 Task: Find the options for parking garage in DUMBO.
Action: Mouse moved to (449, 194)
Screenshot: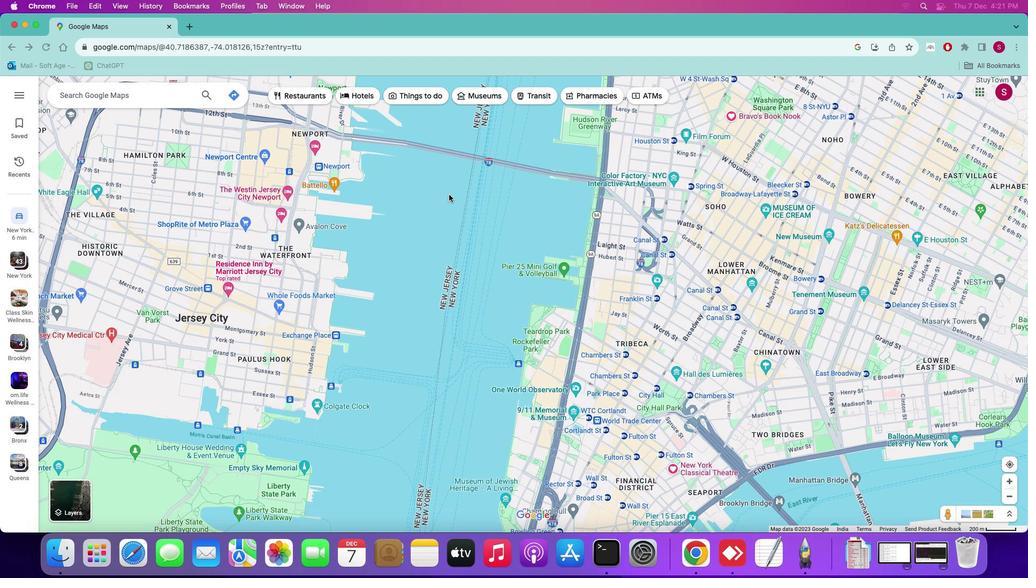 
Action: Mouse pressed left at (449, 194)
Screenshot: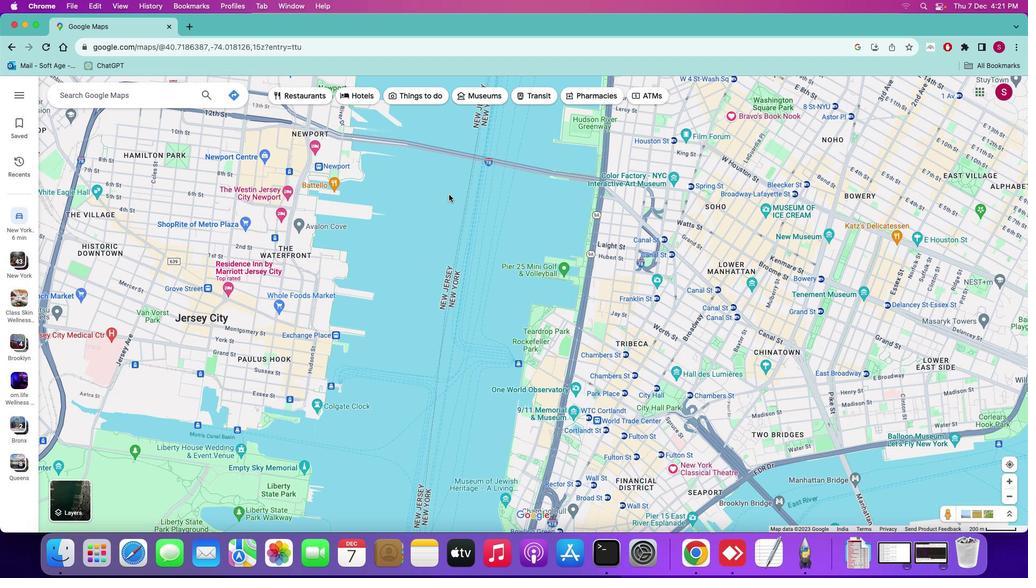 
Action: Mouse moved to (206, 95)
Screenshot: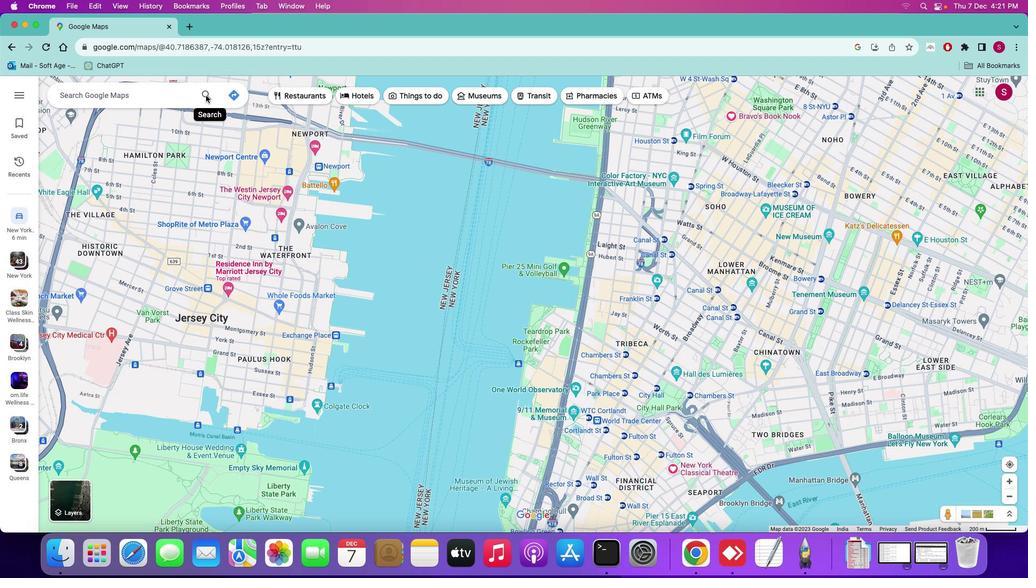 
Action: Mouse pressed left at (206, 95)
Screenshot: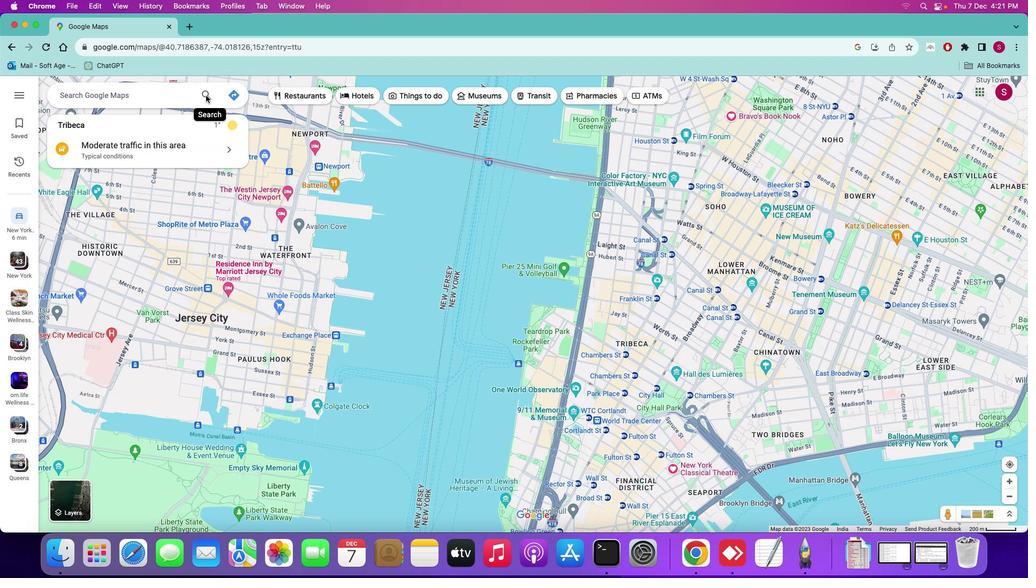 
Action: Mouse moved to (129, 99)
Screenshot: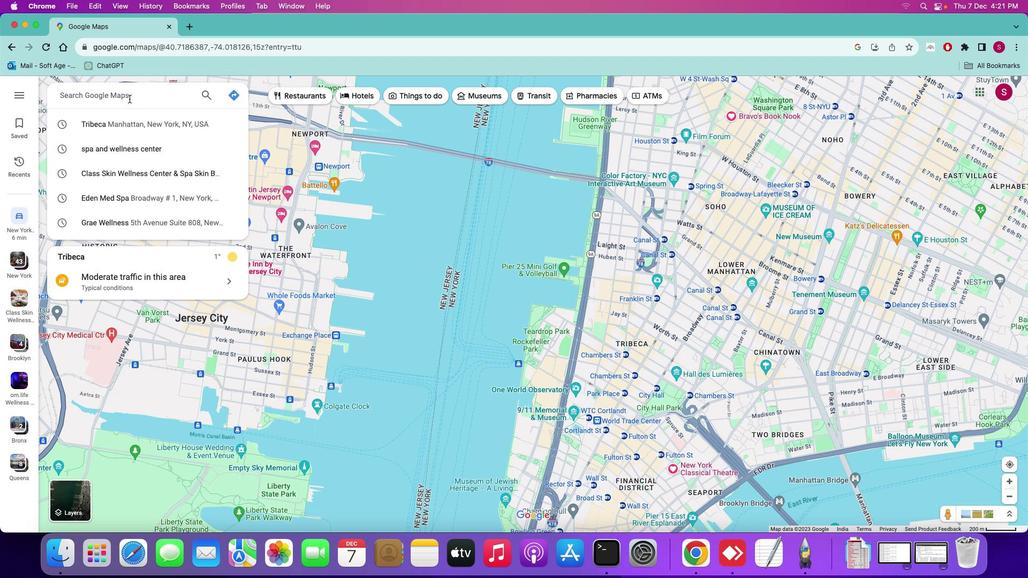 
Action: Mouse pressed left at (129, 99)
Screenshot: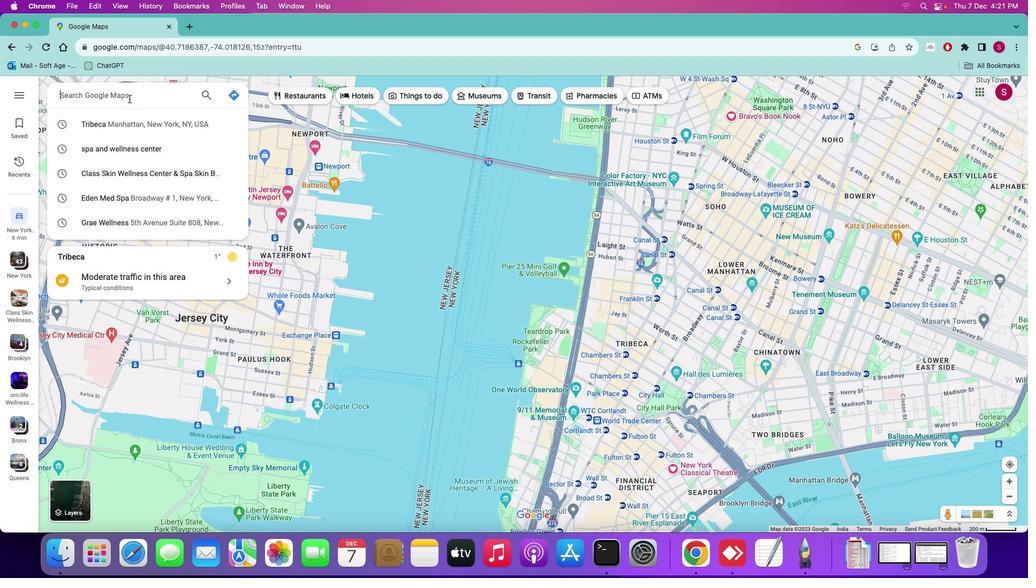 
Action: Mouse moved to (129, 99)
Screenshot: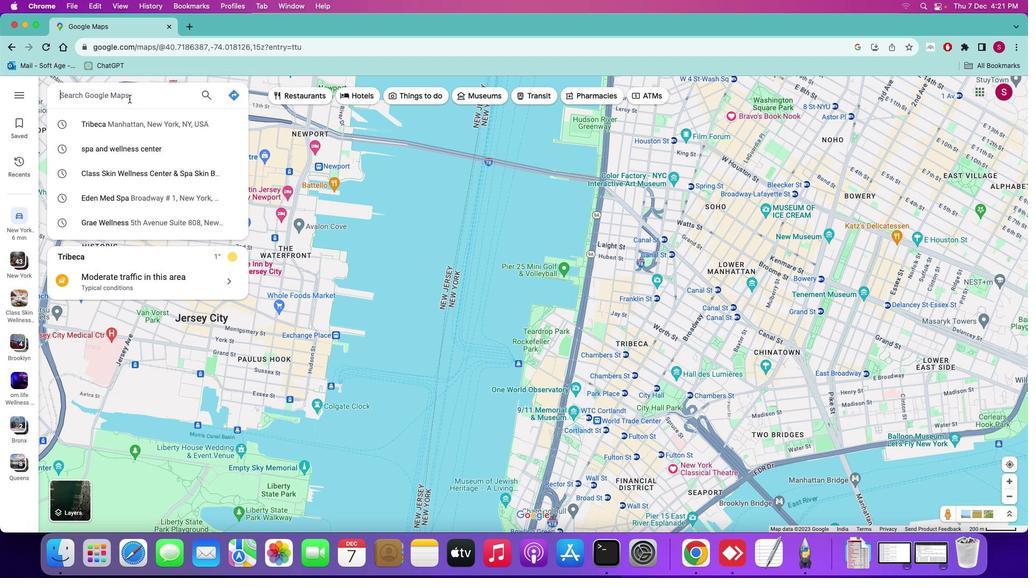 
Action: Key pressed Key.shift_r'D'Key.shift_r'U''M''B''O'Key.enter
Screenshot: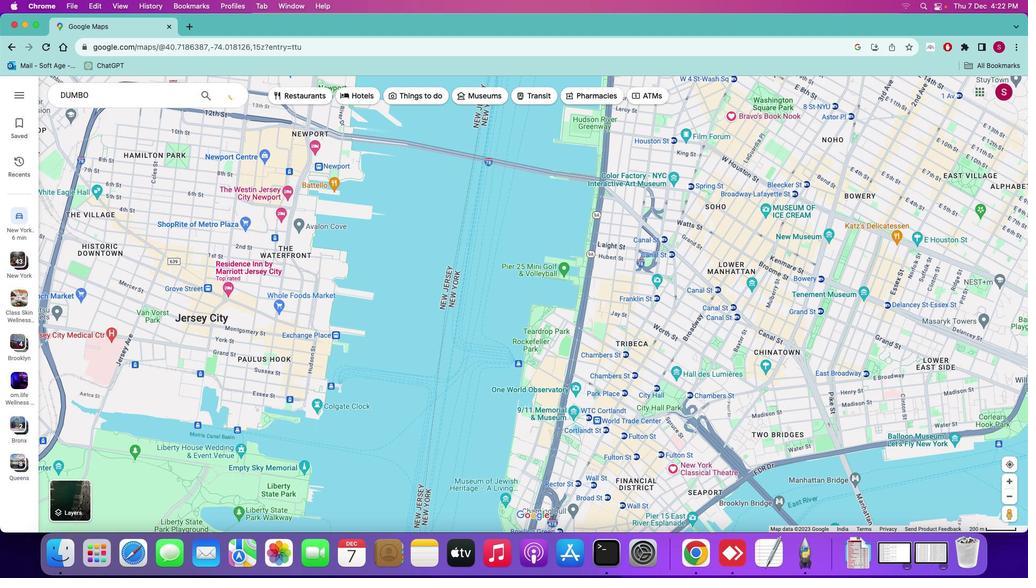 
Action: Mouse moved to (145, 281)
Screenshot: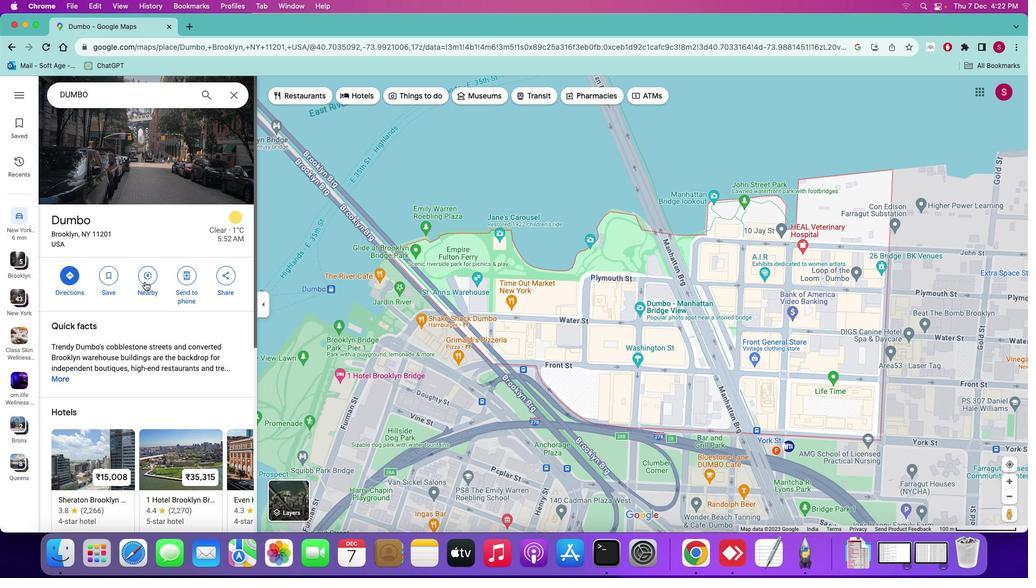 
Action: Mouse pressed left at (145, 281)
Screenshot: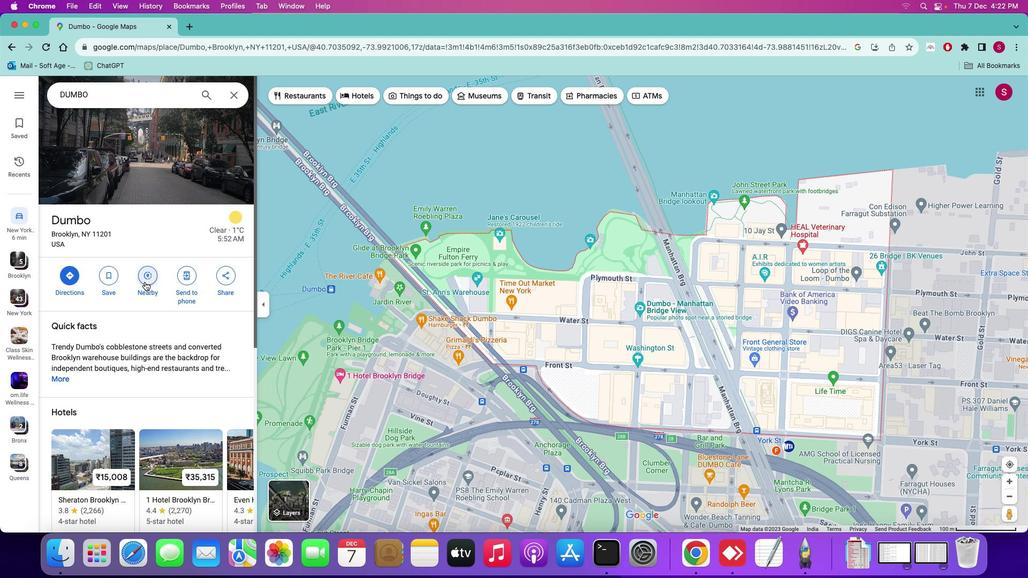 
Action: Mouse moved to (114, 94)
Screenshot: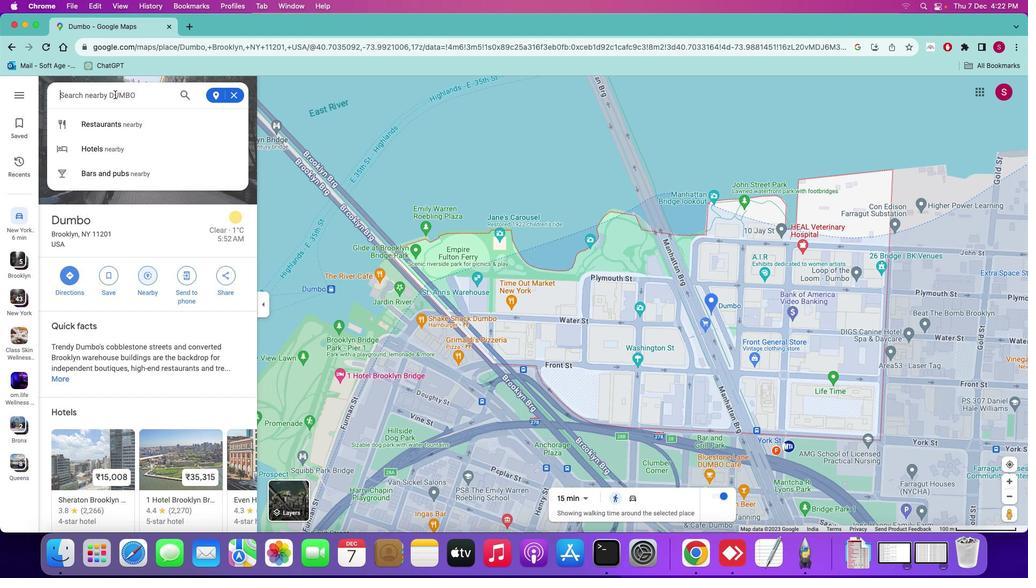 
Action: Mouse pressed left at (114, 94)
Screenshot: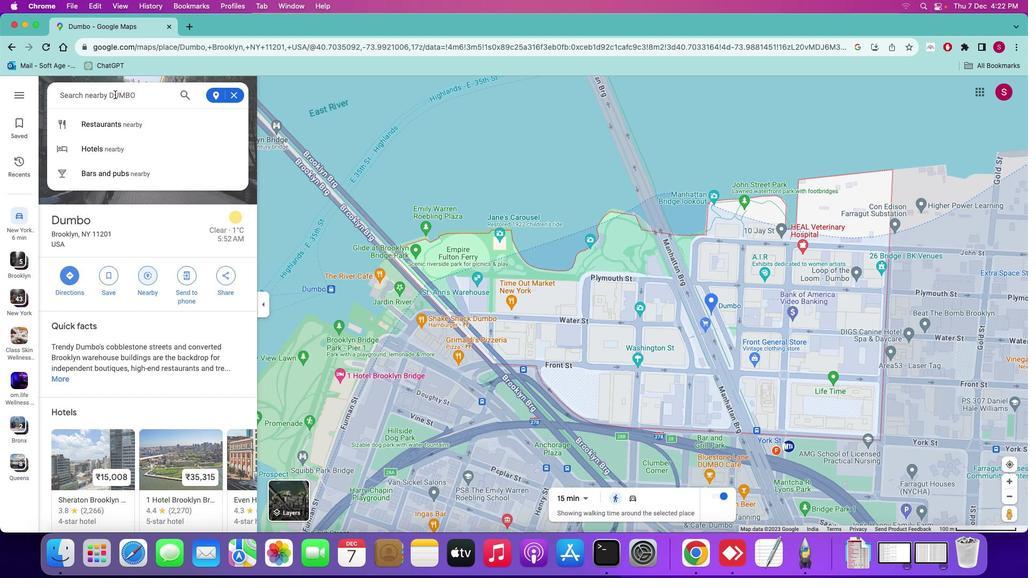 
Action: Key pressed 'p''a''r''k''i''n''g'Key.space'g''a''r''a''g''e'Key.spaceKey.enter
Screenshot: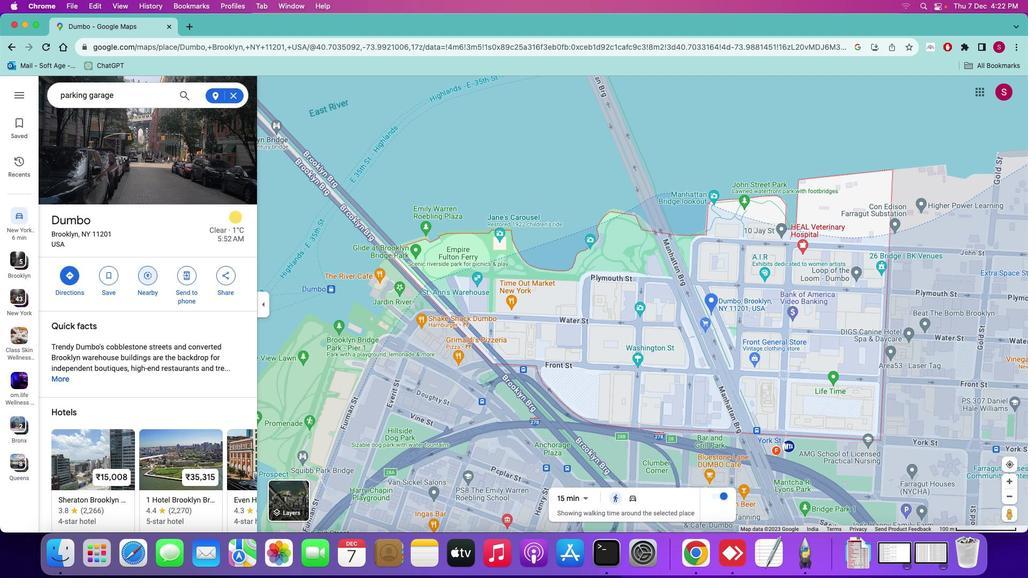
Action: Mouse moved to (78, 150)
Screenshot: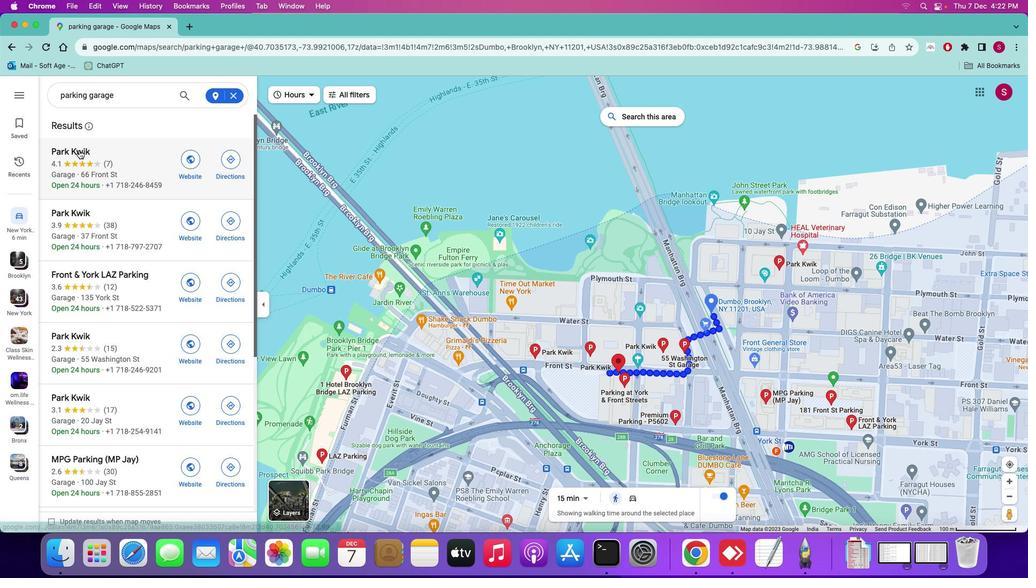 
Action: Mouse pressed left at (78, 150)
Screenshot: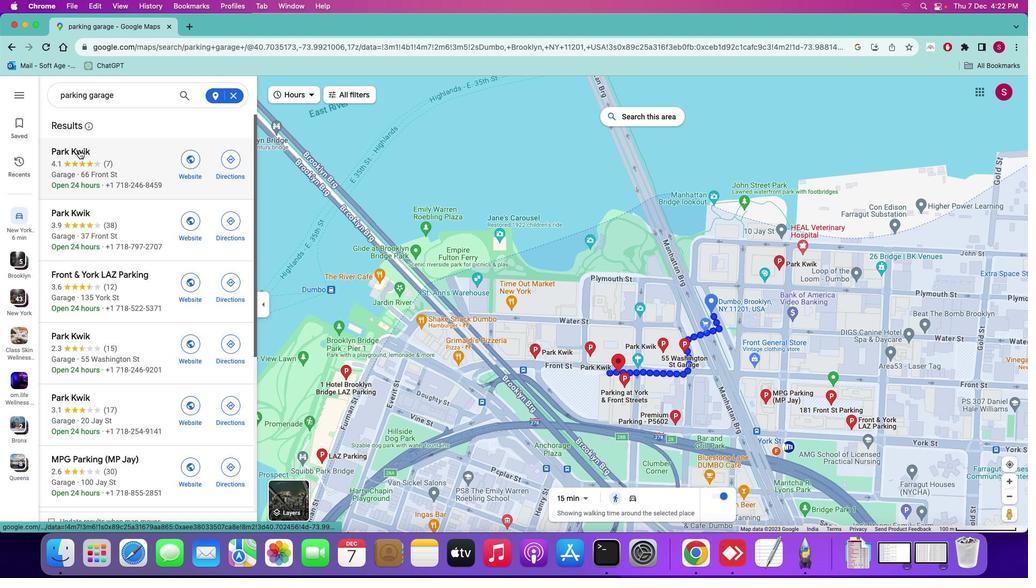 
Action: Mouse moved to (344, 282)
Screenshot: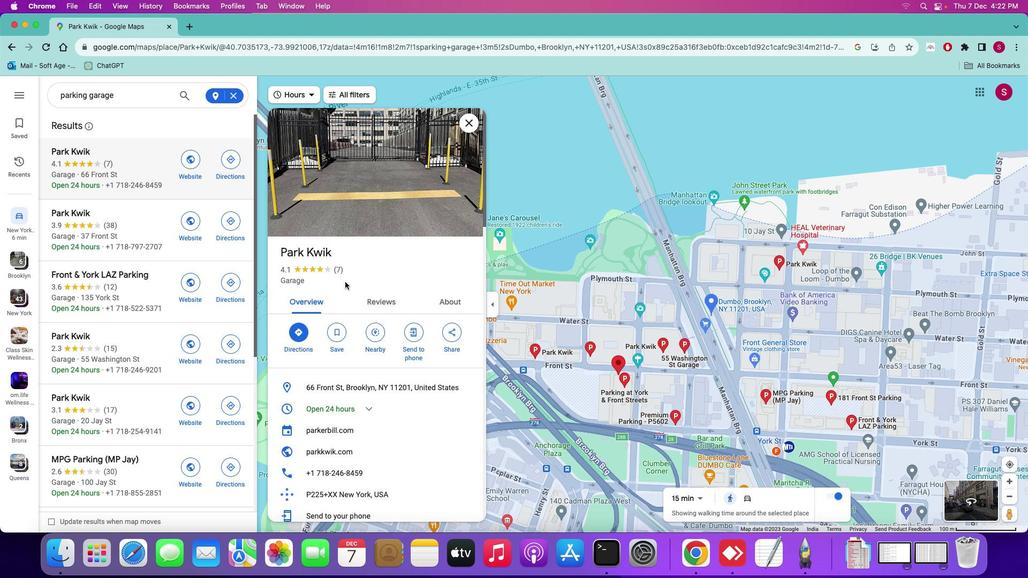 
Action: Mouse scrolled (344, 282) with delta (0, 0)
Screenshot: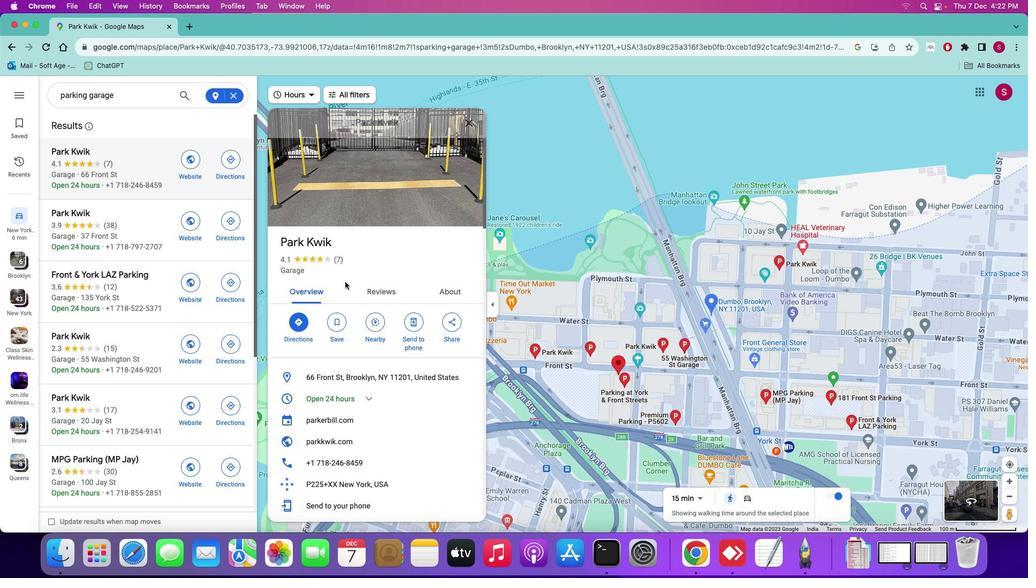
Action: Mouse scrolled (344, 282) with delta (0, 0)
Screenshot: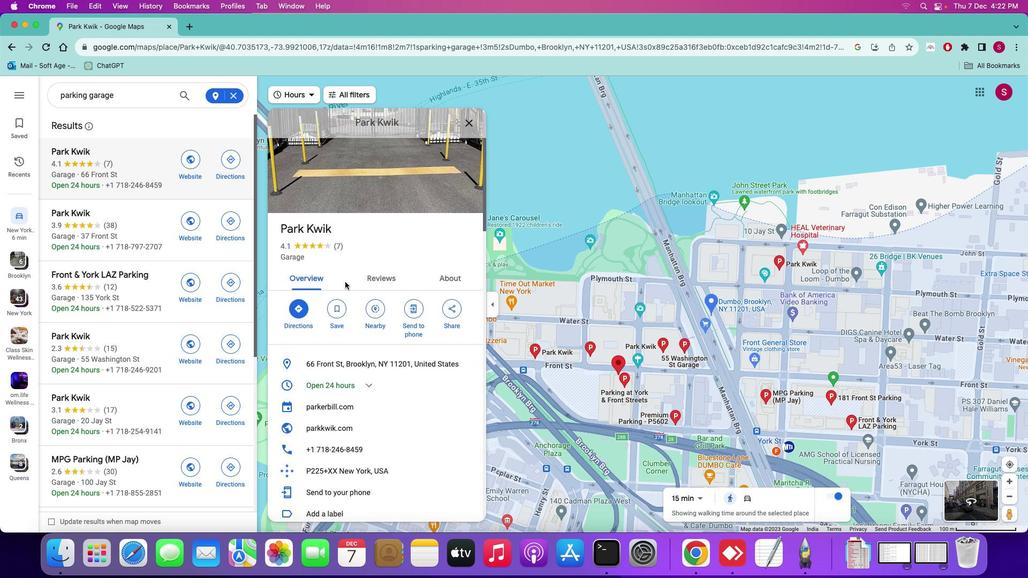 
Action: Mouse scrolled (344, 282) with delta (0, -1)
Screenshot: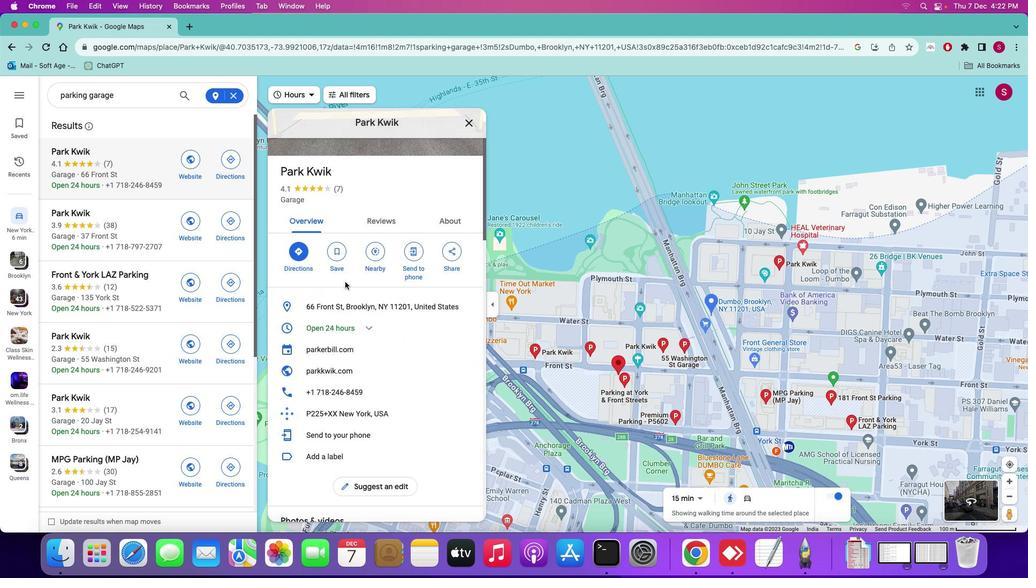 
Action: Mouse scrolled (344, 282) with delta (0, -1)
Screenshot: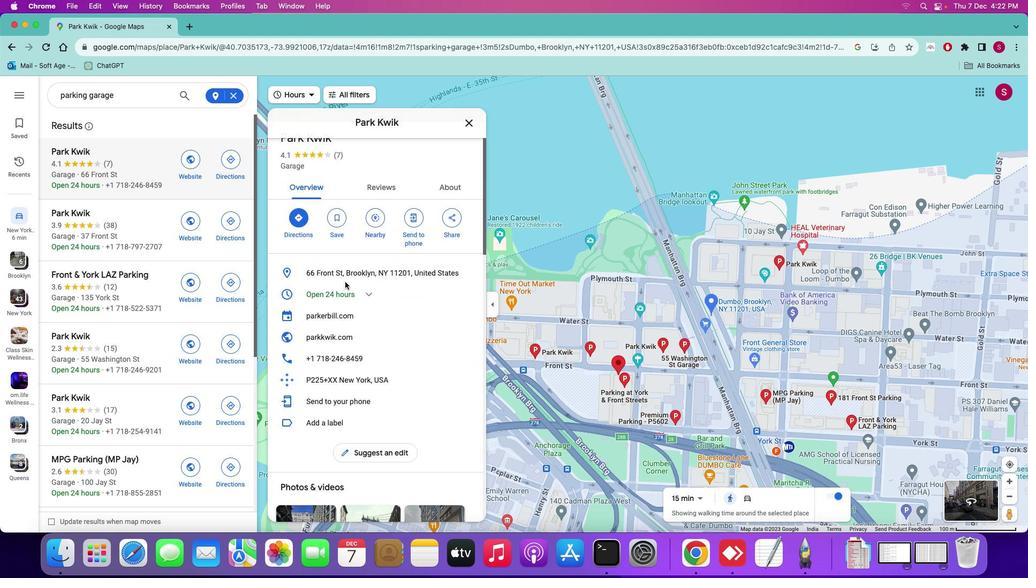 
Action: Mouse scrolled (344, 282) with delta (0, 0)
Screenshot: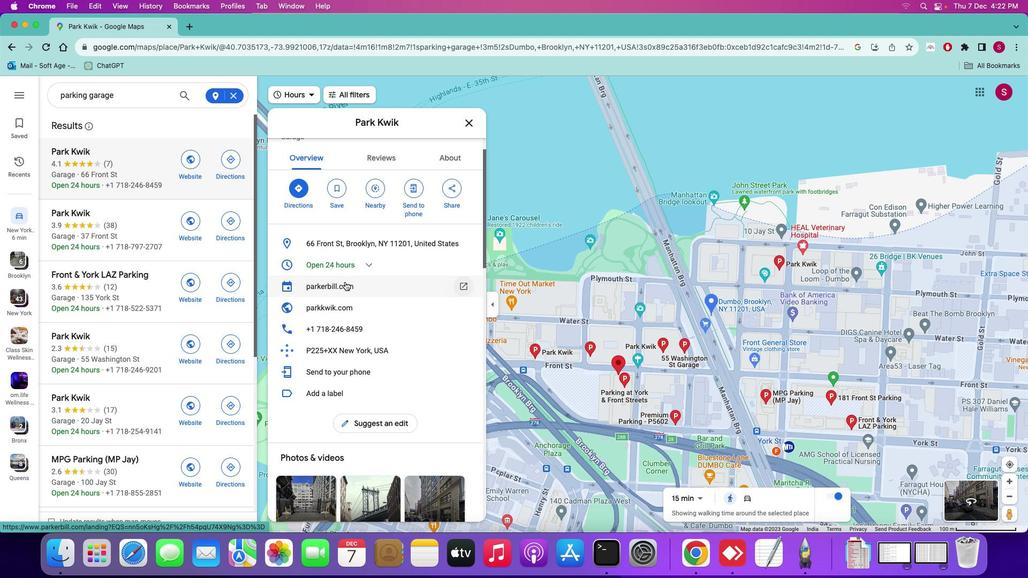 
Action: Mouse scrolled (344, 282) with delta (0, 0)
Screenshot: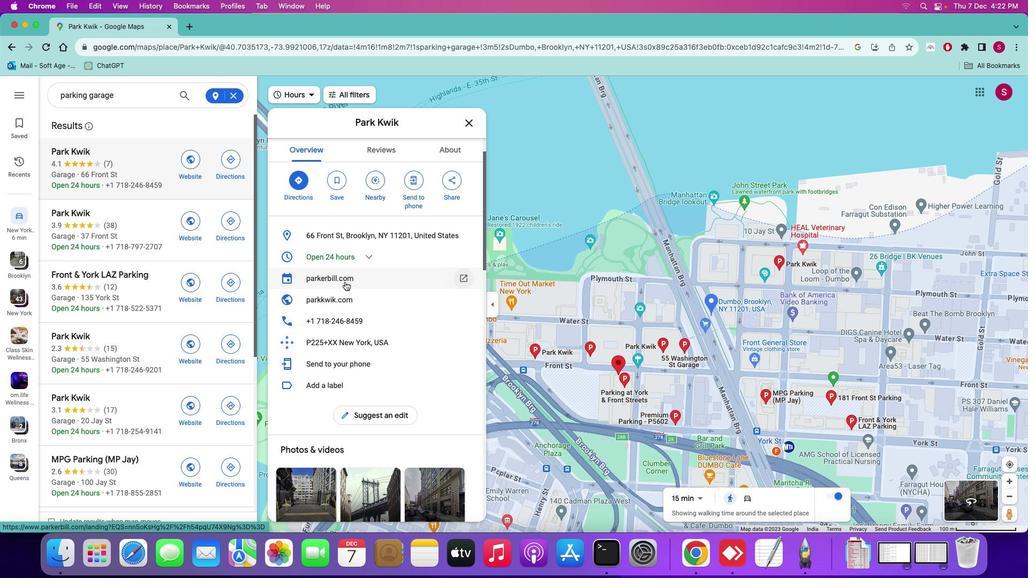 
Action: Mouse scrolled (344, 282) with delta (0, 0)
Screenshot: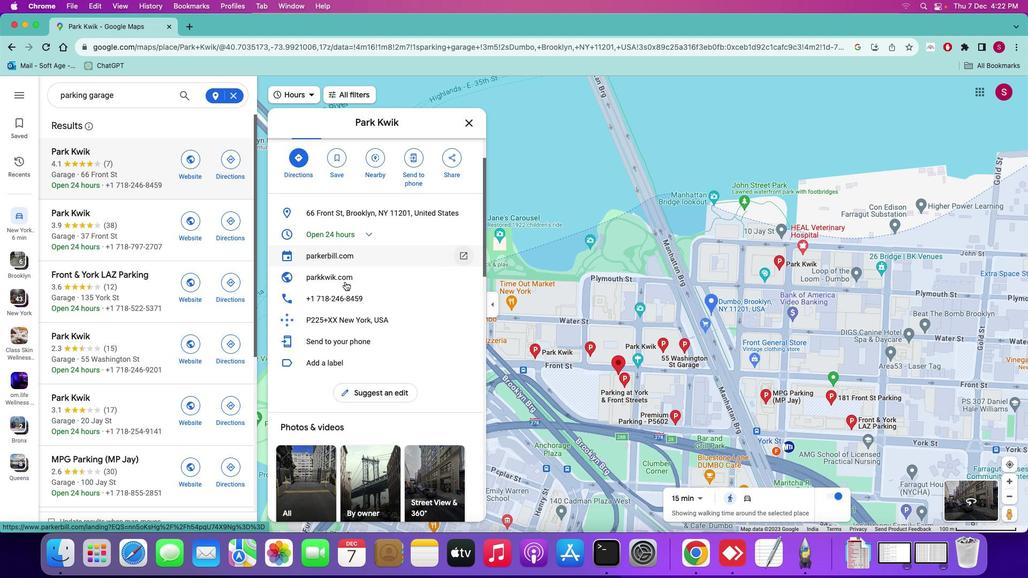 
Action: Mouse scrolled (344, 282) with delta (0, 0)
Screenshot: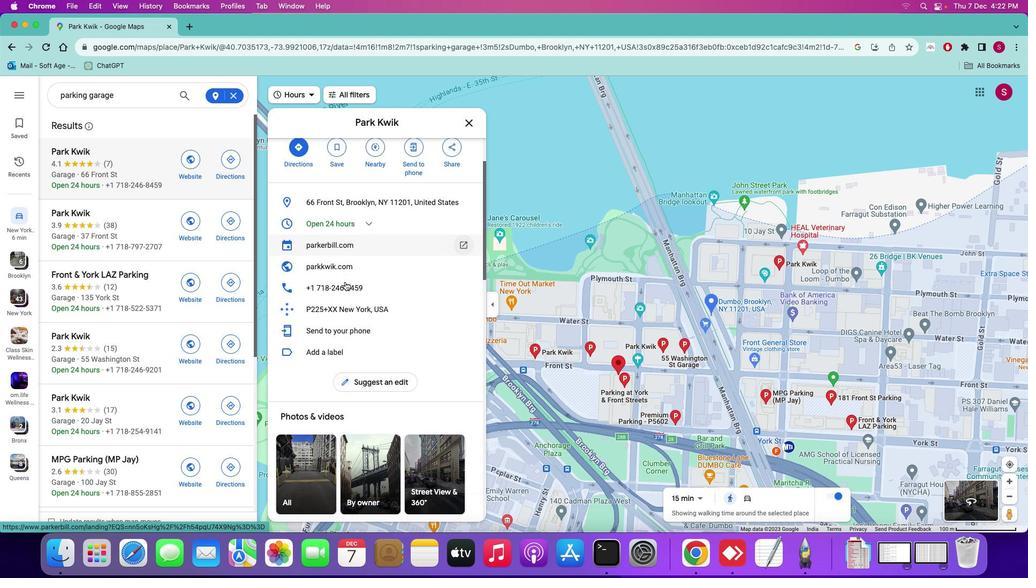 
Action: Mouse scrolled (344, 282) with delta (0, 0)
Screenshot: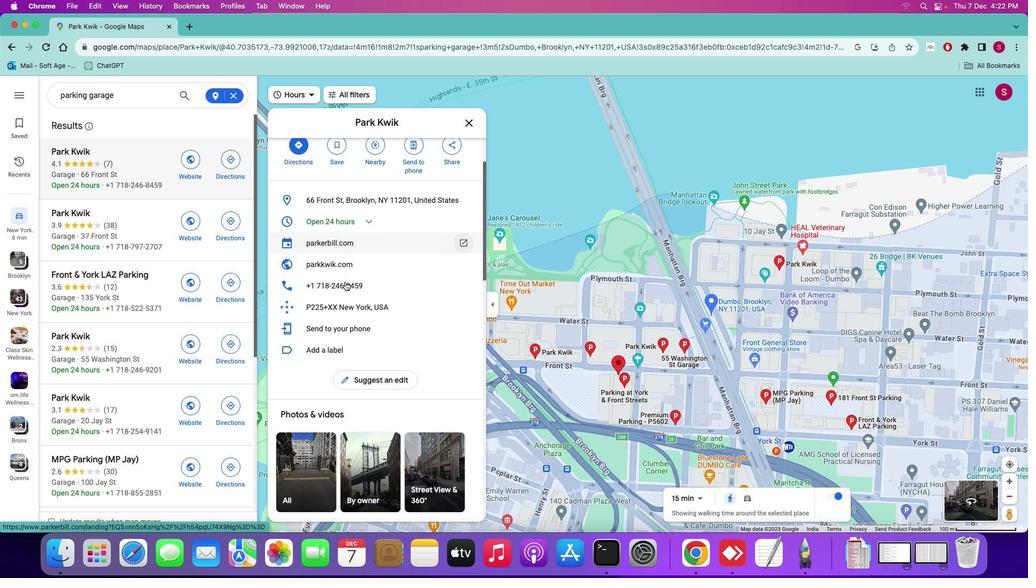 
Action: Mouse moved to (345, 280)
Screenshot: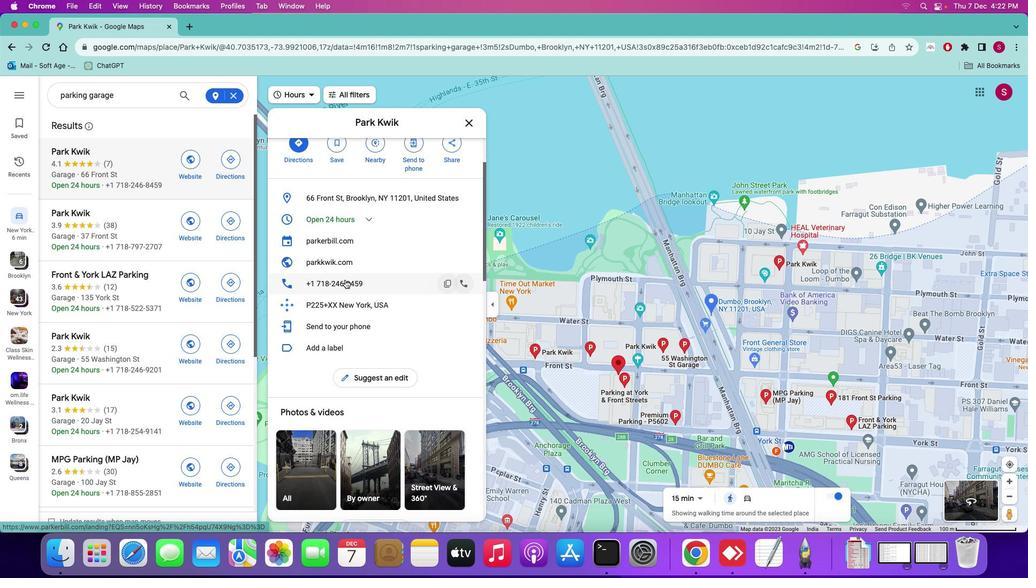 
Action: Mouse scrolled (345, 280) with delta (0, 0)
Screenshot: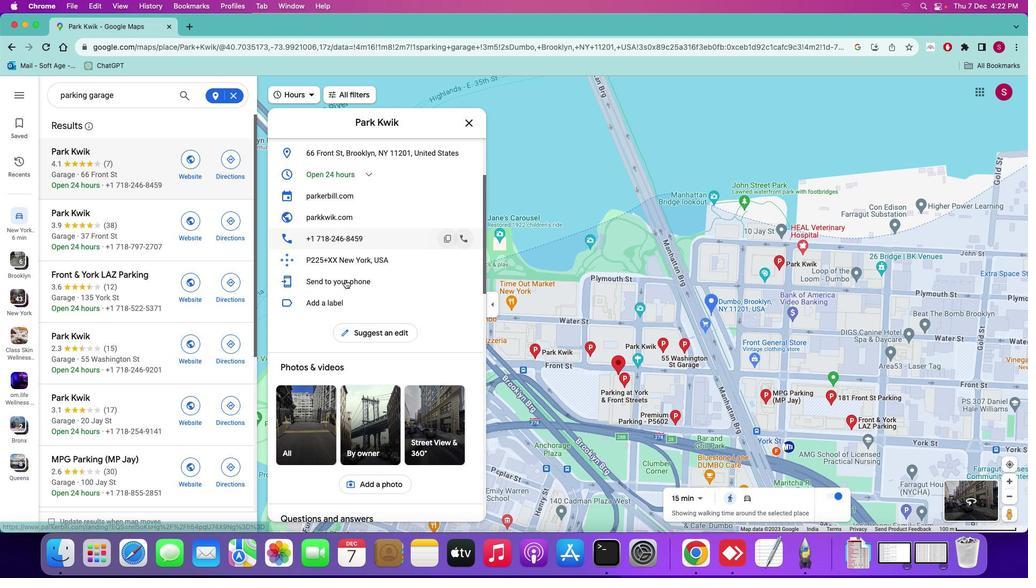 
Action: Mouse scrolled (345, 280) with delta (0, 0)
Screenshot: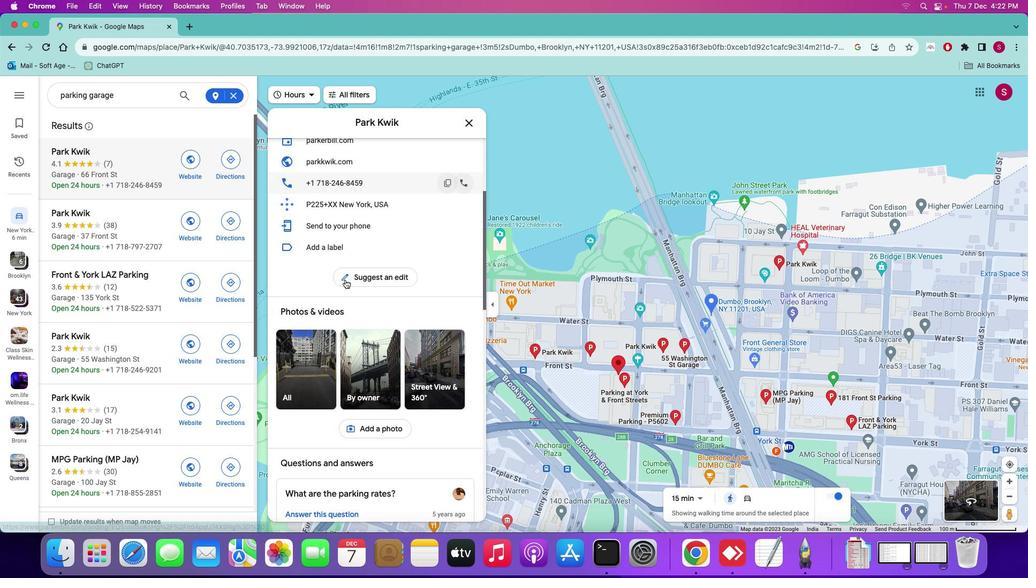 
Action: Mouse scrolled (345, 280) with delta (0, -1)
Screenshot: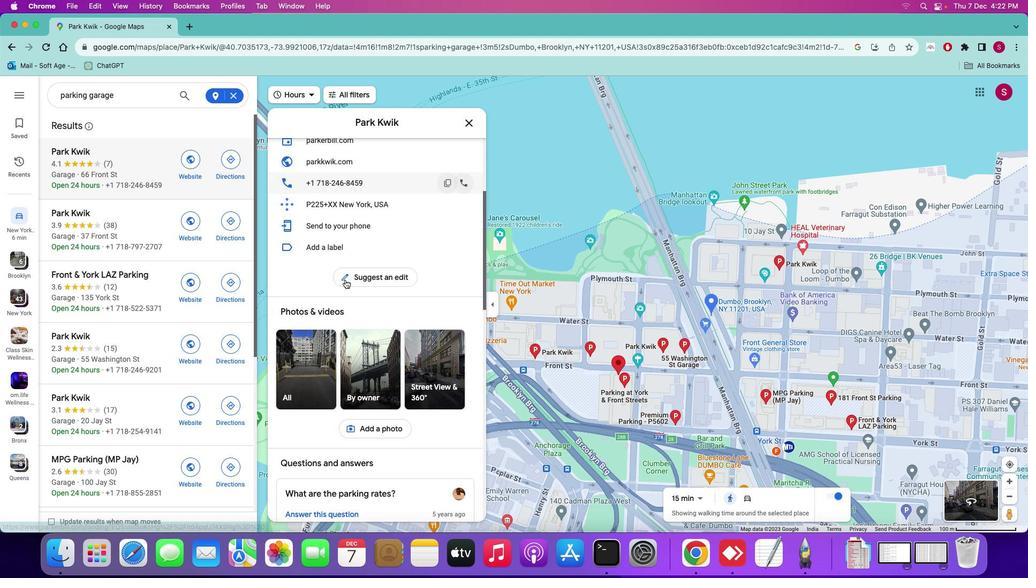 
Action: Mouse scrolled (345, 280) with delta (0, -2)
Screenshot: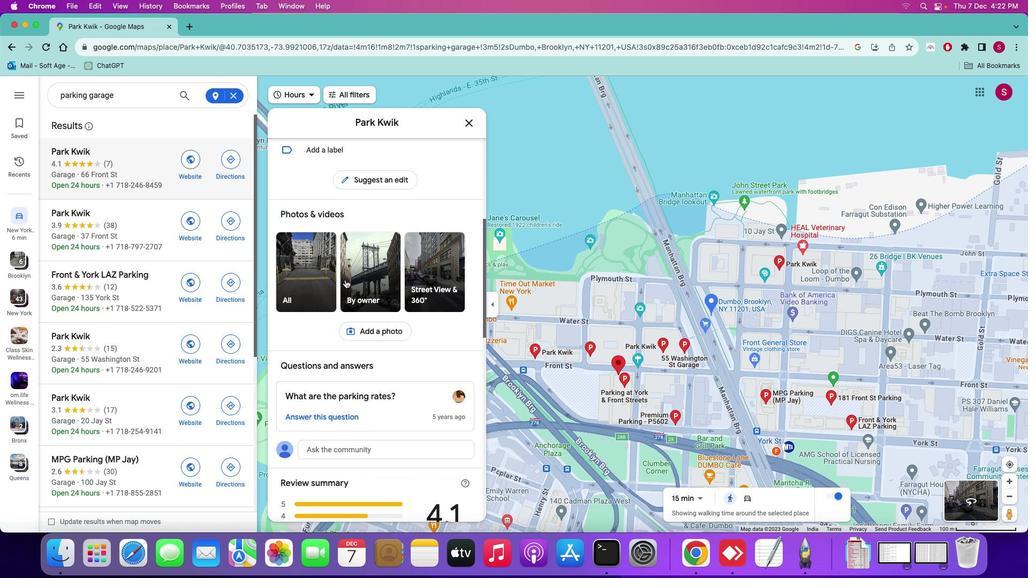 
Action: Mouse scrolled (345, 280) with delta (0, 0)
Screenshot: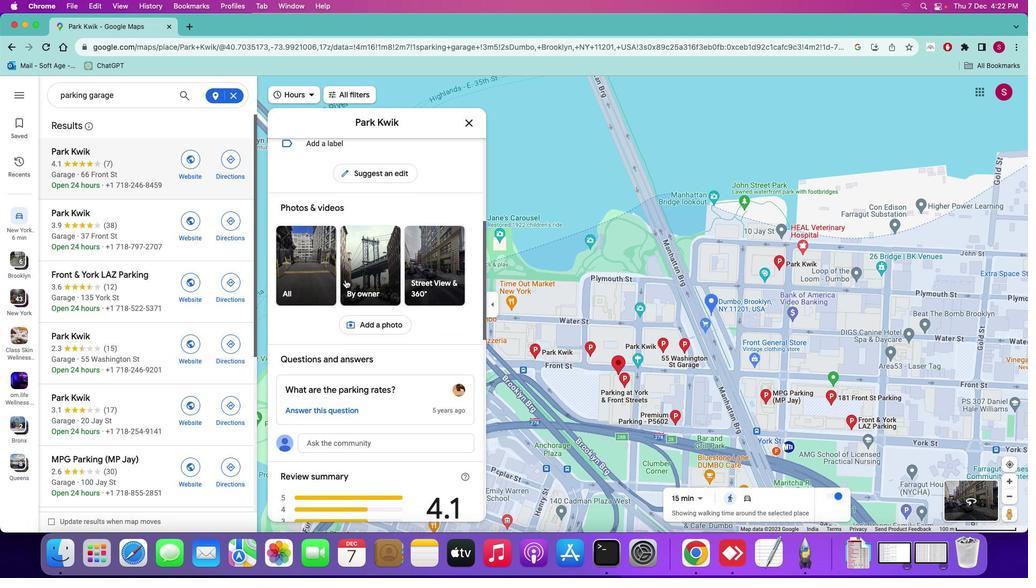 
Action: Mouse moved to (345, 274)
Screenshot: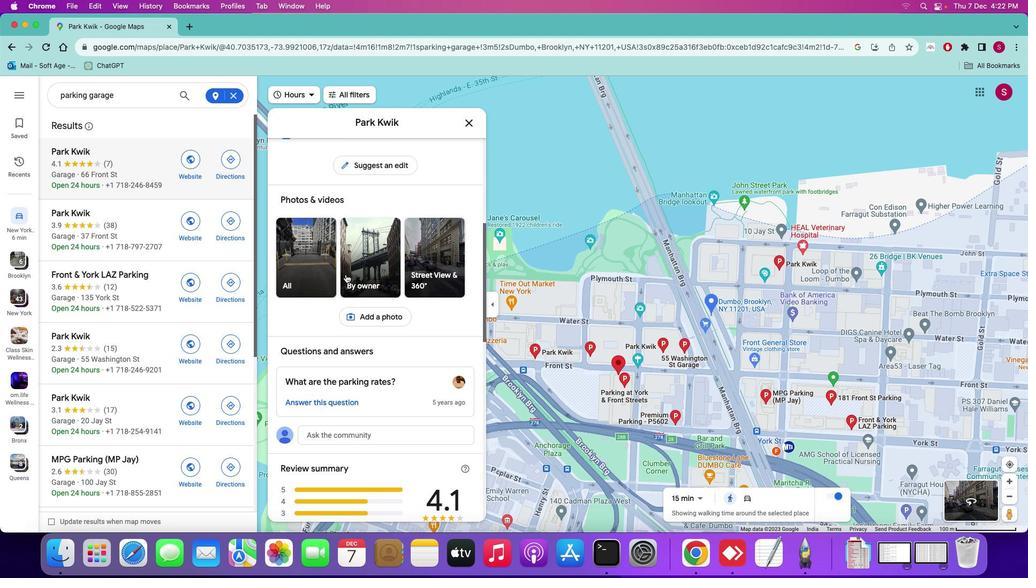 
Action: Mouse scrolled (345, 274) with delta (0, 0)
Screenshot: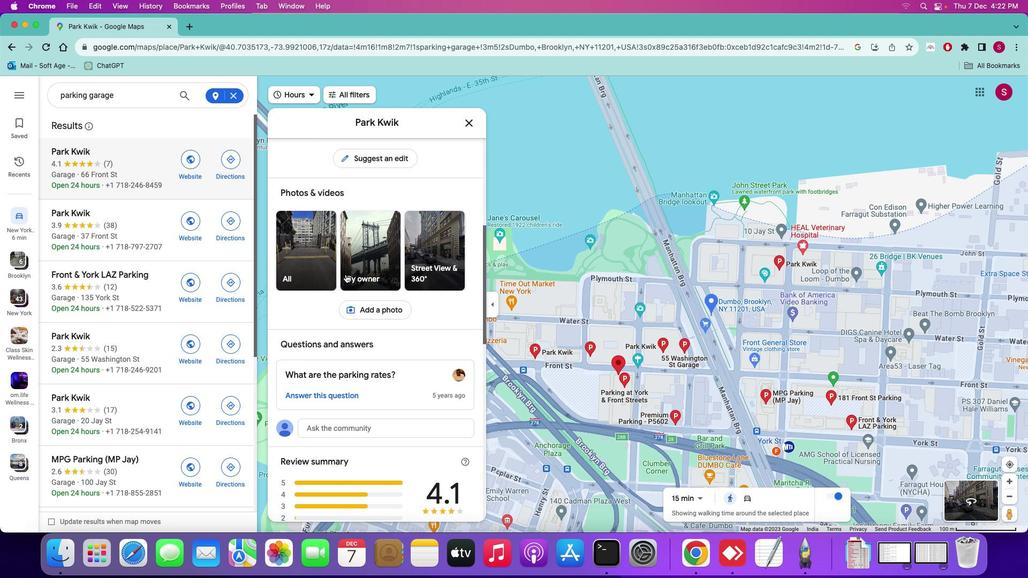 
Action: Mouse scrolled (345, 274) with delta (0, 0)
Screenshot: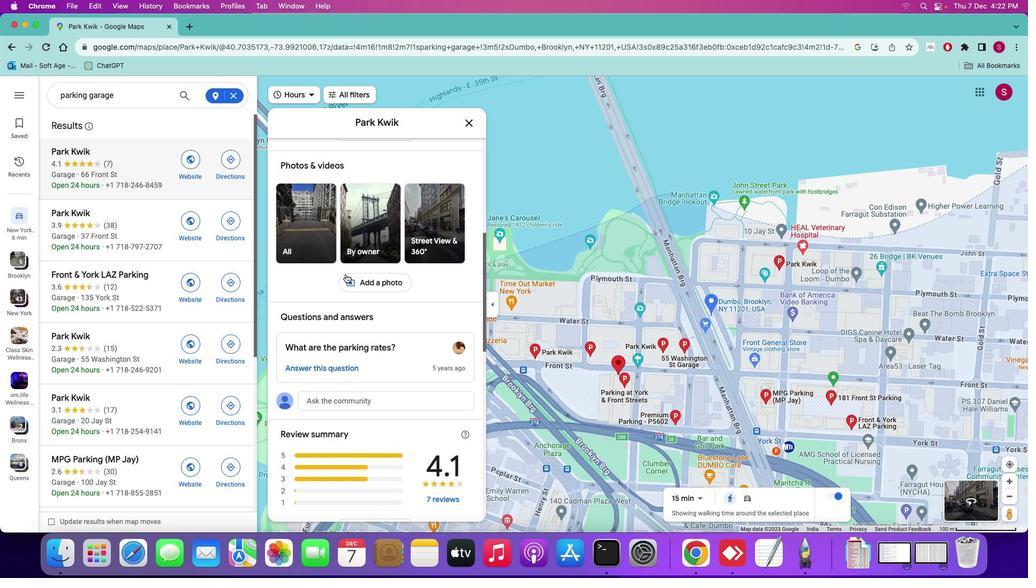 
Action: Mouse scrolled (345, 274) with delta (0, -1)
Screenshot: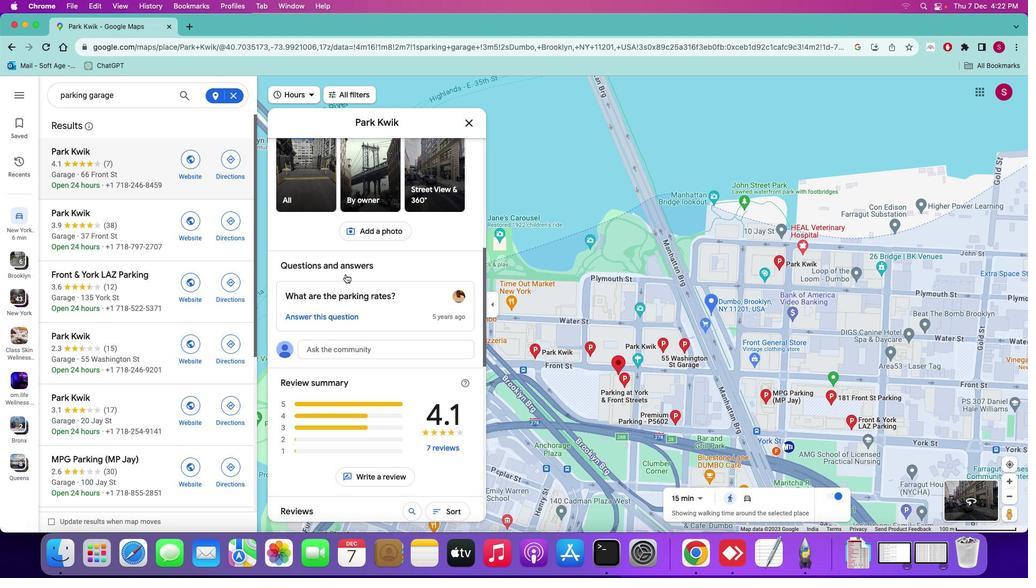 
Action: Mouse scrolled (345, 274) with delta (0, -2)
Screenshot: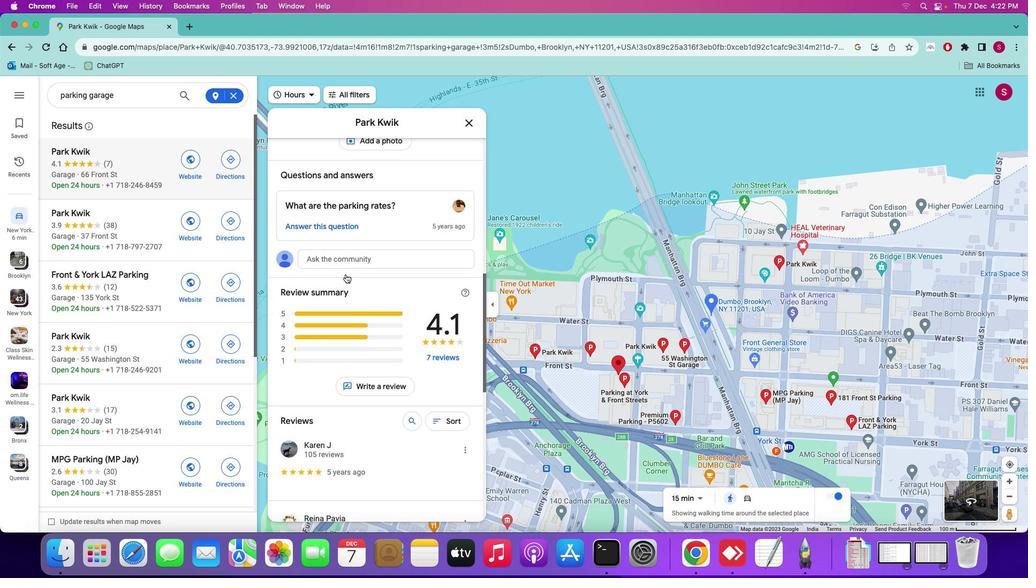 
Action: Mouse scrolled (345, 274) with delta (0, 0)
Screenshot: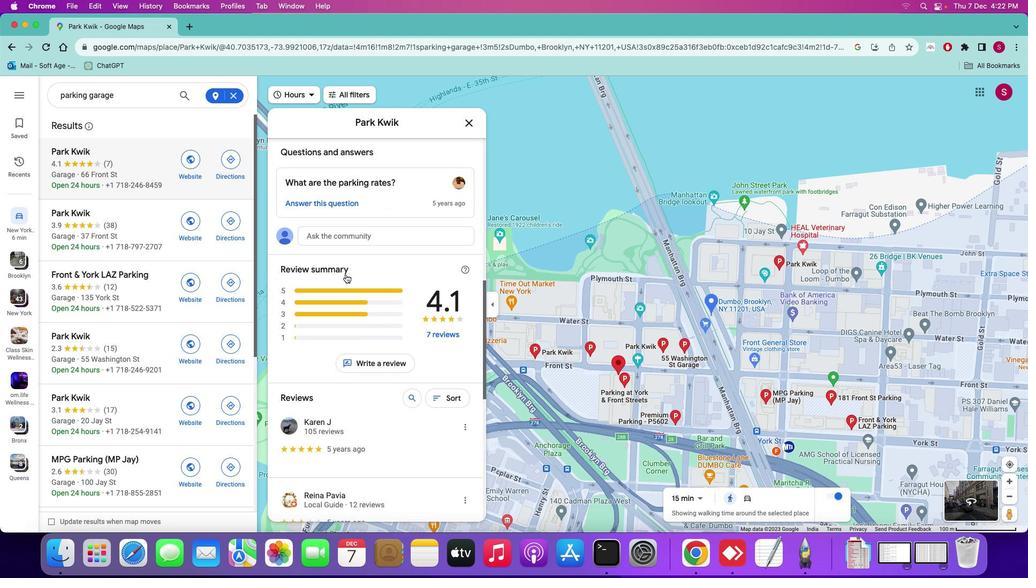 
Action: Mouse scrolled (345, 274) with delta (0, 0)
Screenshot: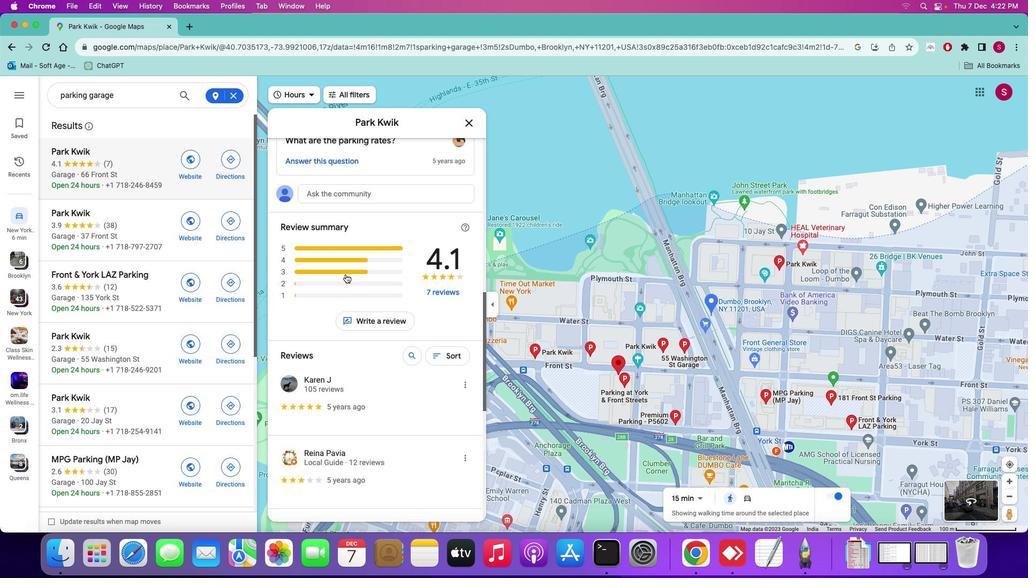 
Action: Mouse scrolled (345, 274) with delta (0, -1)
Screenshot: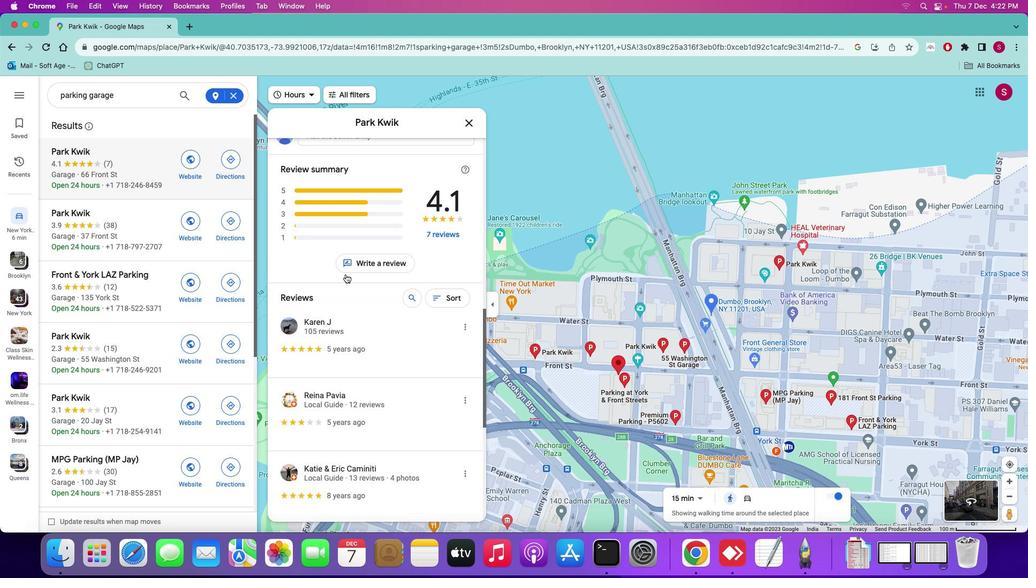 
Action: Mouse scrolled (345, 274) with delta (0, -2)
Screenshot: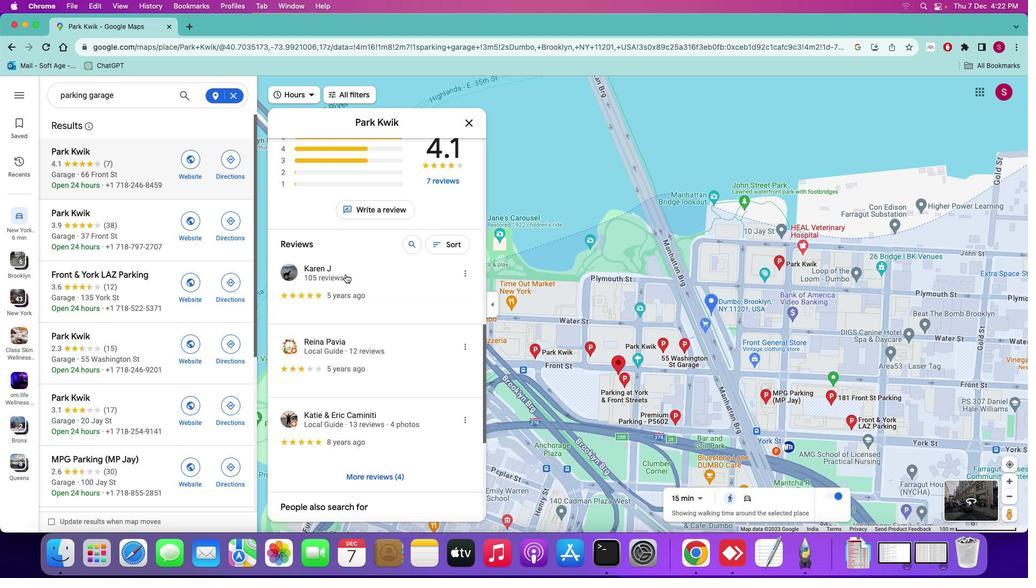 
Action: Mouse scrolled (345, 274) with delta (0, -2)
Screenshot: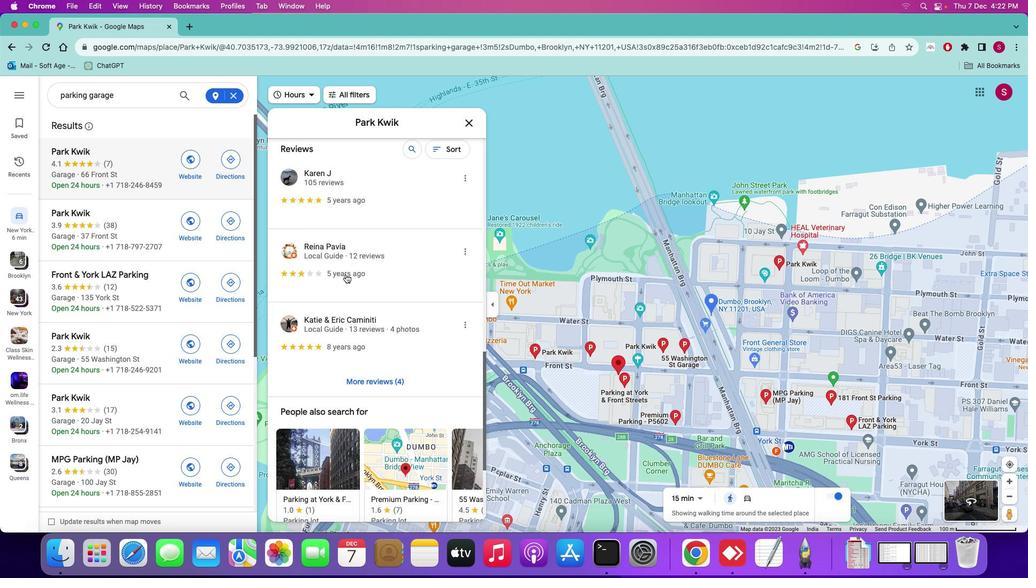 
Action: Mouse moved to (346, 272)
Screenshot: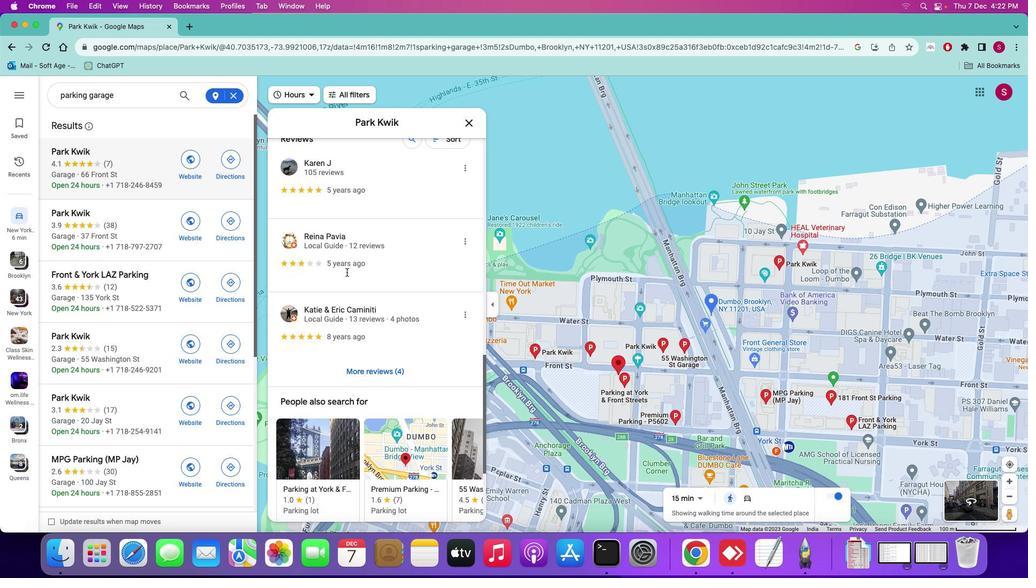 
Action: Mouse scrolled (346, 272) with delta (0, 0)
Screenshot: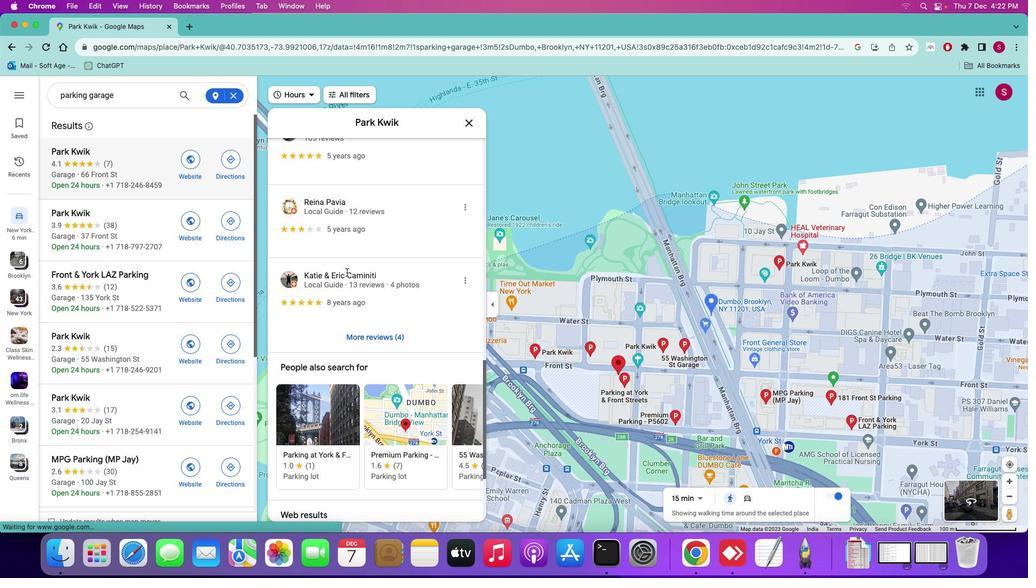 
Action: Mouse scrolled (346, 272) with delta (0, 0)
Screenshot: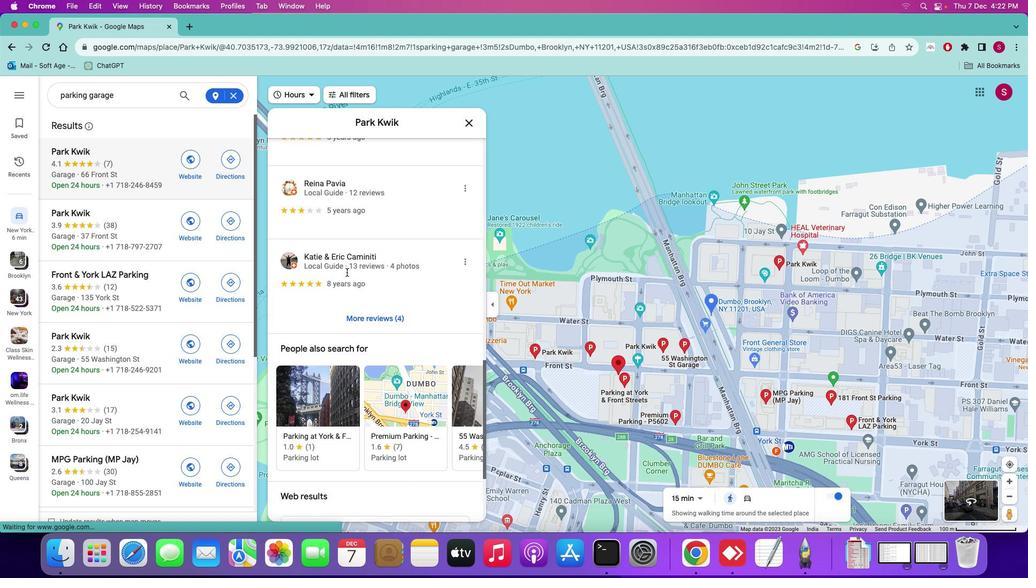 
Action: Mouse scrolled (346, 272) with delta (0, -1)
Screenshot: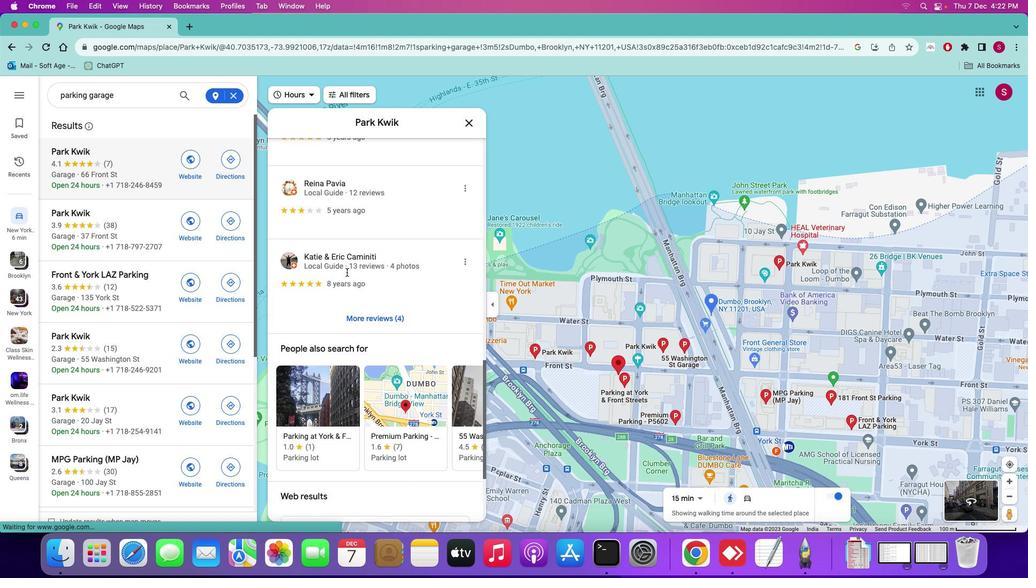 
Action: Mouse scrolled (346, 272) with delta (0, -2)
Screenshot: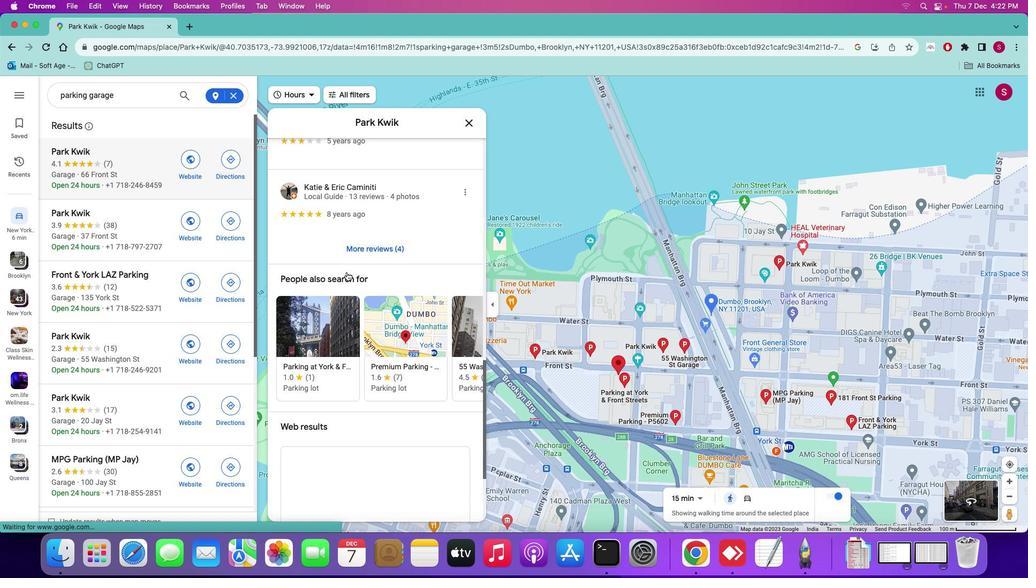 
Action: Mouse scrolled (346, 272) with delta (0, -2)
Screenshot: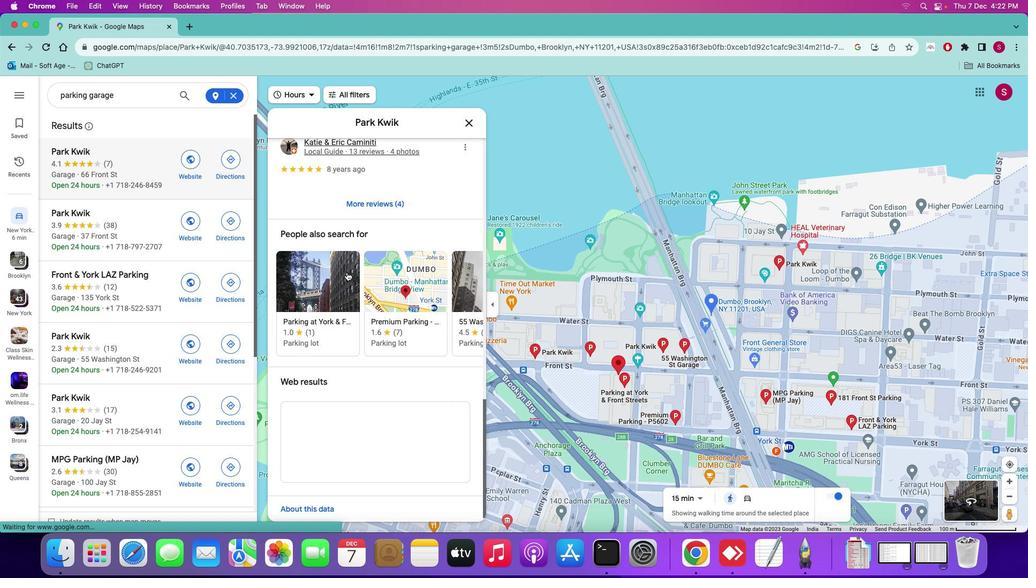 
Action: Mouse scrolled (346, 272) with delta (0, -2)
Screenshot: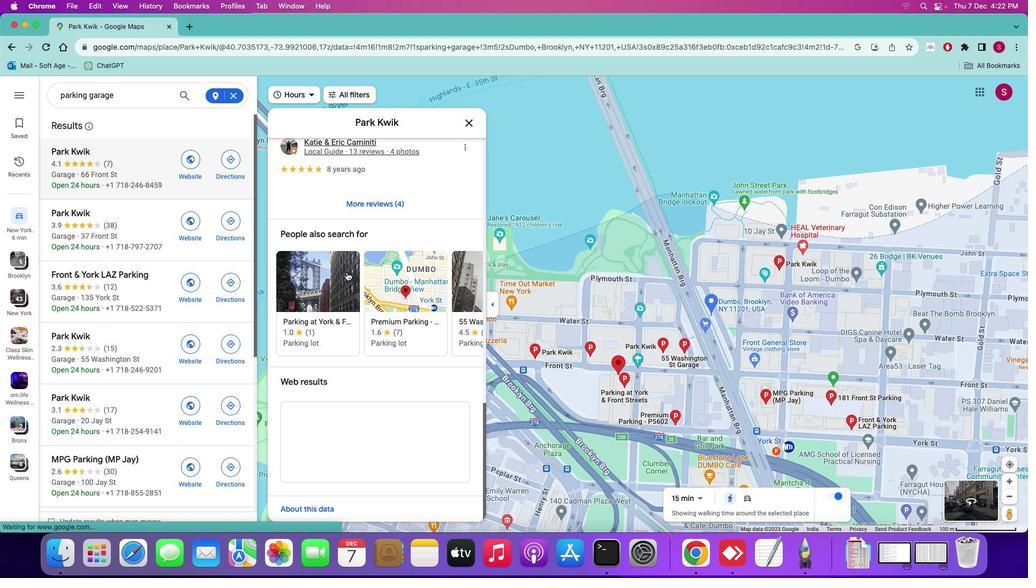 
Action: Mouse scrolled (346, 272) with delta (0, 0)
Screenshot: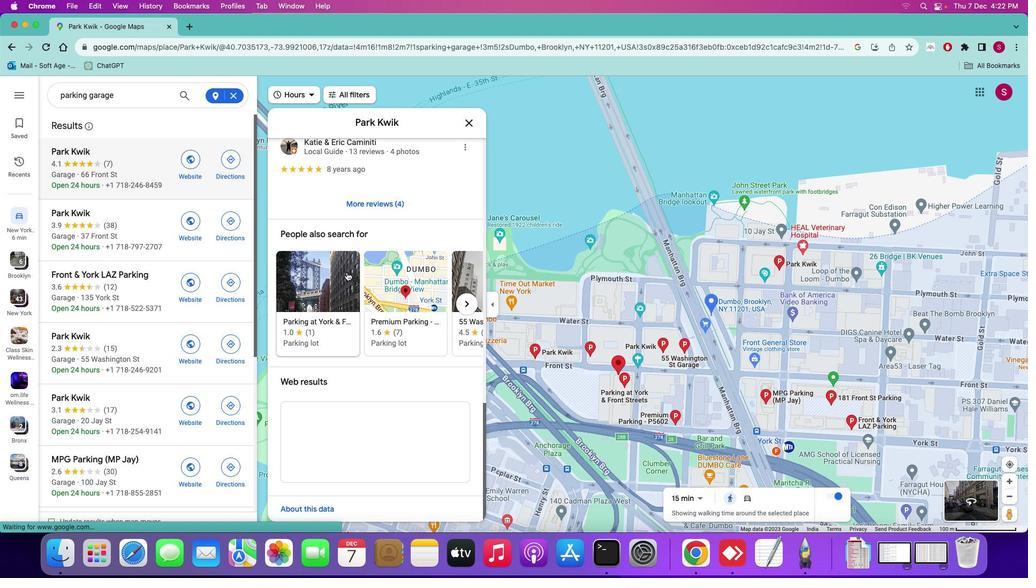 
Action: Mouse scrolled (346, 272) with delta (0, 0)
Screenshot: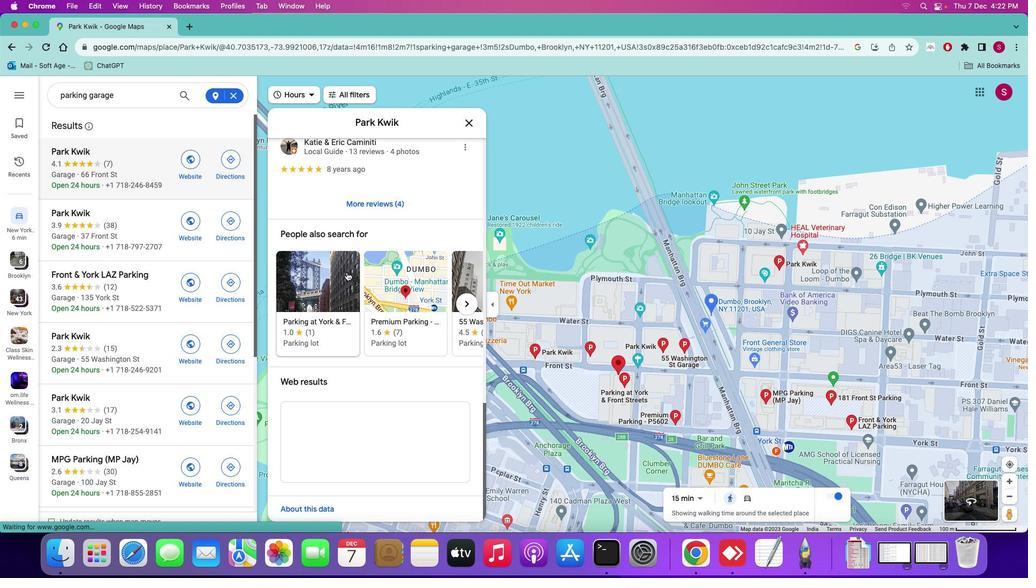 
Action: Mouse scrolled (346, 272) with delta (0, -1)
Screenshot: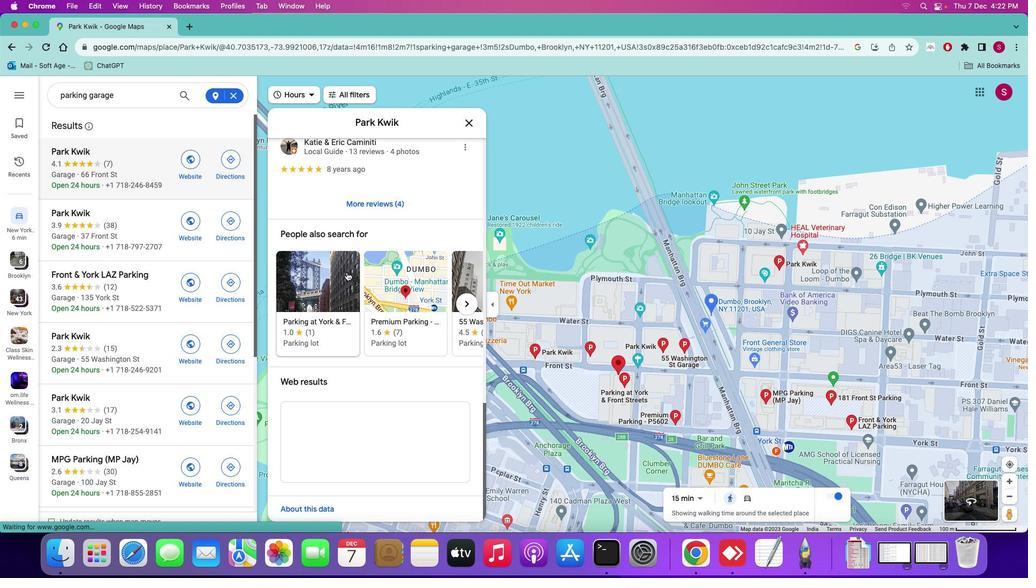 
Action: Mouse scrolled (346, 272) with delta (0, -1)
Screenshot: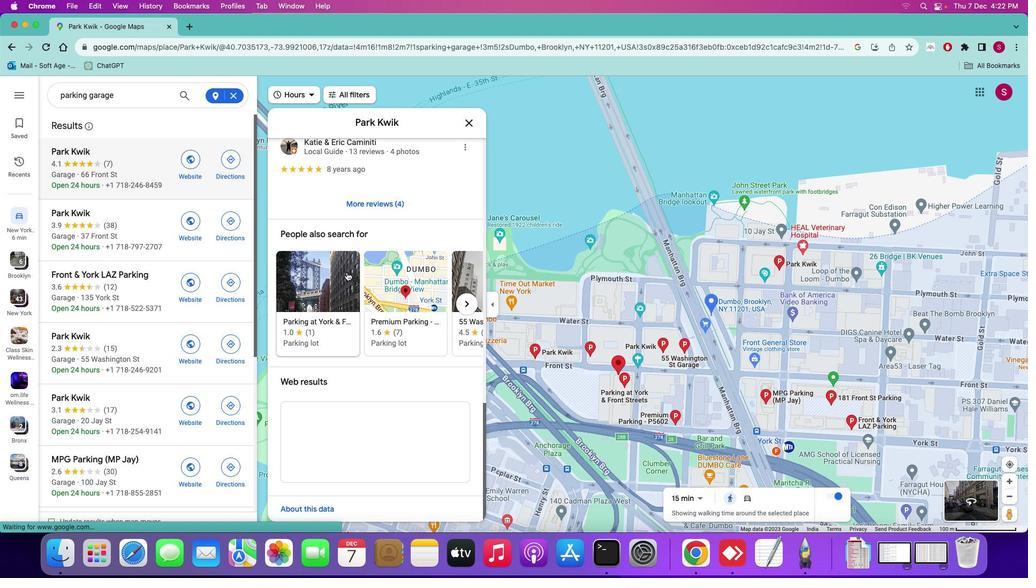 
Action: Mouse scrolled (346, 272) with delta (0, 0)
Screenshot: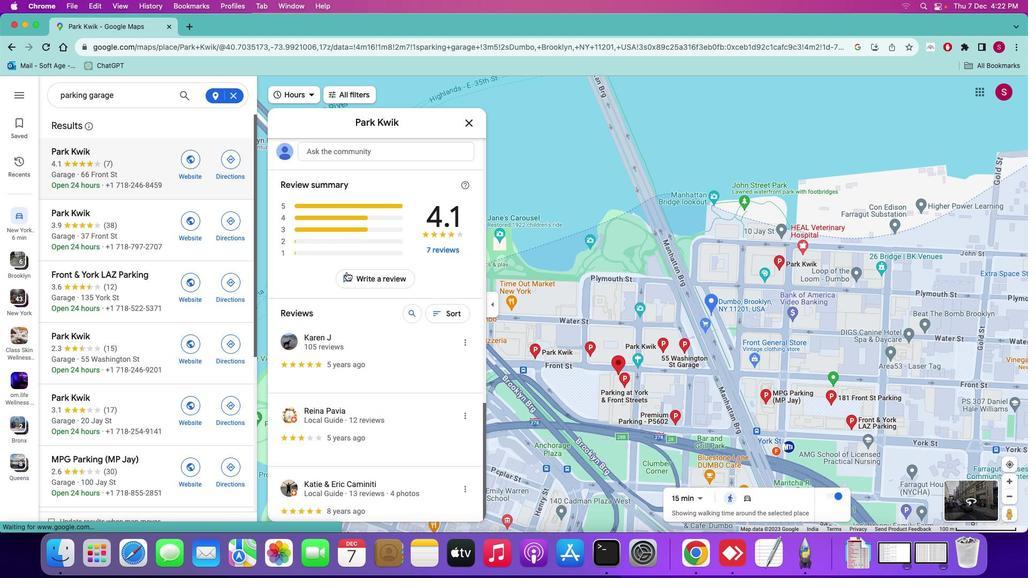 
Action: Mouse scrolled (346, 272) with delta (0, 0)
Screenshot: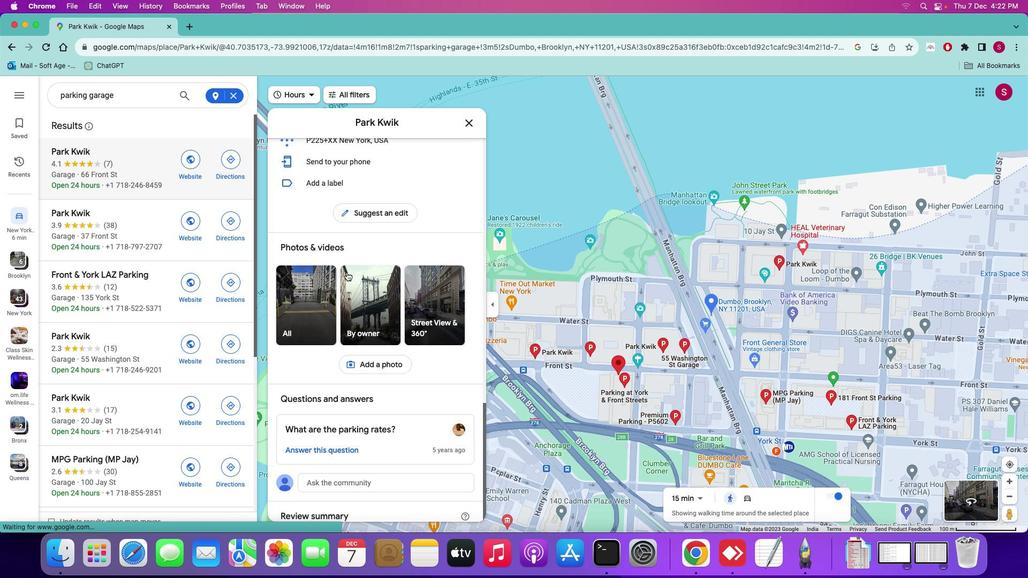 
Action: Mouse scrolled (346, 272) with delta (0, 1)
Screenshot: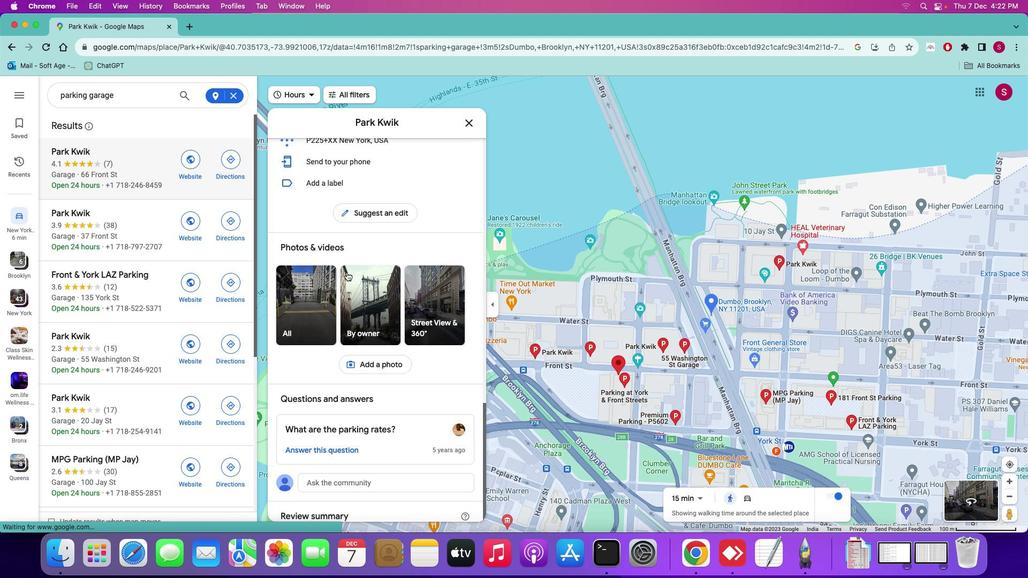 
Action: Mouse scrolled (346, 272) with delta (0, 2)
Screenshot: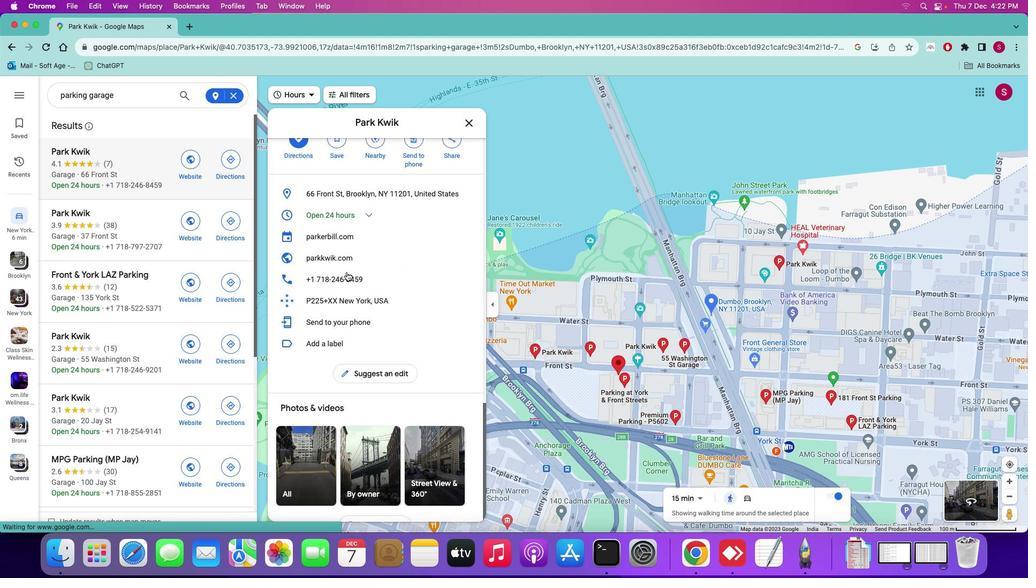 
Action: Mouse scrolled (346, 272) with delta (0, 3)
Screenshot: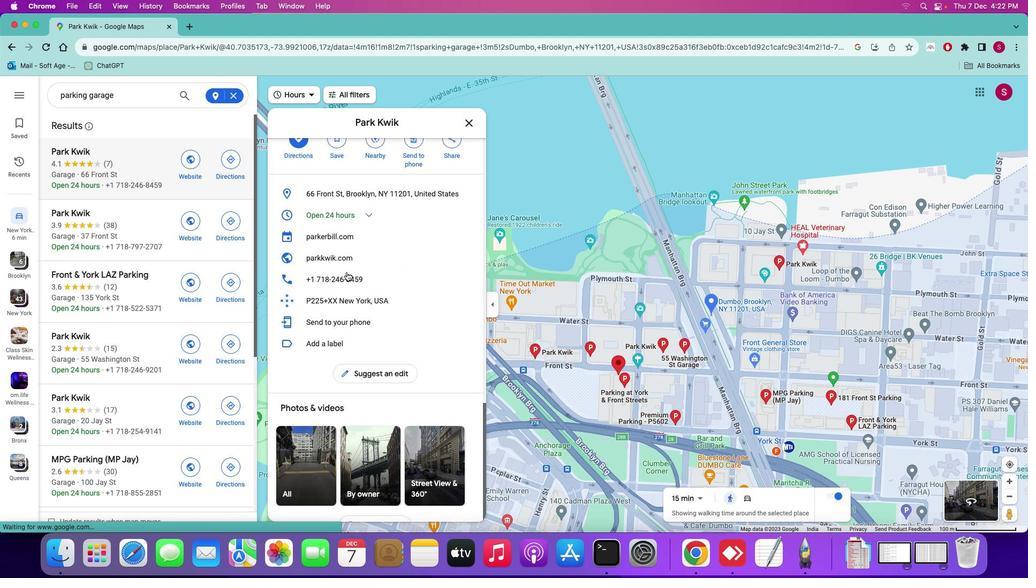 
Action: Mouse scrolled (346, 272) with delta (0, 3)
Screenshot: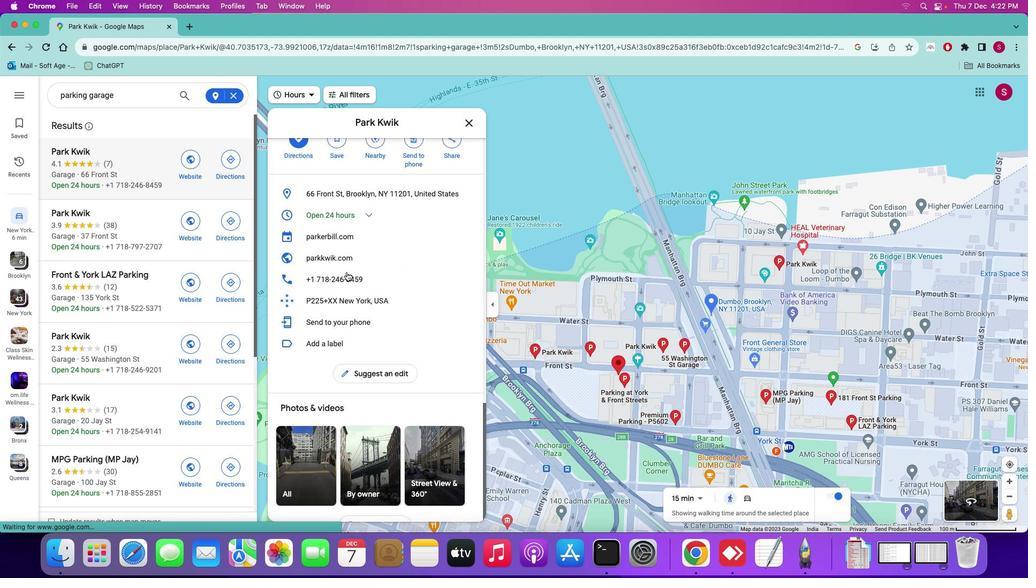 
Action: Mouse scrolled (346, 272) with delta (0, 3)
Screenshot: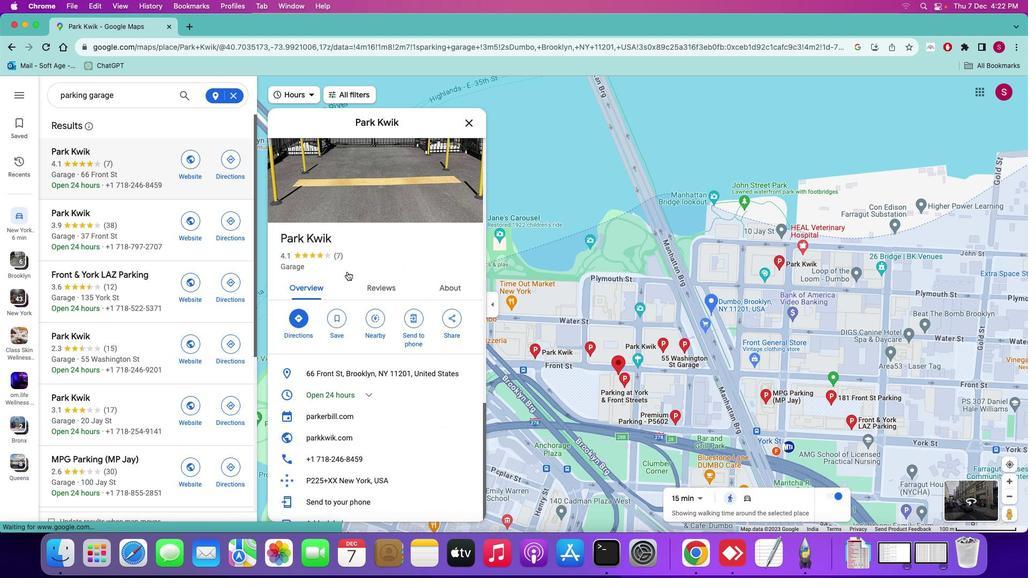 
Action: Mouse scrolled (346, 272) with delta (0, 4)
Screenshot: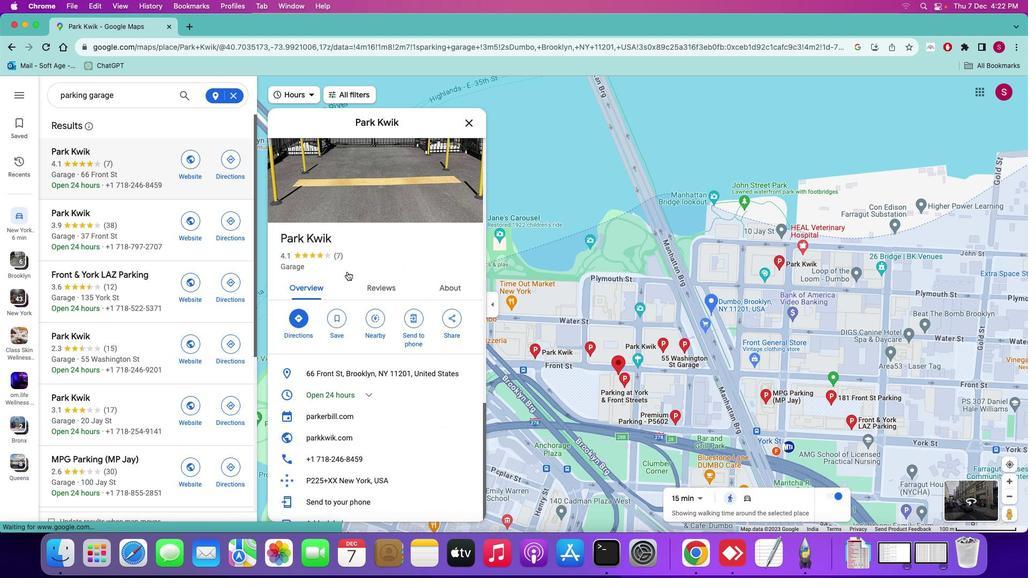
Action: Mouse scrolled (346, 272) with delta (0, 4)
Screenshot: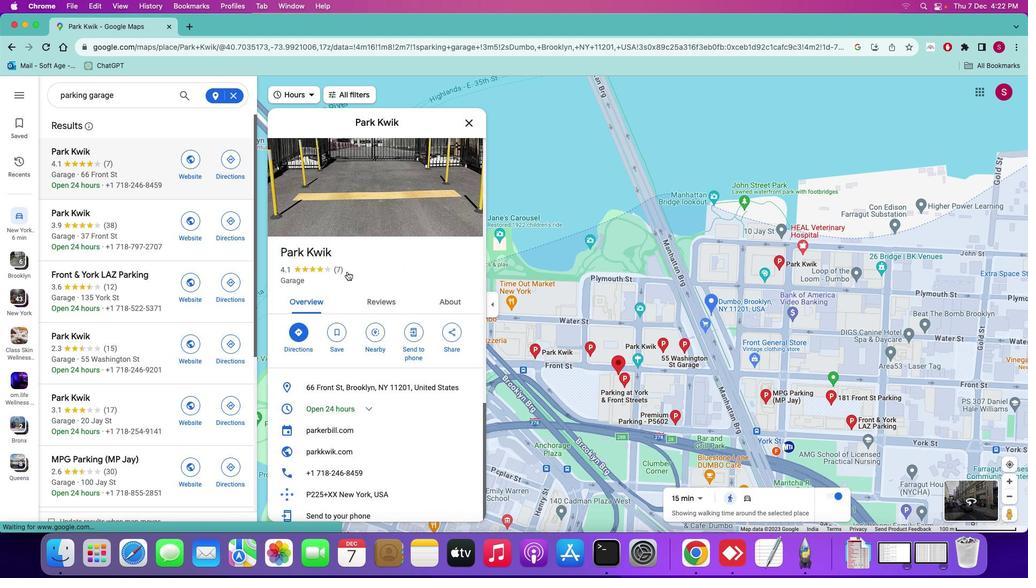 
Action: Mouse moved to (104, 153)
Screenshot: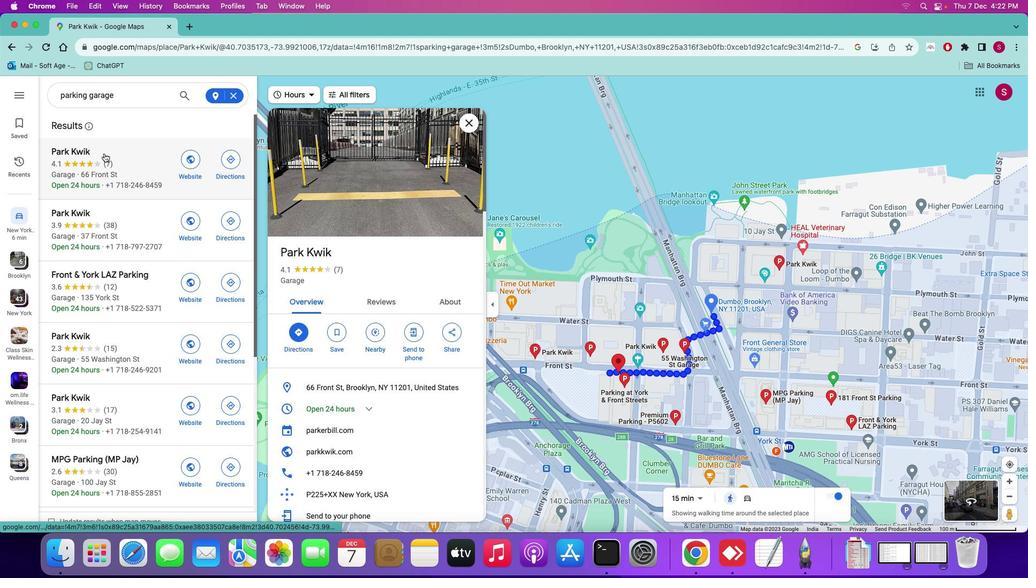 
Action: Mouse pressed left at (104, 153)
Screenshot: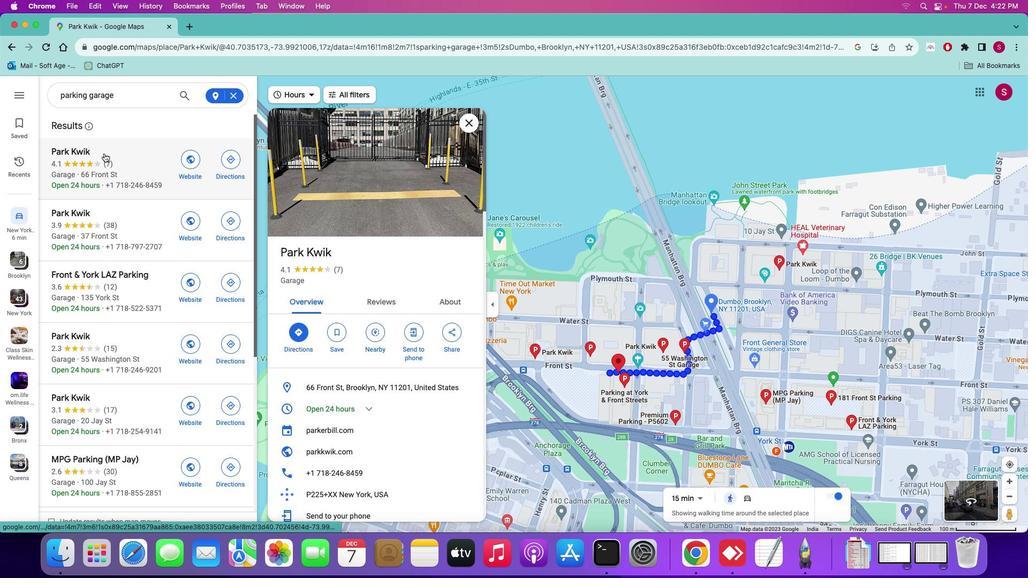 
Action: Mouse moved to (75, 212)
Screenshot: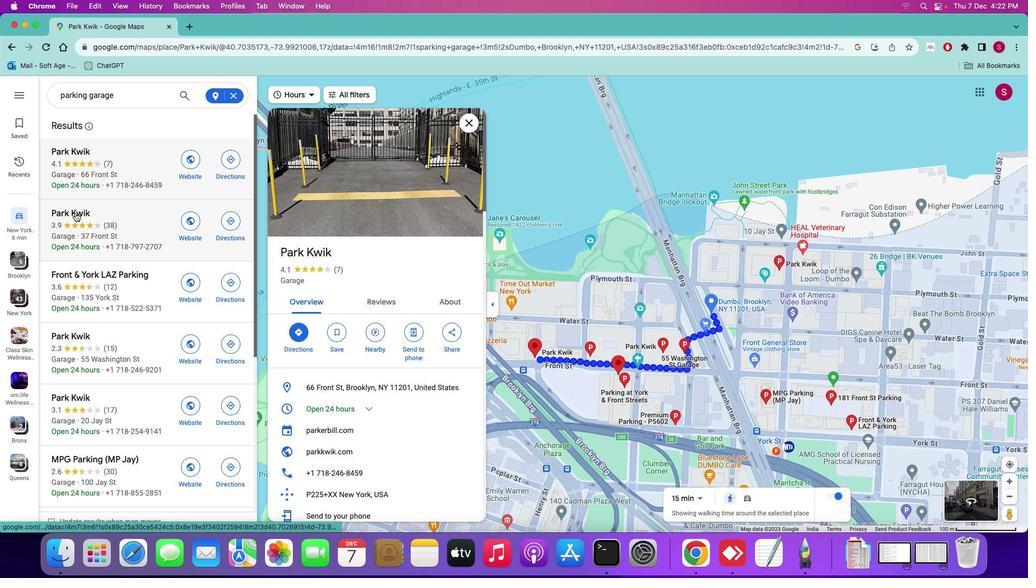 
Action: Mouse pressed left at (75, 212)
Screenshot: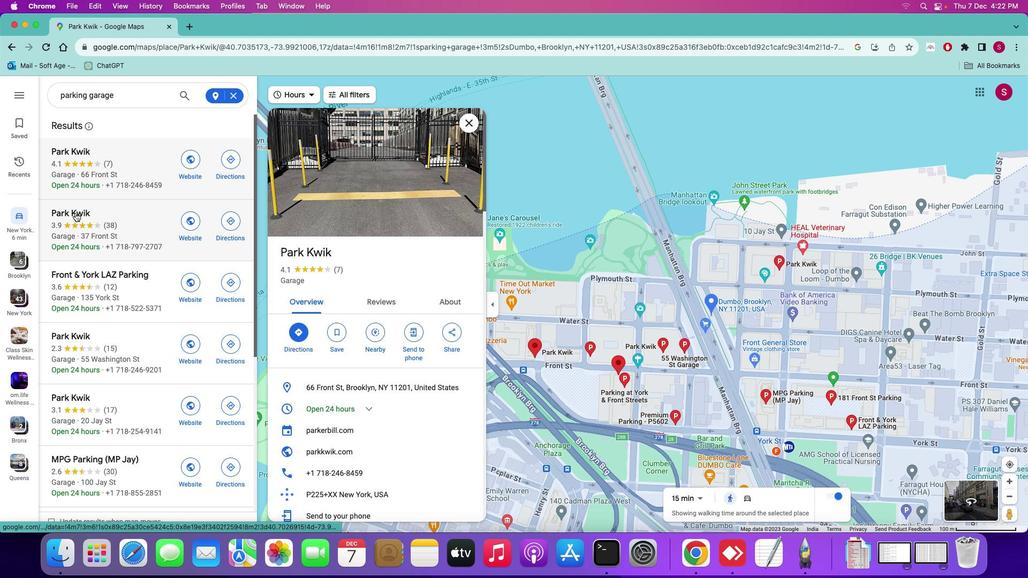 
Action: Mouse moved to (101, 277)
Screenshot: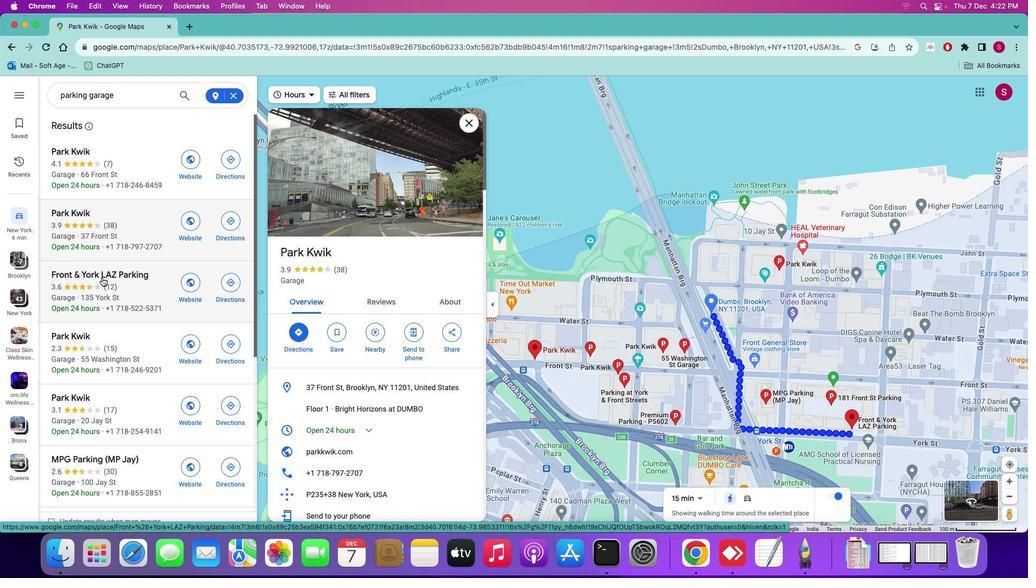 
Action: Mouse pressed left at (101, 277)
Screenshot: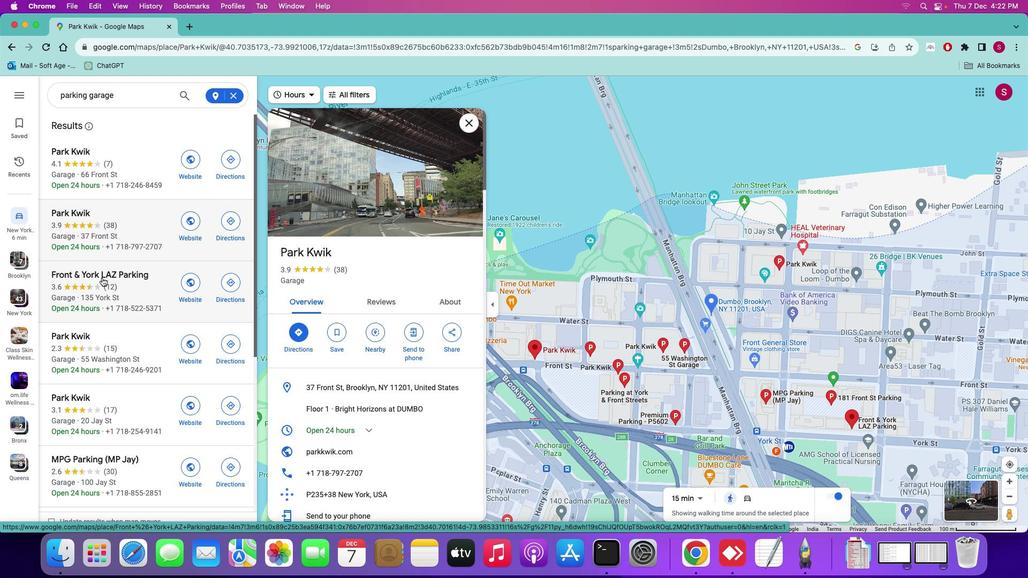 
Action: Mouse moved to (377, 369)
Screenshot: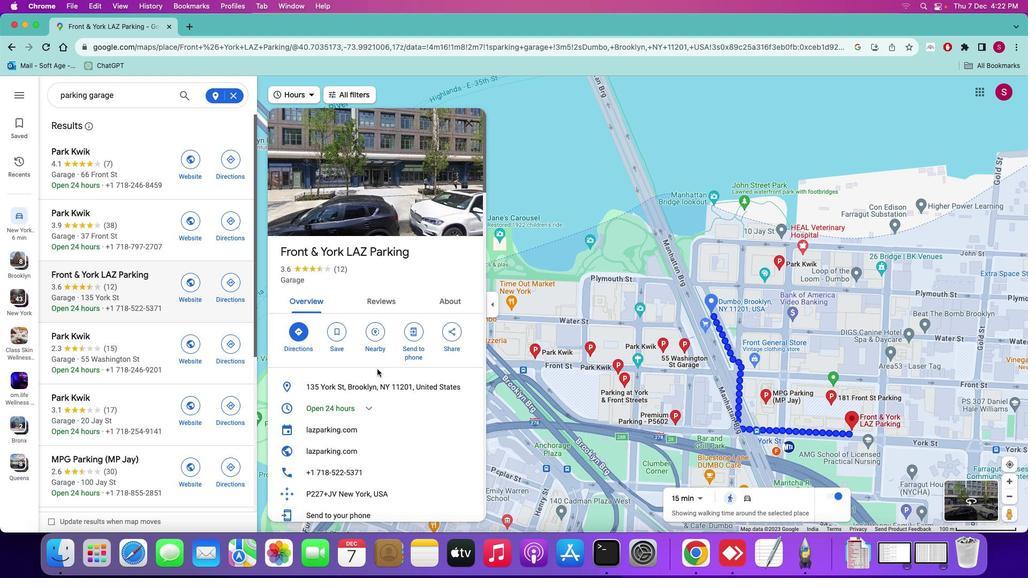 
Action: Mouse scrolled (377, 369) with delta (0, 0)
Screenshot: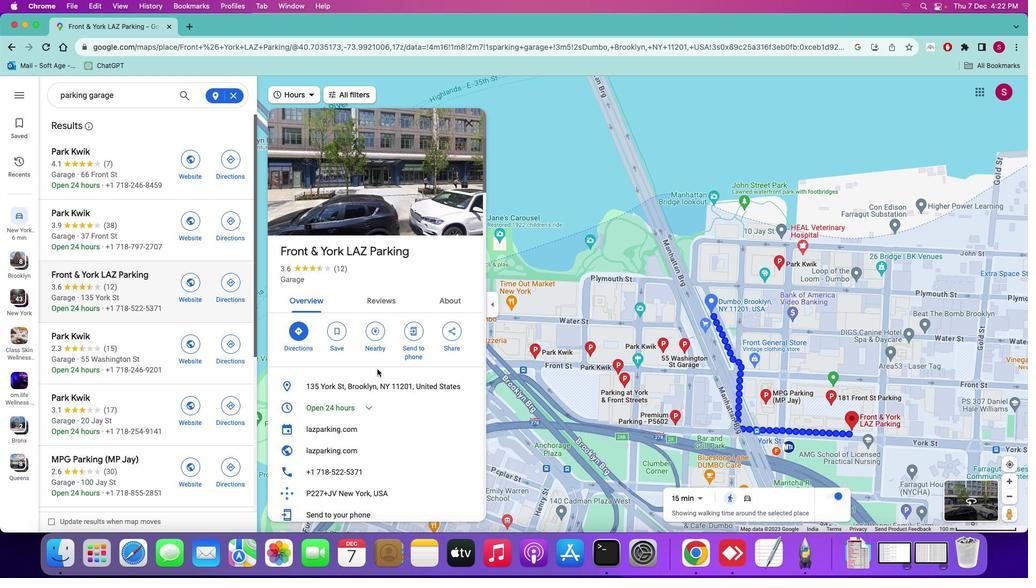 
Action: Mouse scrolled (377, 369) with delta (0, 0)
Screenshot: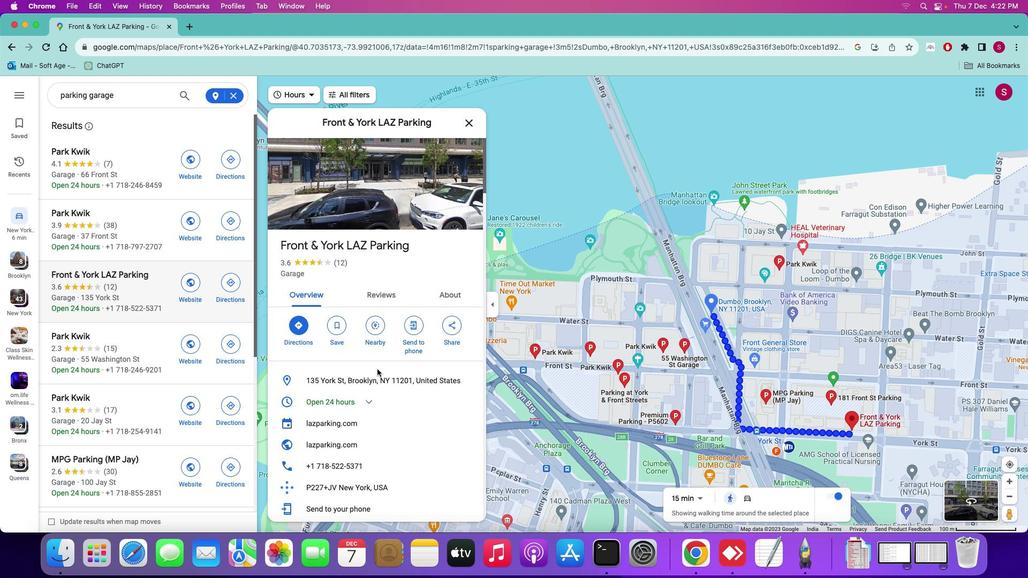 
Action: Mouse scrolled (377, 369) with delta (0, 0)
Screenshot: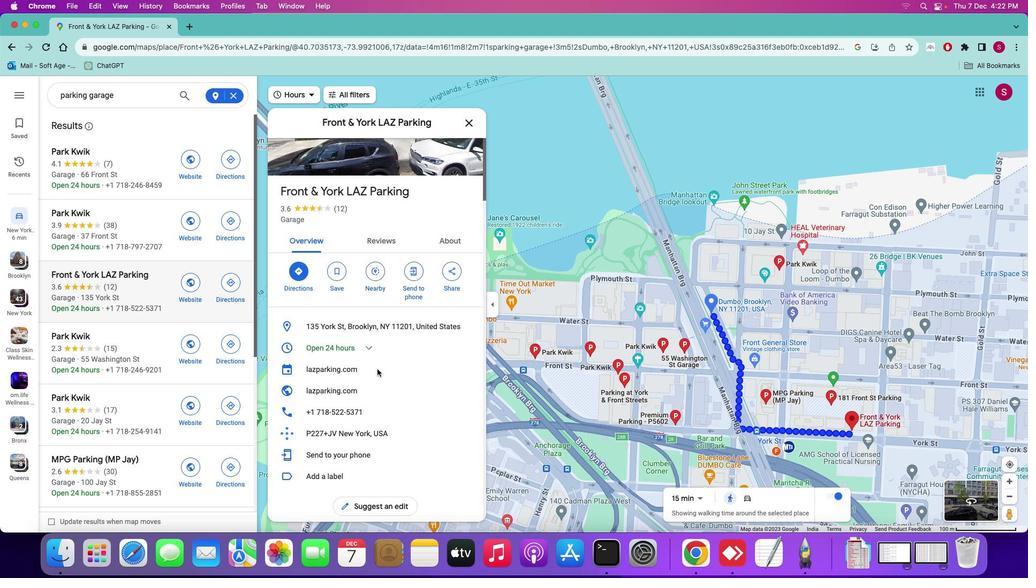 
Action: Mouse scrolled (377, 369) with delta (0, -1)
Screenshot: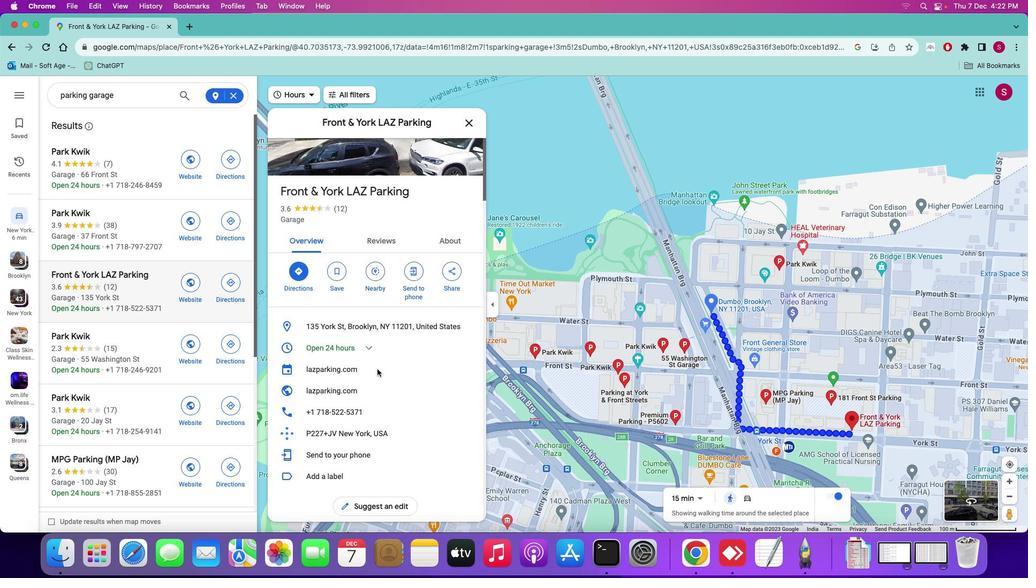 
Action: Mouse scrolled (377, 369) with delta (0, -1)
Screenshot: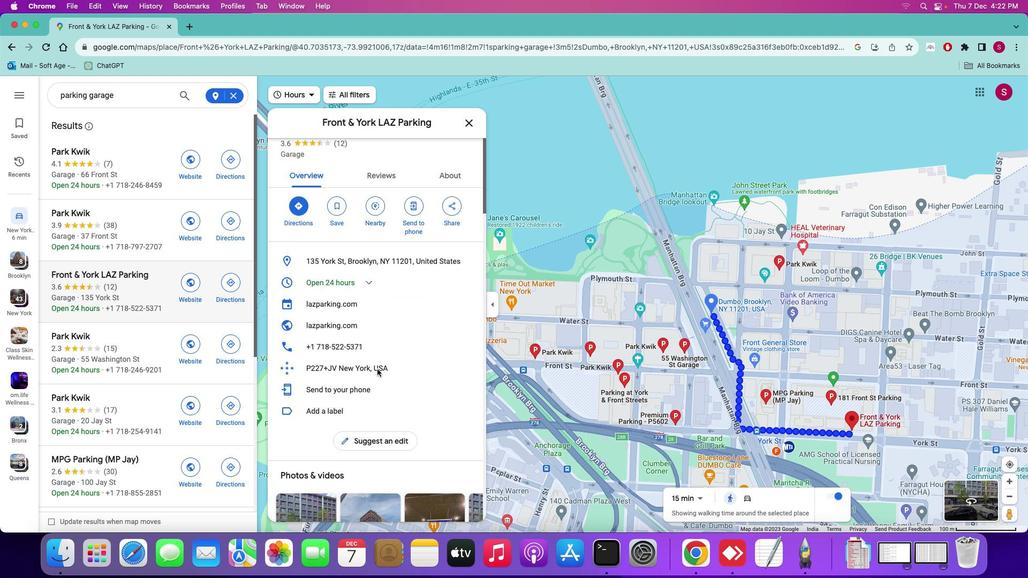 
Action: Mouse moved to (374, 361)
Screenshot: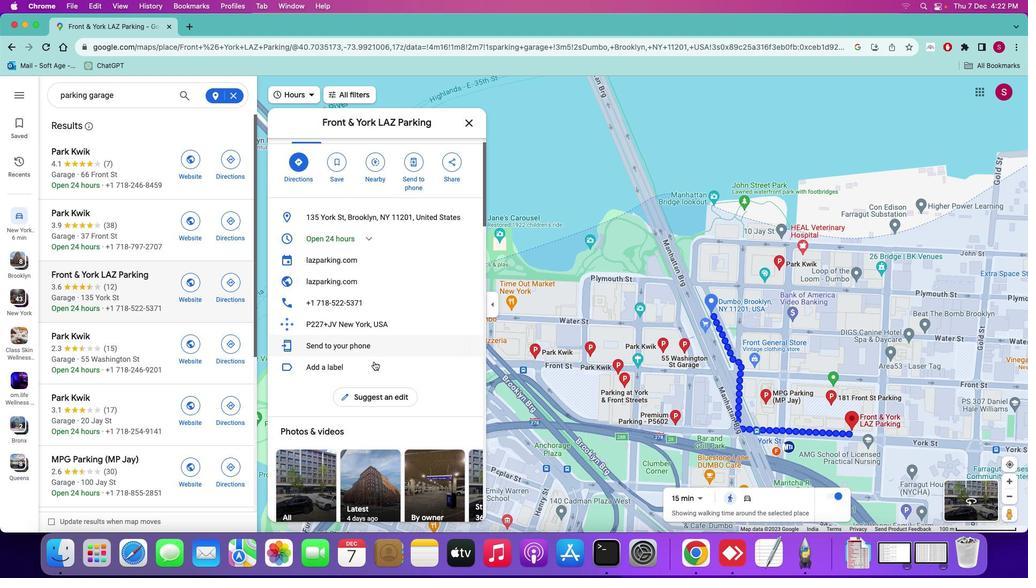 
Action: Mouse scrolled (374, 361) with delta (0, 0)
Screenshot: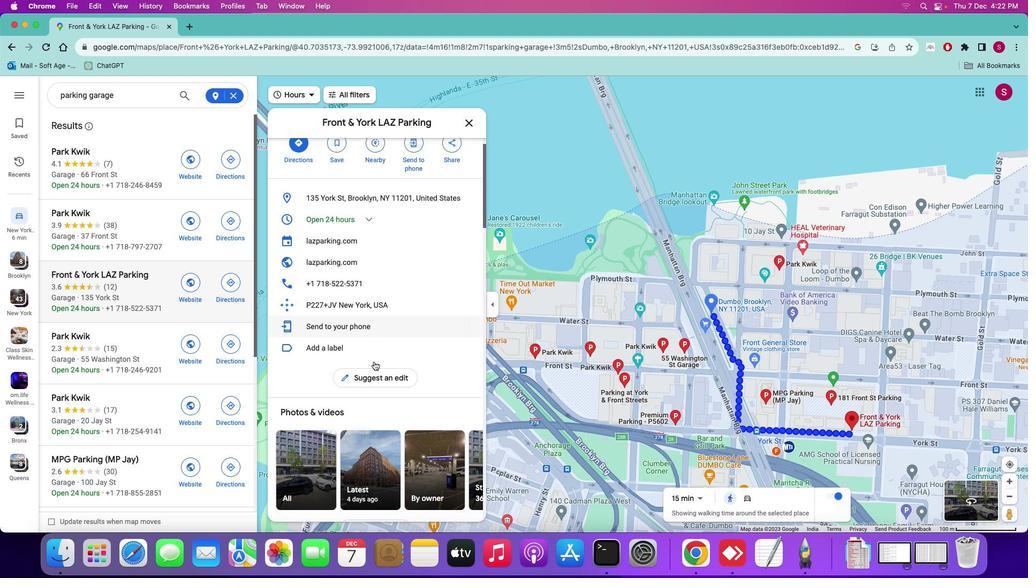 
Action: Mouse scrolled (374, 361) with delta (0, 0)
Screenshot: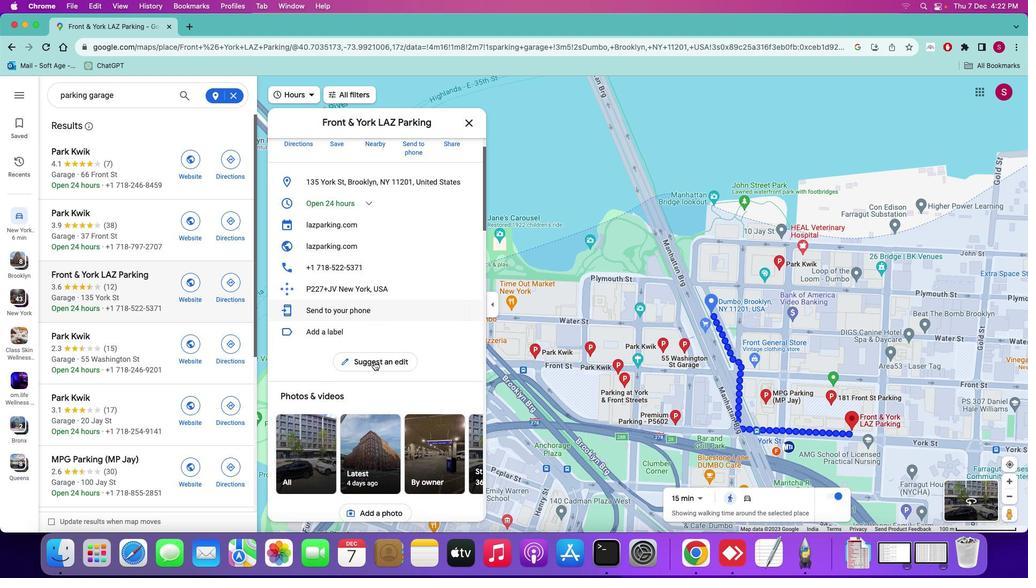 
Action: Mouse scrolled (374, 361) with delta (0, -1)
Screenshot: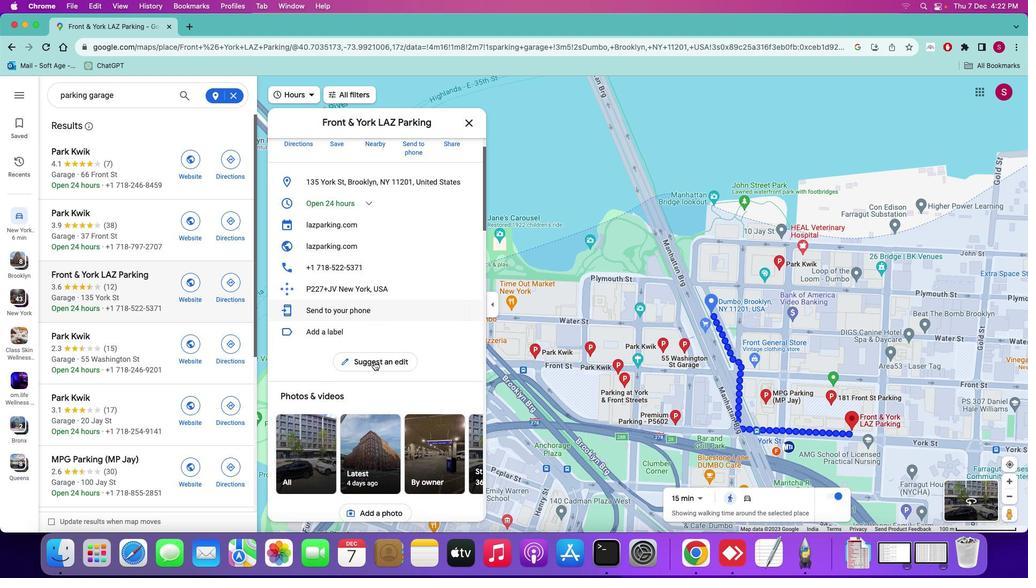 
Action: Mouse scrolled (374, 361) with delta (0, -2)
Screenshot: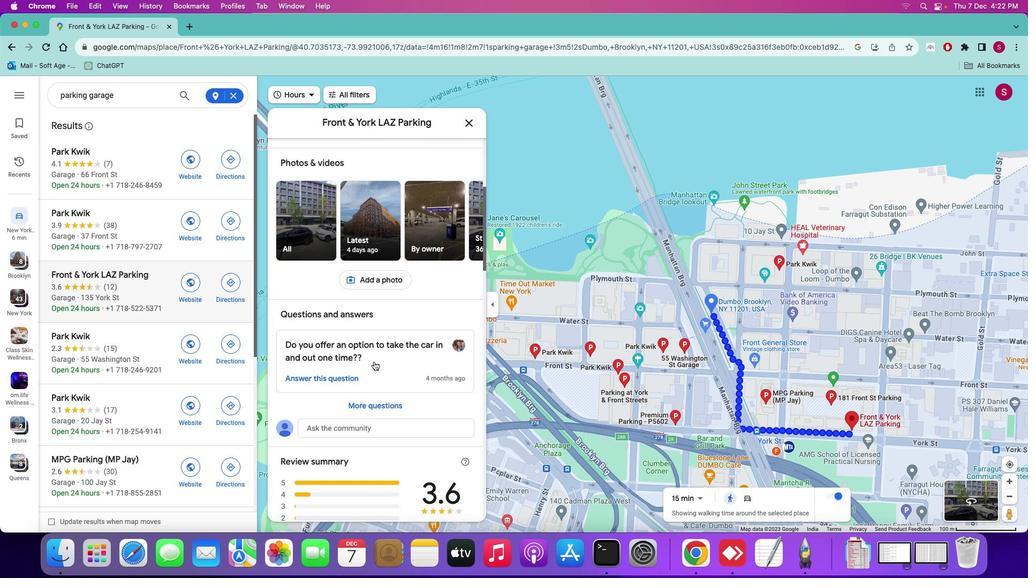 
Action: Mouse scrolled (374, 361) with delta (0, -2)
Screenshot: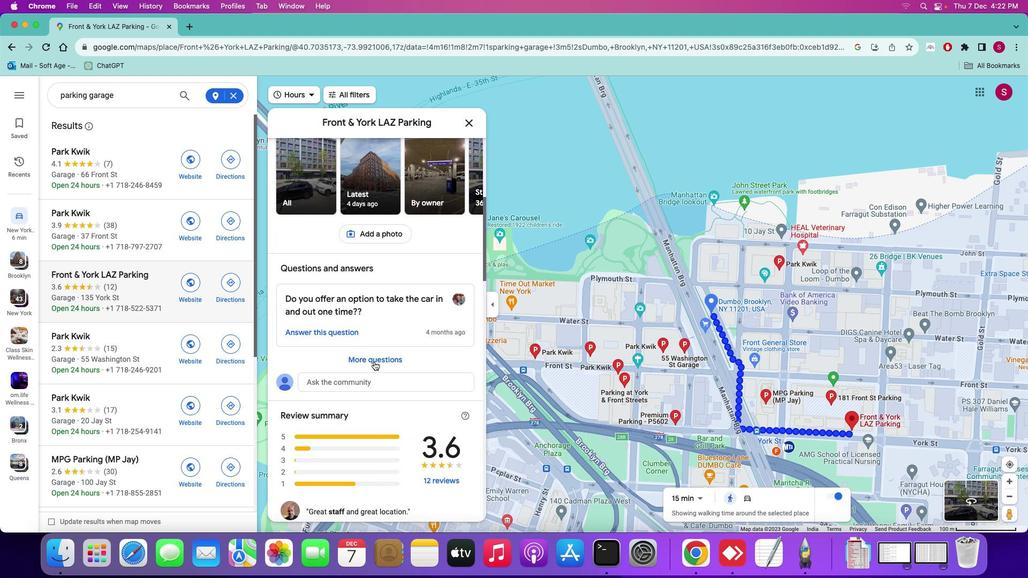 
Action: Mouse scrolled (374, 361) with delta (0, -2)
Screenshot: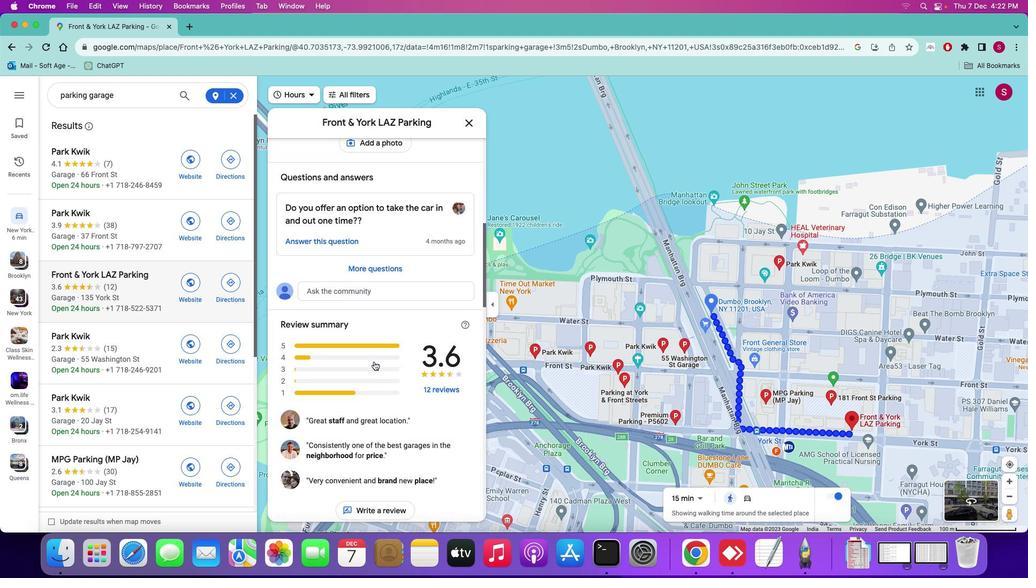 
Action: Mouse moved to (373, 359)
Screenshot: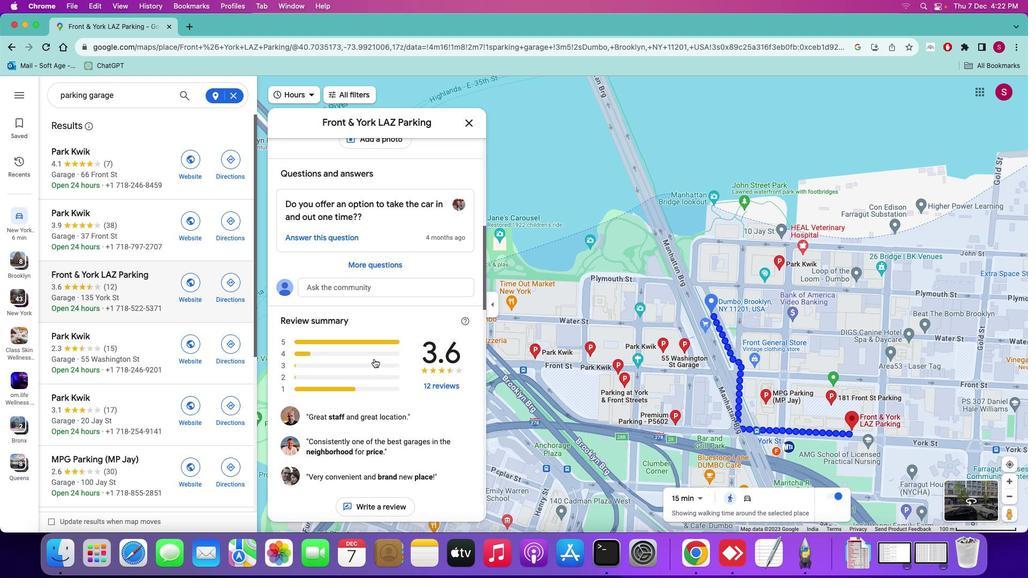 
Action: Mouse scrolled (373, 359) with delta (0, 0)
Screenshot: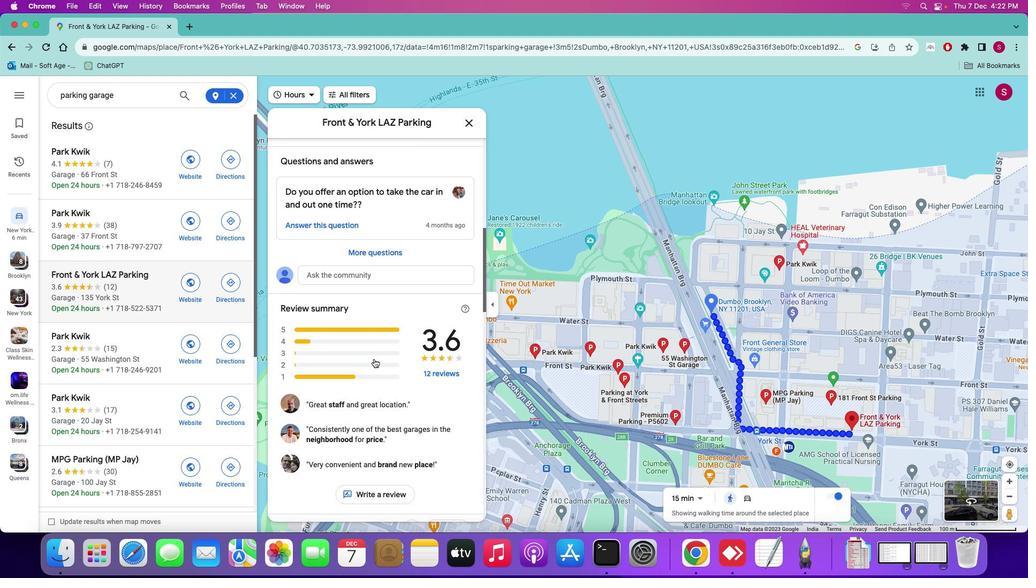 
Action: Mouse scrolled (373, 359) with delta (0, 0)
Screenshot: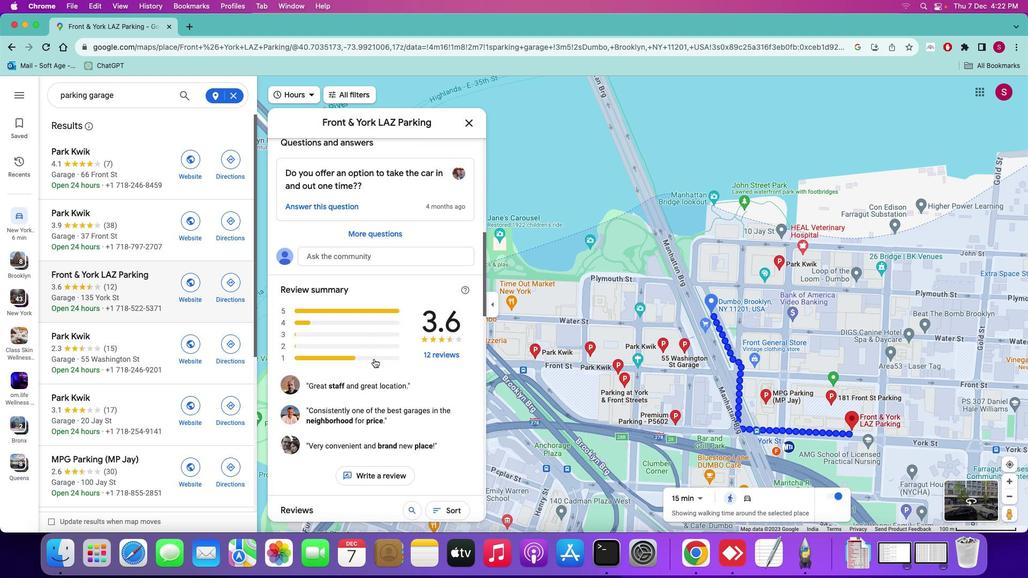 
Action: Mouse scrolled (373, 359) with delta (0, -1)
Screenshot: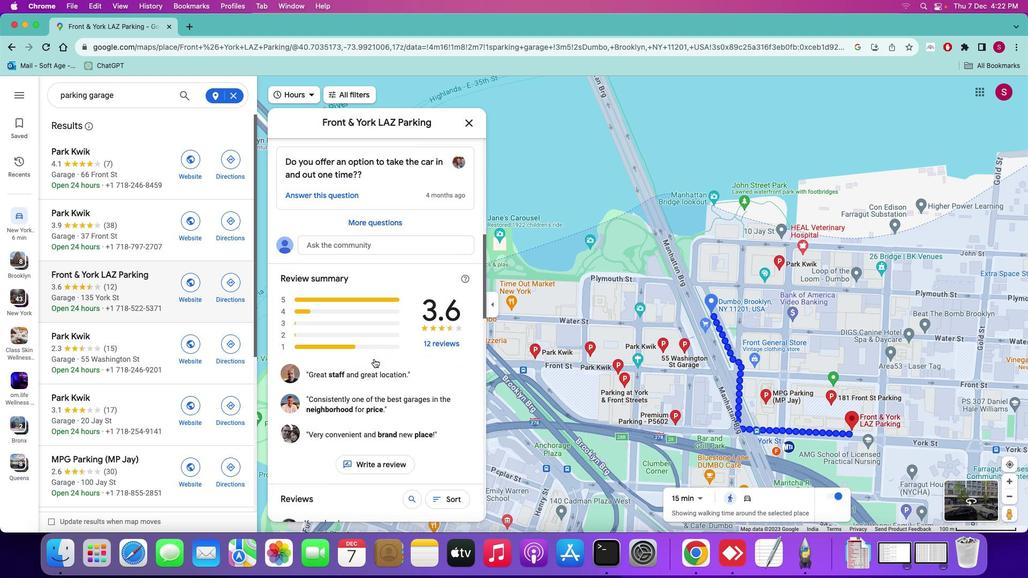 
Action: Mouse scrolled (373, 359) with delta (0, -1)
Screenshot: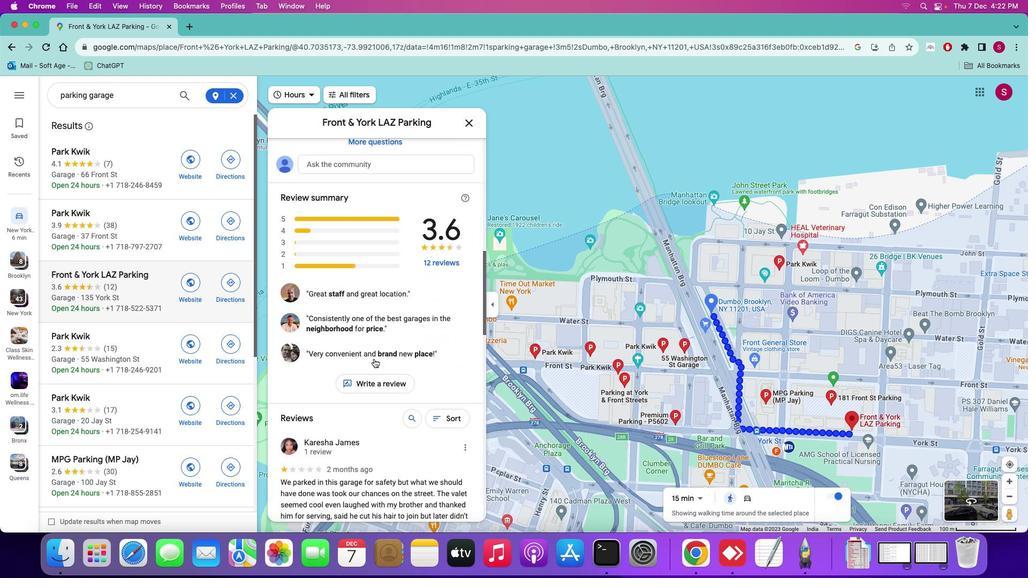 
Action: Mouse moved to (373, 359)
Screenshot: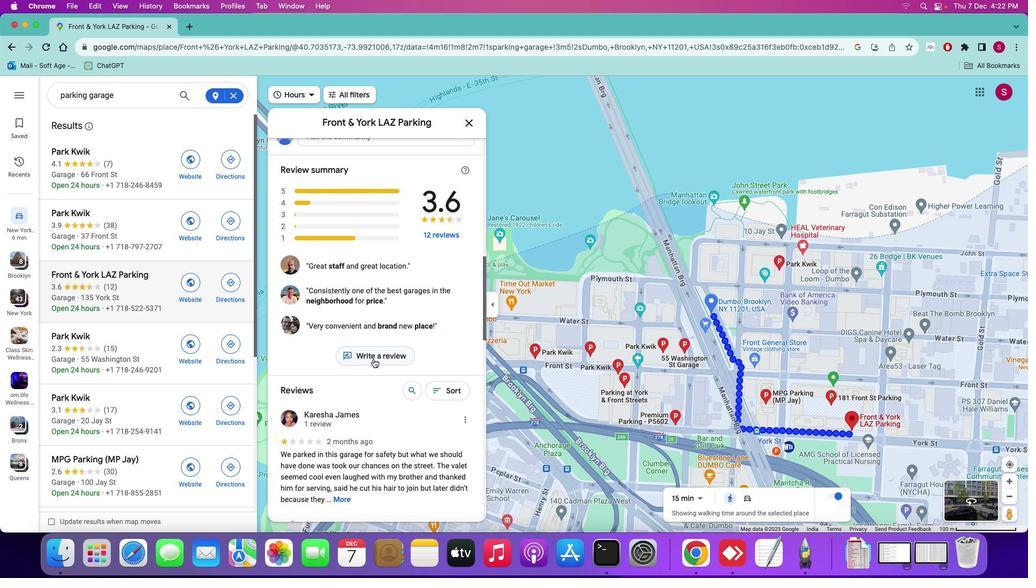 
Action: Mouse scrolled (373, 359) with delta (0, 0)
Screenshot: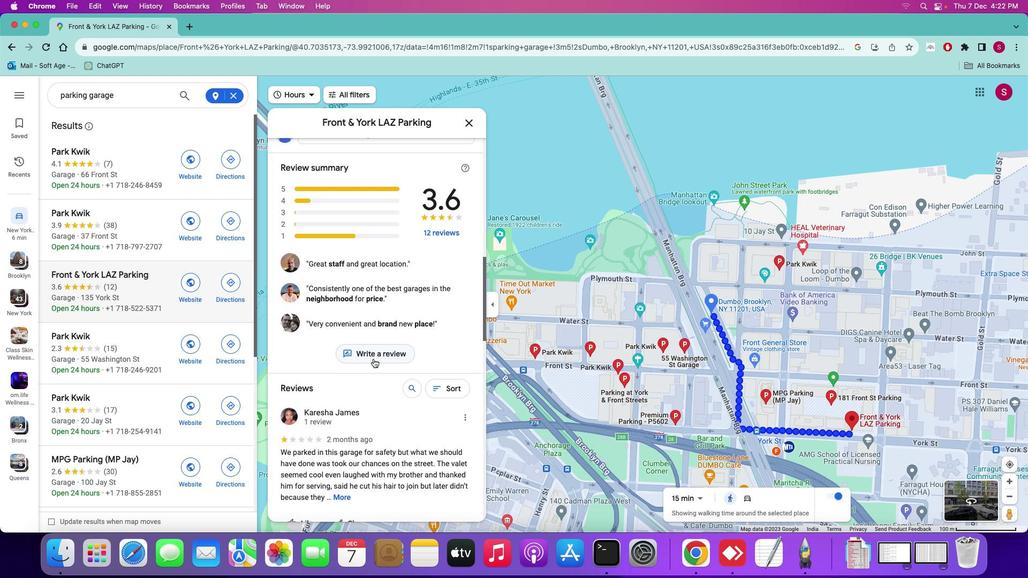 
Action: Mouse scrolled (373, 359) with delta (0, 0)
Screenshot: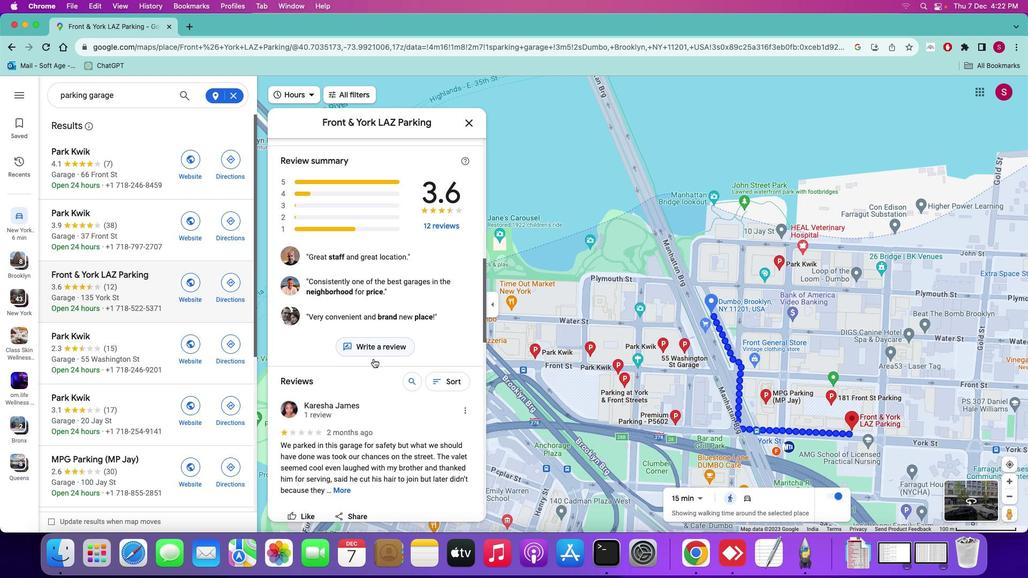 
Action: Mouse scrolled (373, 359) with delta (0, 0)
Screenshot: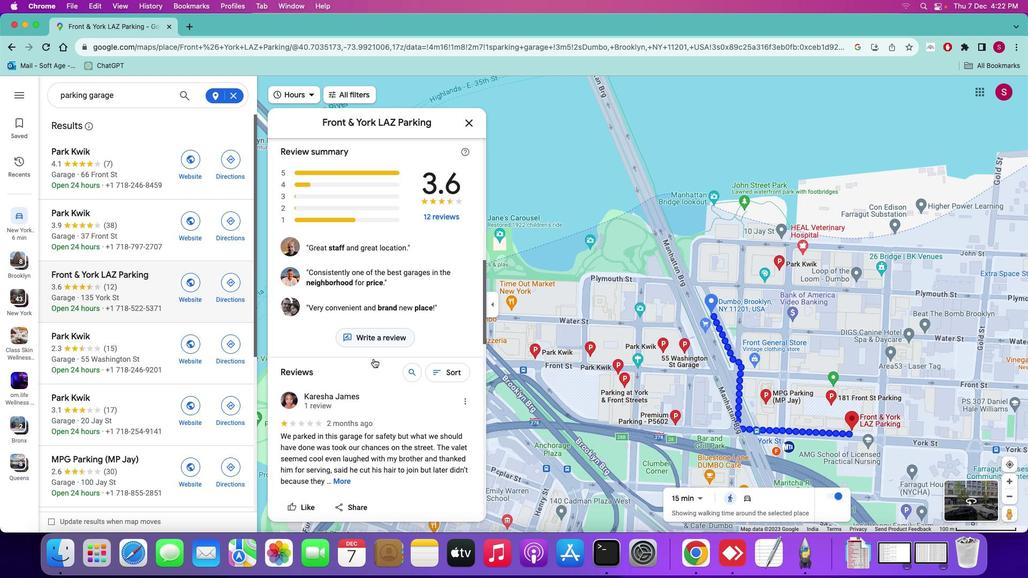 
Action: Mouse scrolled (373, 359) with delta (0, 0)
Screenshot: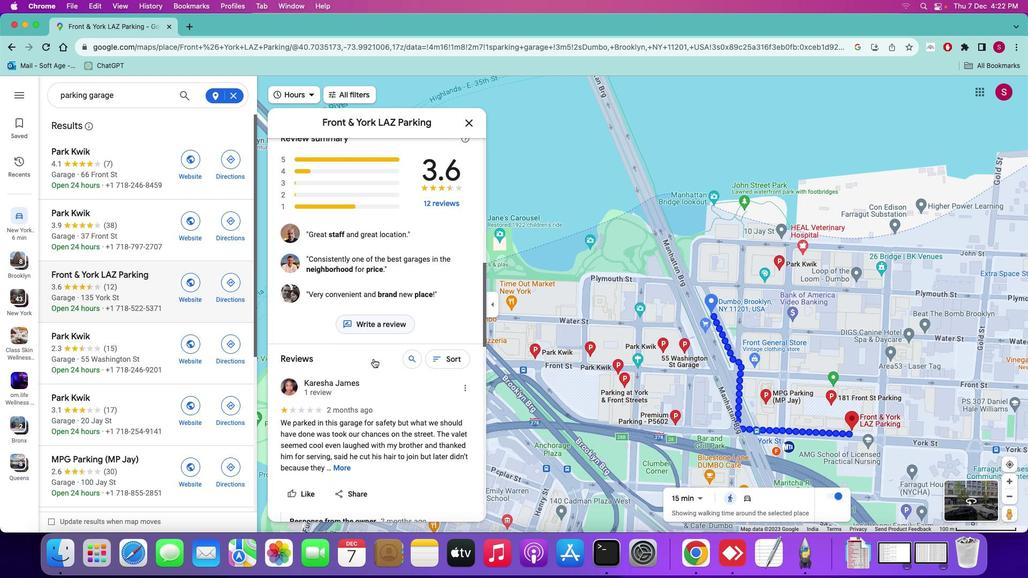 
Action: Mouse scrolled (373, 359) with delta (0, 0)
Screenshot: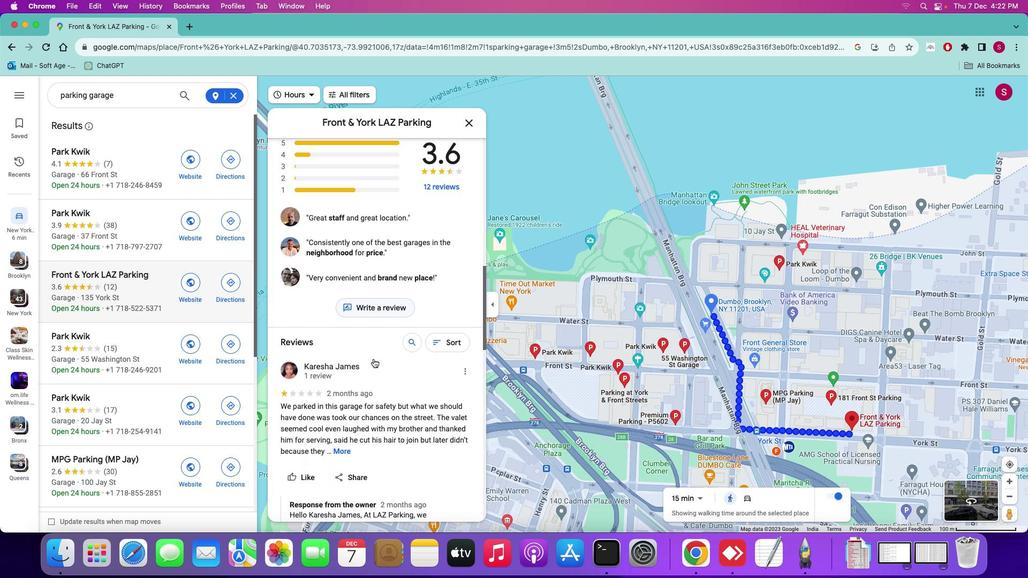 
Action: Mouse scrolled (373, 359) with delta (0, 0)
Screenshot: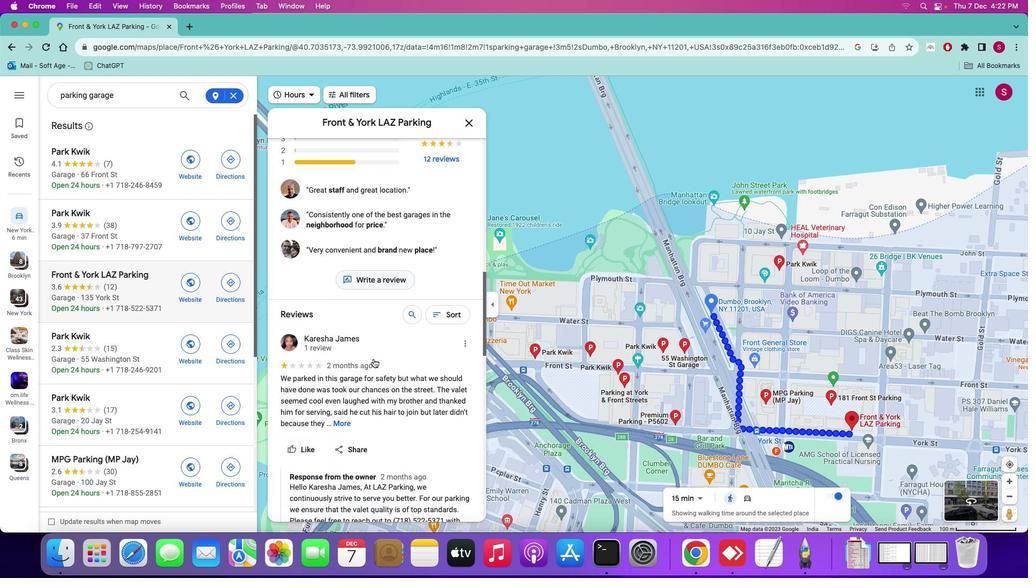 
Action: Mouse scrolled (373, 359) with delta (0, 0)
Screenshot: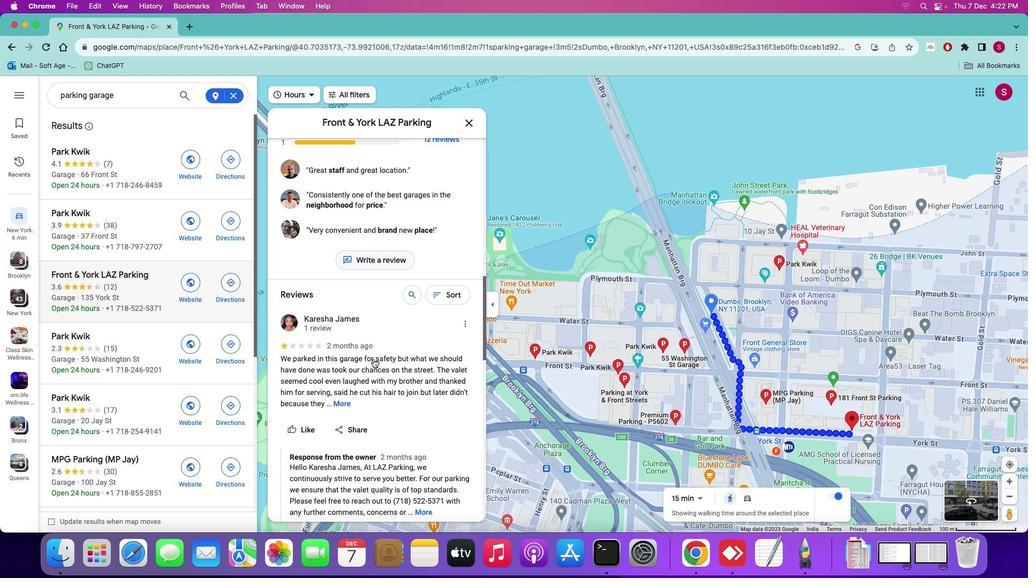 
Action: Mouse scrolled (373, 359) with delta (0, 0)
Screenshot: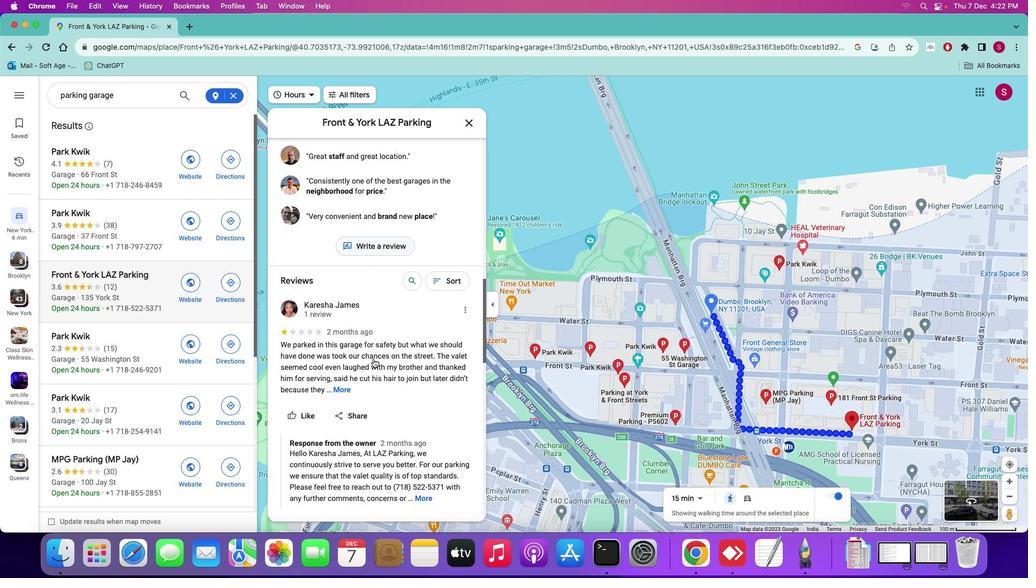 
Action: Mouse scrolled (373, 359) with delta (0, -1)
Screenshot: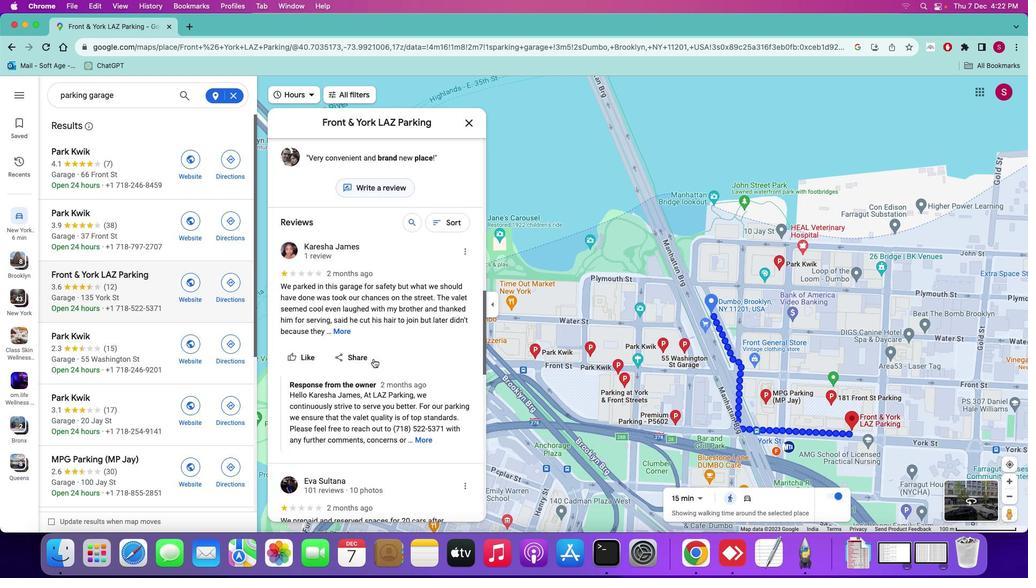 
Action: Mouse scrolled (373, 359) with delta (0, -1)
Screenshot: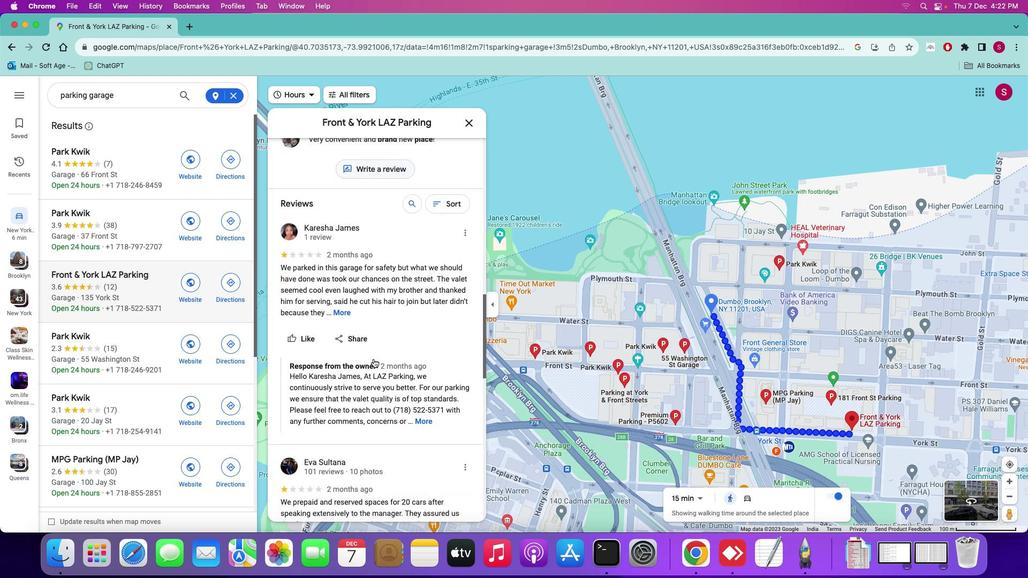 
Action: Mouse scrolled (373, 359) with delta (0, 0)
Screenshot: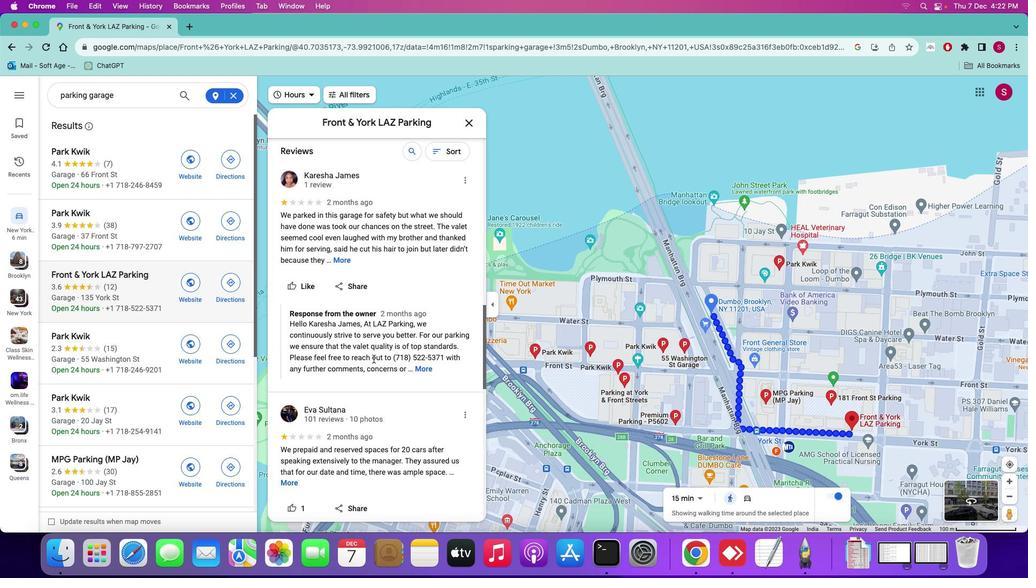 
Action: Mouse scrolled (373, 359) with delta (0, 0)
Screenshot: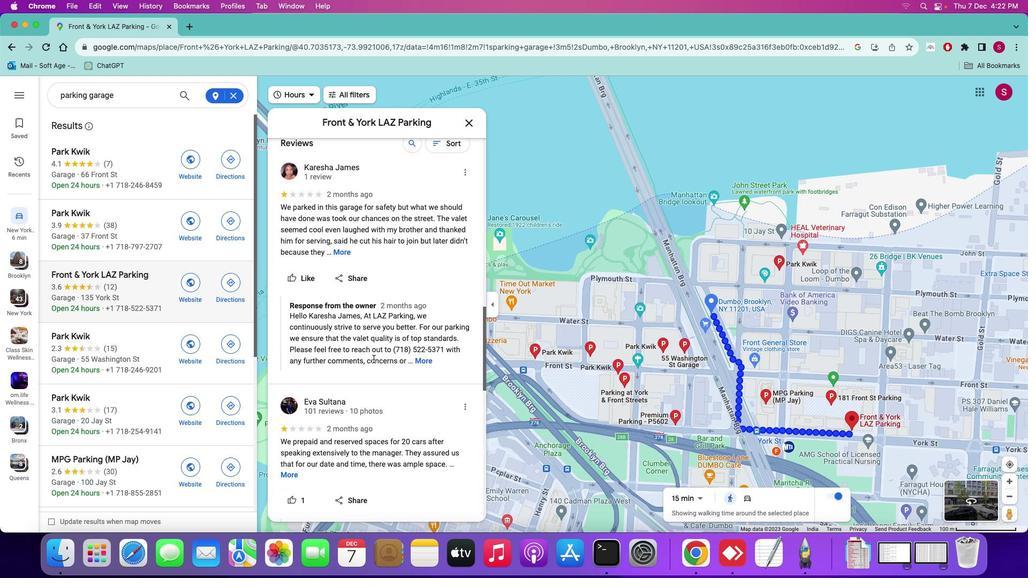 
Action: Mouse scrolled (373, 359) with delta (0, 0)
Screenshot: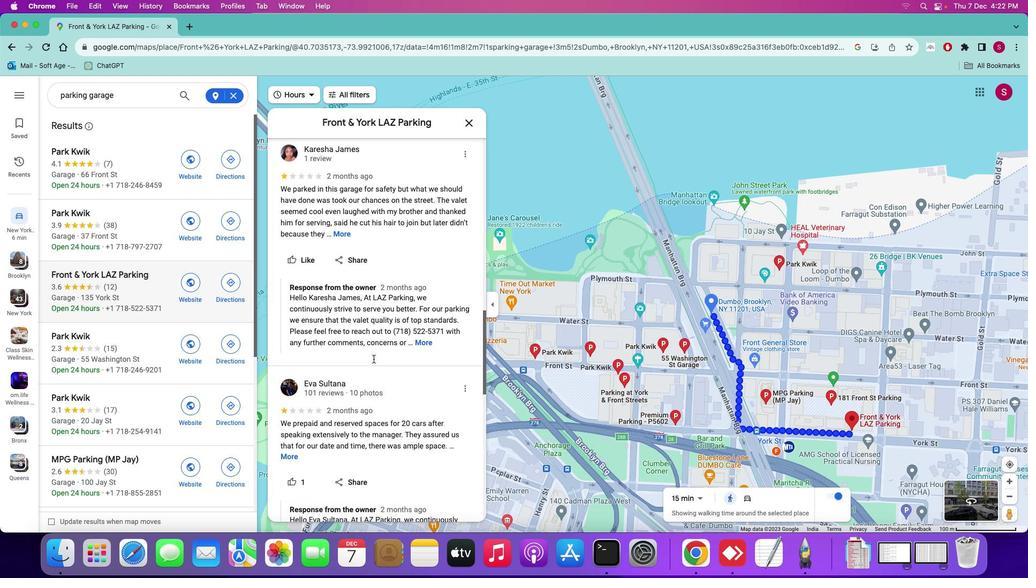 
Action: Mouse scrolled (373, 359) with delta (0, 0)
Screenshot: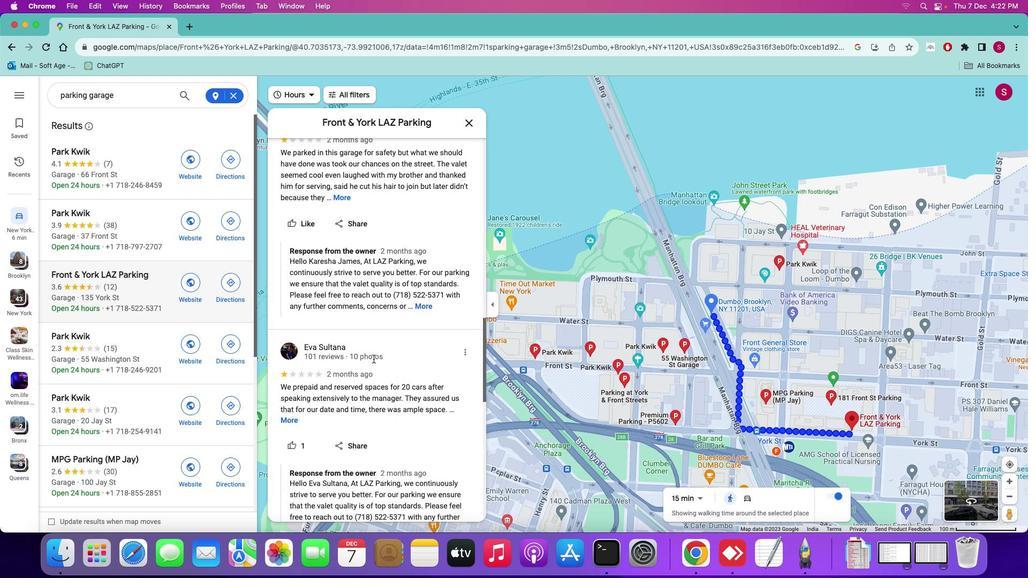 
Action: Mouse scrolled (373, 359) with delta (0, 0)
Screenshot: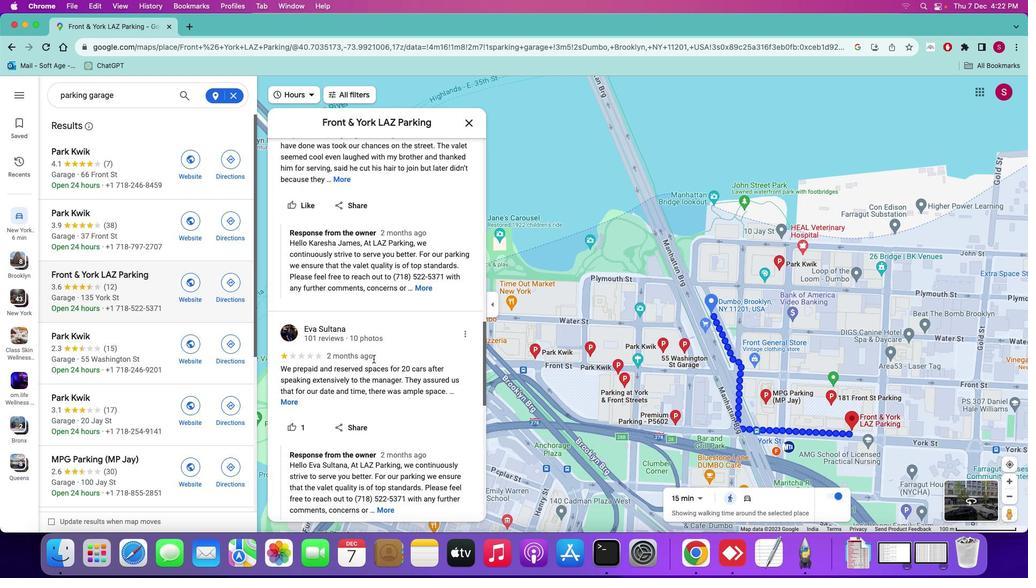 
Action: Mouse scrolled (373, 359) with delta (0, 0)
Screenshot: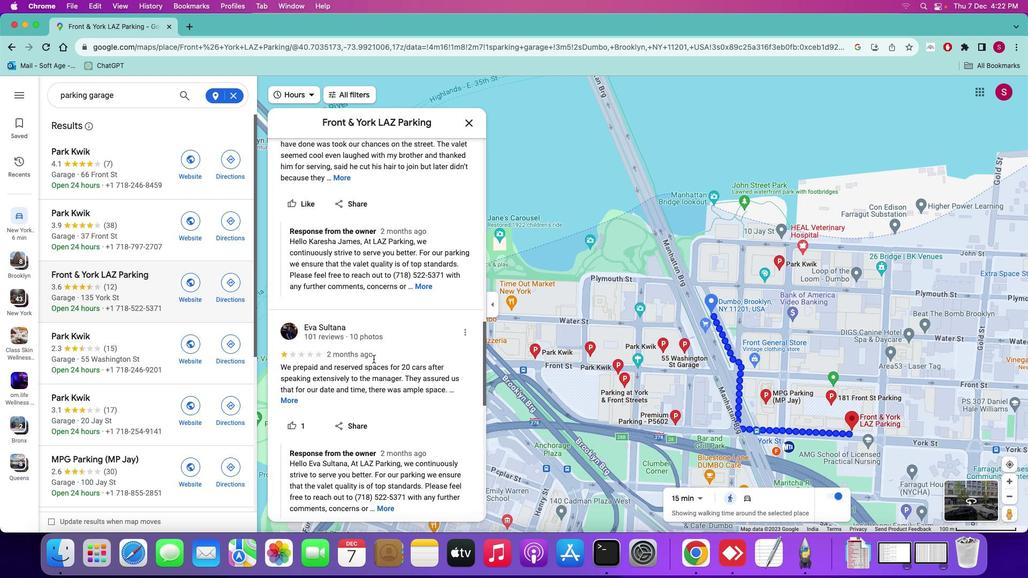
Action: Mouse moved to (96, 300)
Screenshot: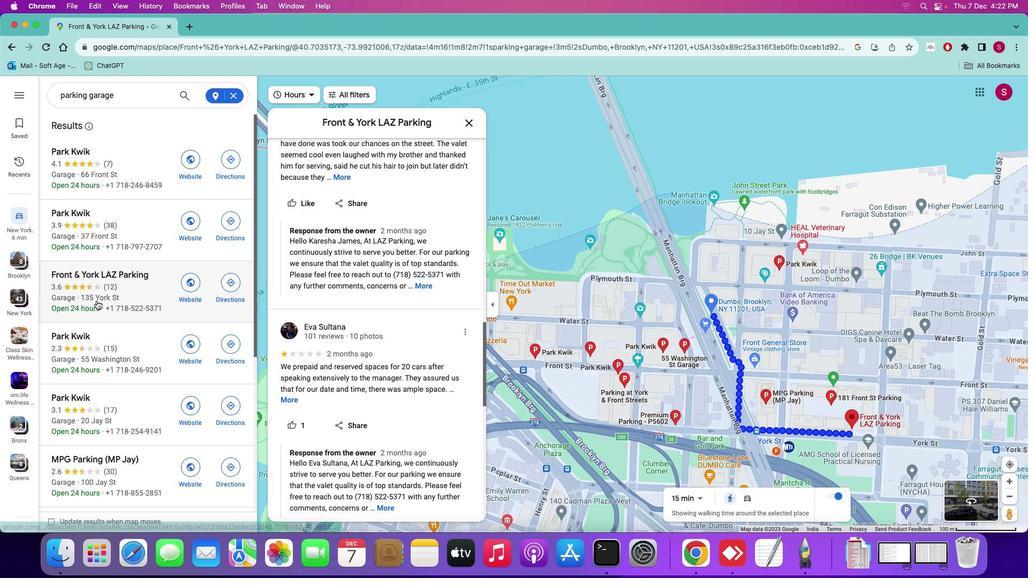 
Action: Mouse scrolled (96, 300) with delta (0, 0)
Screenshot: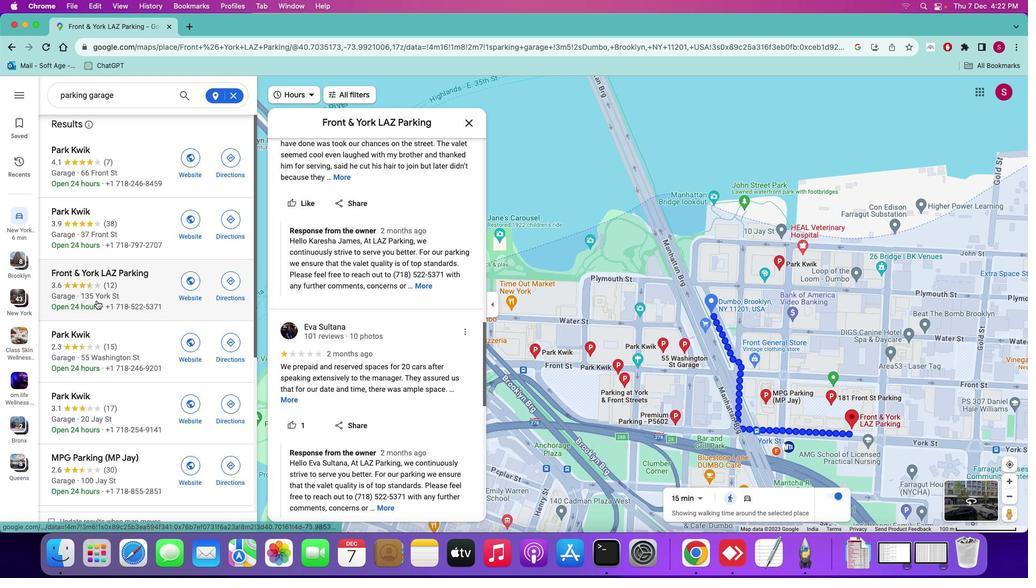 
Action: Mouse moved to (96, 300)
Screenshot: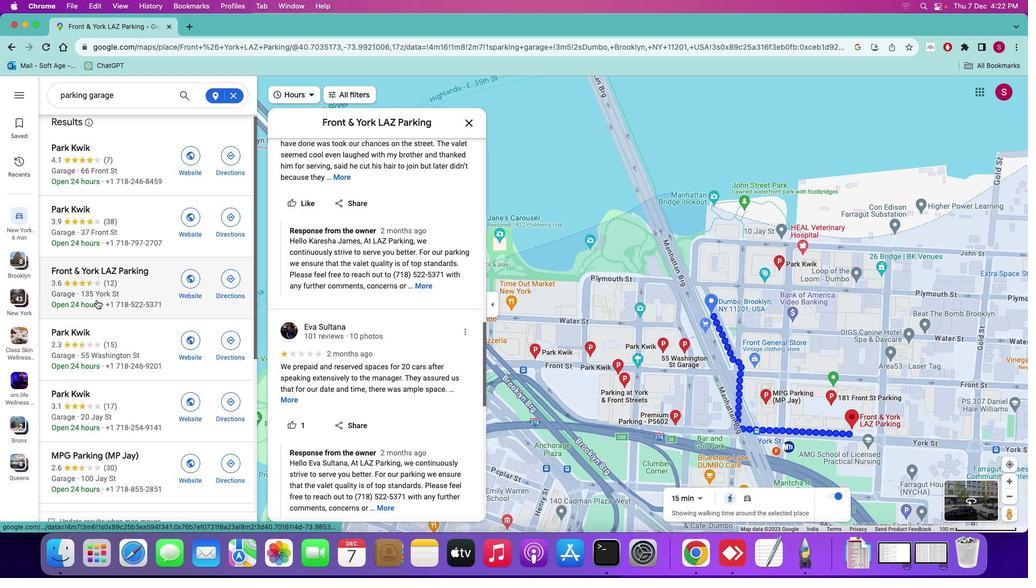 
Action: Mouse scrolled (96, 300) with delta (0, 0)
Screenshot: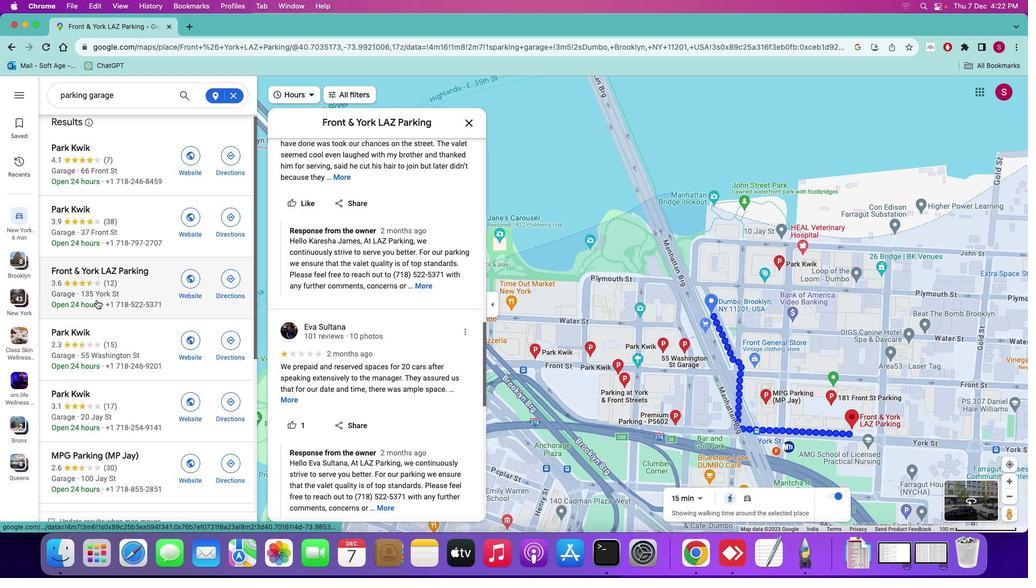 
Action: Mouse scrolled (96, 300) with delta (0, 0)
Screenshot: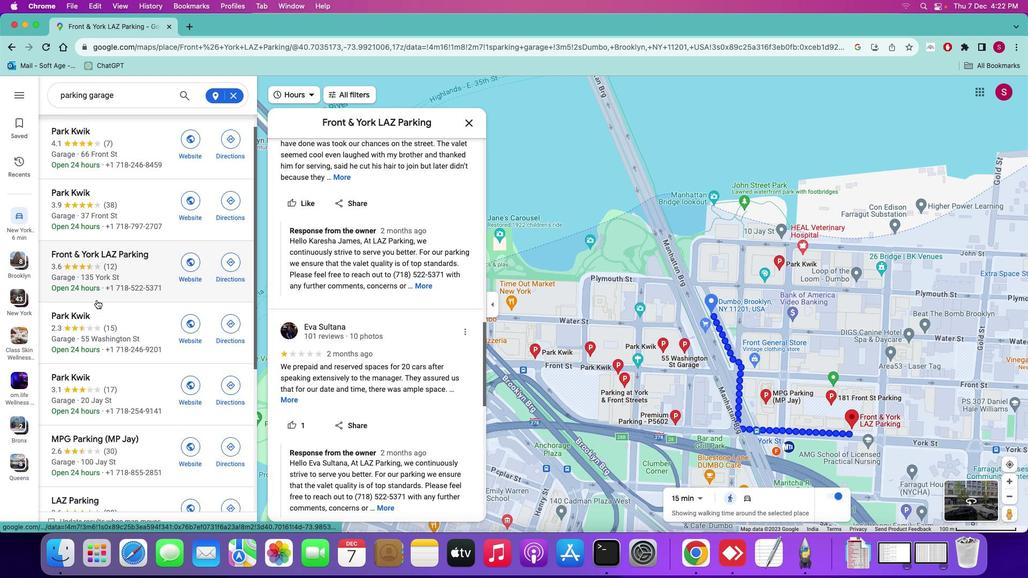 
Action: Mouse scrolled (96, 300) with delta (0, 0)
Screenshot: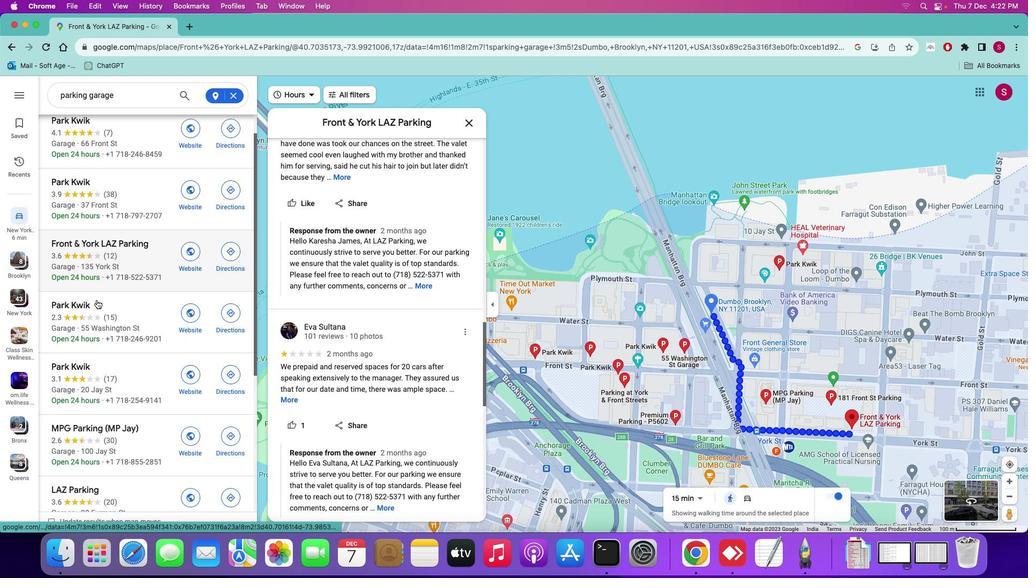 
Action: Mouse moved to (74, 291)
Screenshot: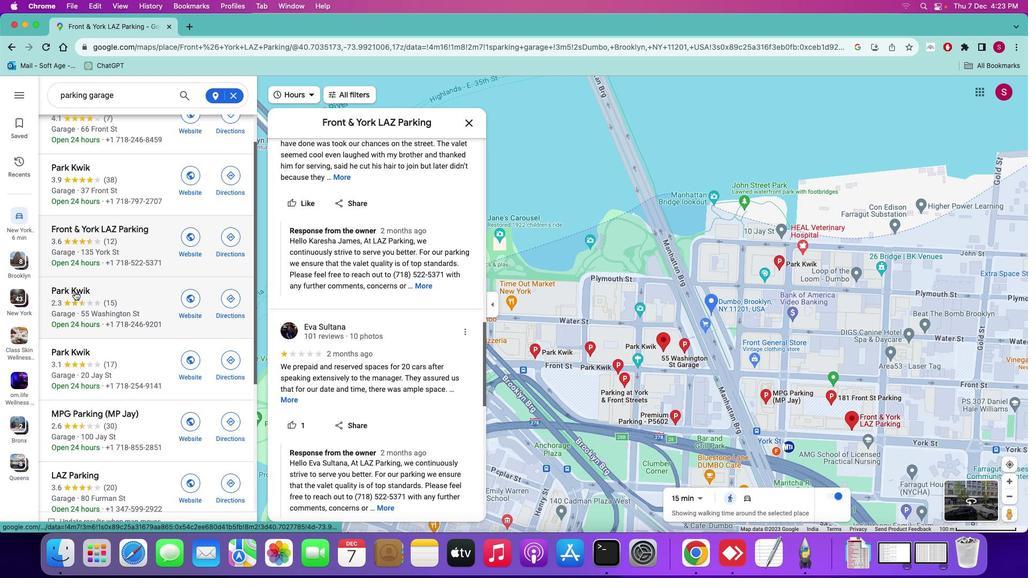 
Action: Mouse pressed left at (74, 291)
Screenshot: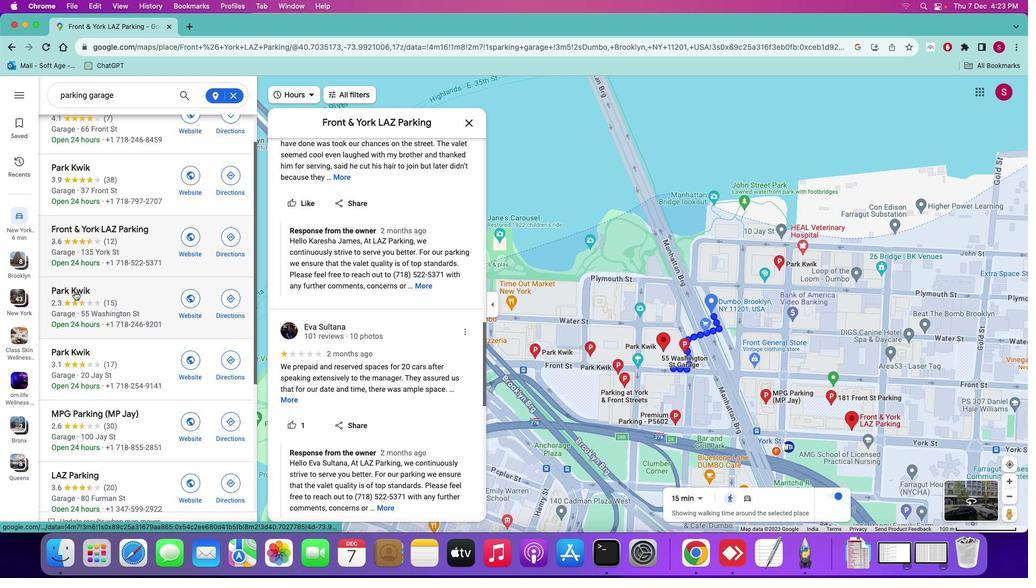 
Action: Mouse moved to (401, 342)
Screenshot: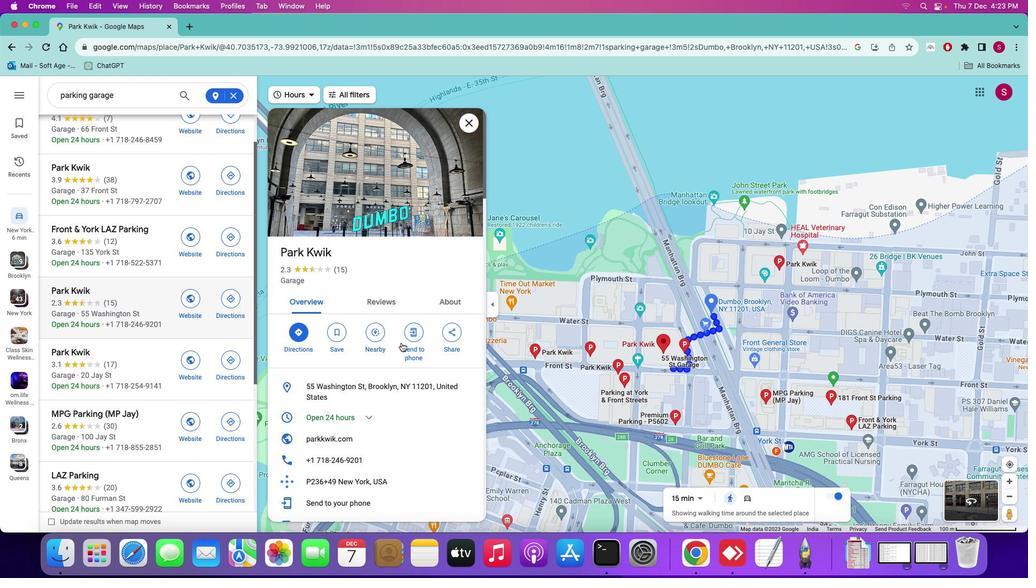 
Action: Mouse scrolled (401, 342) with delta (0, 0)
Screenshot: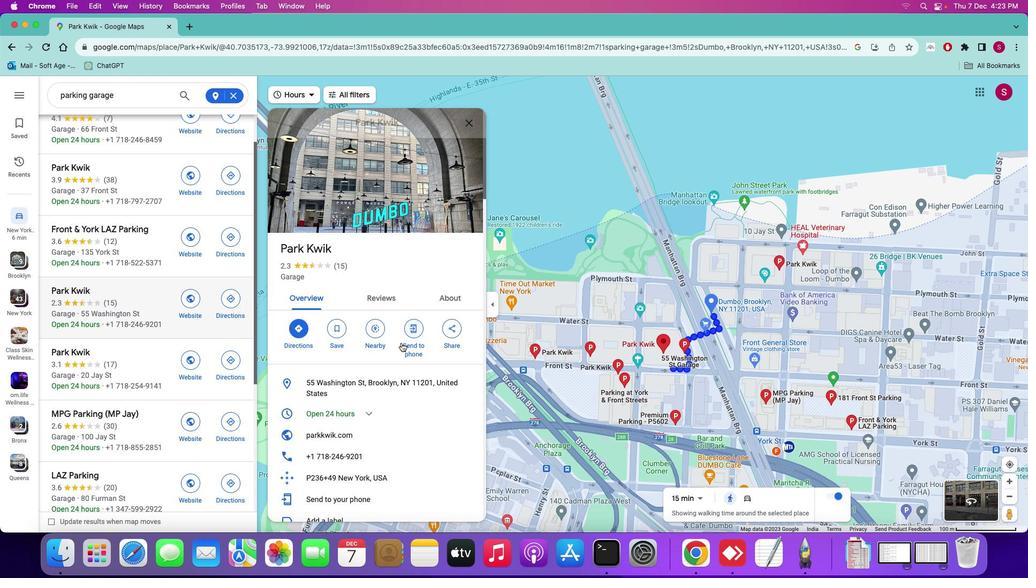
Action: Mouse scrolled (401, 342) with delta (0, 0)
Screenshot: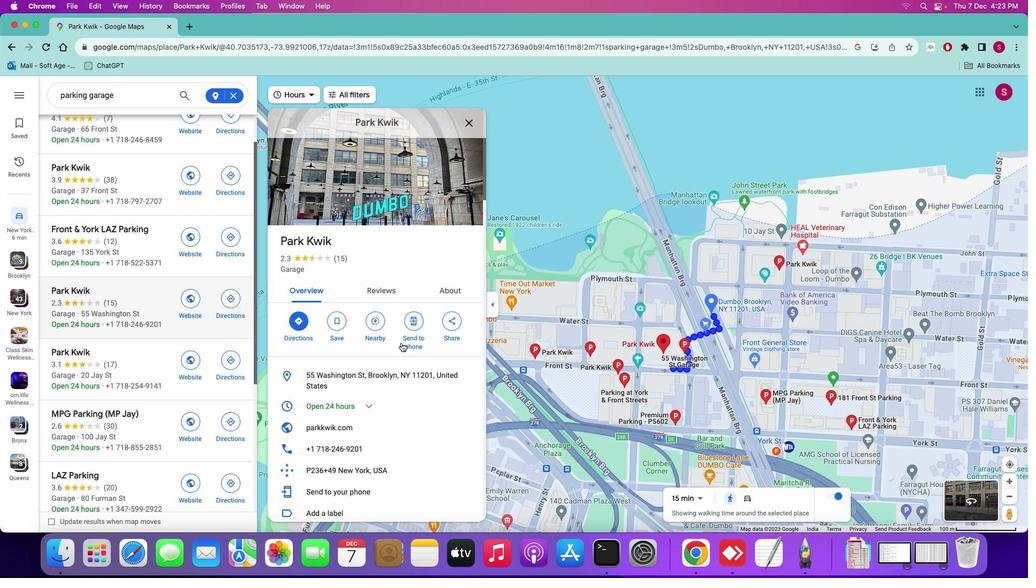 
Action: Mouse scrolled (401, 342) with delta (0, 0)
Screenshot: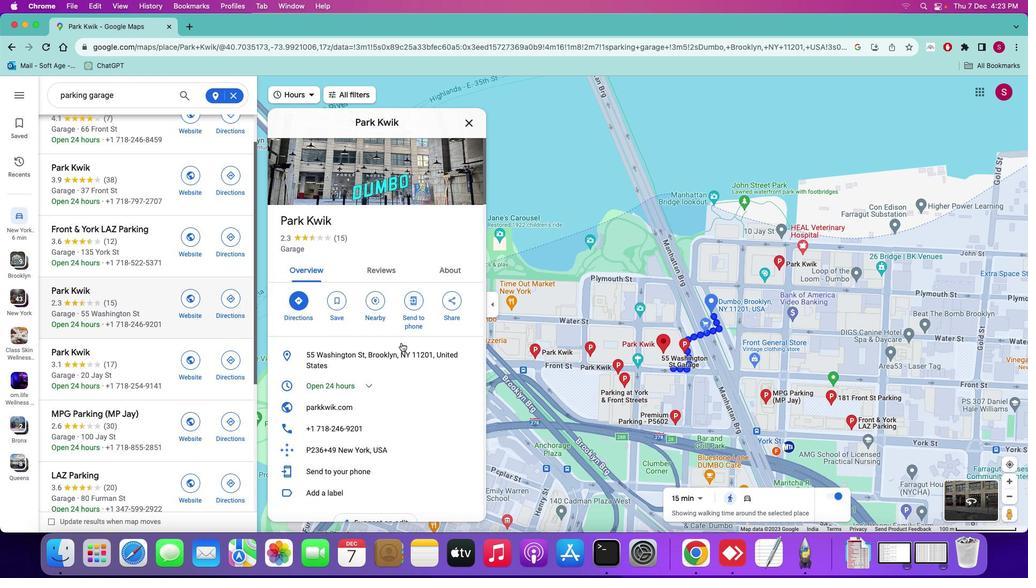 
Action: Mouse scrolled (401, 342) with delta (0, 0)
Screenshot: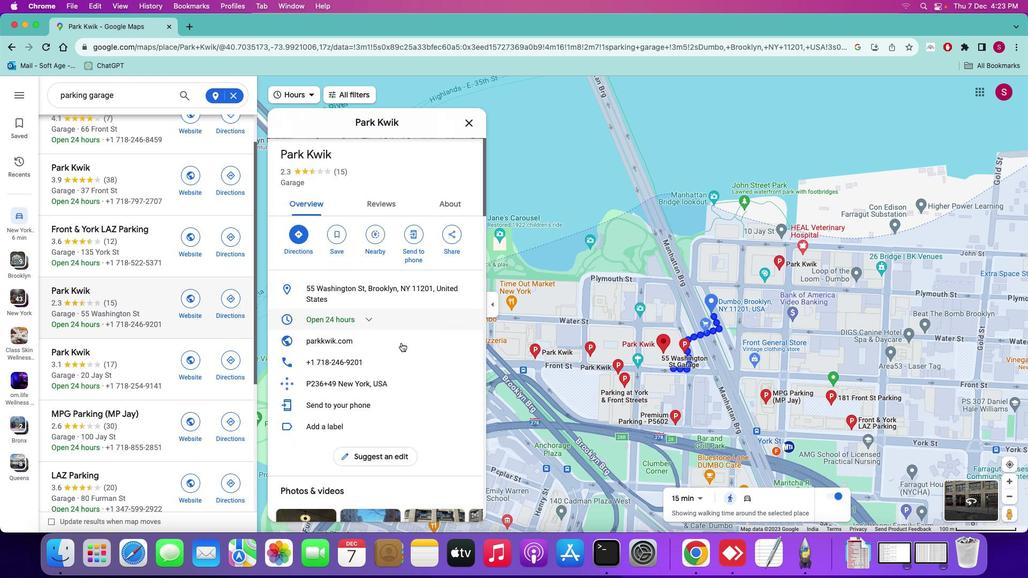 
Action: Mouse scrolled (401, 342) with delta (0, -1)
Screenshot: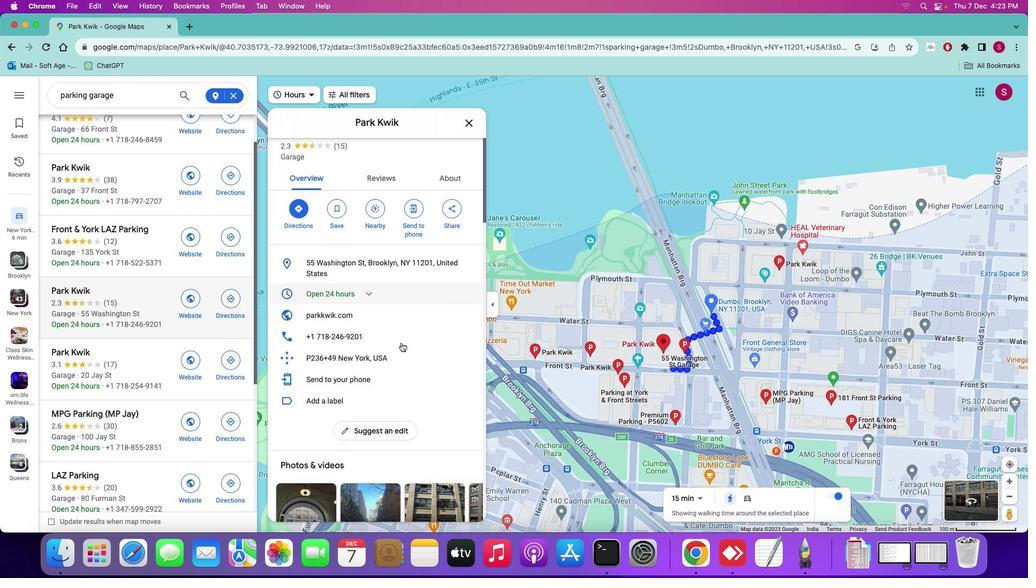 
Action: Mouse scrolled (401, 342) with delta (0, 0)
Screenshot: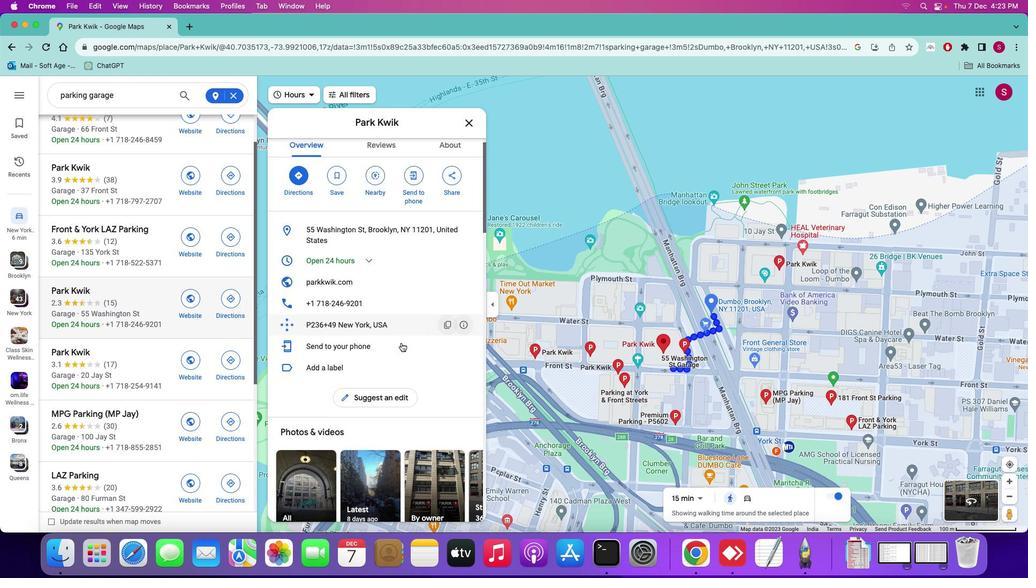 
Action: Mouse scrolled (401, 342) with delta (0, 0)
Screenshot: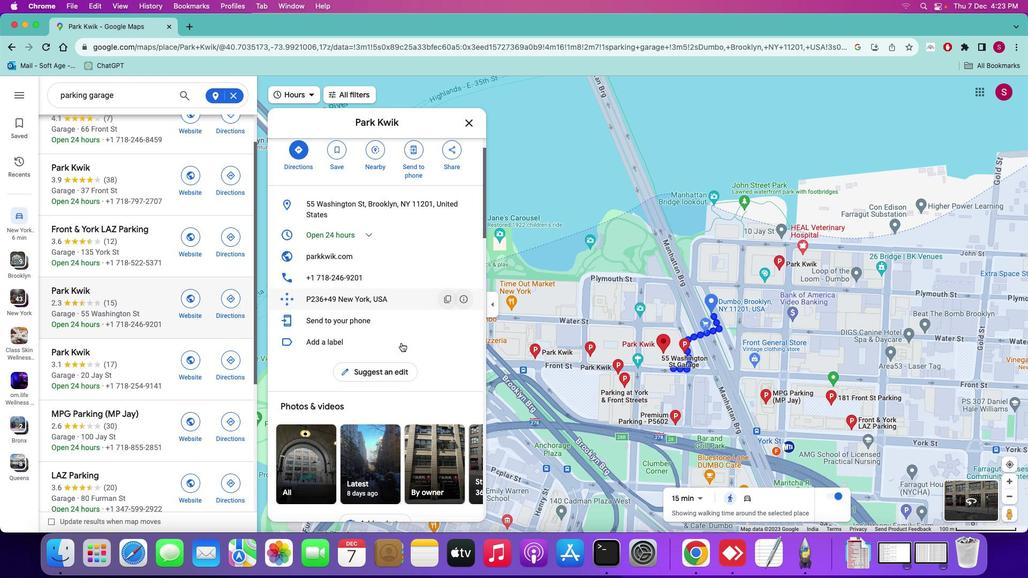 
Action: Mouse scrolled (401, 342) with delta (0, -1)
Screenshot: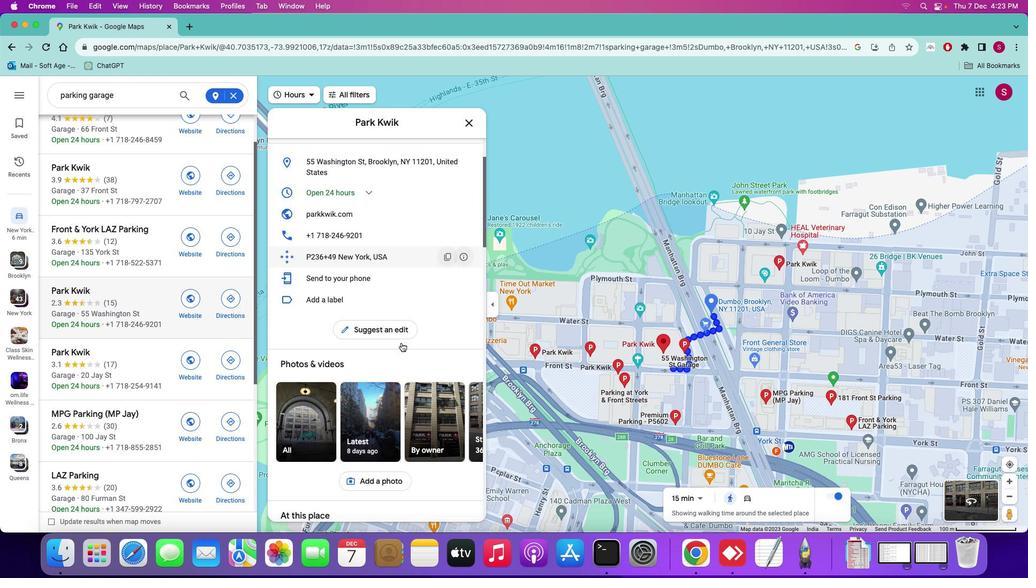 
Action: Mouse scrolled (401, 342) with delta (0, -2)
Screenshot: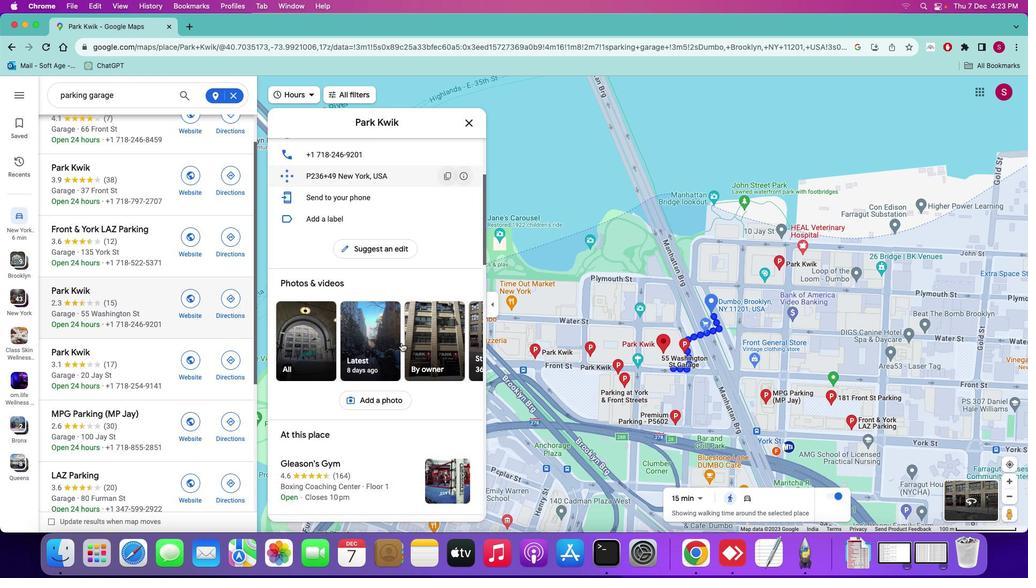 
Action: Mouse scrolled (401, 342) with delta (0, -1)
Screenshot: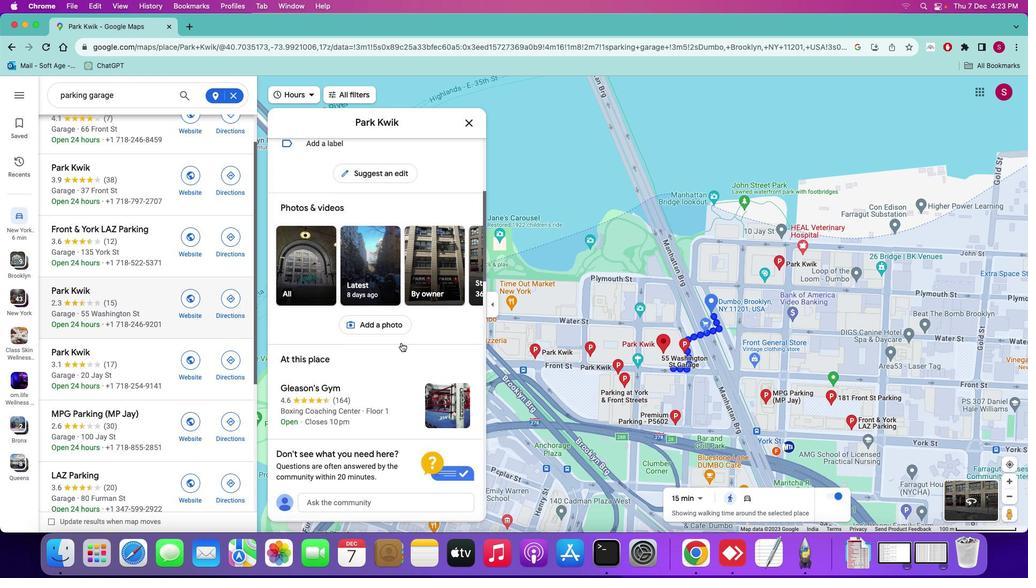 
Action: Mouse moved to (401, 342)
Screenshot: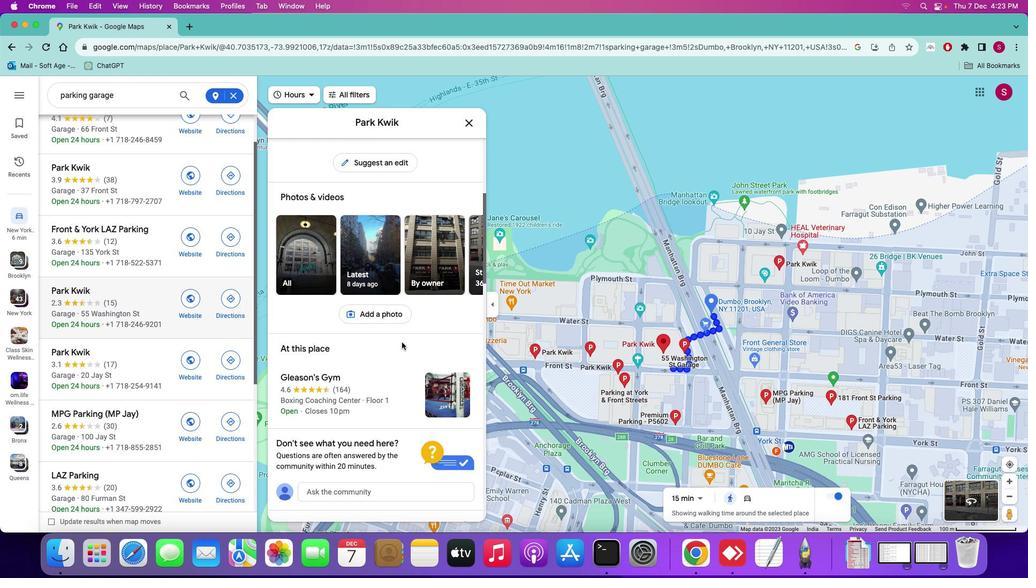 
Action: Mouse scrolled (401, 342) with delta (0, 0)
Screenshot: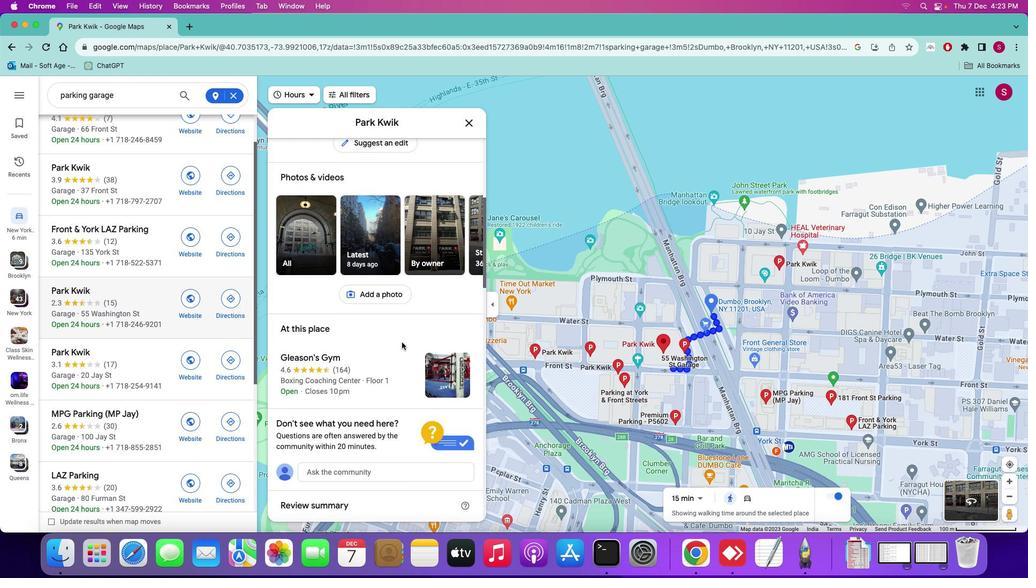 
Action: Mouse scrolled (401, 342) with delta (0, 0)
Screenshot: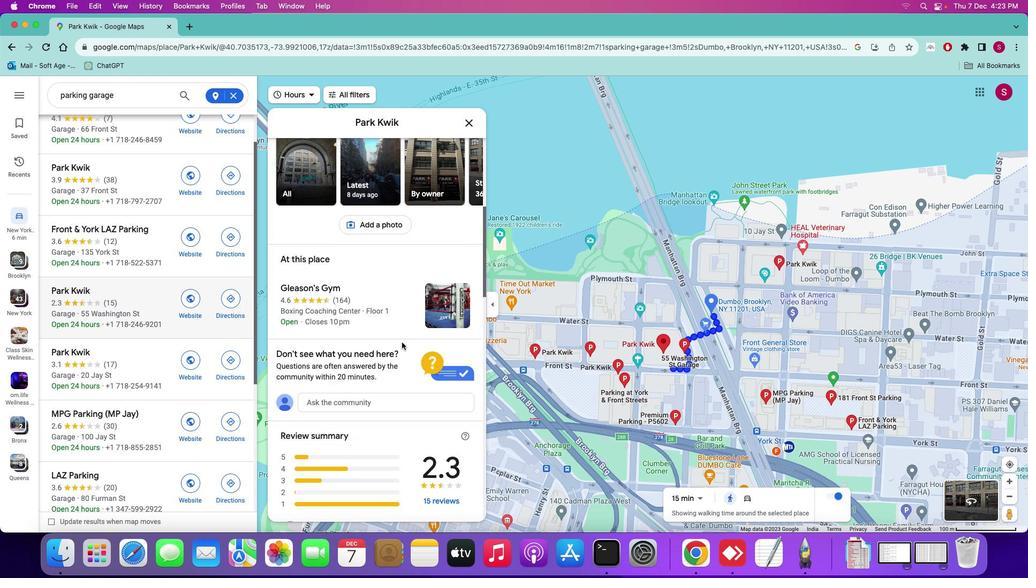 
Action: Mouse scrolled (401, 342) with delta (0, -1)
Screenshot: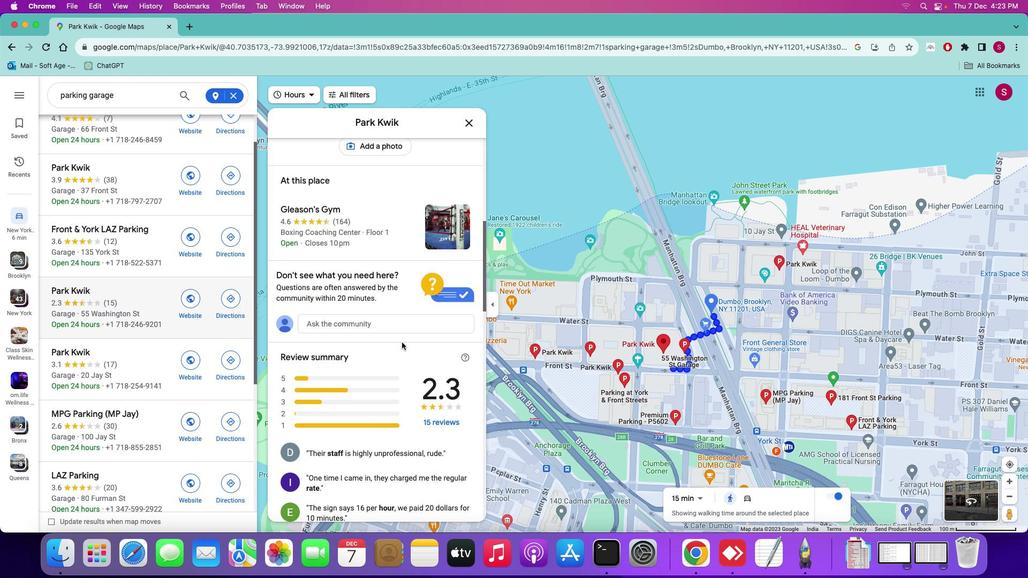 
Action: Mouse scrolled (401, 342) with delta (0, -2)
Screenshot: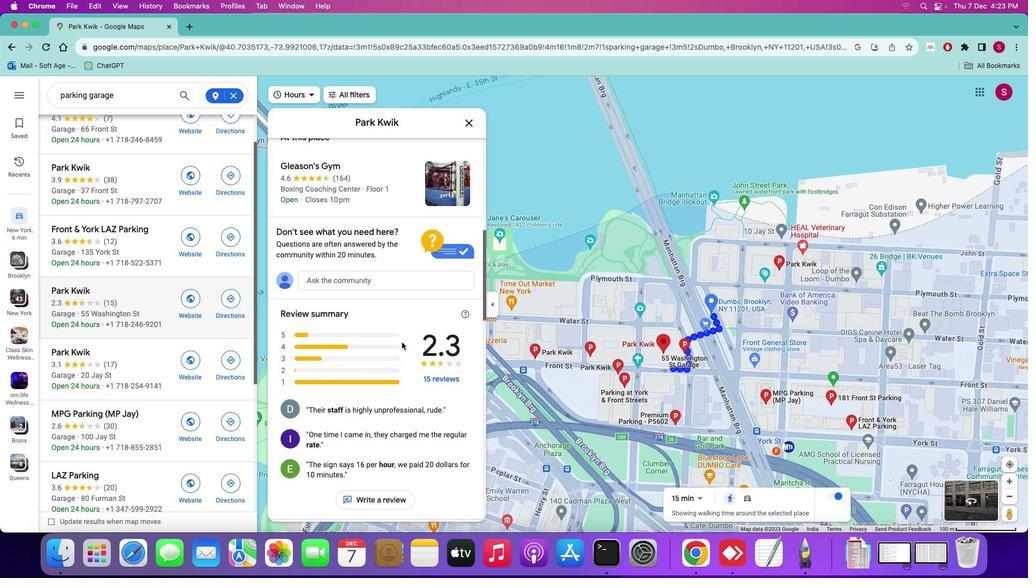
Action: Mouse scrolled (401, 342) with delta (0, -2)
Screenshot: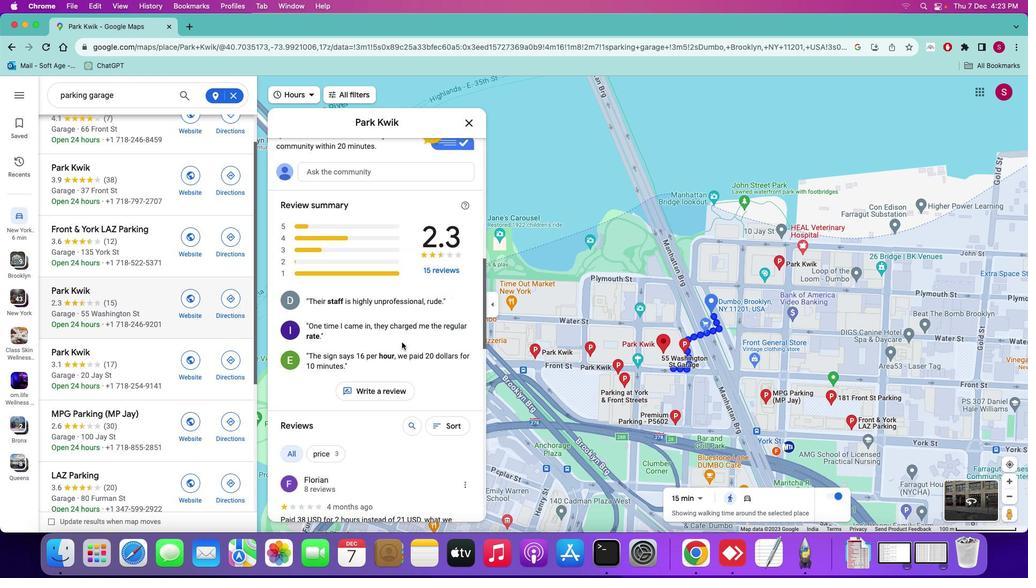 
Action: Mouse scrolled (401, 342) with delta (0, -2)
Screenshot: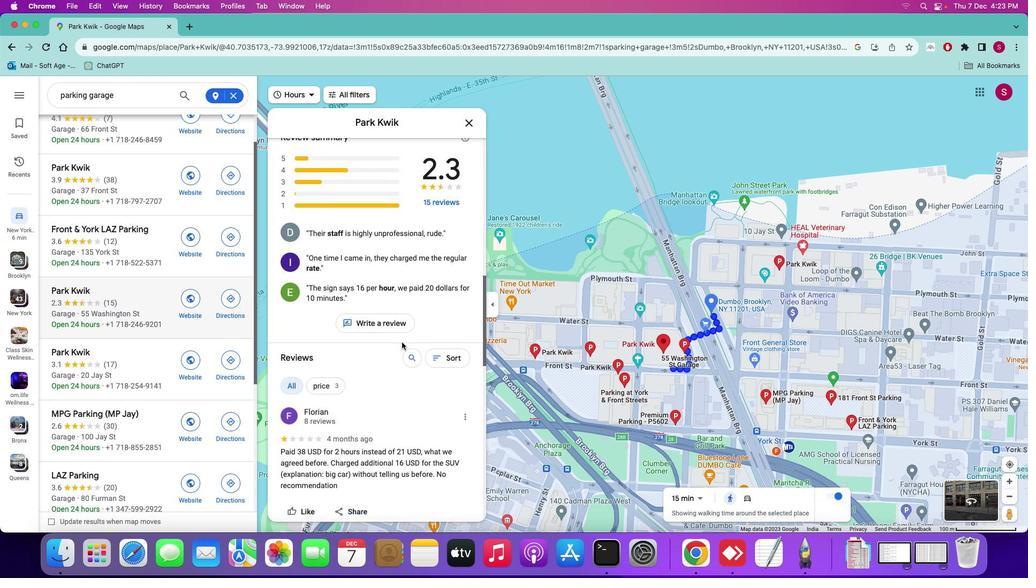 
Action: Mouse moved to (401, 341)
Screenshot: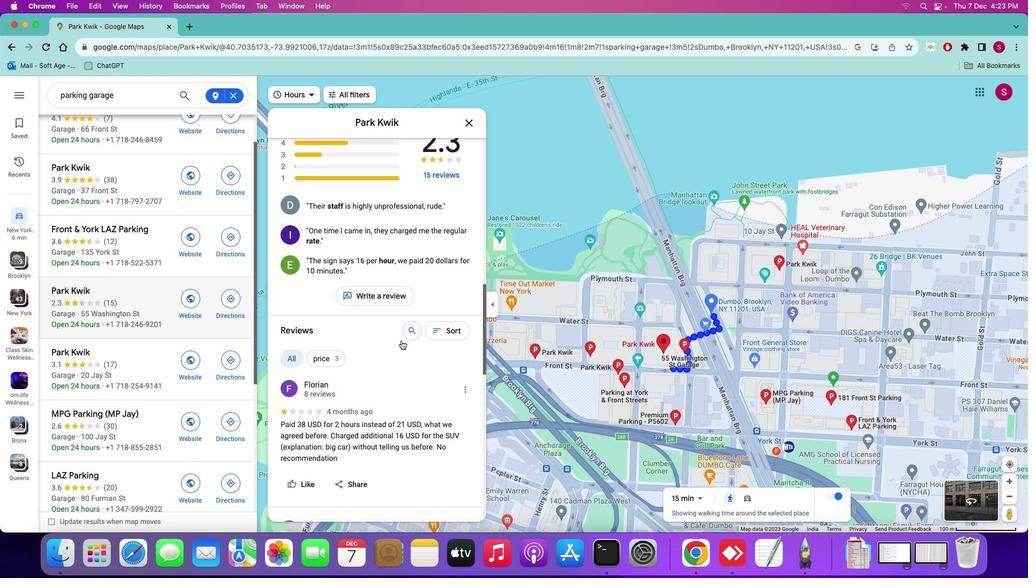 
Action: Mouse scrolled (401, 341) with delta (0, 0)
Screenshot: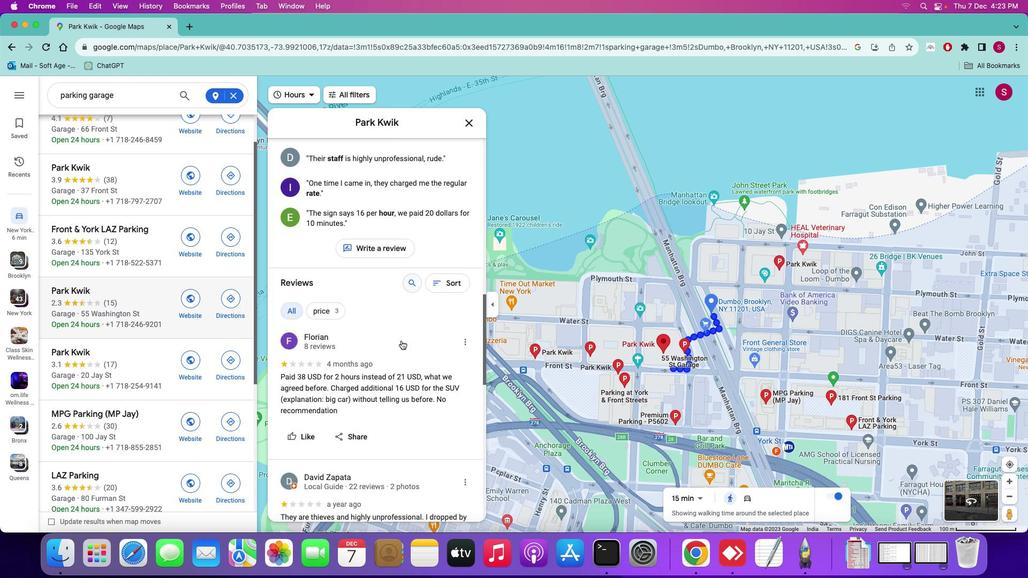 
Action: Mouse scrolled (401, 341) with delta (0, 0)
Screenshot: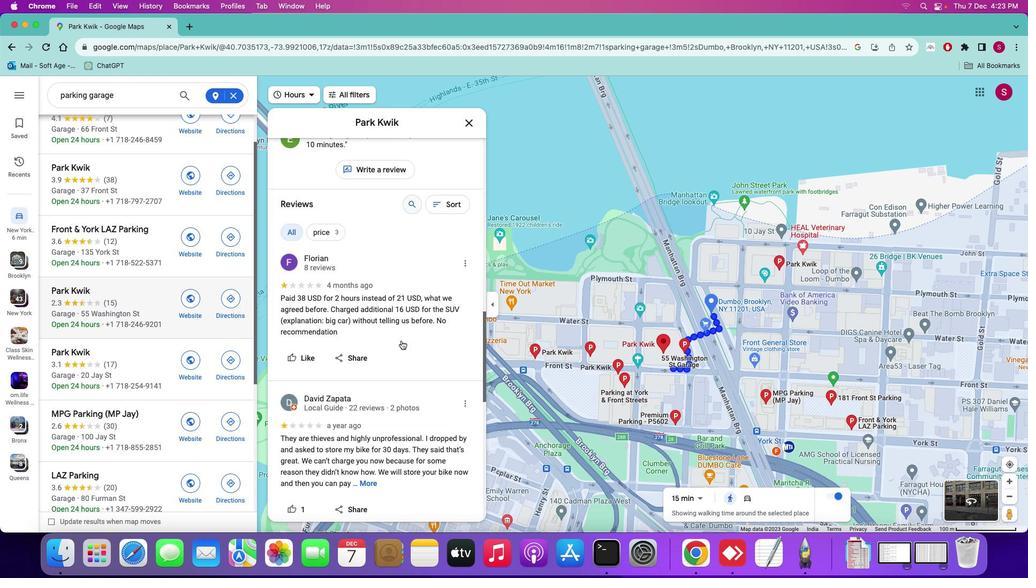 
Action: Mouse scrolled (401, 341) with delta (0, -1)
Screenshot: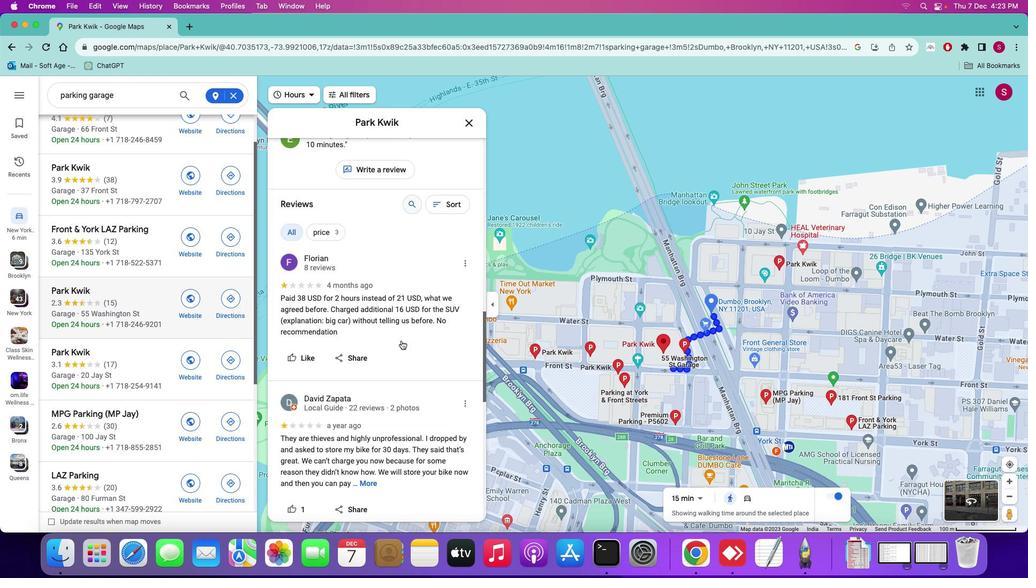 
Action: Mouse scrolled (401, 341) with delta (0, -2)
Screenshot: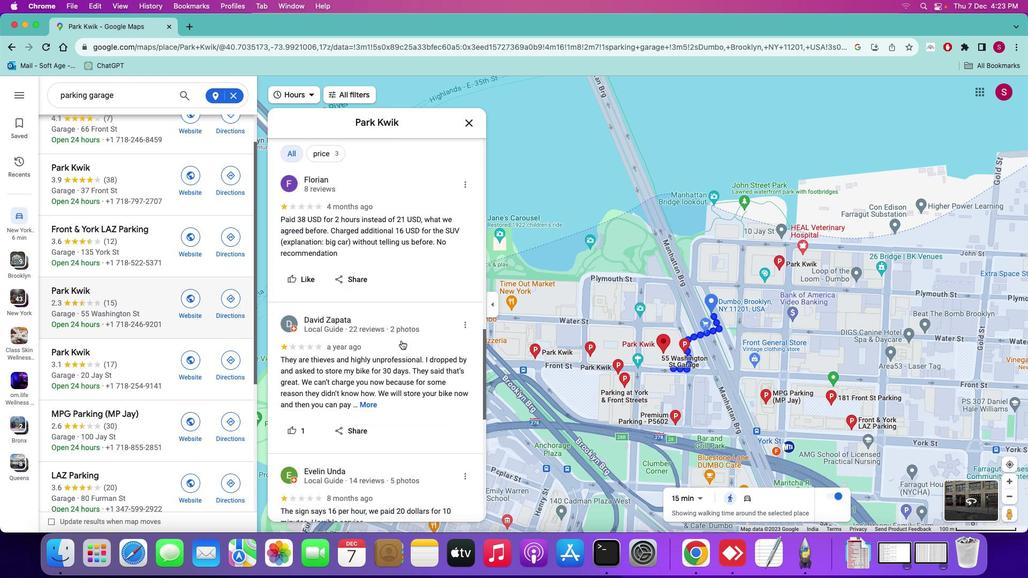 
Action: Mouse scrolled (401, 341) with delta (0, -2)
Screenshot: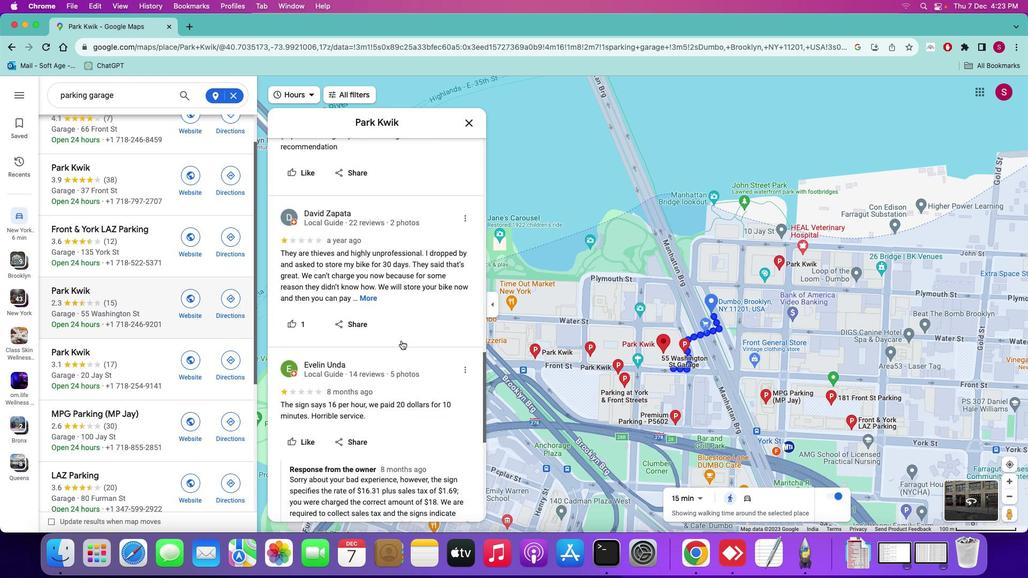 
Action: Mouse scrolled (401, 341) with delta (0, 0)
Screenshot: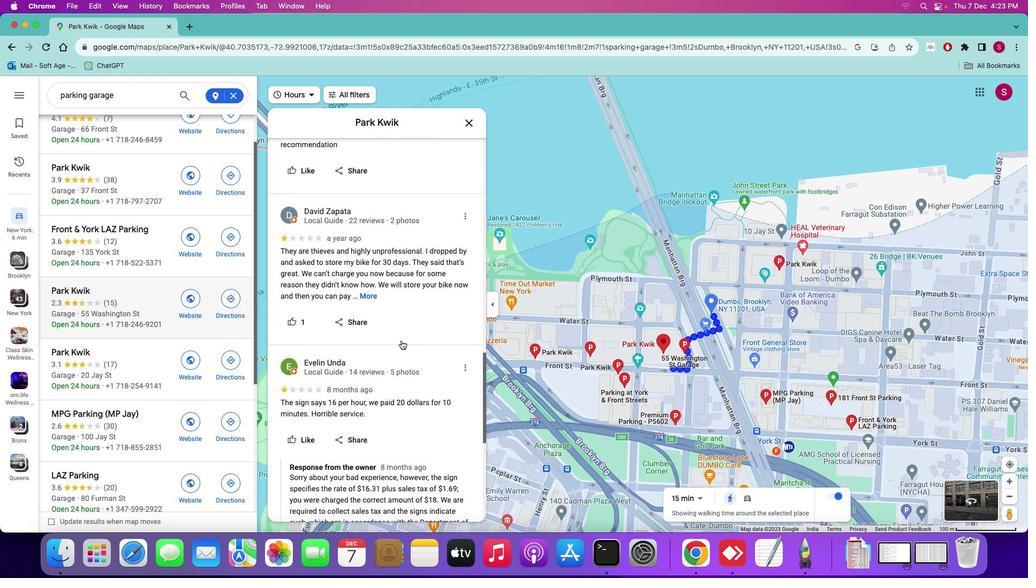 
Action: Mouse scrolled (401, 341) with delta (0, 0)
Screenshot: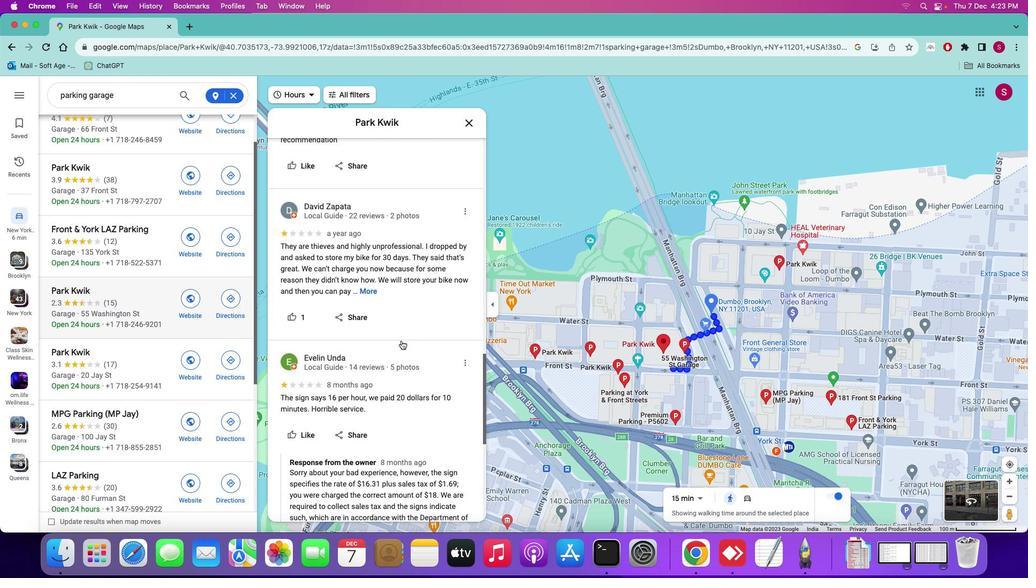 
Action: Mouse moved to (401, 340)
Screenshot: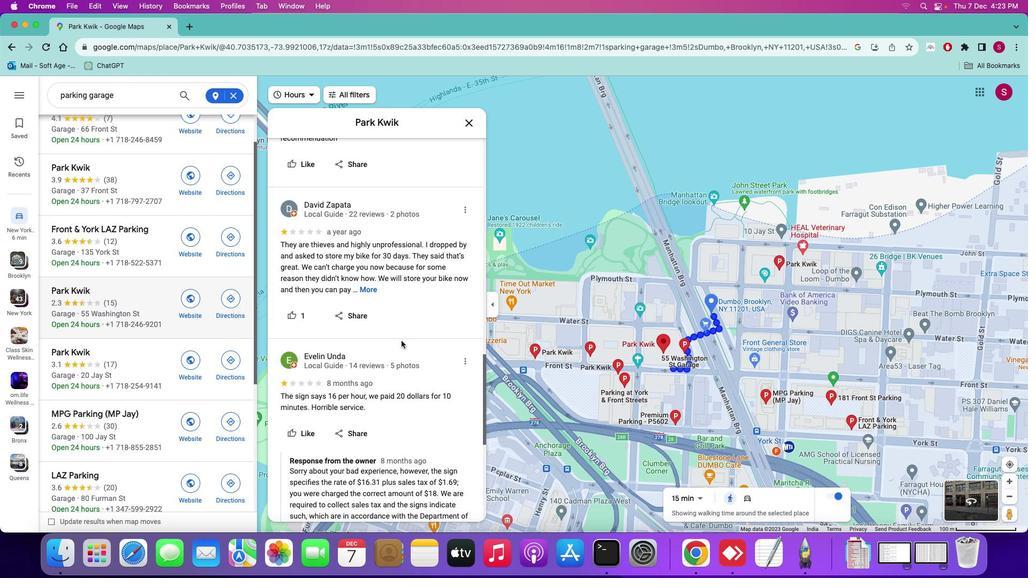 
Action: Mouse scrolled (401, 340) with delta (0, 0)
Screenshot: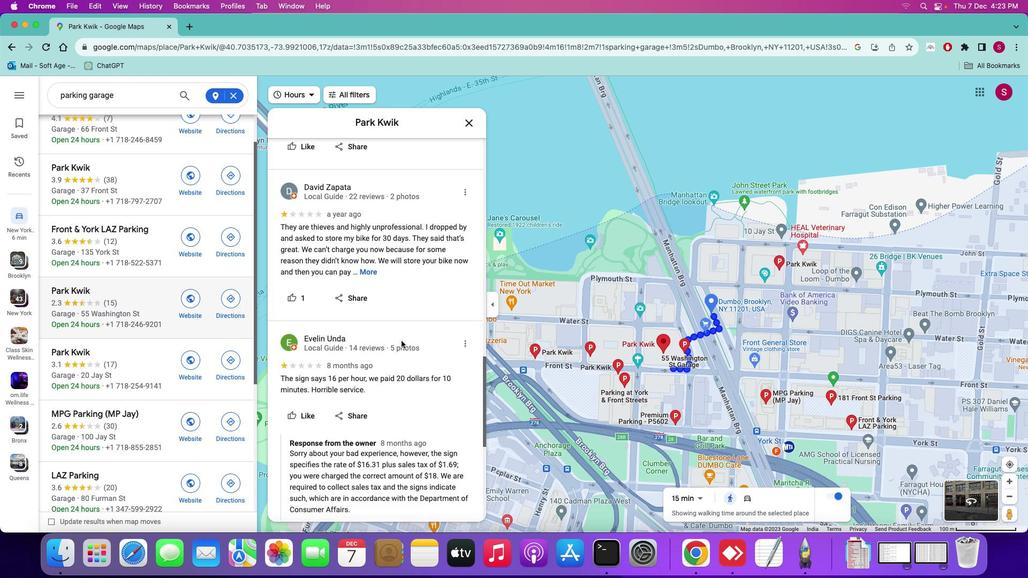 
Action: Mouse scrolled (401, 340) with delta (0, 0)
Screenshot: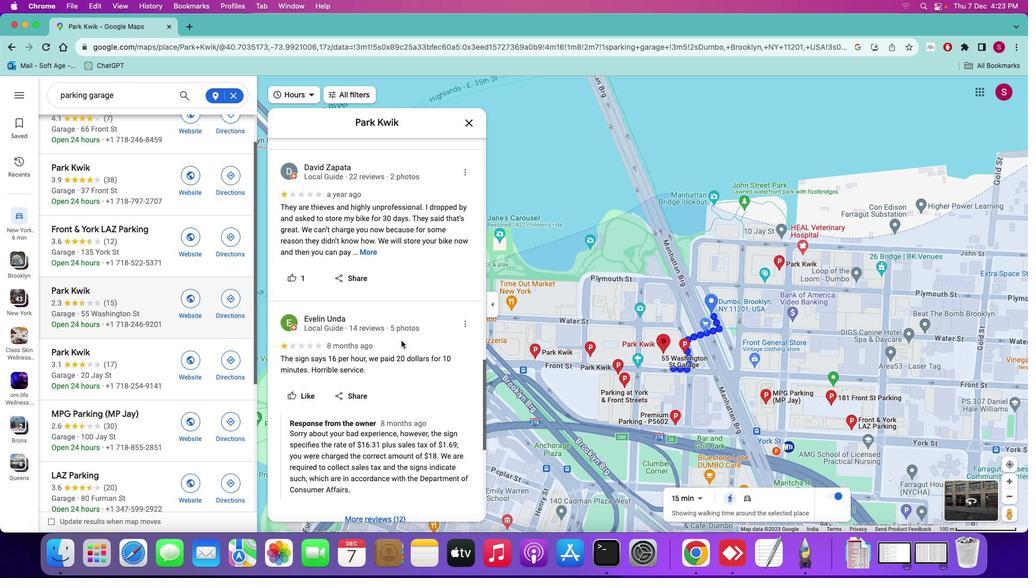 
Action: Mouse scrolled (401, 340) with delta (0, -1)
Screenshot: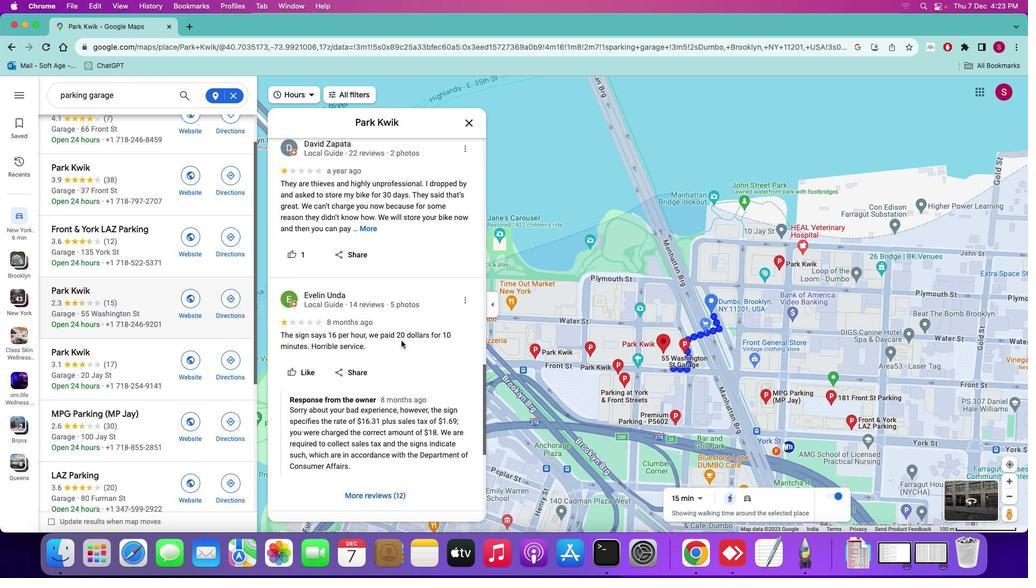 
Action: Mouse scrolled (401, 340) with delta (0, -1)
Screenshot: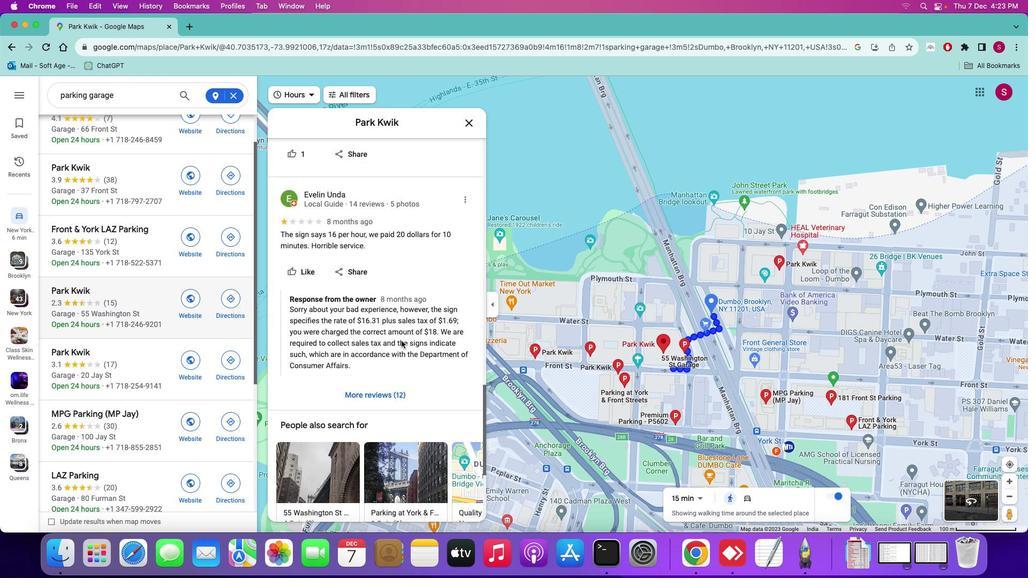 
Action: Mouse scrolled (401, 340) with delta (0, -2)
Screenshot: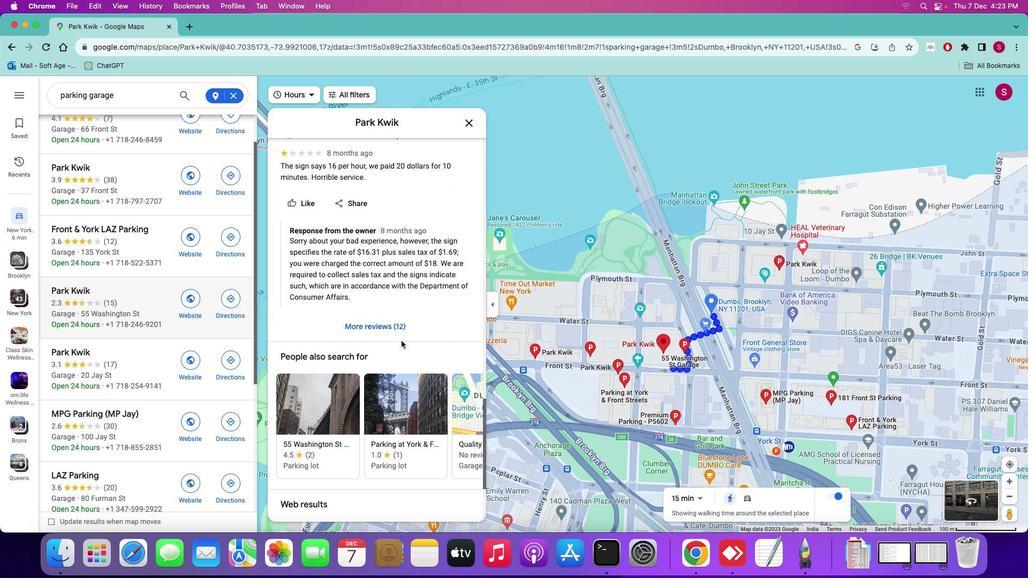 
Action: Mouse scrolled (401, 340) with delta (0, -2)
Screenshot: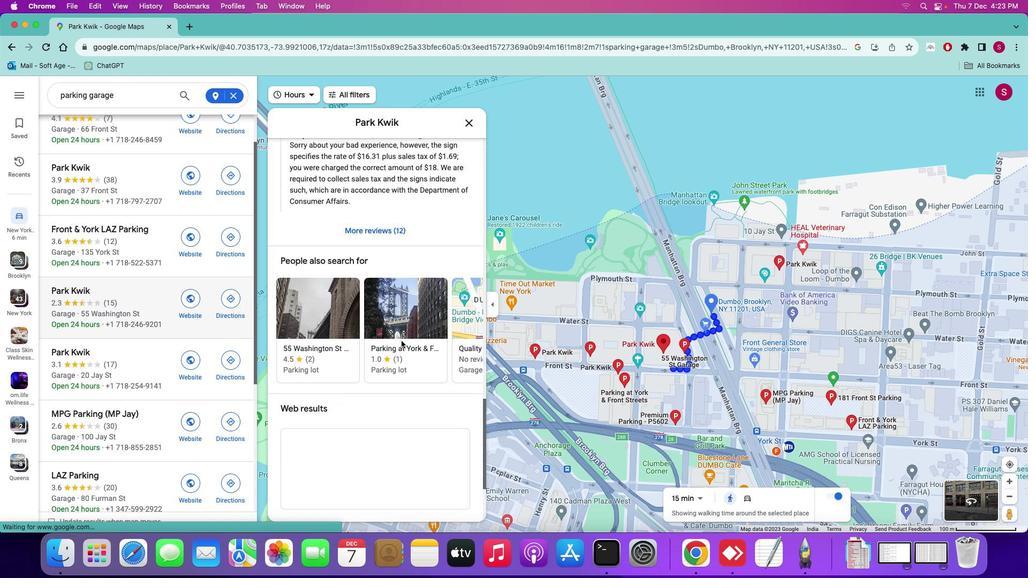 
Action: Mouse scrolled (401, 340) with delta (0, 0)
Screenshot: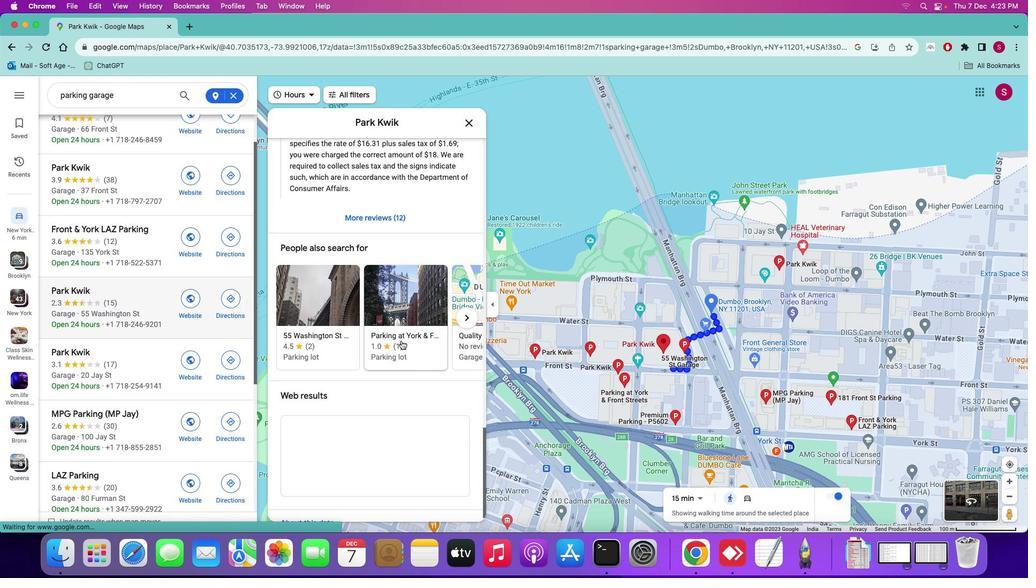 
Action: Mouse scrolled (401, 340) with delta (0, 0)
Screenshot: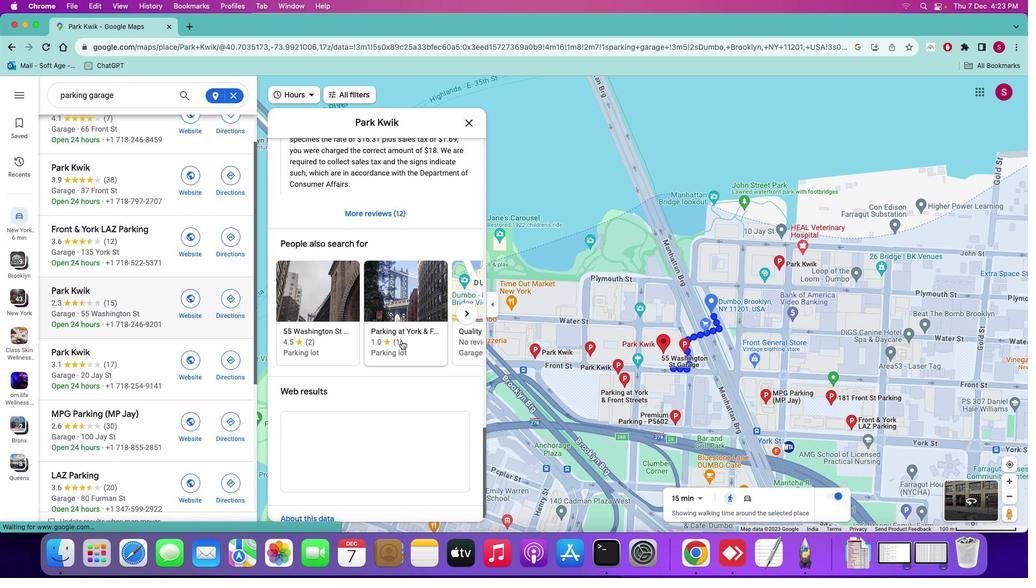 
Action: Mouse scrolled (401, 340) with delta (0, -1)
Screenshot: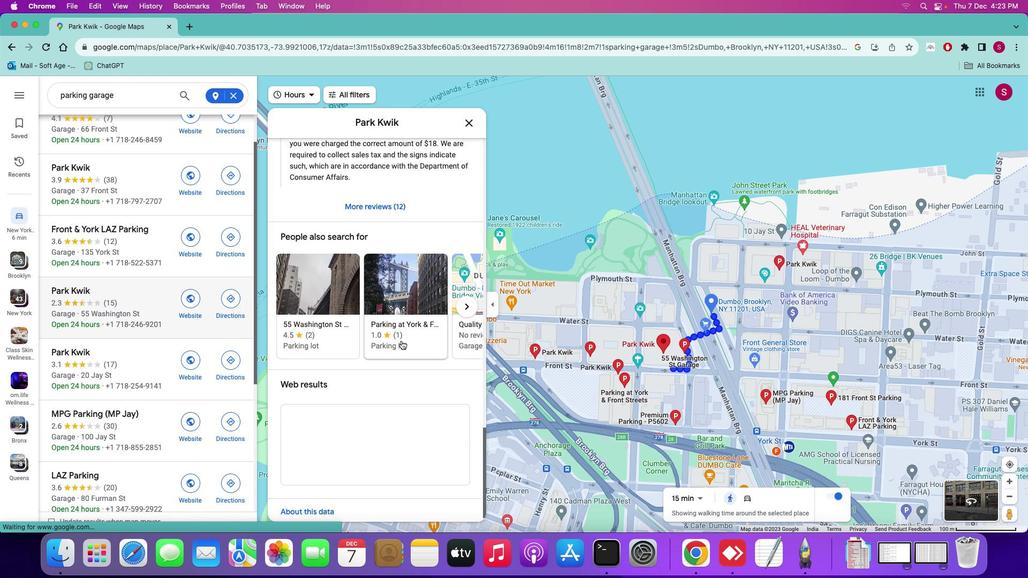 
Action: Mouse scrolled (401, 340) with delta (0, -1)
Screenshot: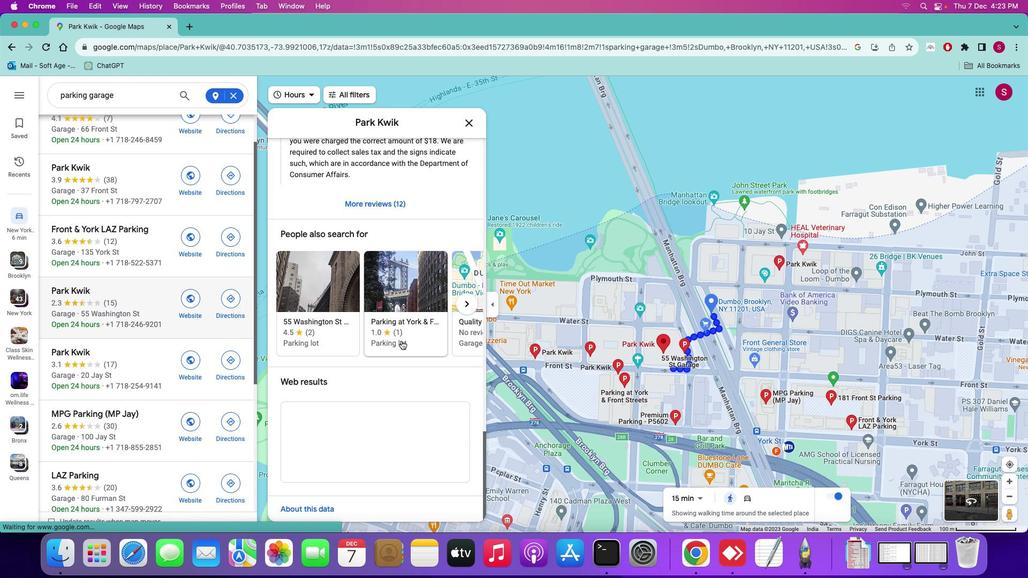 
Action: Mouse moved to (646, 359)
Screenshot: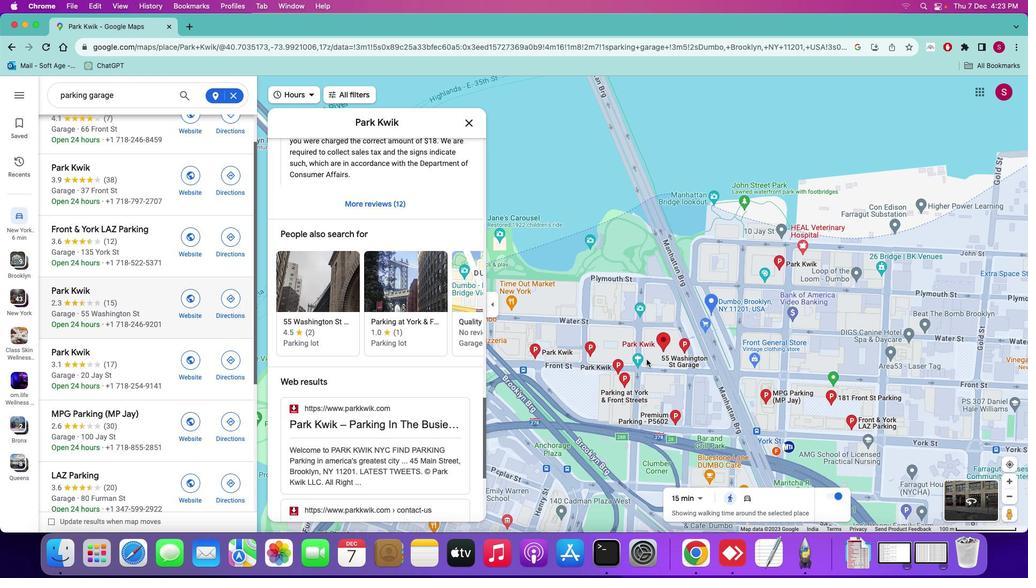 
Action: Mouse scrolled (646, 359) with delta (0, 0)
Screenshot: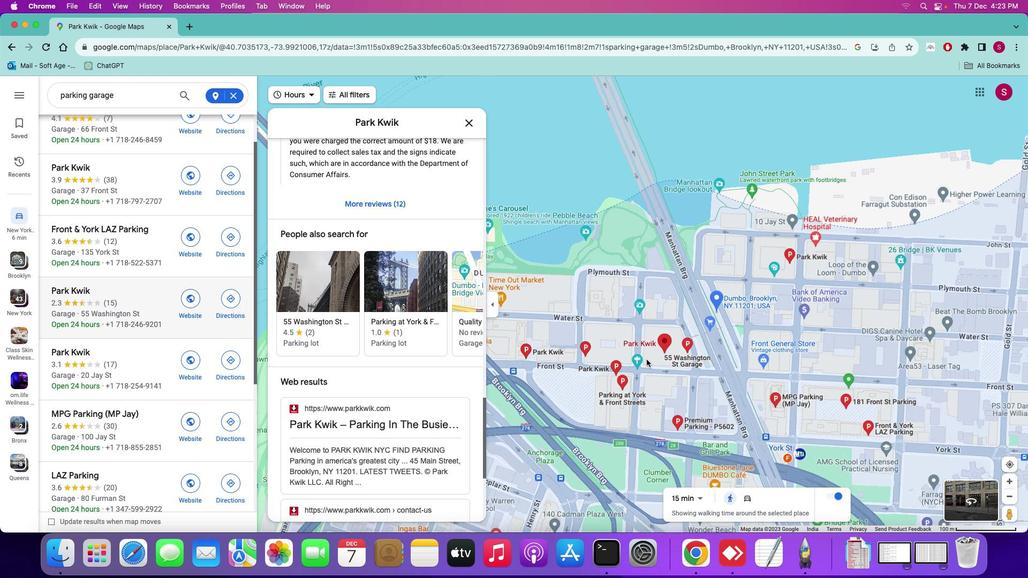 
Action: Mouse scrolled (646, 359) with delta (0, 0)
Screenshot: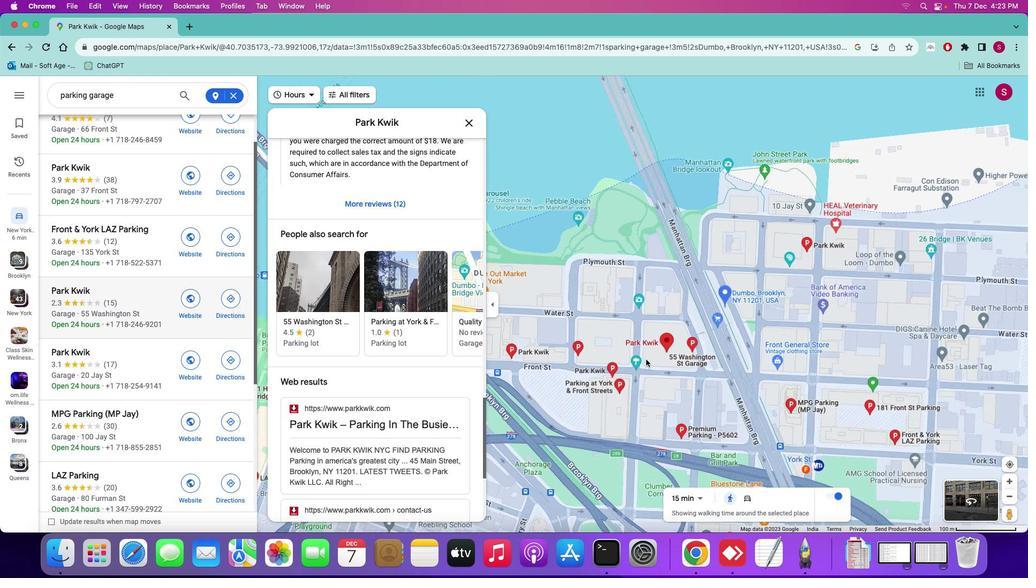 
Action: Mouse scrolled (646, 359) with delta (0, 0)
Screenshot: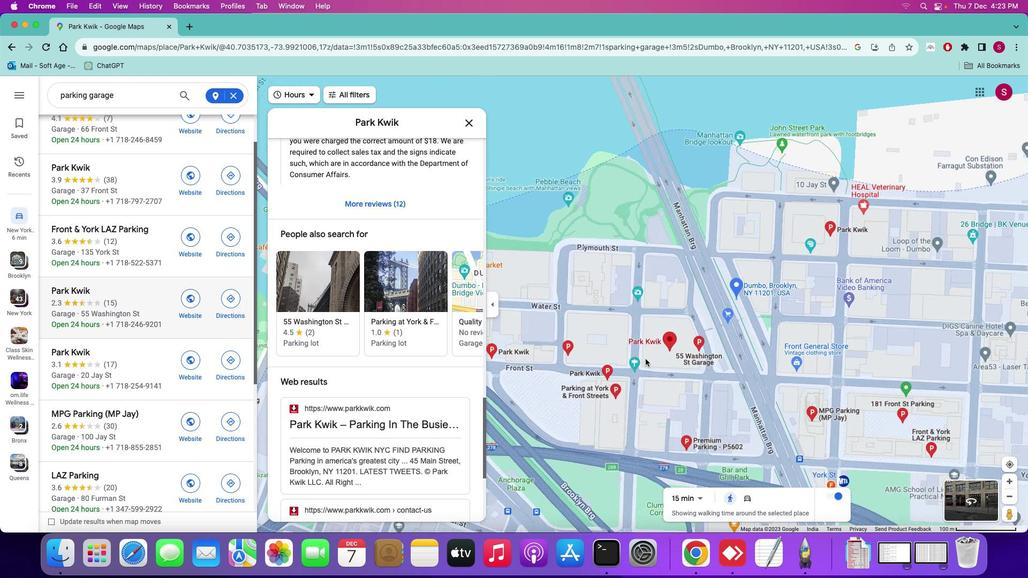 
Action: Mouse scrolled (646, 359) with delta (0, 1)
Screenshot: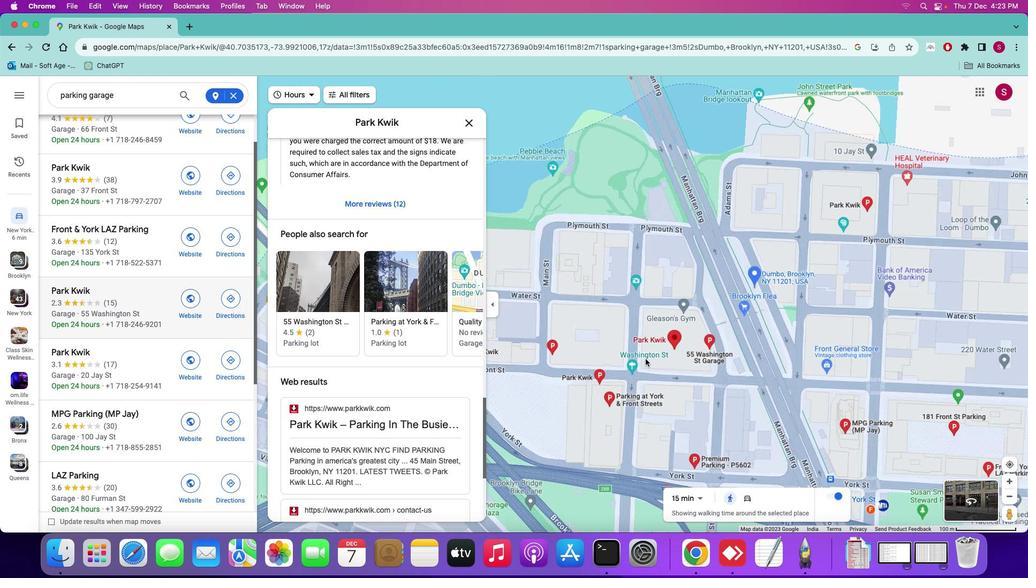 
Action: Mouse moved to (645, 359)
Screenshot: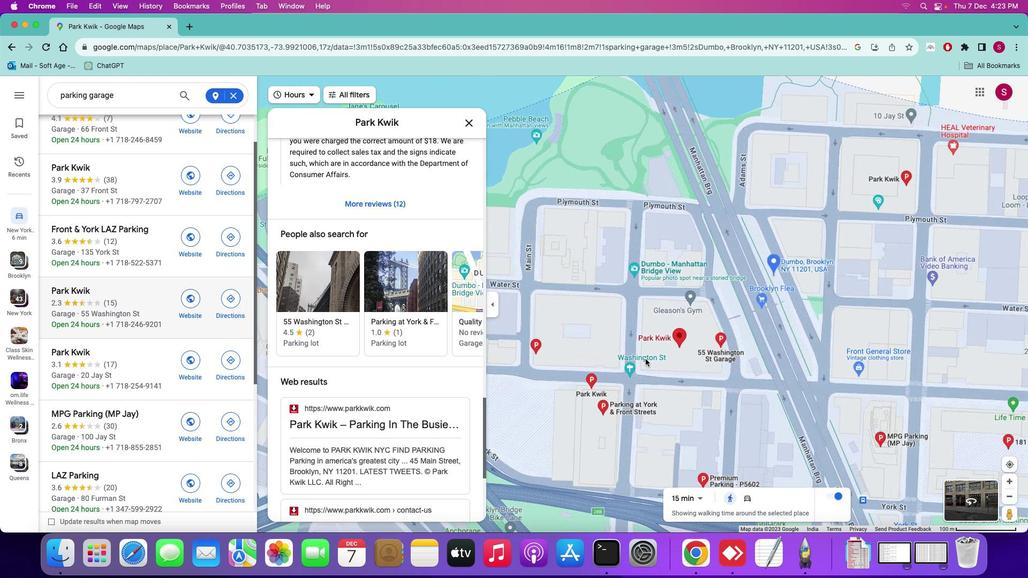 
Action: Mouse scrolled (645, 359) with delta (0, 1)
Screenshot: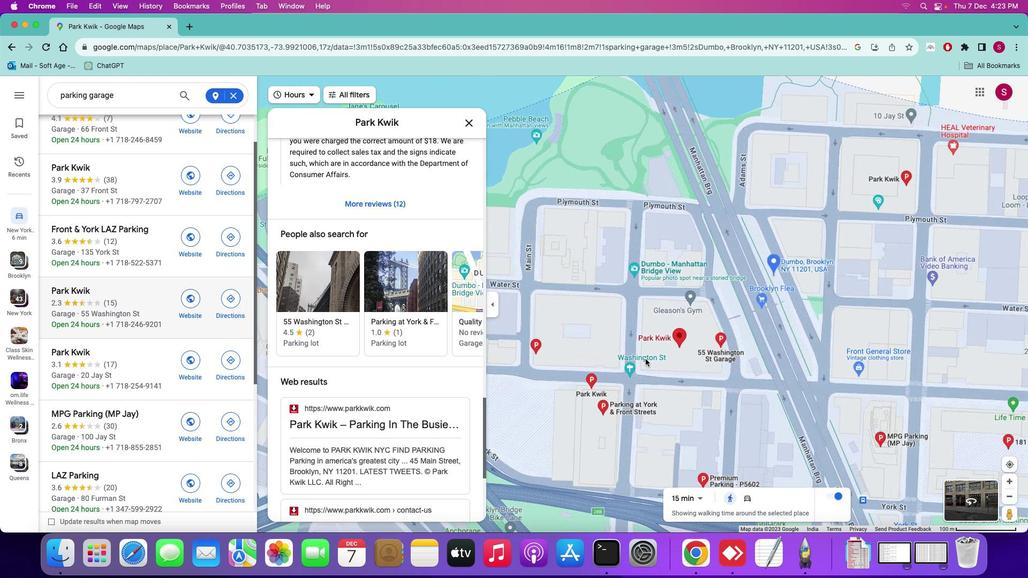 
Action: Mouse moved to (77, 350)
Screenshot: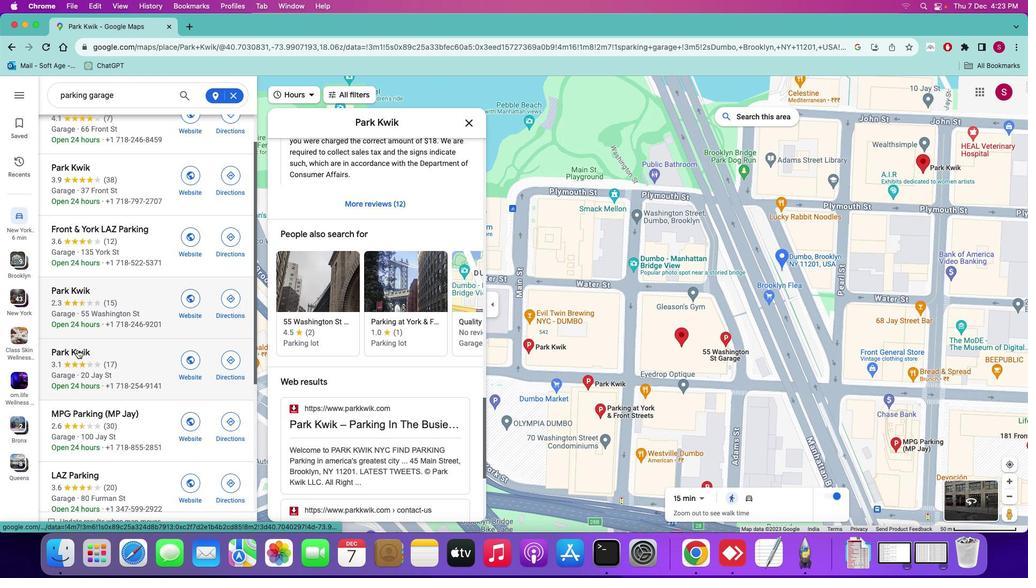 
Action: Mouse pressed left at (77, 350)
Screenshot: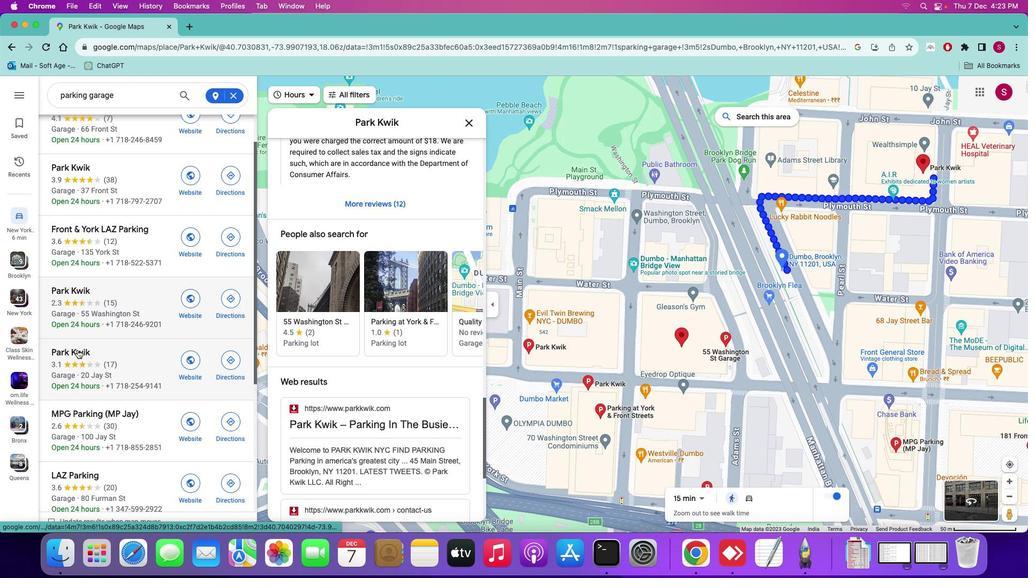 
Action: Mouse moved to (81, 344)
Screenshot: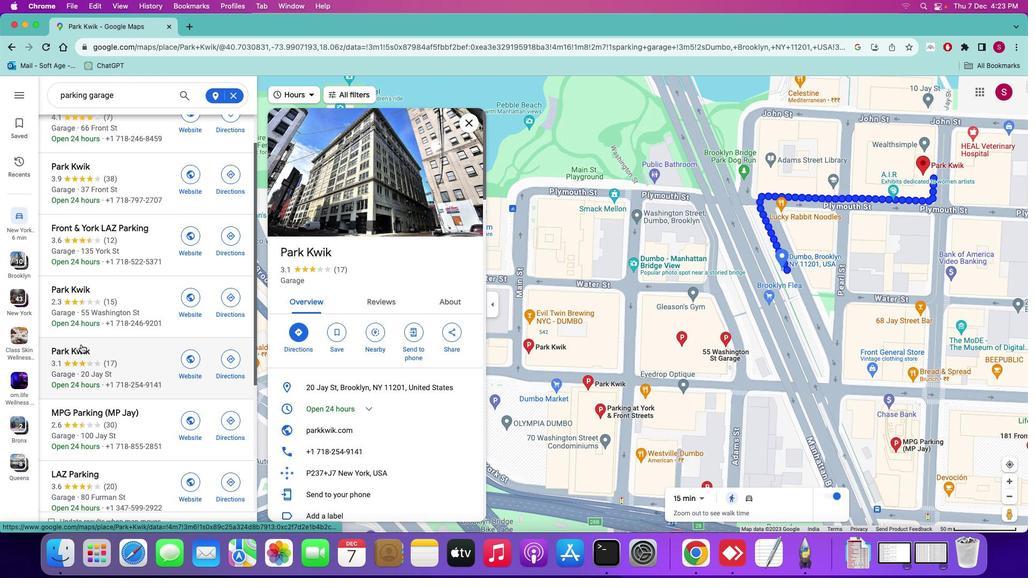 
Action: Mouse scrolled (81, 344) with delta (0, 0)
Screenshot: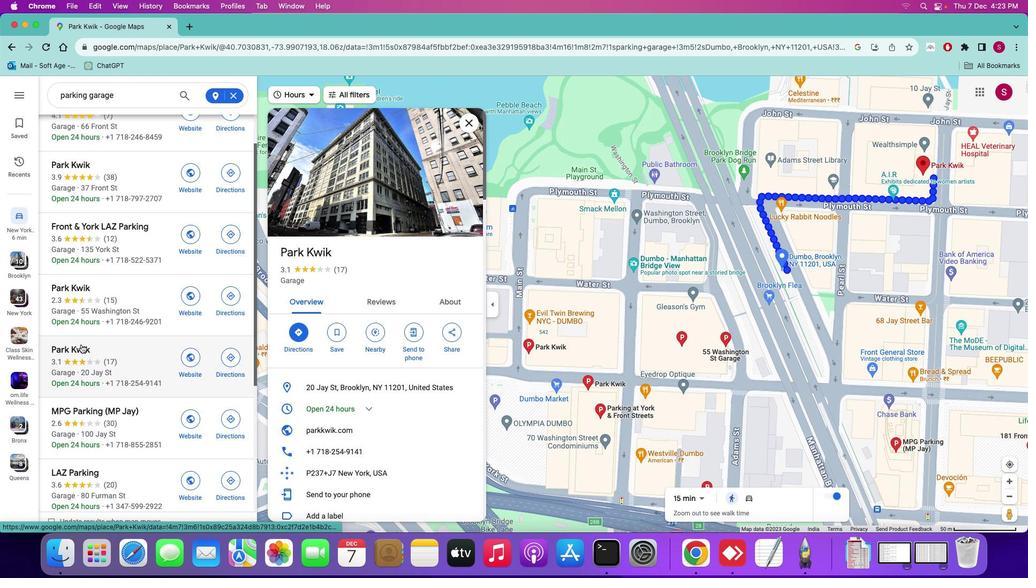 
Action: Mouse moved to (81, 344)
Screenshot: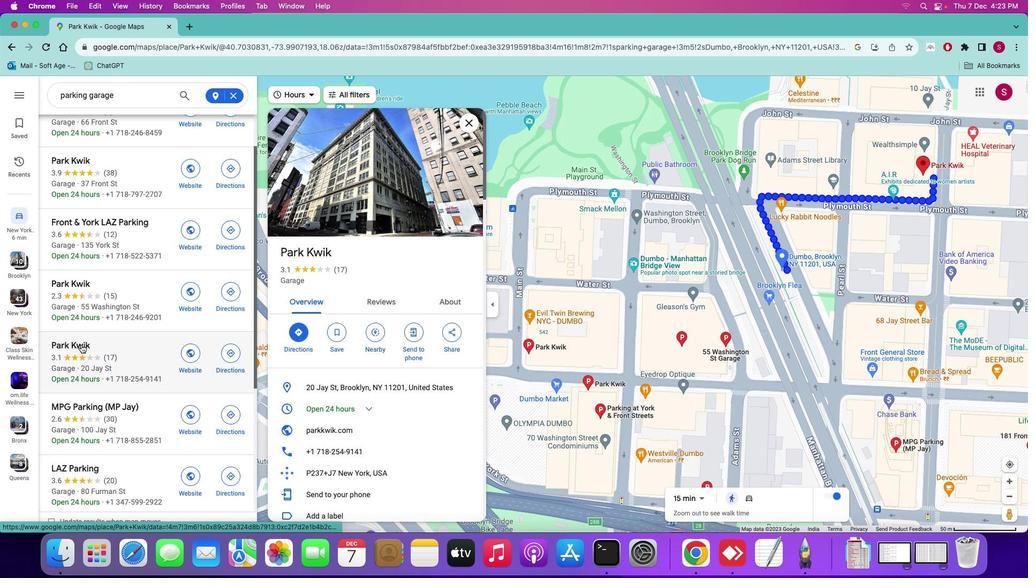 
Action: Mouse scrolled (81, 344) with delta (0, 0)
Screenshot: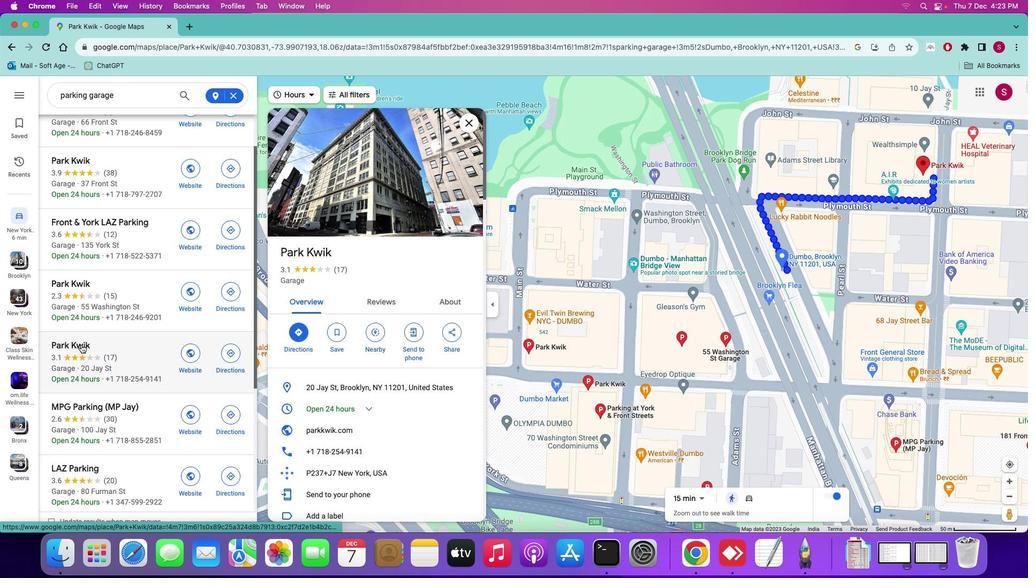 
Action: Mouse scrolled (81, 344) with delta (0, 0)
Screenshot: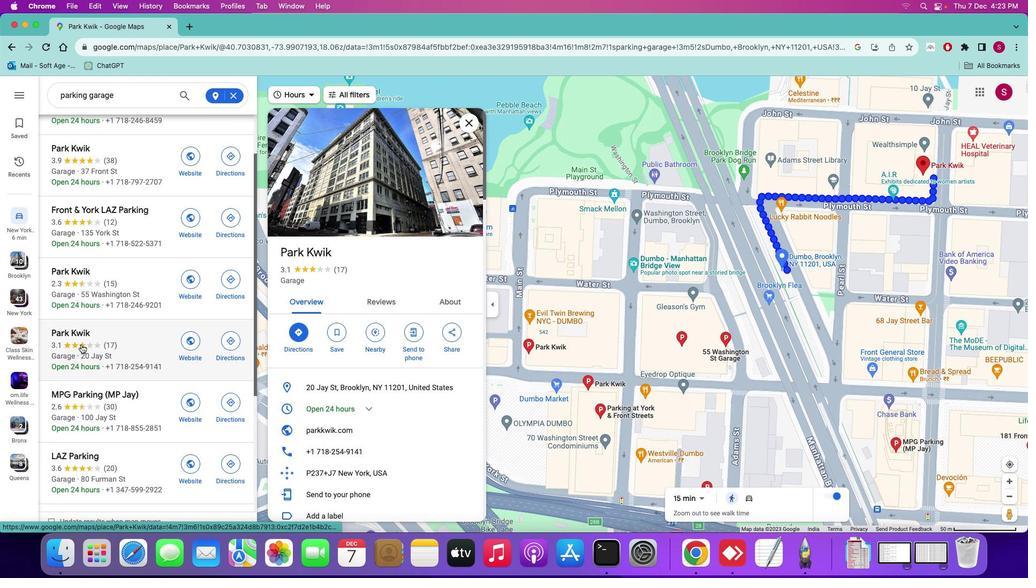 
Action: Mouse scrolled (81, 344) with delta (0, 0)
Screenshot: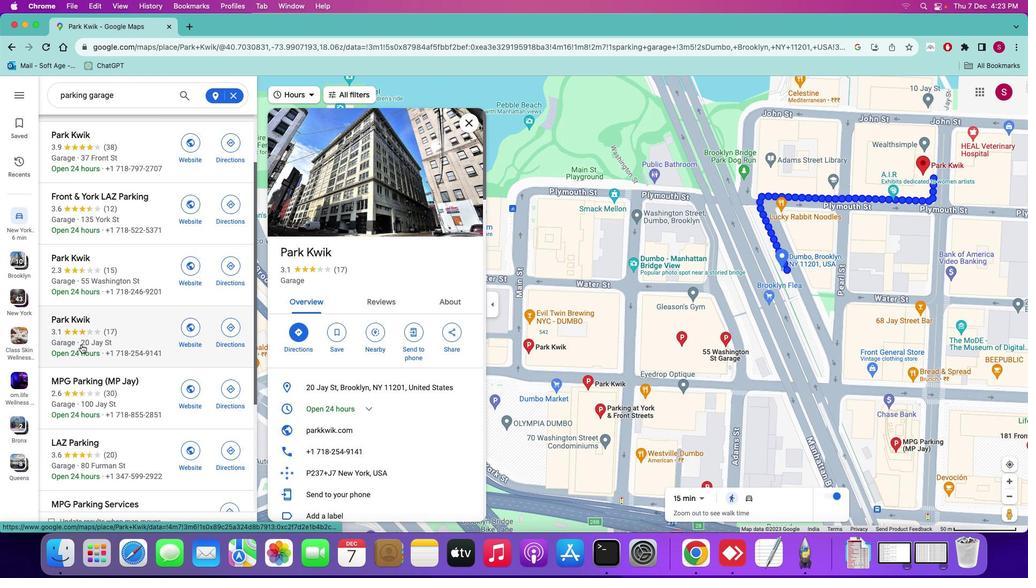
Action: Mouse scrolled (81, 344) with delta (0, 0)
Screenshot: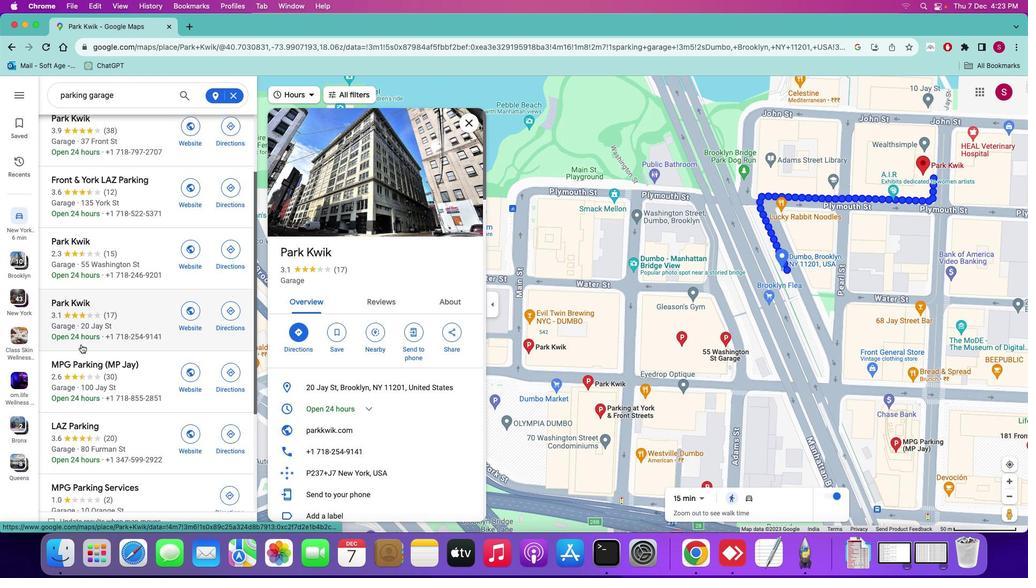 
Action: Mouse moved to (82, 343)
Screenshot: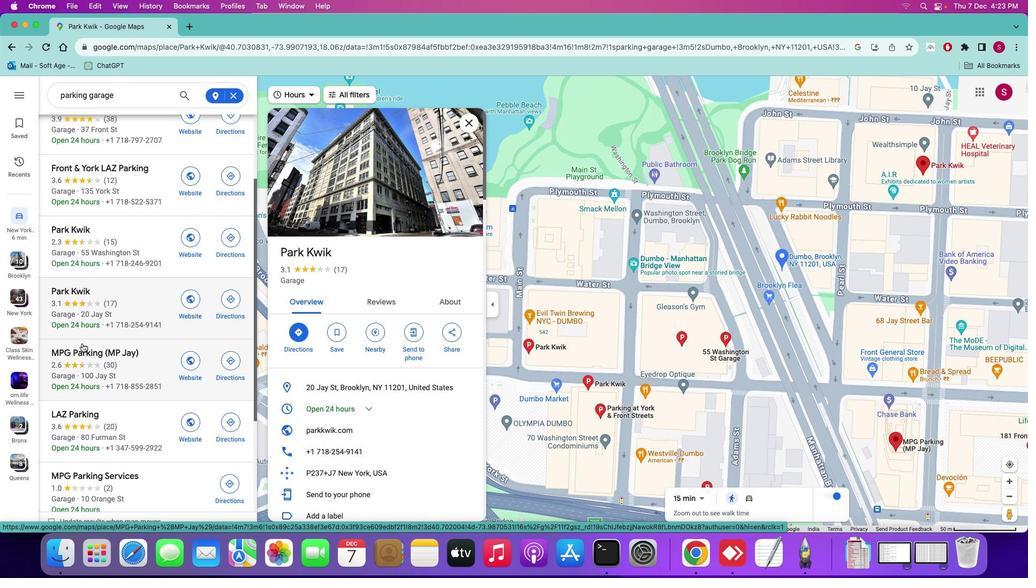 
Action: Mouse scrolled (82, 343) with delta (0, 0)
Screenshot: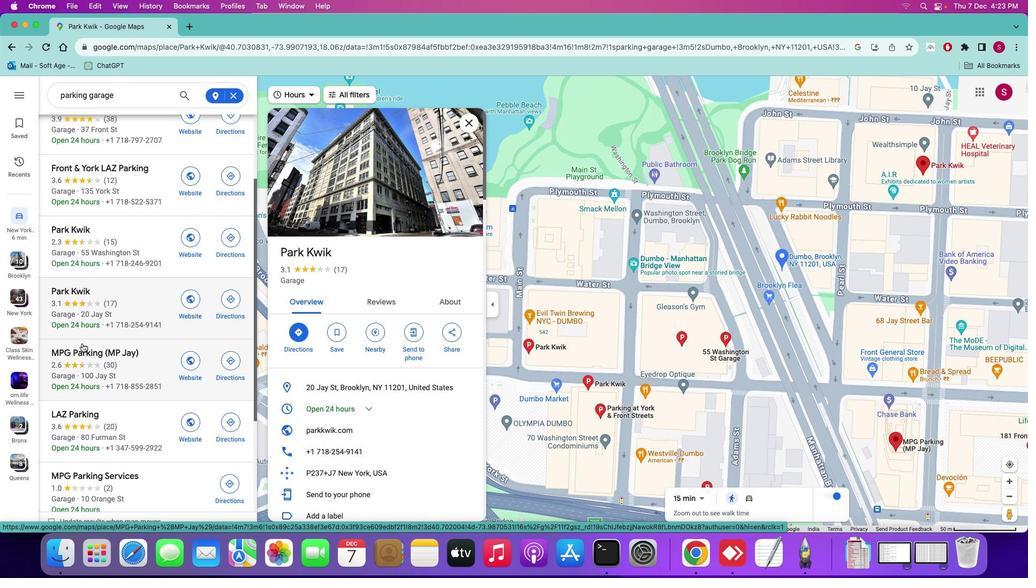 
Action: Mouse scrolled (82, 343) with delta (0, 0)
Screenshot: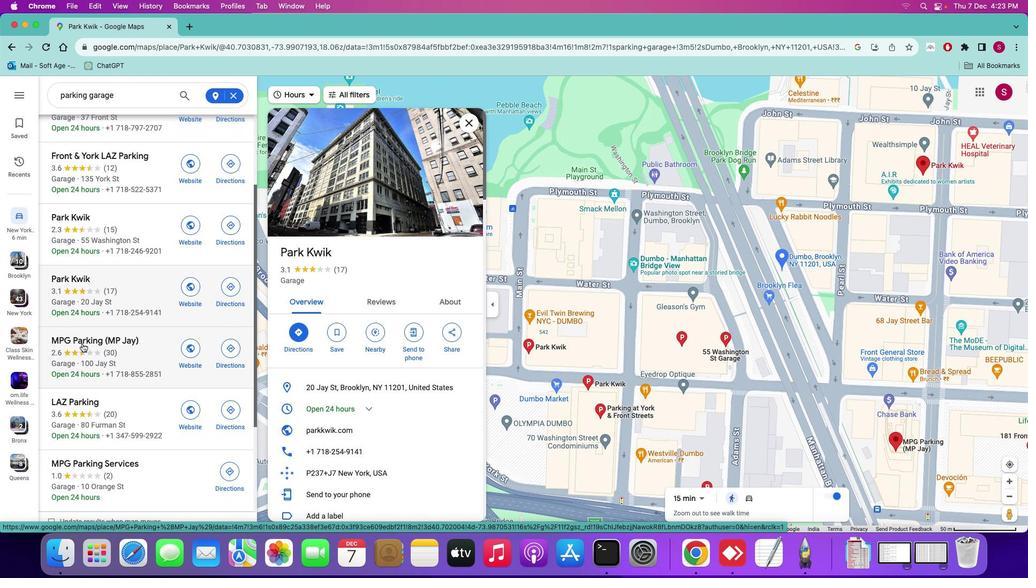 
Action: Mouse scrolled (82, 343) with delta (0, 0)
Screenshot: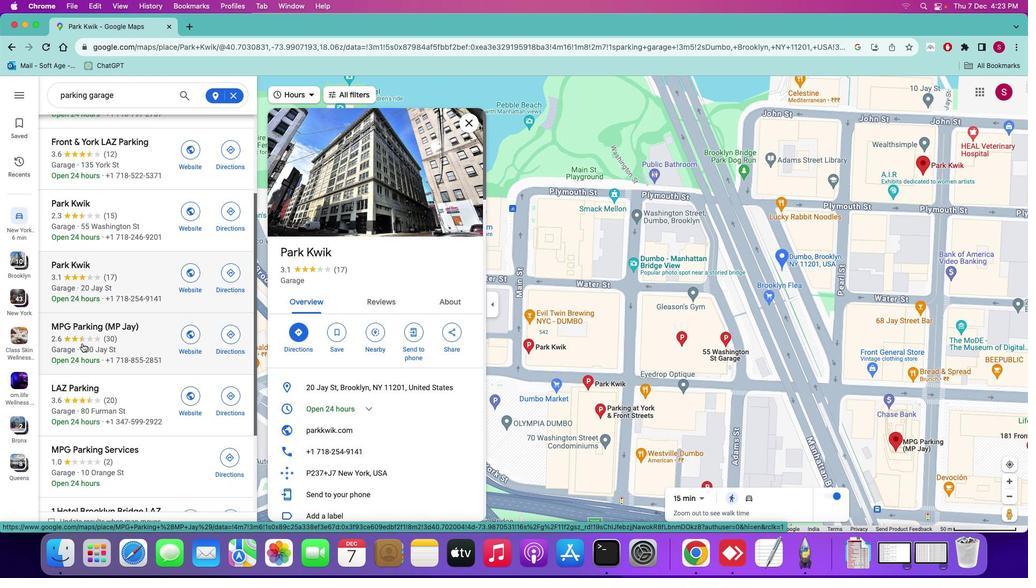 
Action: Mouse scrolled (82, 343) with delta (0, 0)
Screenshot: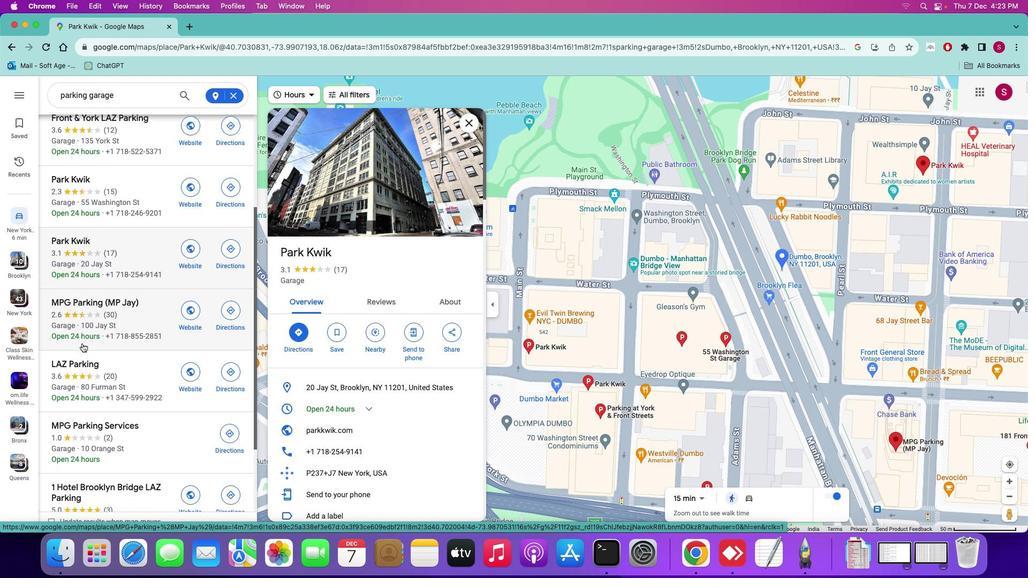 
Action: Mouse scrolled (82, 343) with delta (0, 0)
Screenshot: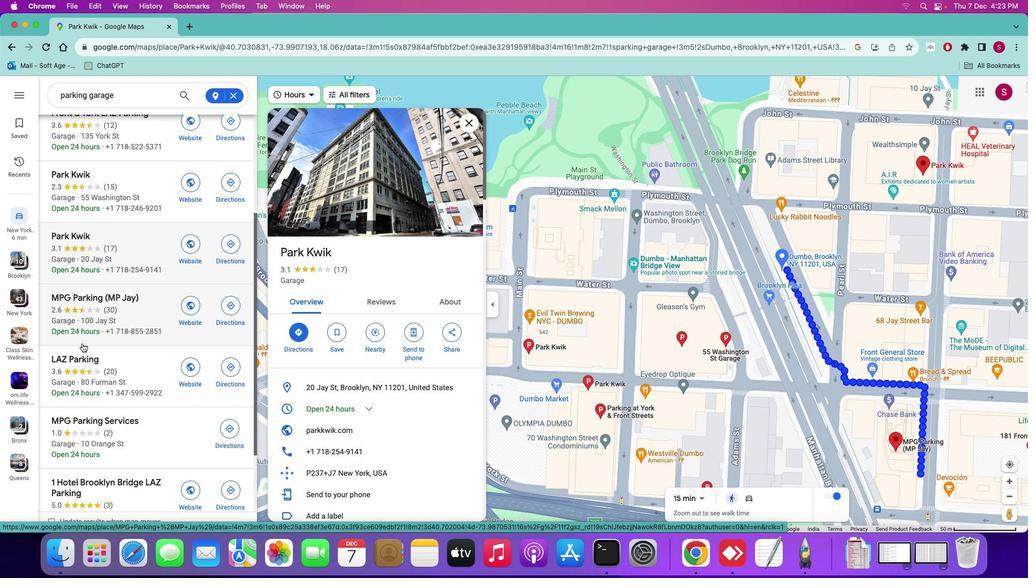 
Action: Mouse moved to (86, 300)
Screenshot: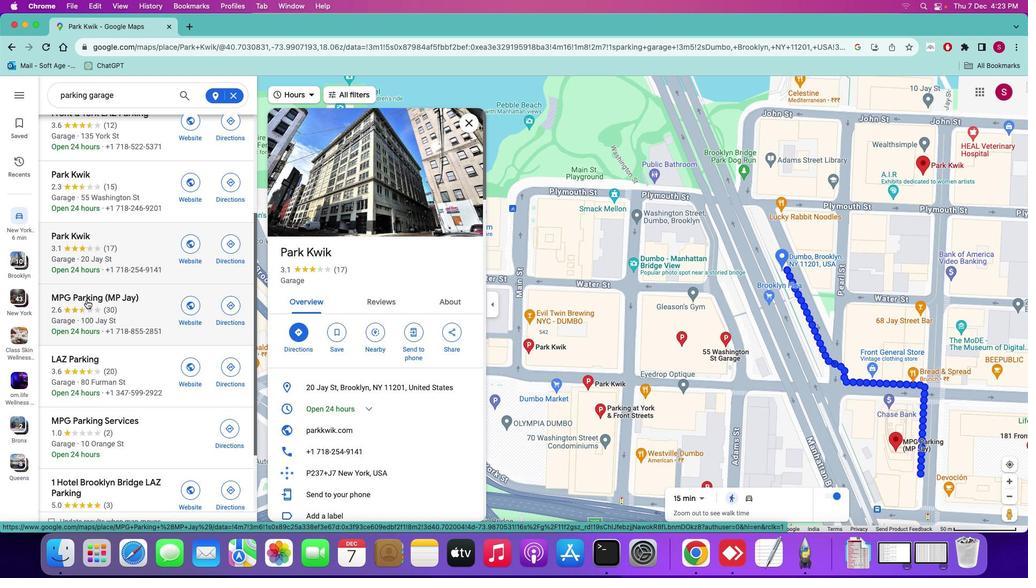 
Action: Mouse pressed left at (86, 300)
Screenshot: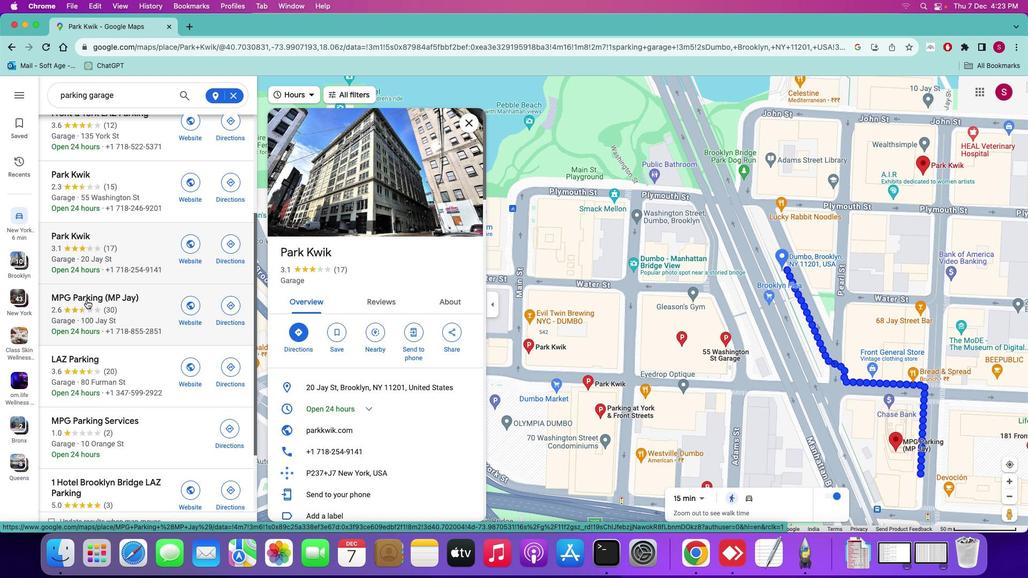 
Action: Mouse moved to (392, 373)
Screenshot: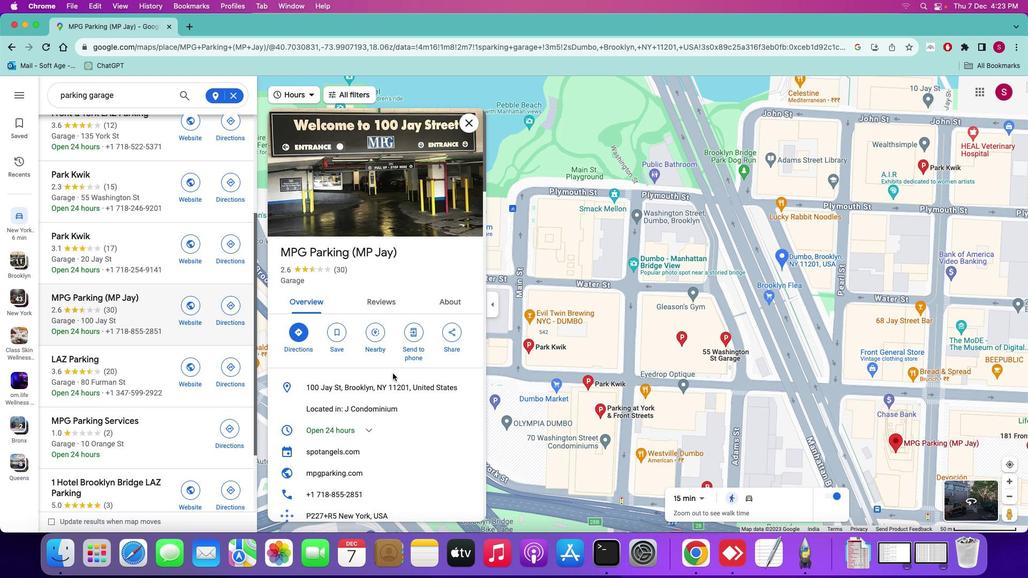 
Action: Mouse scrolled (392, 373) with delta (0, 0)
Screenshot: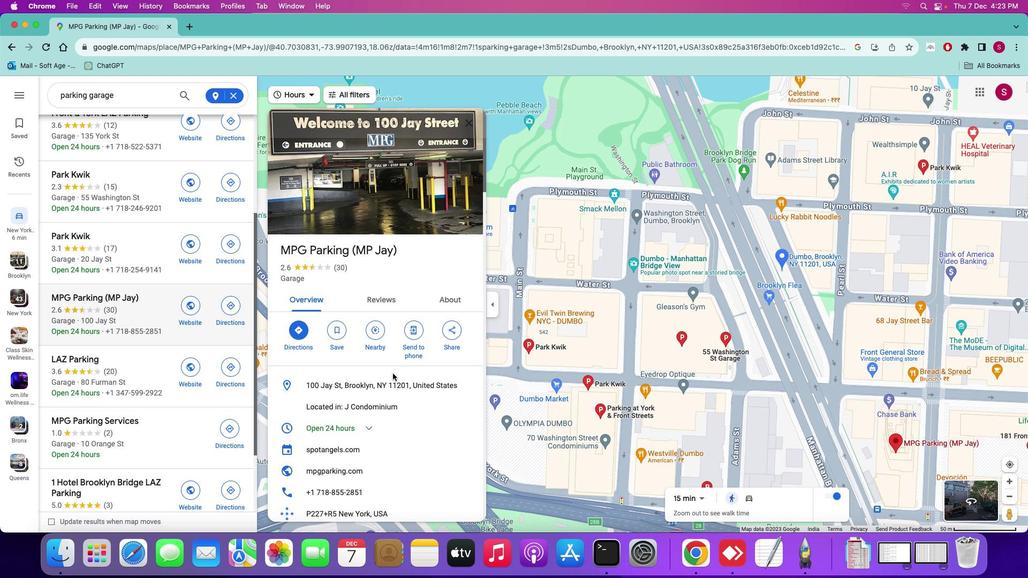 
Action: Mouse scrolled (392, 373) with delta (0, 0)
Screenshot: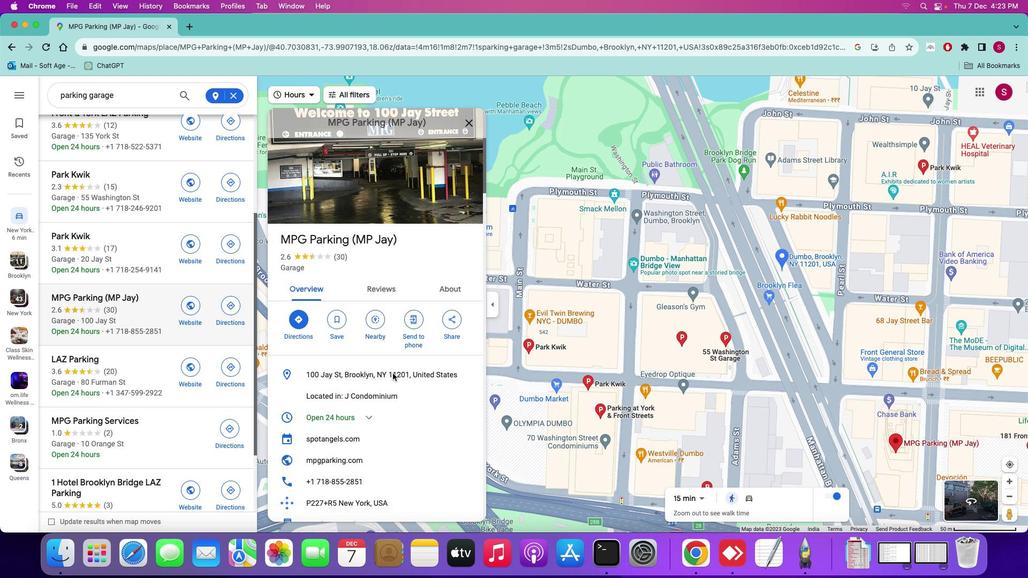 
Action: Mouse scrolled (392, 373) with delta (0, 0)
Screenshot: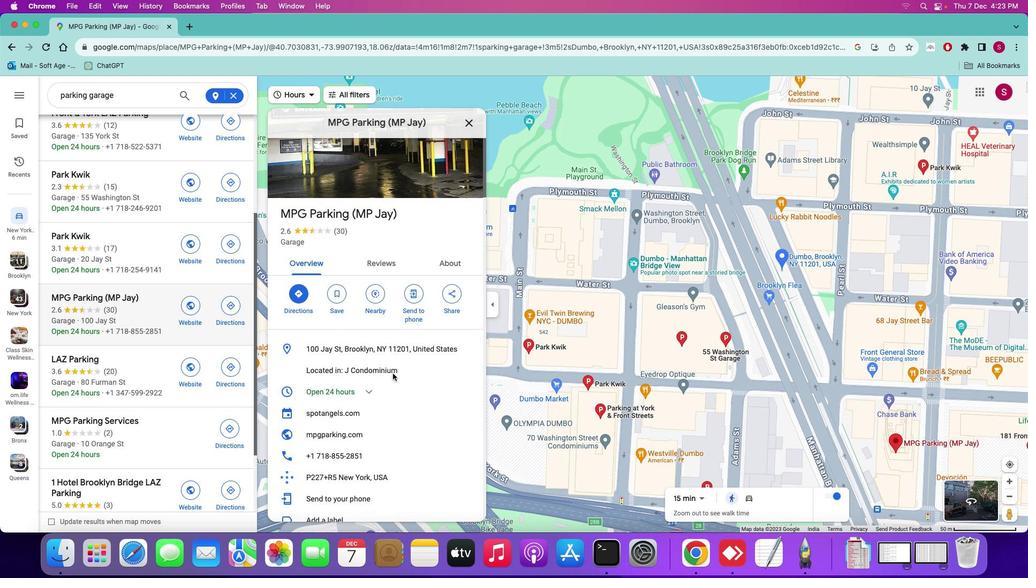 
Action: Mouse scrolled (392, 373) with delta (0, -1)
Screenshot: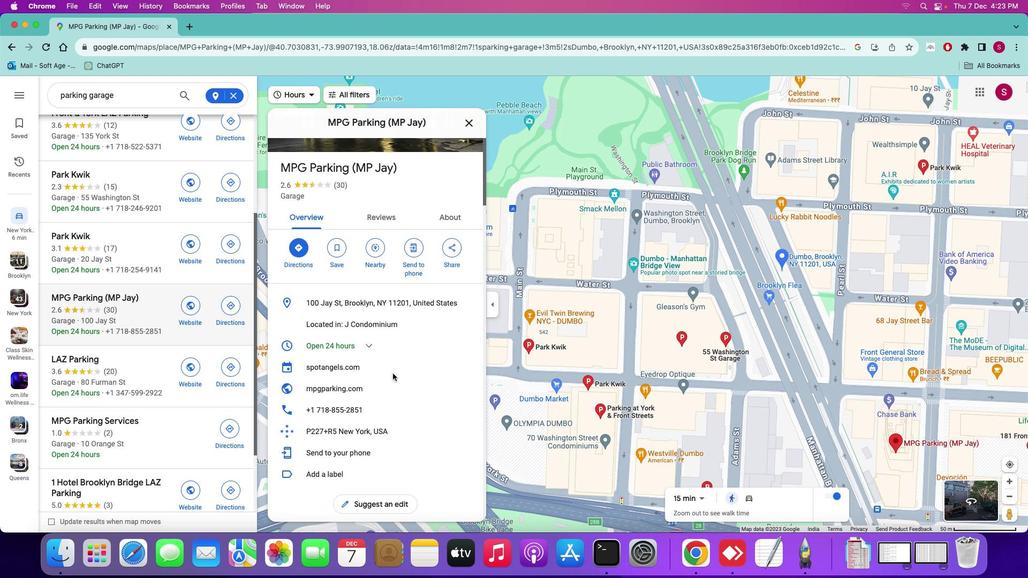 
Action: Mouse scrolled (392, 373) with delta (0, -1)
Screenshot: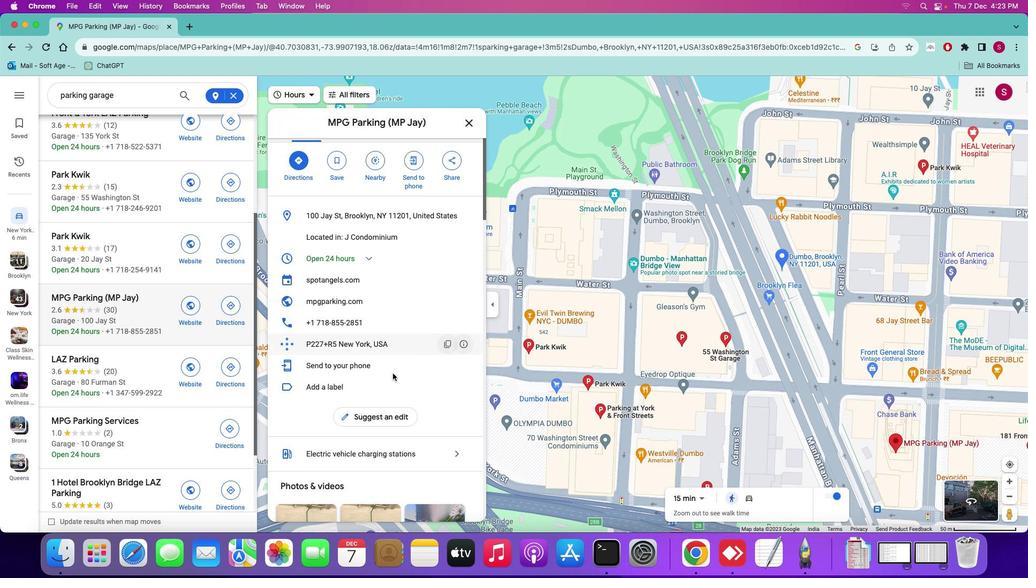 
Action: Mouse scrolled (392, 373) with delta (0, 0)
Screenshot: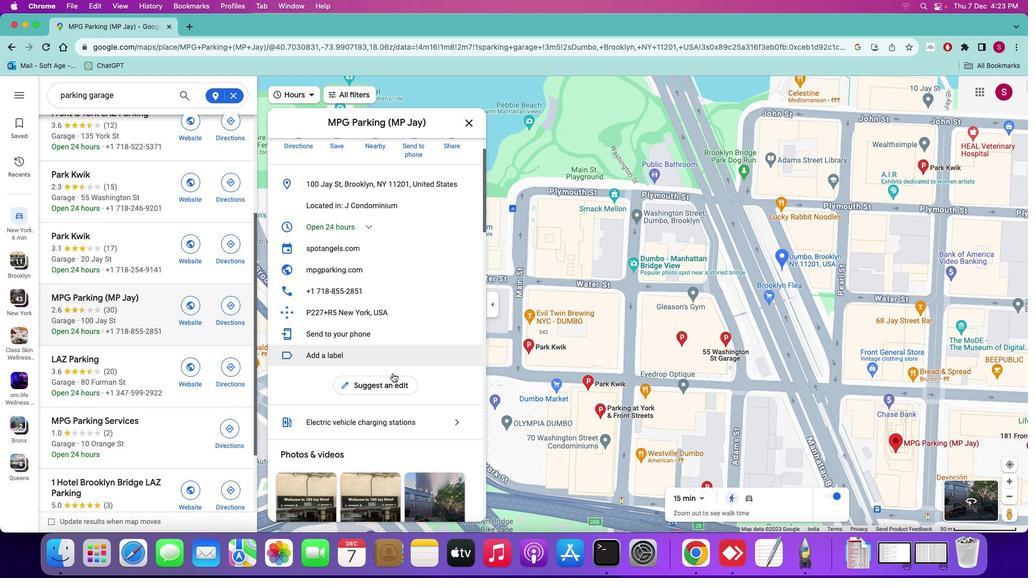 
Action: Mouse scrolled (392, 373) with delta (0, 0)
Screenshot: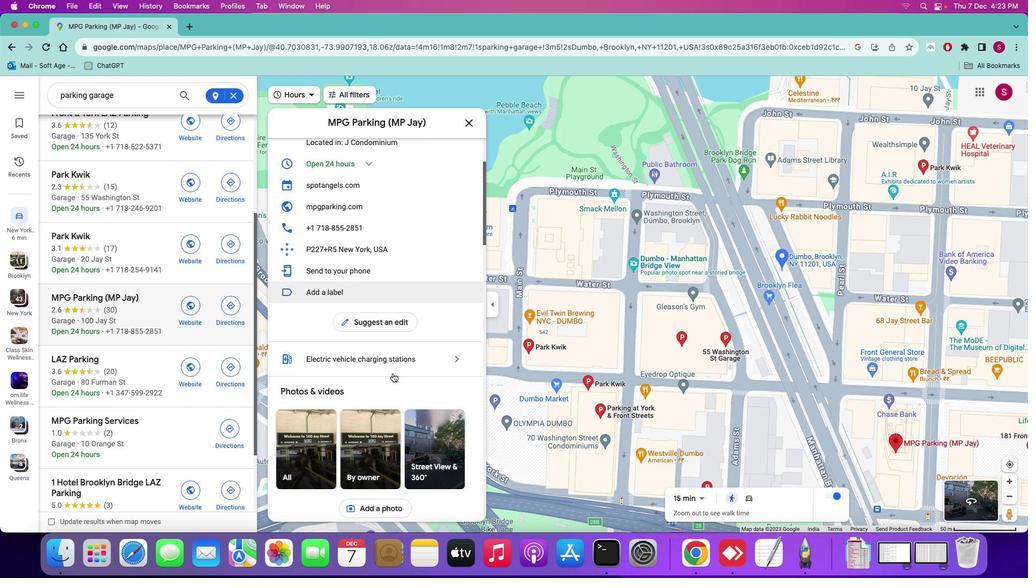 
Action: Mouse scrolled (392, 373) with delta (0, -1)
Screenshot: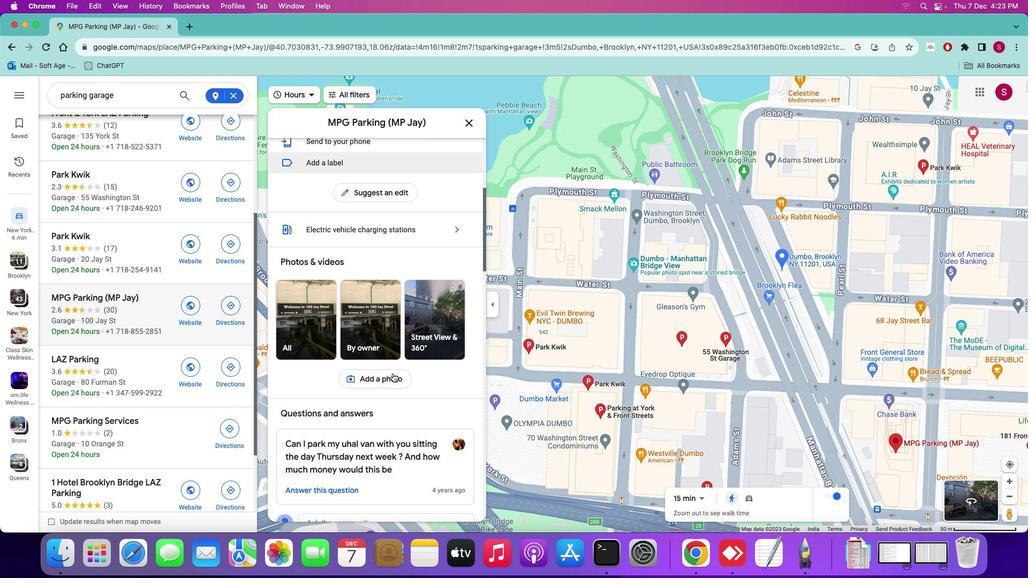 
Action: Mouse scrolled (392, 373) with delta (0, -2)
Screenshot: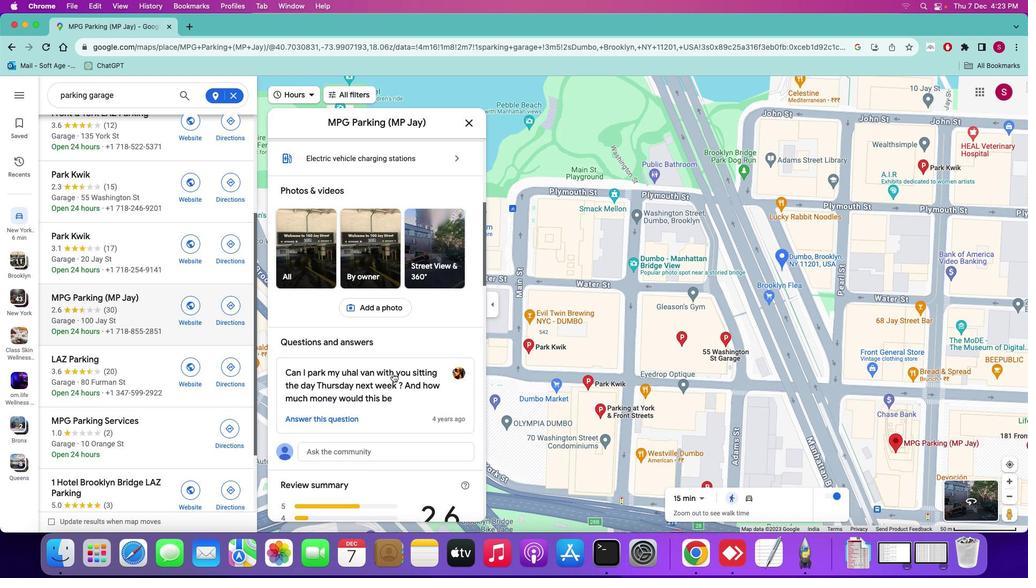 
Action: Mouse scrolled (392, 373) with delta (0, -2)
Screenshot: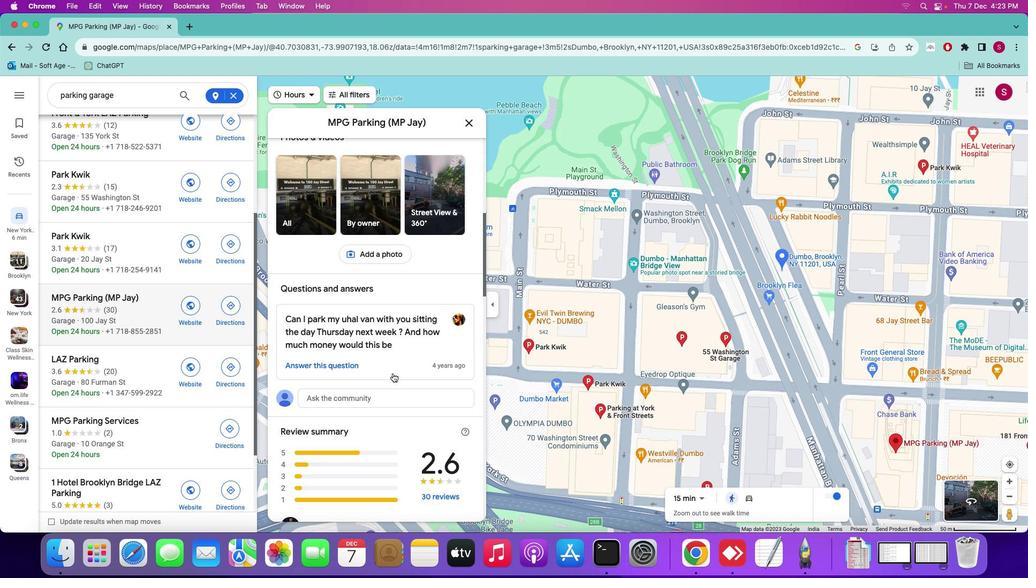 
Action: Mouse scrolled (392, 373) with delta (0, 0)
Screenshot: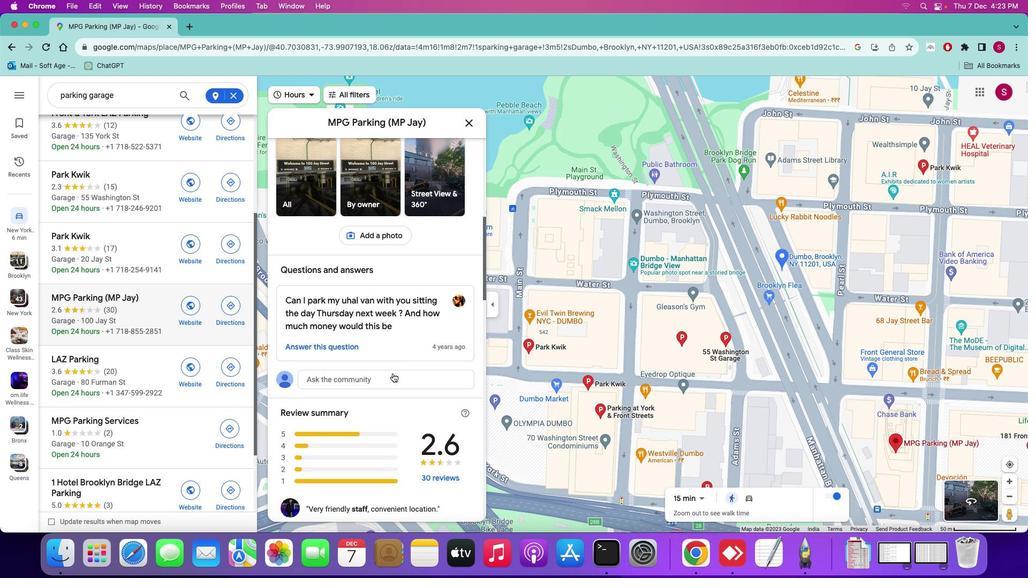 
Action: Mouse scrolled (392, 373) with delta (0, 0)
Screenshot: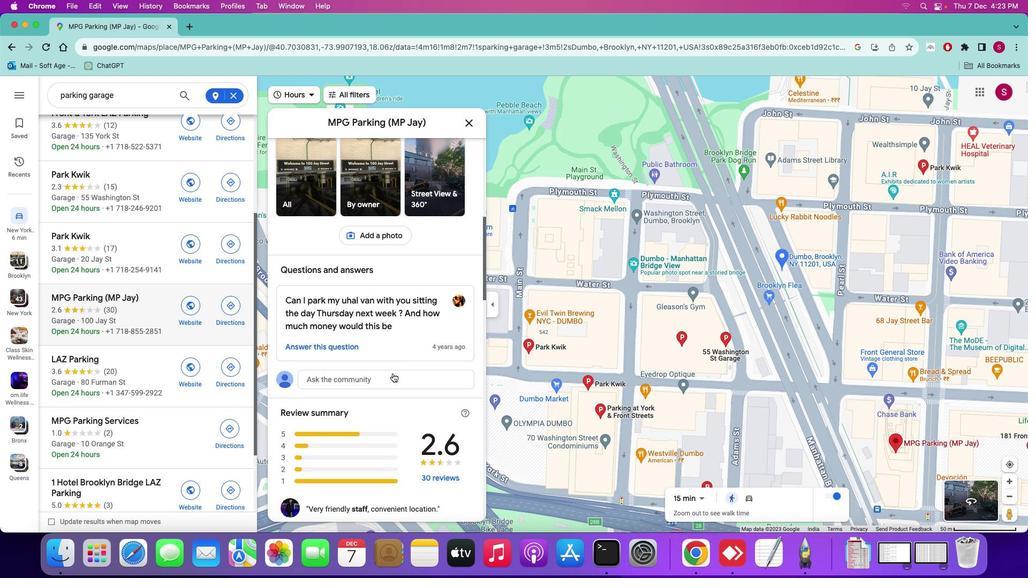 
Action: Mouse scrolled (392, 373) with delta (0, -1)
Screenshot: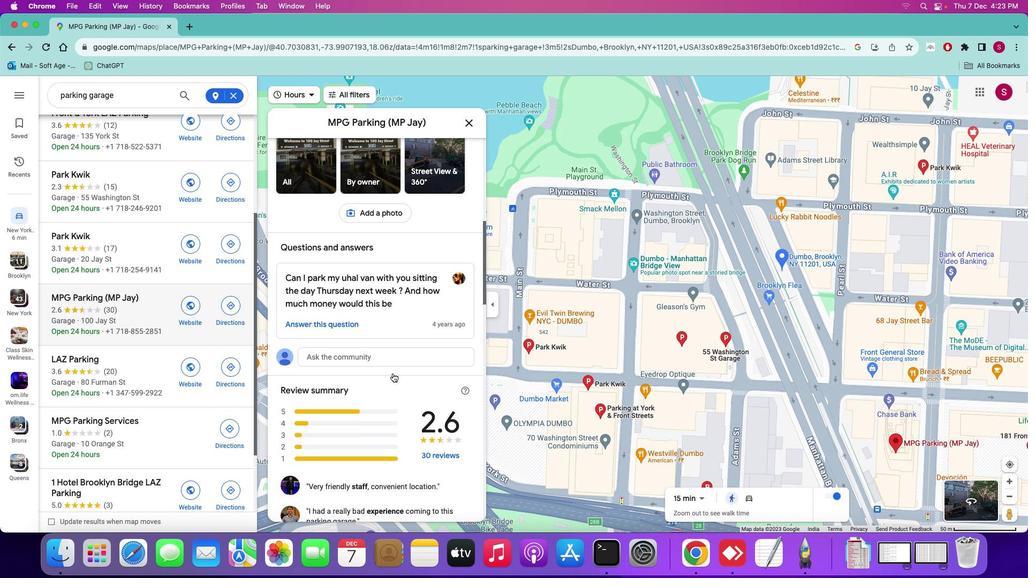 
Action: Mouse scrolled (392, 373) with delta (0, -1)
Screenshot: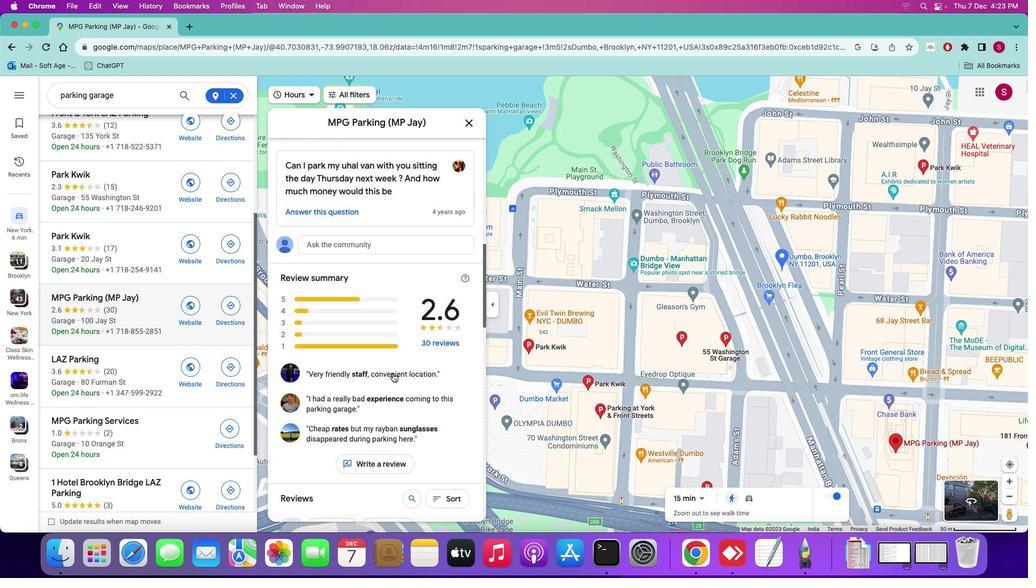 
Action: Mouse scrolled (392, 373) with delta (0, -1)
Screenshot: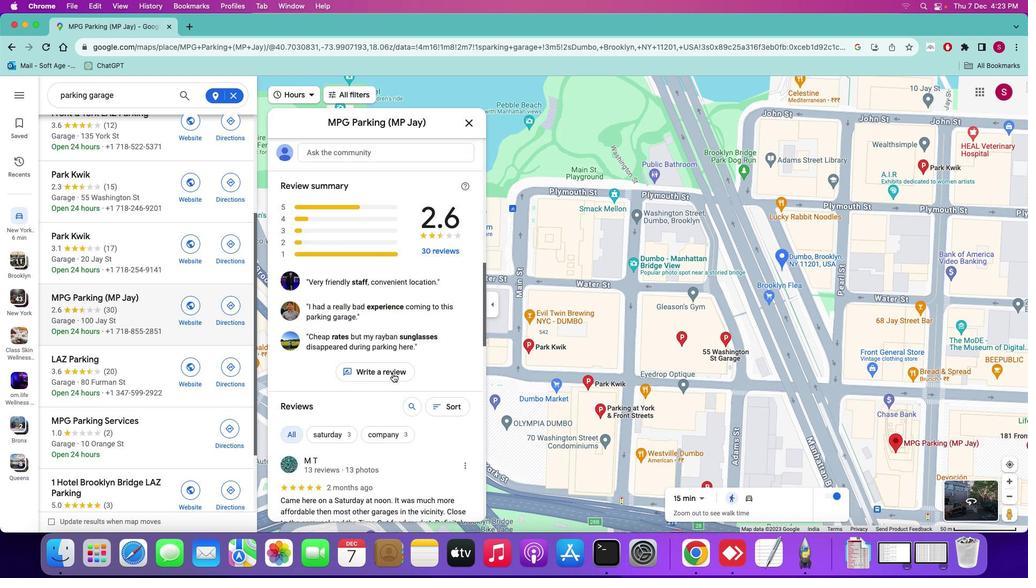 
Action: Mouse scrolled (392, 373) with delta (0, -2)
Screenshot: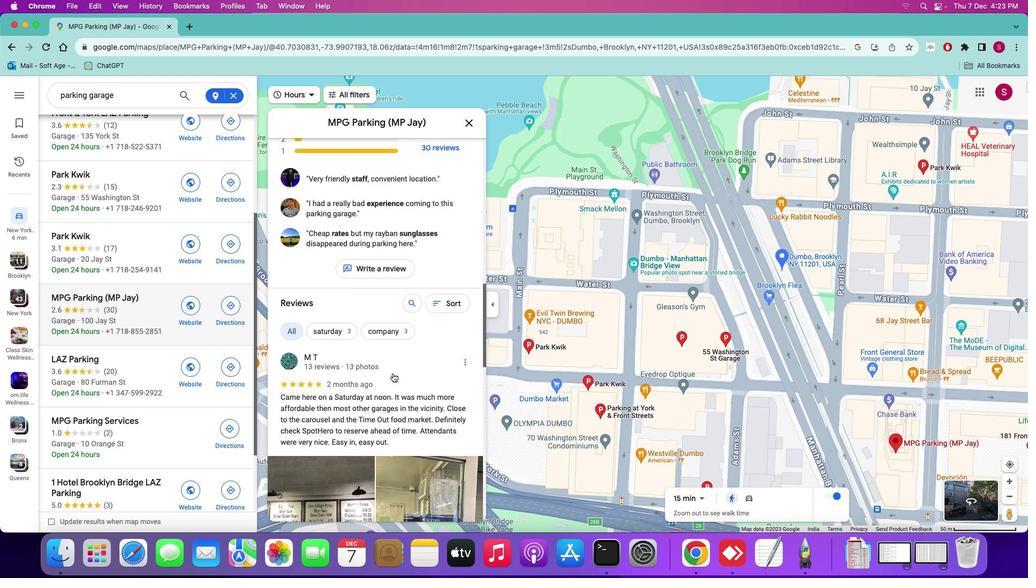 
Action: Mouse scrolled (392, 373) with delta (0, -2)
Screenshot: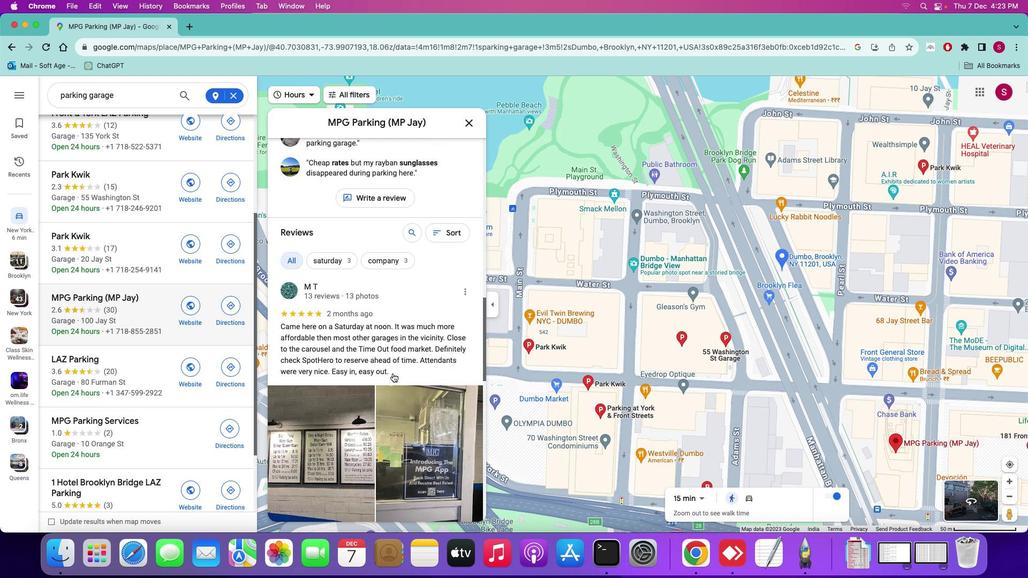 
Action: Mouse scrolled (392, 373) with delta (0, 0)
Screenshot: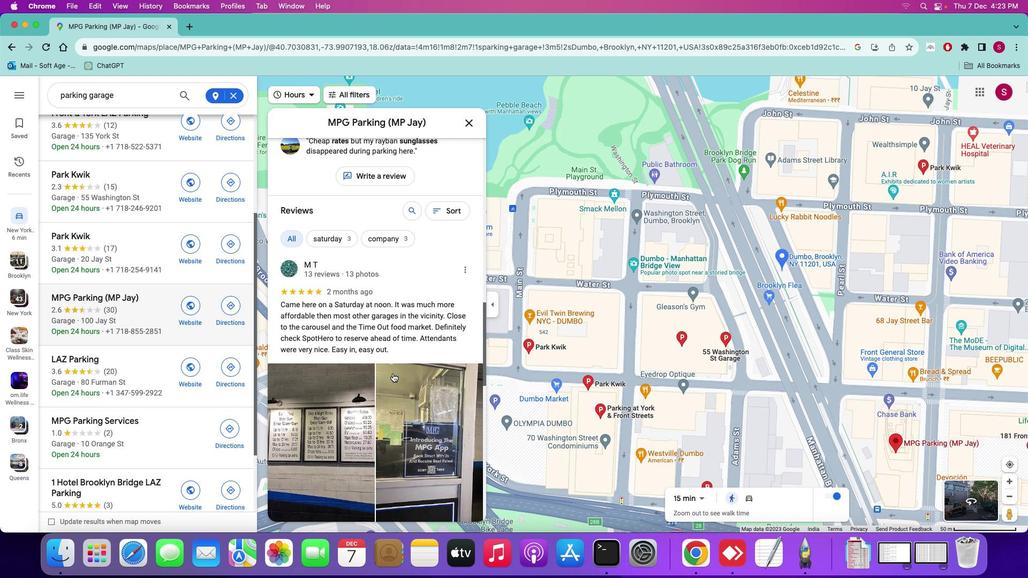 
Action: Mouse scrolled (392, 373) with delta (0, 0)
Screenshot: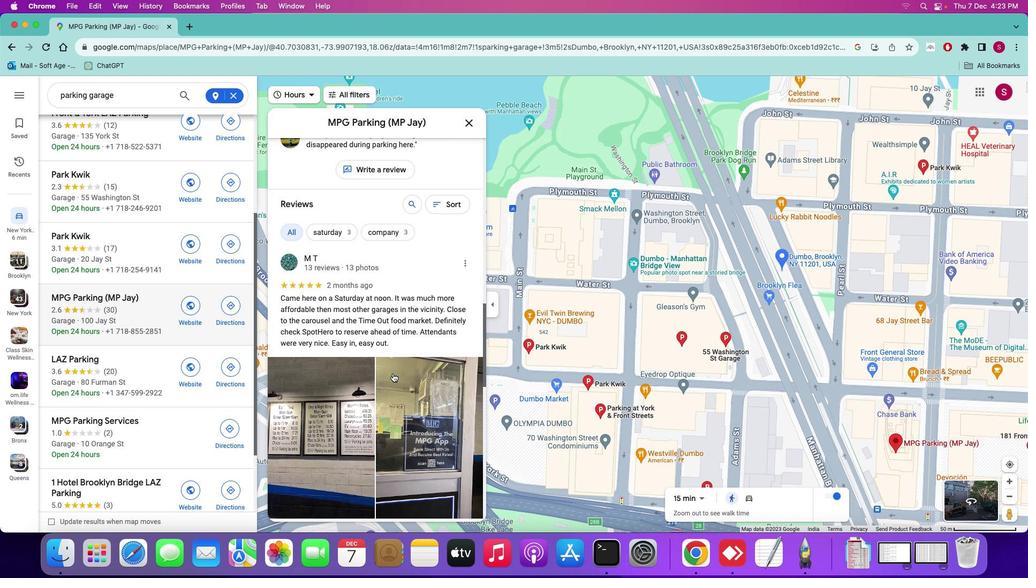 
Action: Mouse scrolled (392, 373) with delta (0, 0)
Screenshot: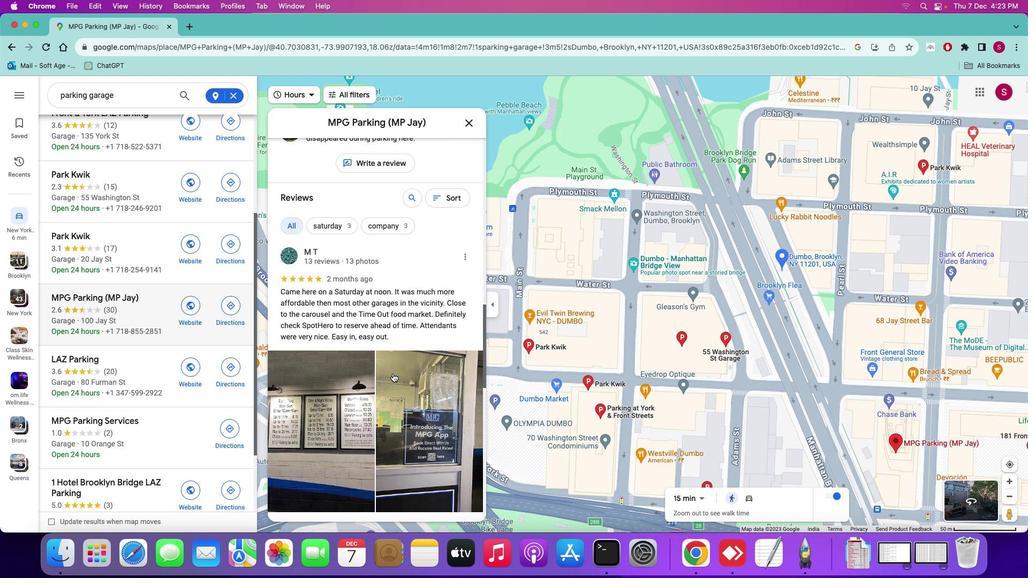 
Action: Mouse scrolled (392, 373) with delta (0, 0)
Screenshot: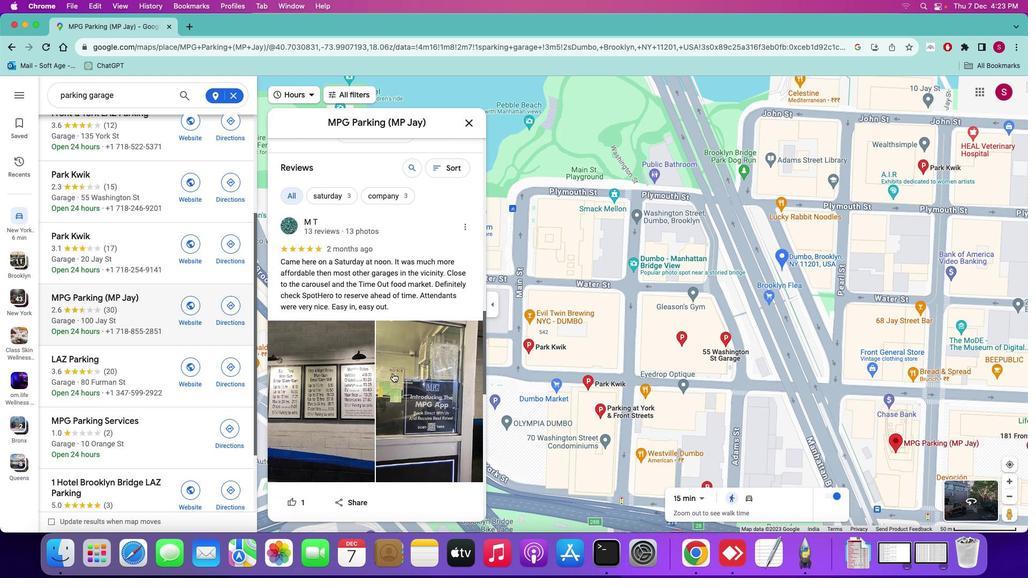 
Action: Mouse scrolled (392, 373) with delta (0, 0)
Screenshot: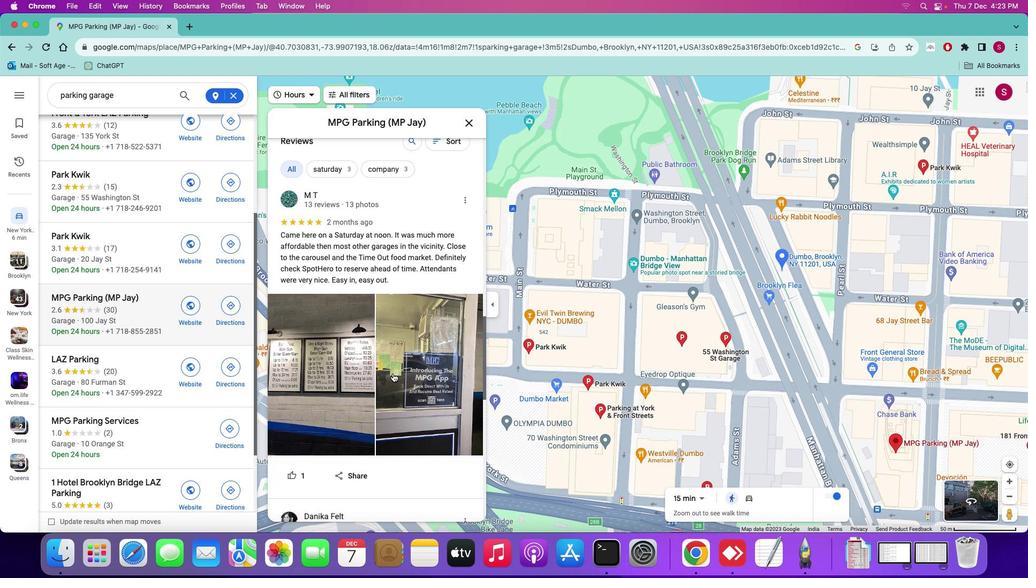 
Action: Mouse scrolled (392, 373) with delta (0, 0)
Screenshot: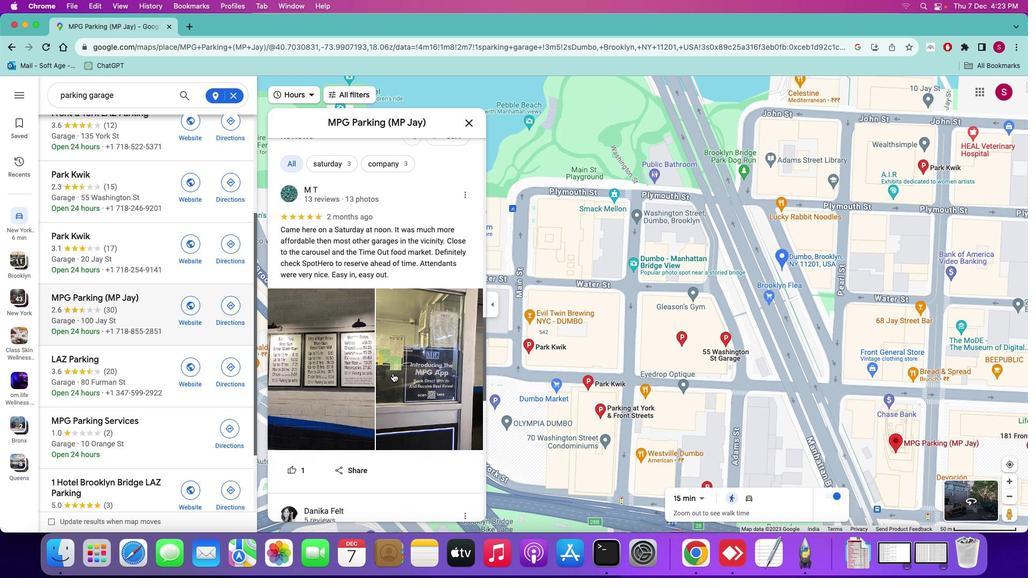 
Action: Mouse scrolled (392, 373) with delta (0, 0)
Screenshot: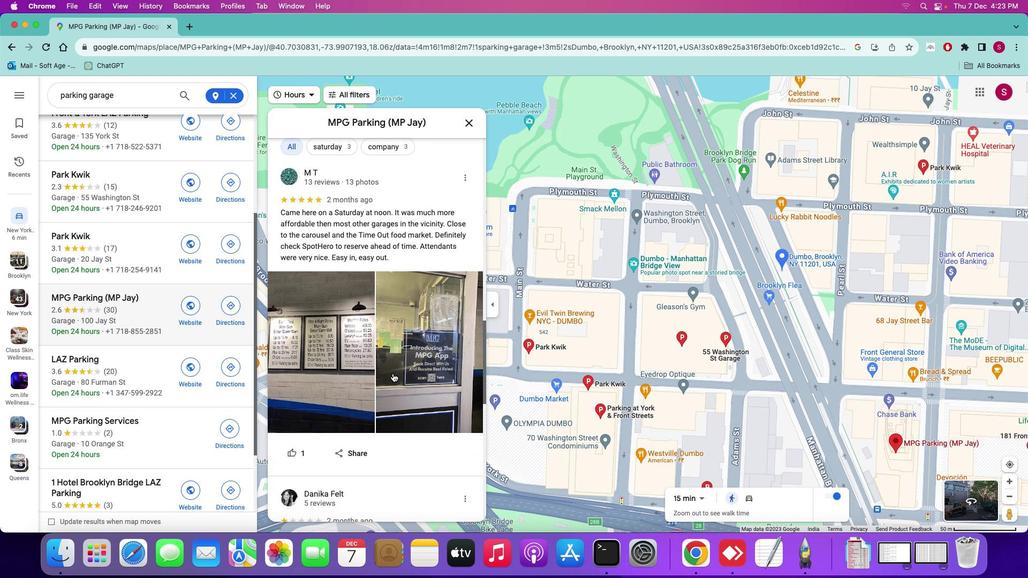 
Action: Mouse moved to (86, 357)
Screenshot: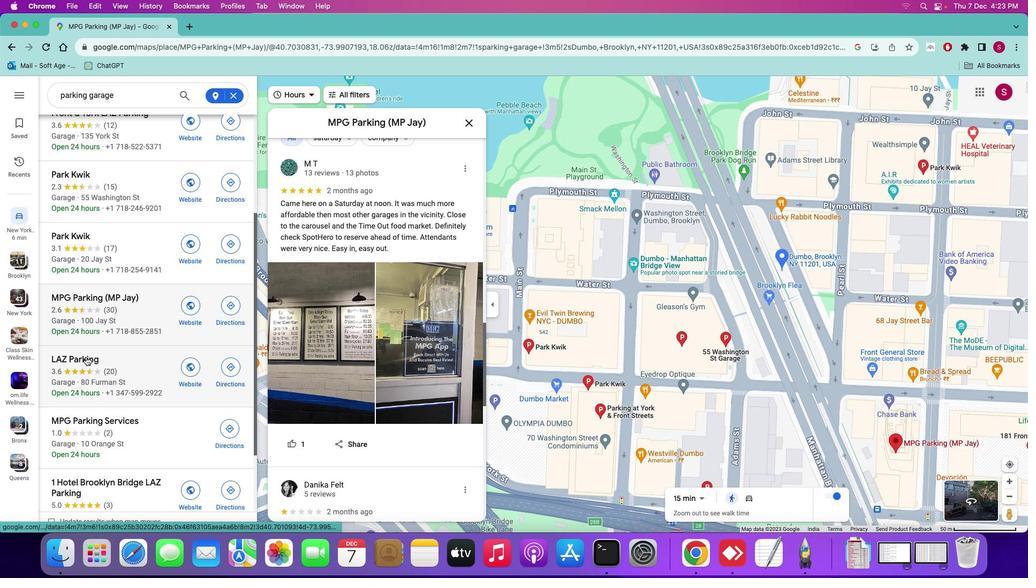 
Action: Mouse pressed left at (86, 357)
Screenshot: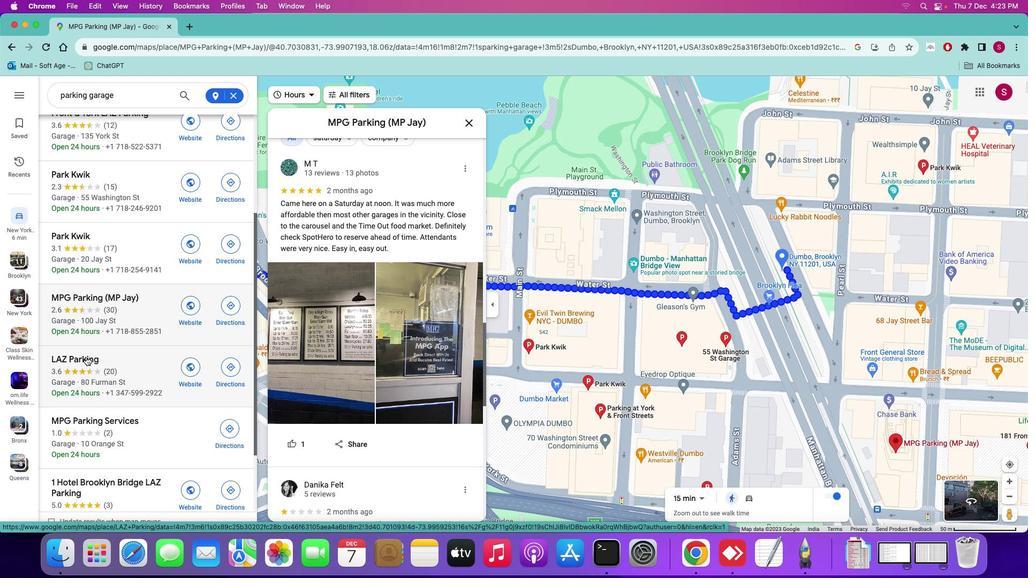 
Action: Mouse moved to (633, 258)
Screenshot: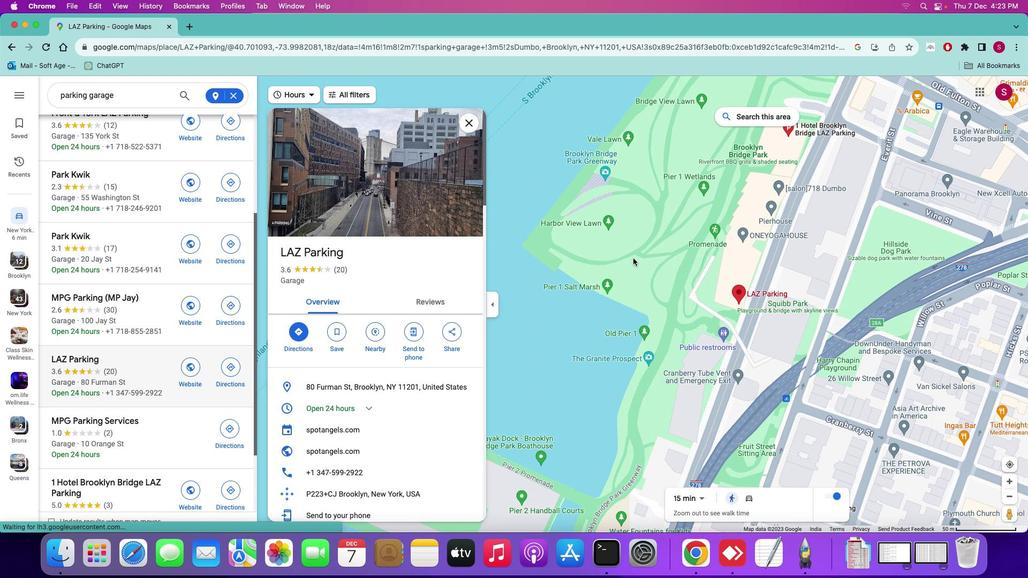 
Action: Mouse pressed left at (633, 258)
Screenshot: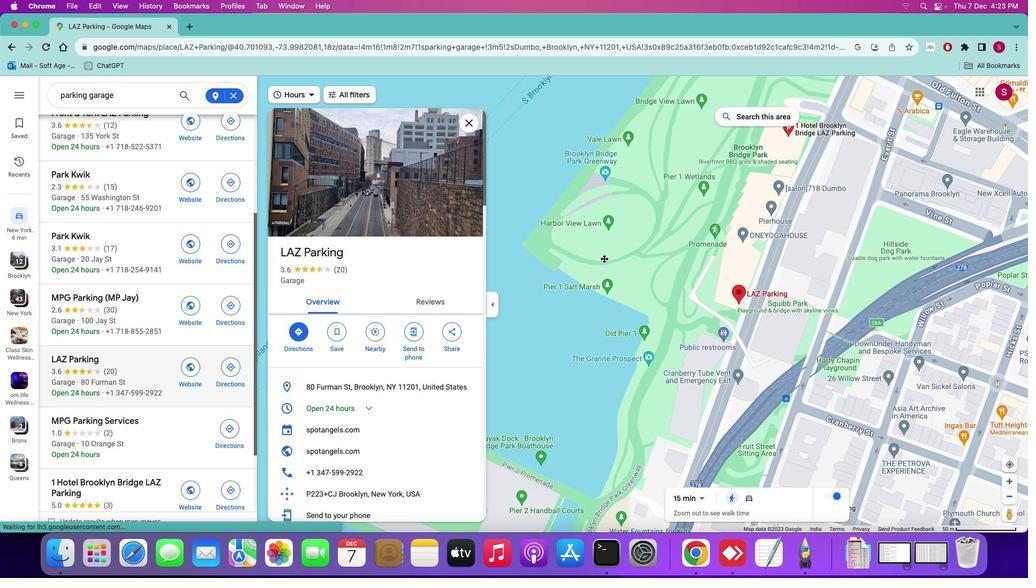 
Action: Mouse moved to (74, 359)
Screenshot: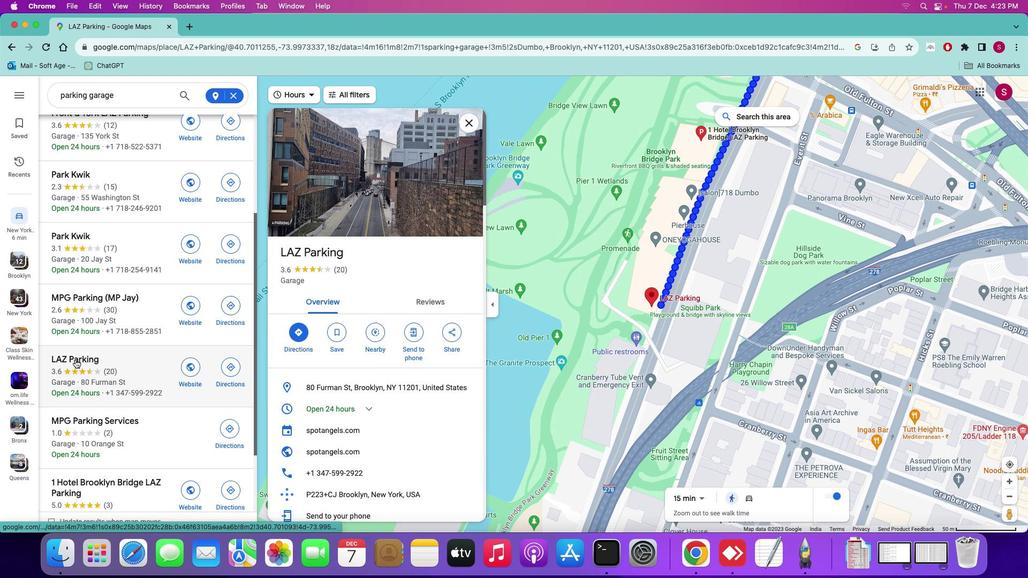 
Action: Mouse pressed left at (74, 359)
Screenshot: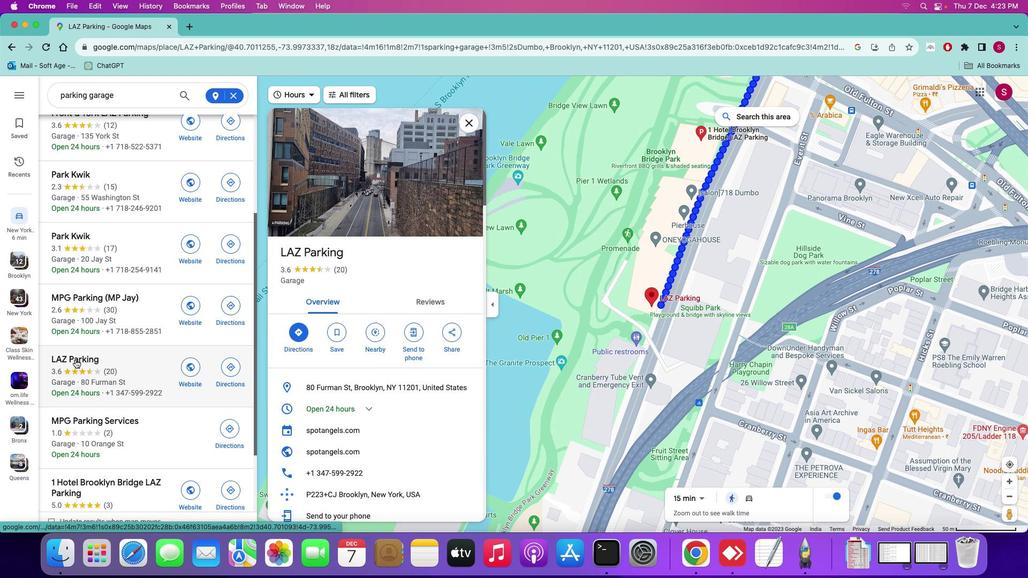 
Action: Mouse moved to (589, 396)
Screenshot: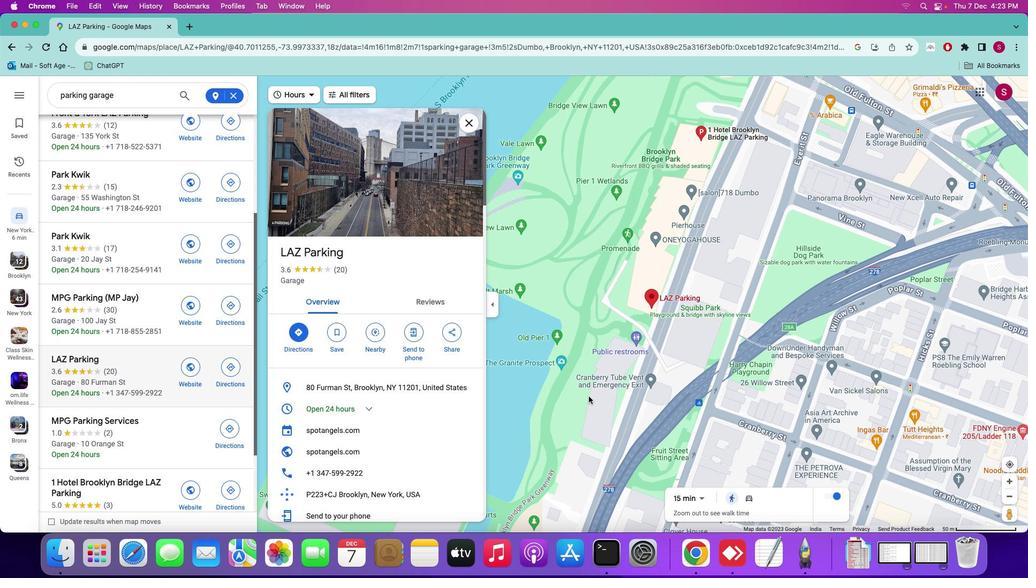 
Action: Mouse scrolled (589, 396) with delta (0, 0)
Screenshot: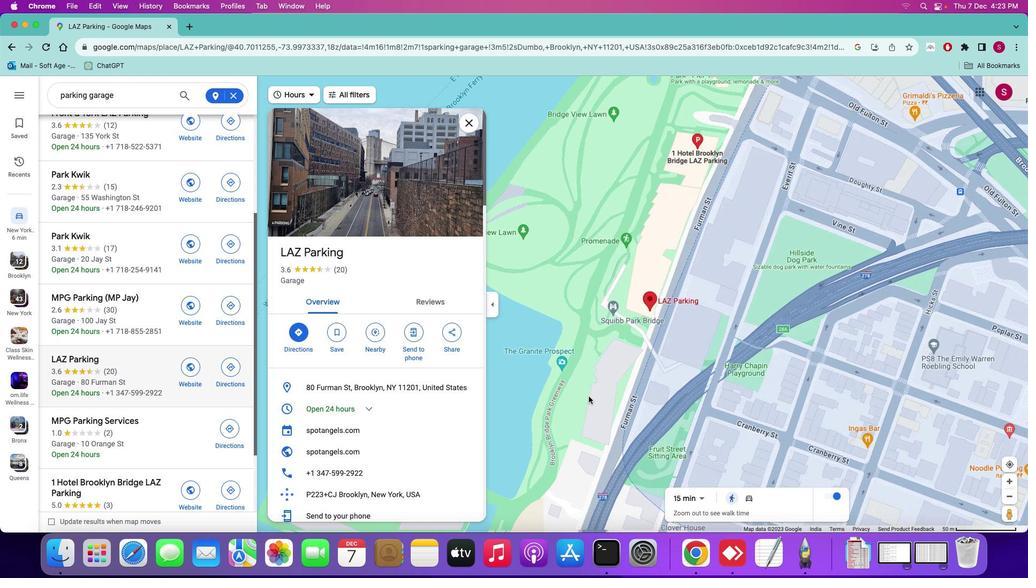 
Action: Mouse scrolled (589, 396) with delta (0, 0)
Screenshot: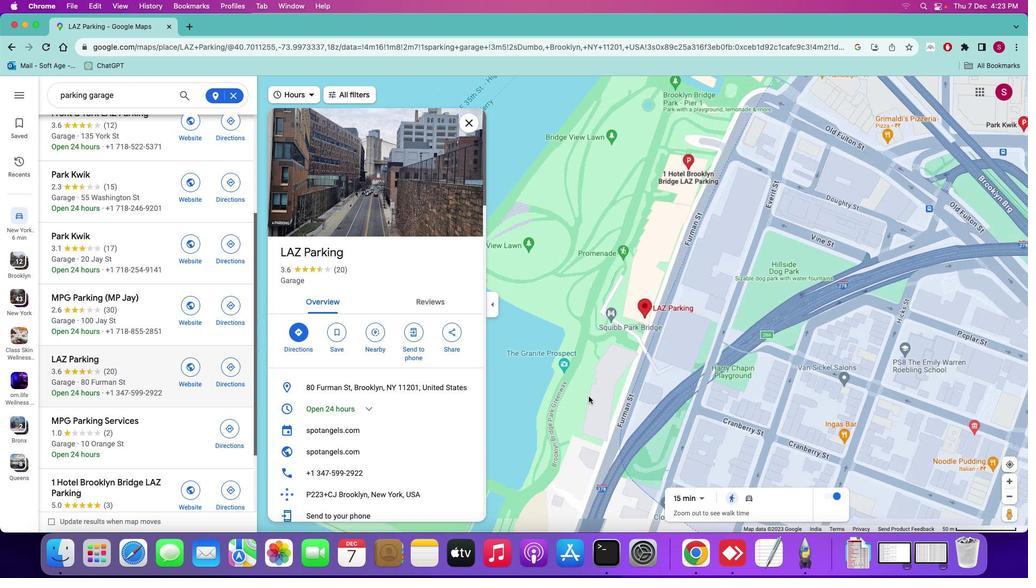 
Action: Mouse scrolled (589, 396) with delta (0, -1)
Screenshot: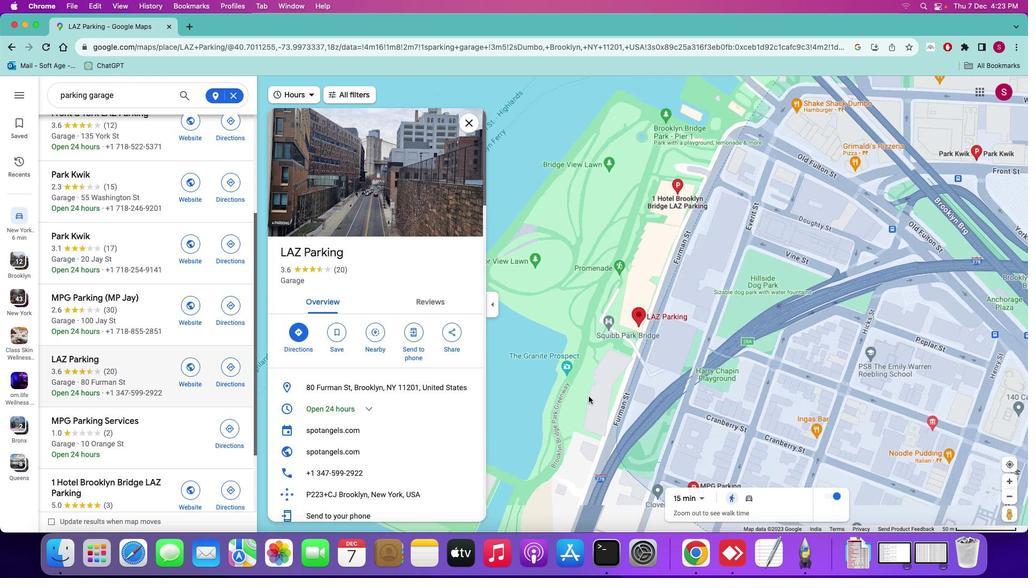 
Action: Mouse scrolled (589, 396) with delta (0, -1)
Screenshot: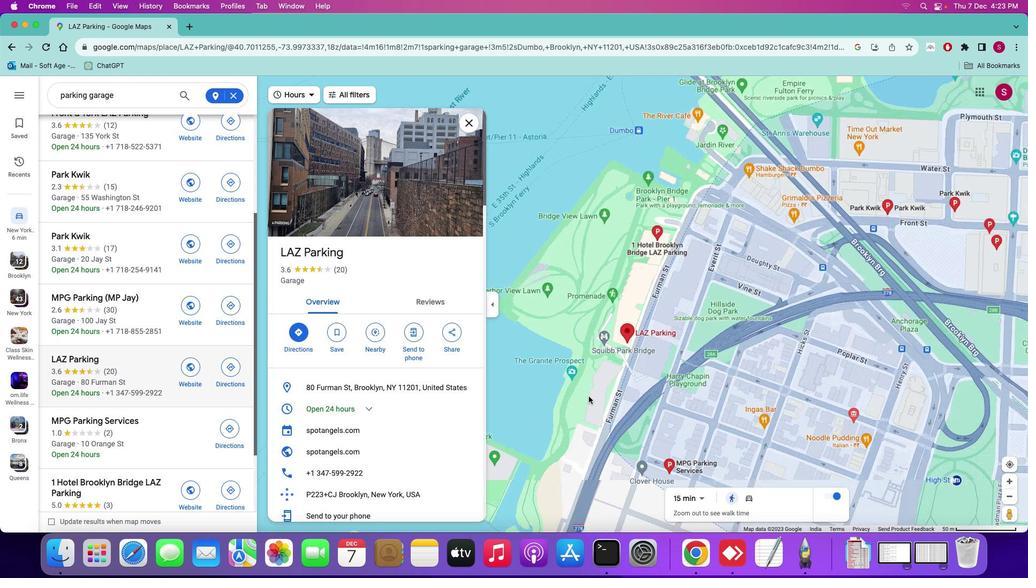 
Action: Mouse scrolled (589, 396) with delta (0, -1)
Screenshot: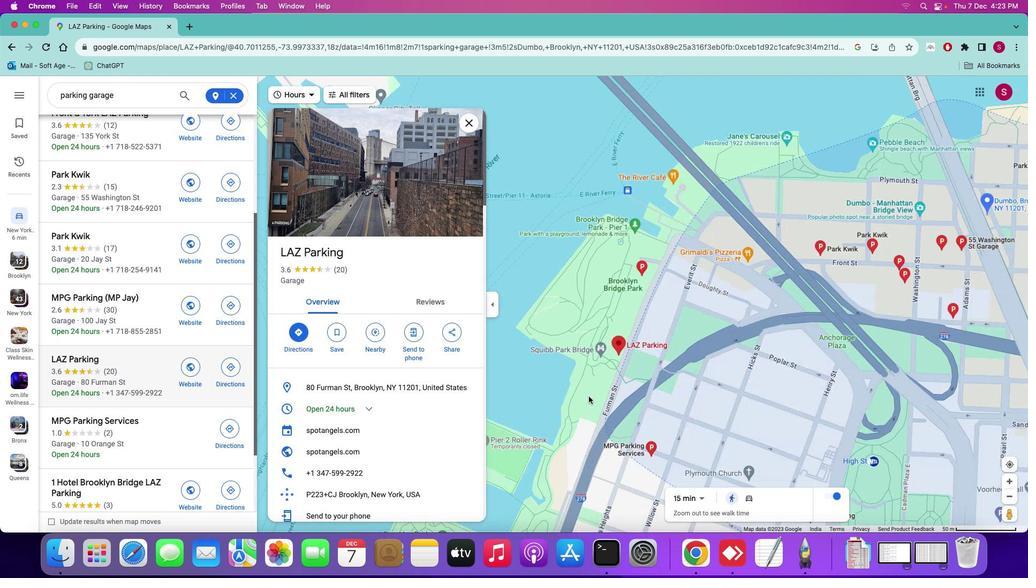 
Action: Mouse moved to (589, 396)
Screenshot: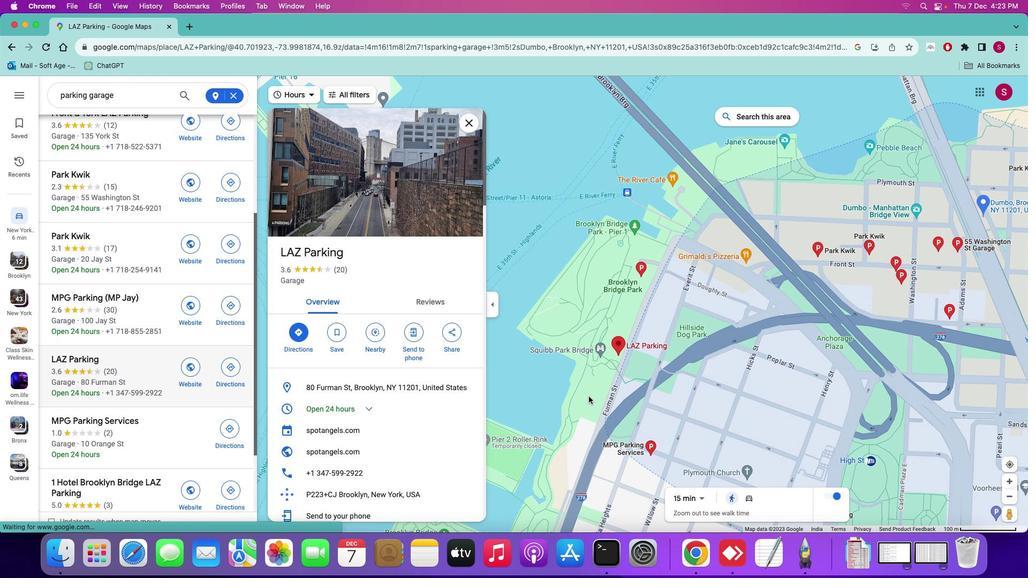
Action: Mouse scrolled (589, 396) with delta (0, 0)
Screenshot: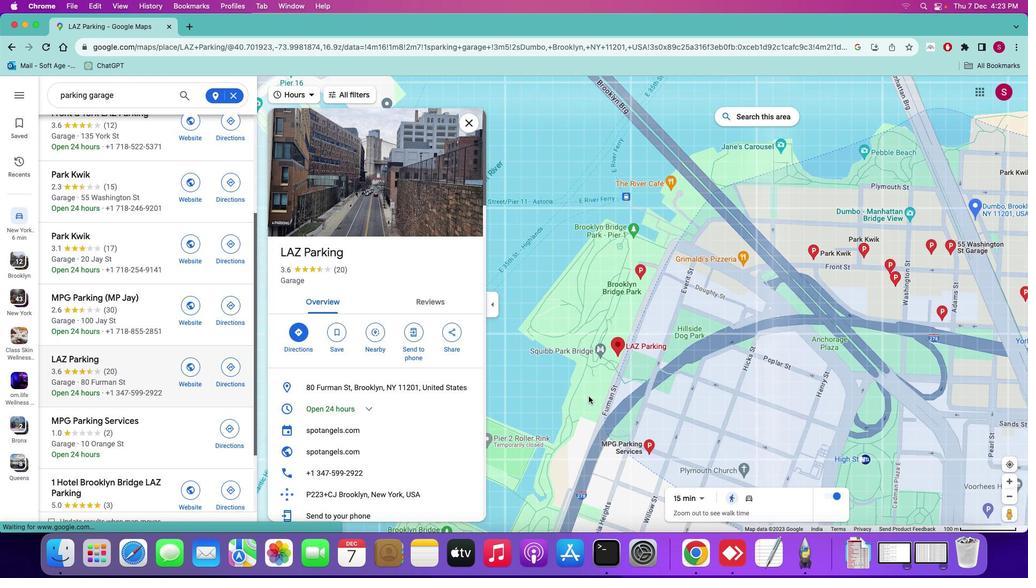 
Action: Mouse scrolled (589, 396) with delta (0, 0)
Screenshot: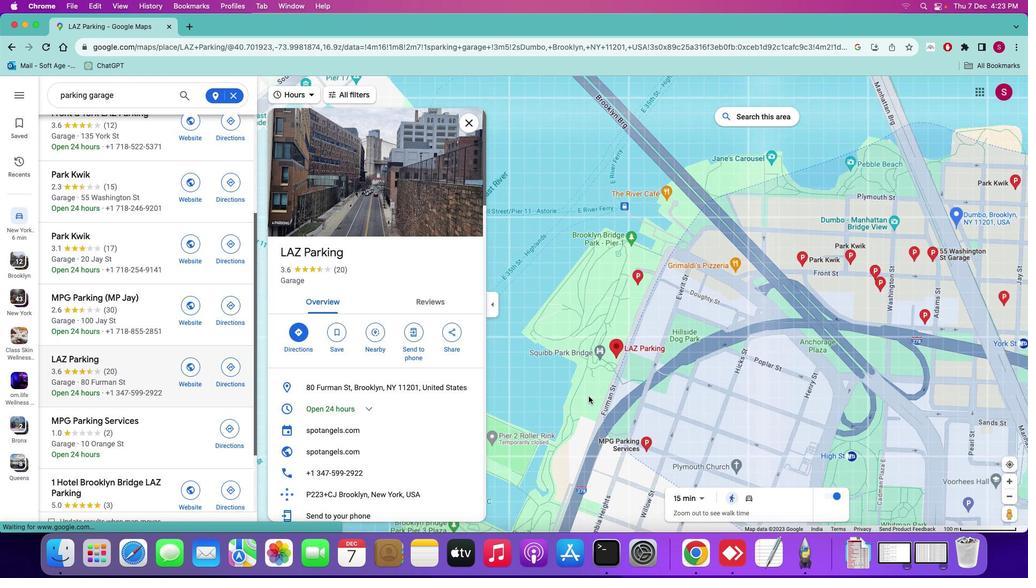 
Action: Mouse scrolled (589, 396) with delta (0, 0)
Screenshot: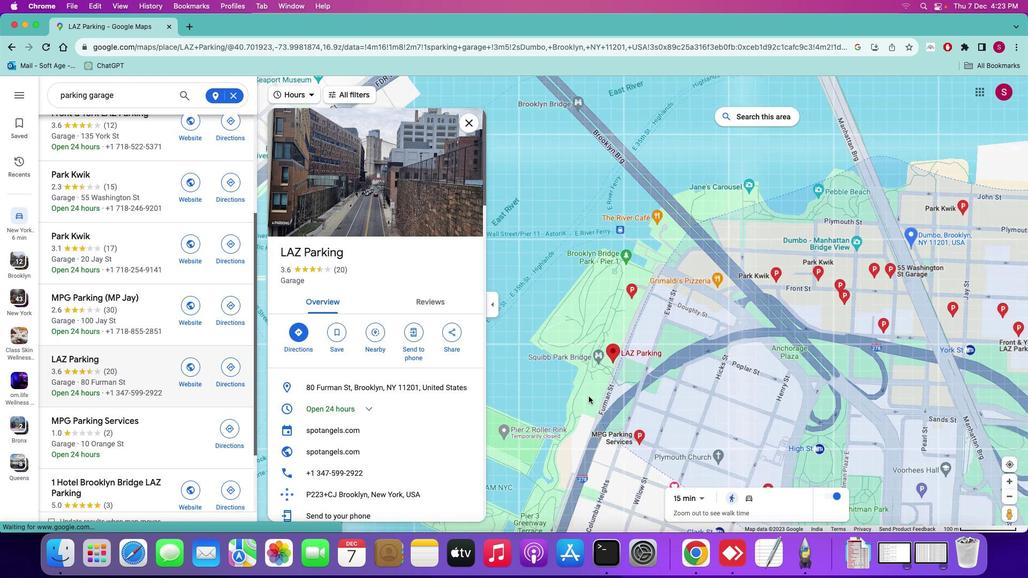 
Action: Mouse scrolled (589, 396) with delta (0, -1)
Screenshot: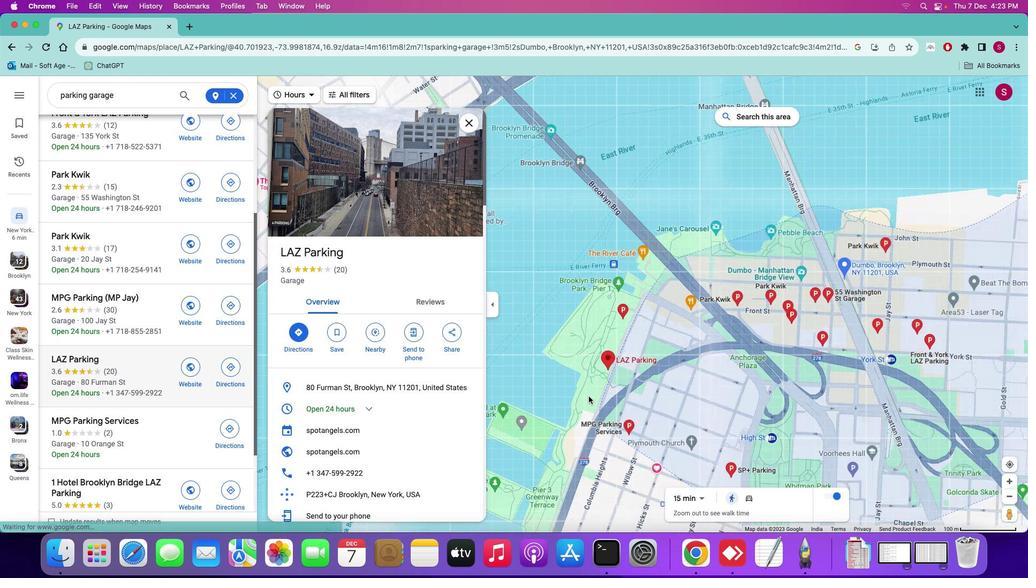 
Action: Mouse scrolled (589, 396) with delta (0, -1)
Screenshot: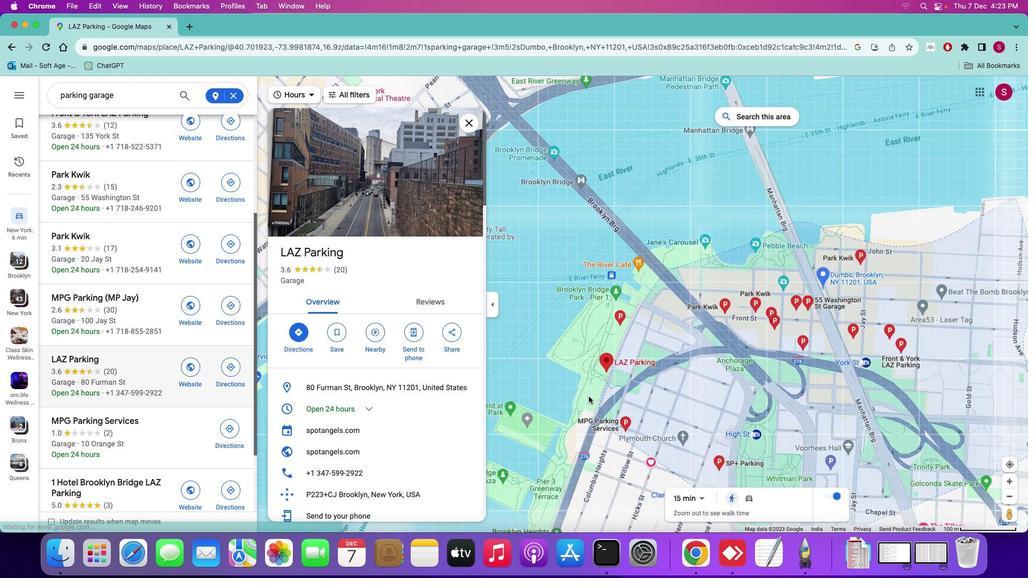 
Action: Mouse moved to (79, 360)
Screenshot: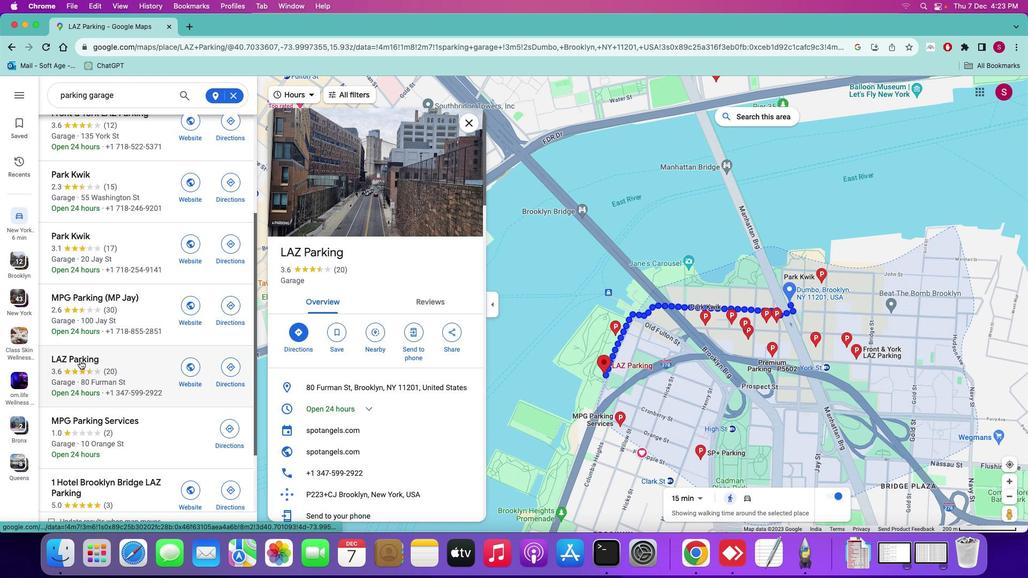 
Action: Mouse pressed left at (79, 360)
Screenshot: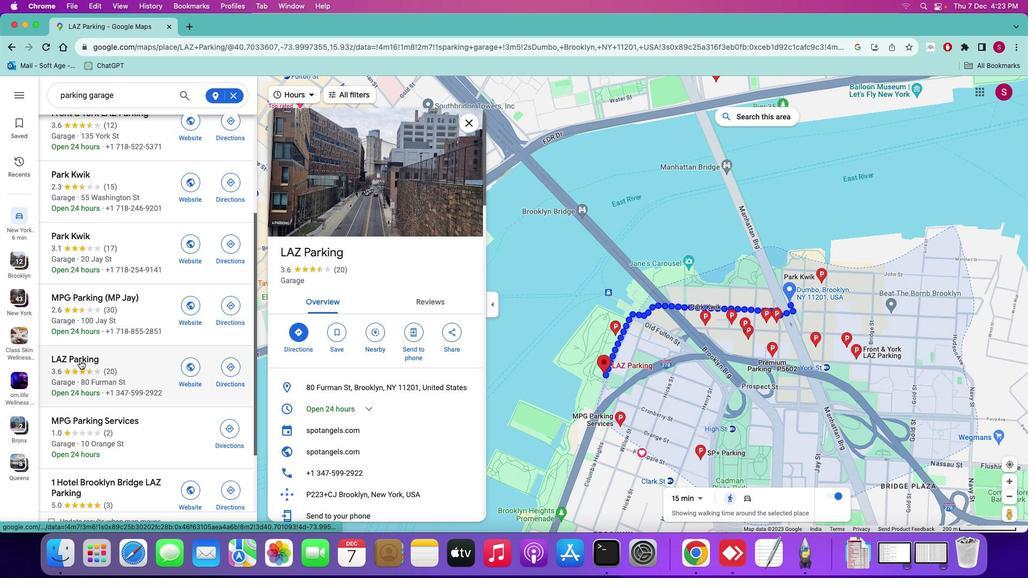 
Action: Mouse moved to (84, 350)
Screenshot: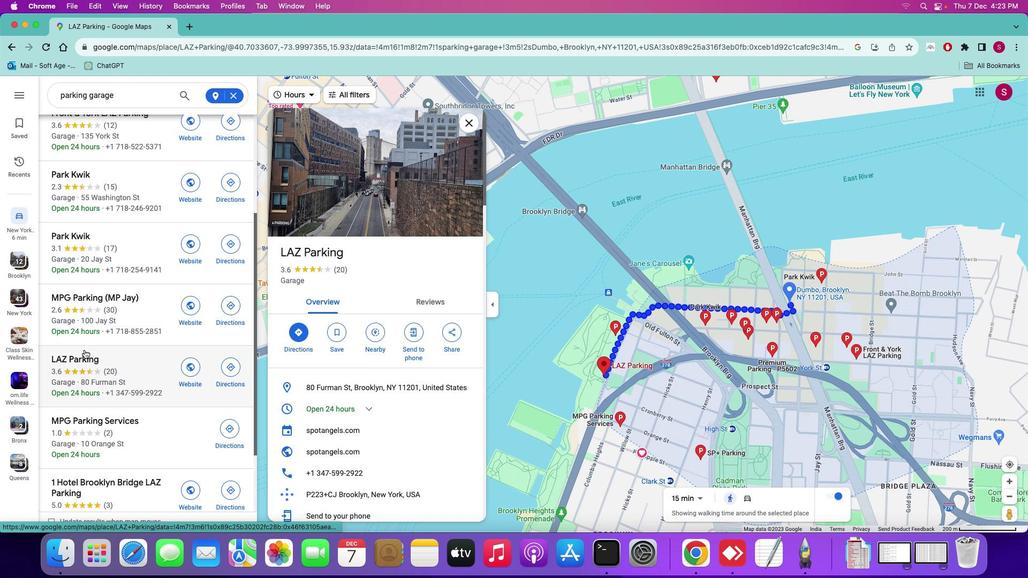 
Action: Mouse scrolled (84, 350) with delta (0, 0)
Screenshot: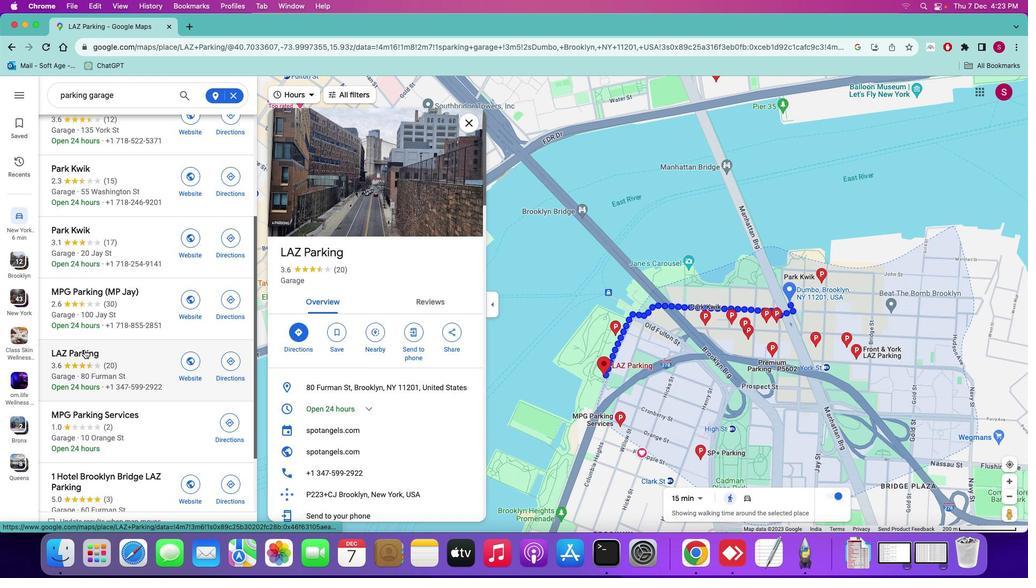 
Action: Mouse moved to (84, 350)
Screenshot: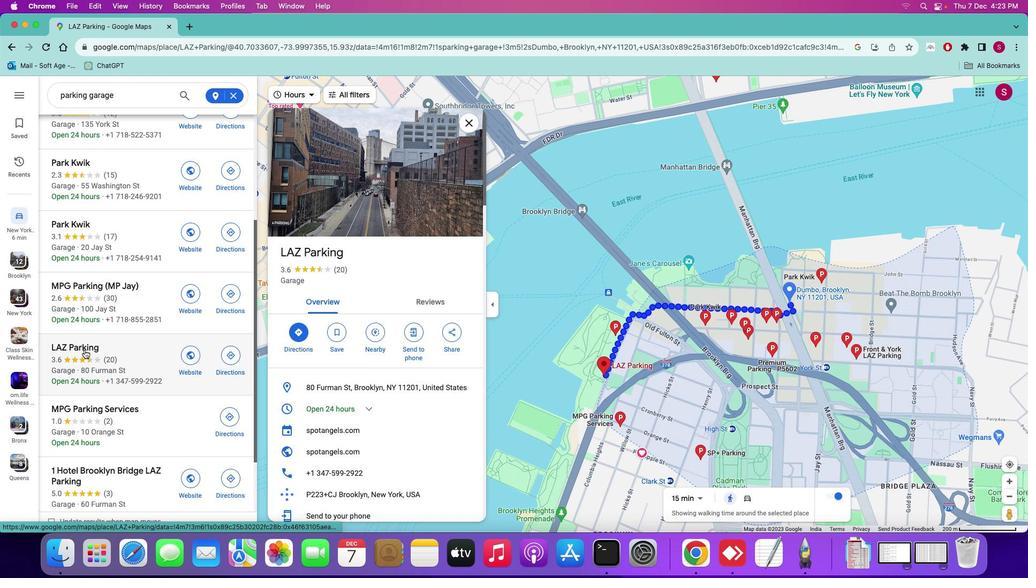 
Action: Mouse scrolled (84, 350) with delta (0, 0)
Screenshot: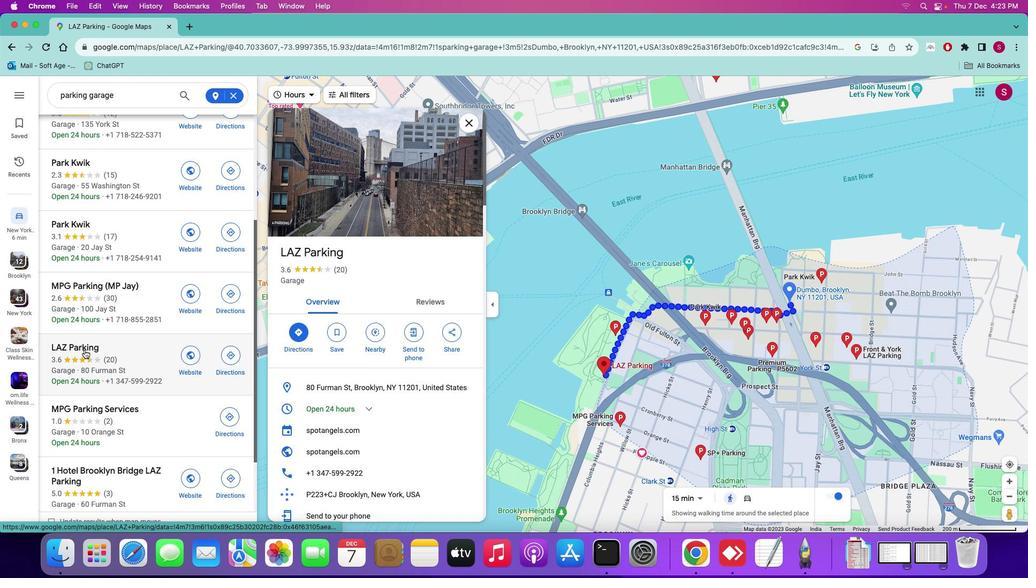 
Action: Mouse moved to (84, 349)
Screenshot: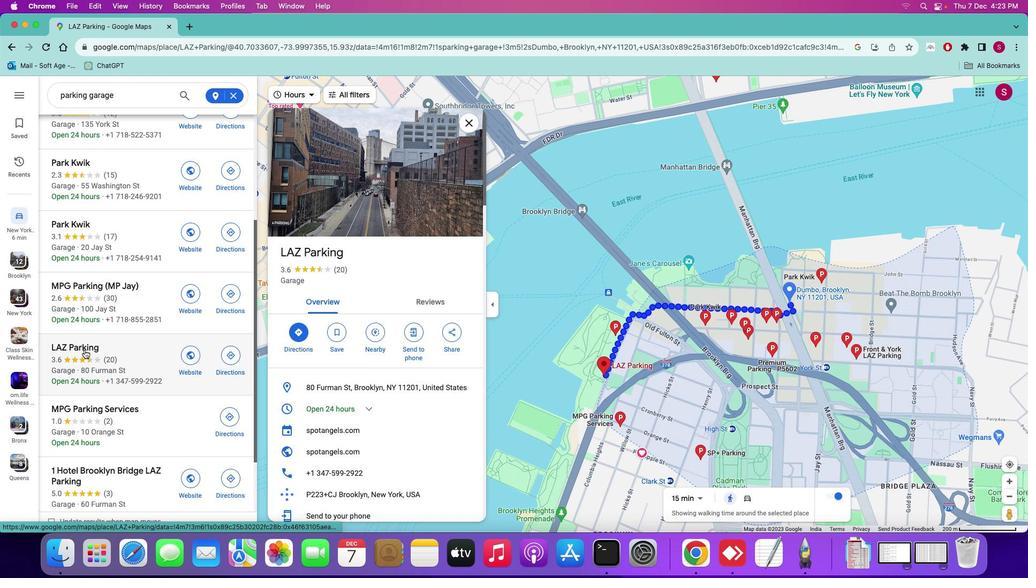 
Action: Mouse scrolled (84, 349) with delta (0, 0)
Screenshot: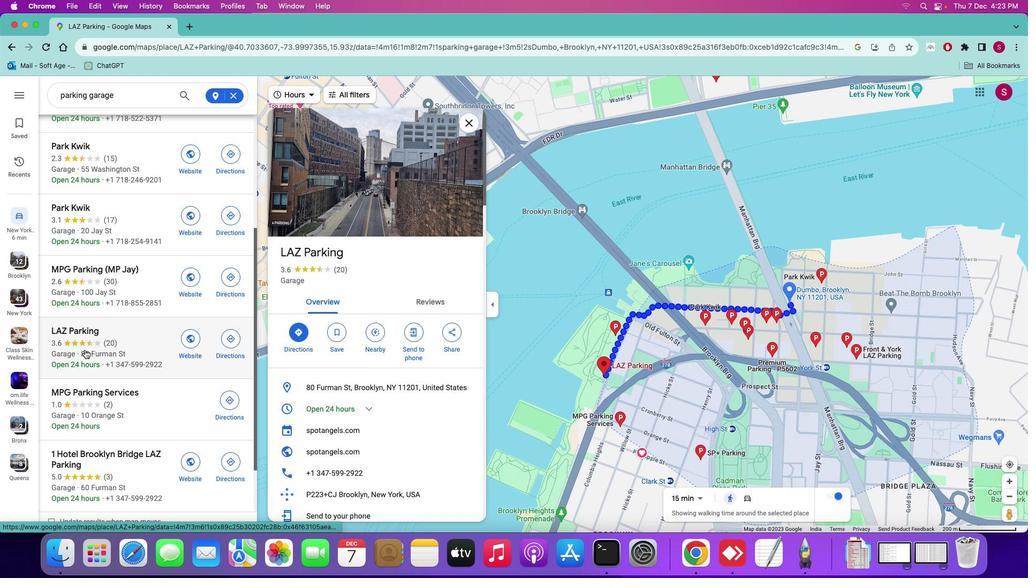 
Action: Mouse moved to (84, 349)
Screenshot: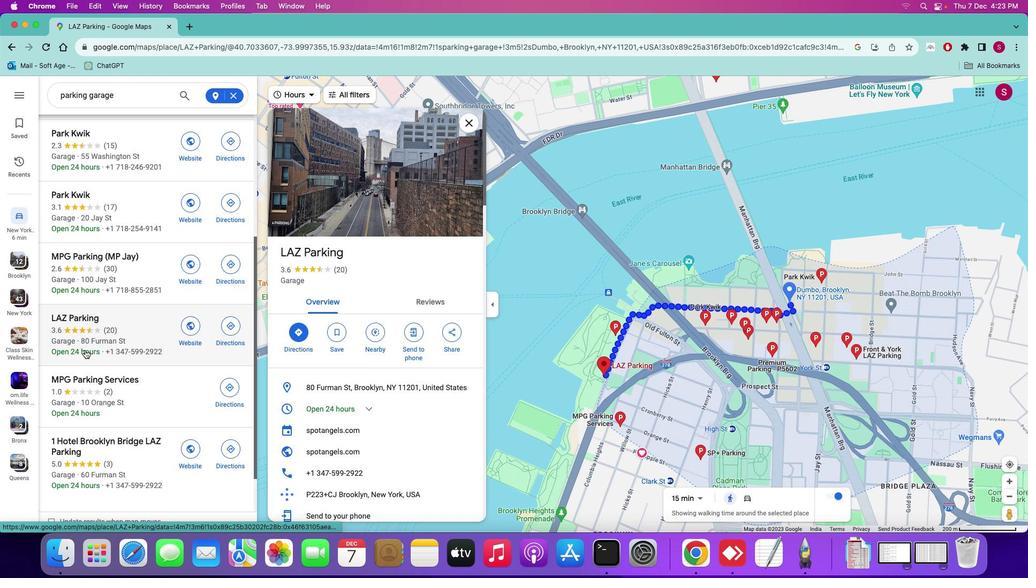
Action: Mouse scrolled (84, 349) with delta (0, 0)
Screenshot: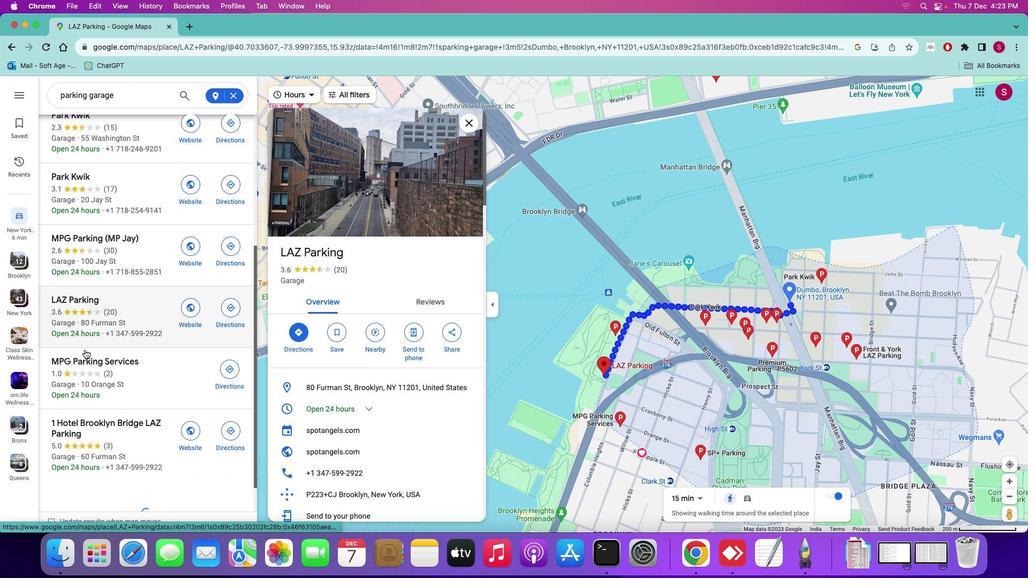 
Action: Mouse scrolled (84, 349) with delta (0, 0)
Screenshot: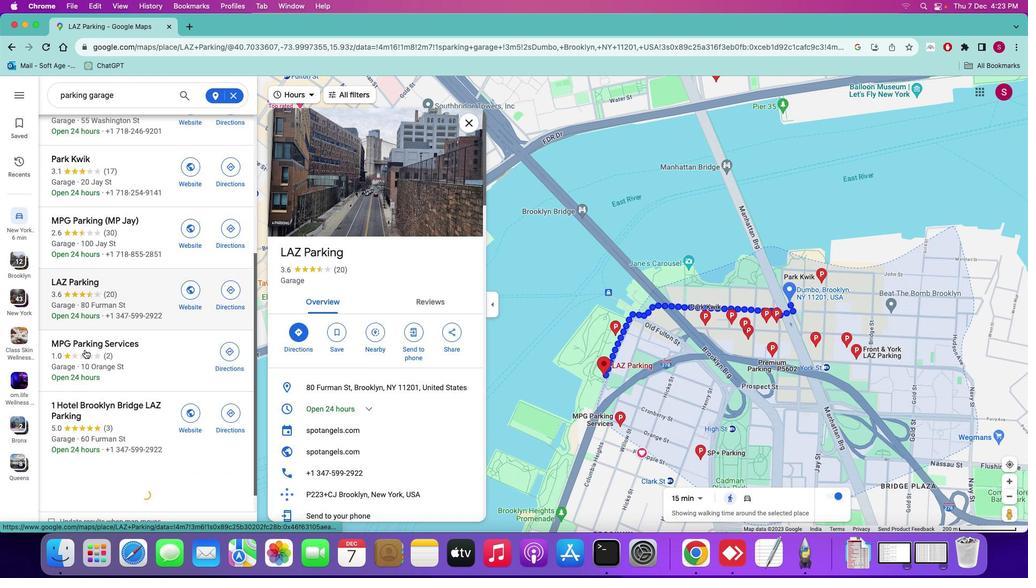 
Action: Mouse scrolled (84, 349) with delta (0, 0)
Screenshot: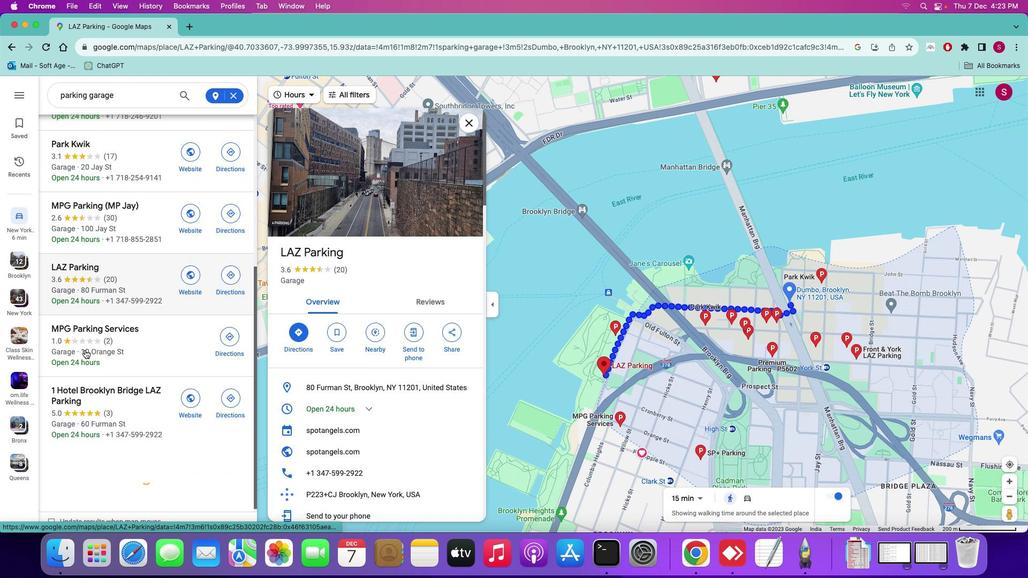 
Action: Mouse moved to (93, 327)
Screenshot: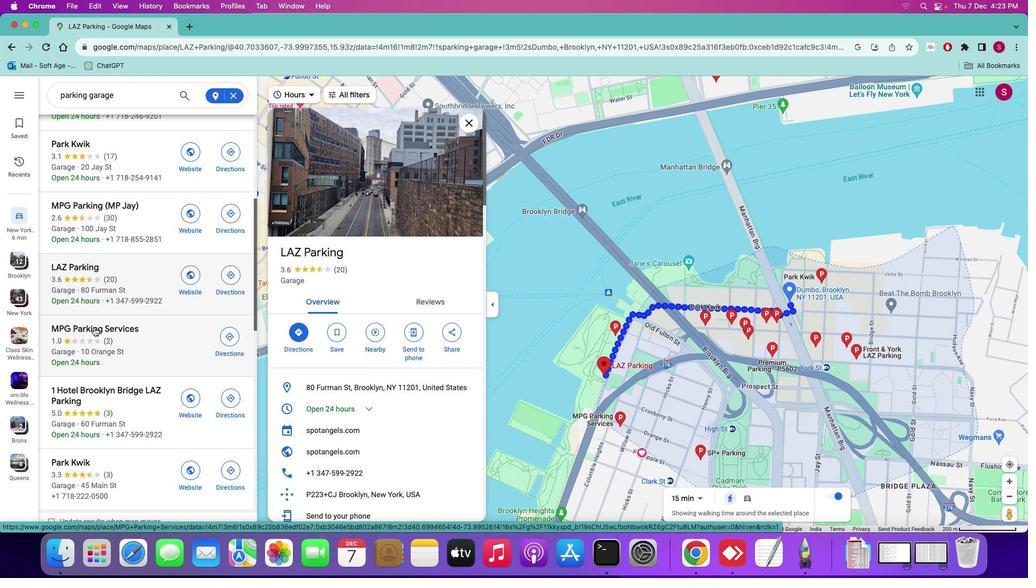 
Action: Mouse scrolled (93, 327) with delta (0, 0)
Screenshot: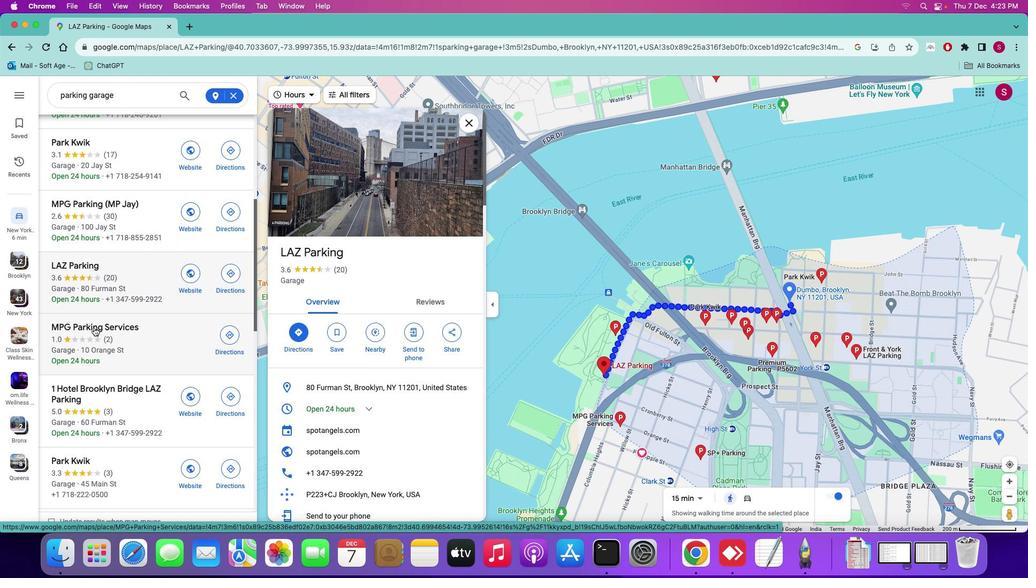 
Action: Mouse scrolled (93, 327) with delta (0, 0)
Screenshot: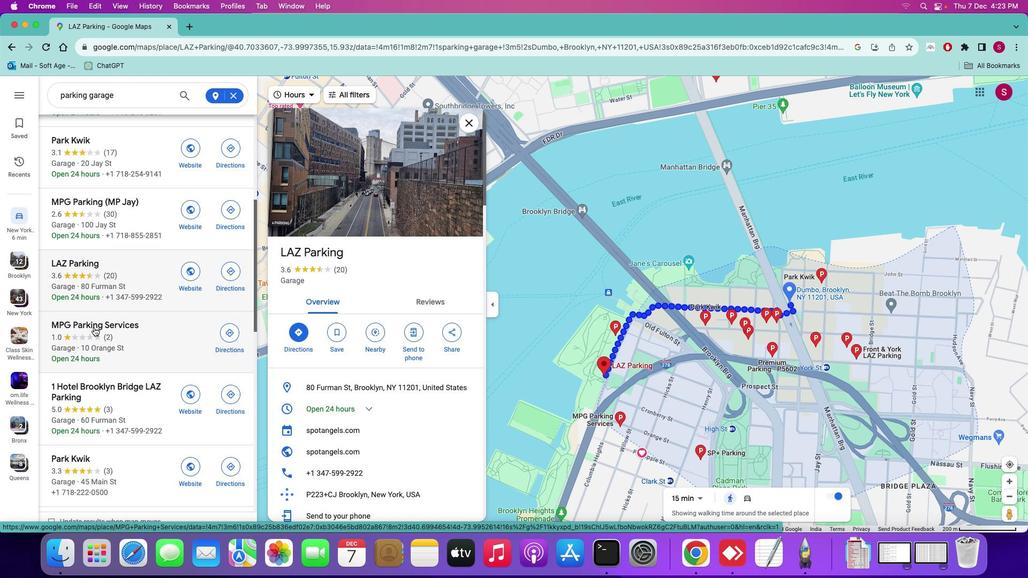 
Action: Mouse scrolled (93, 327) with delta (0, 0)
Screenshot: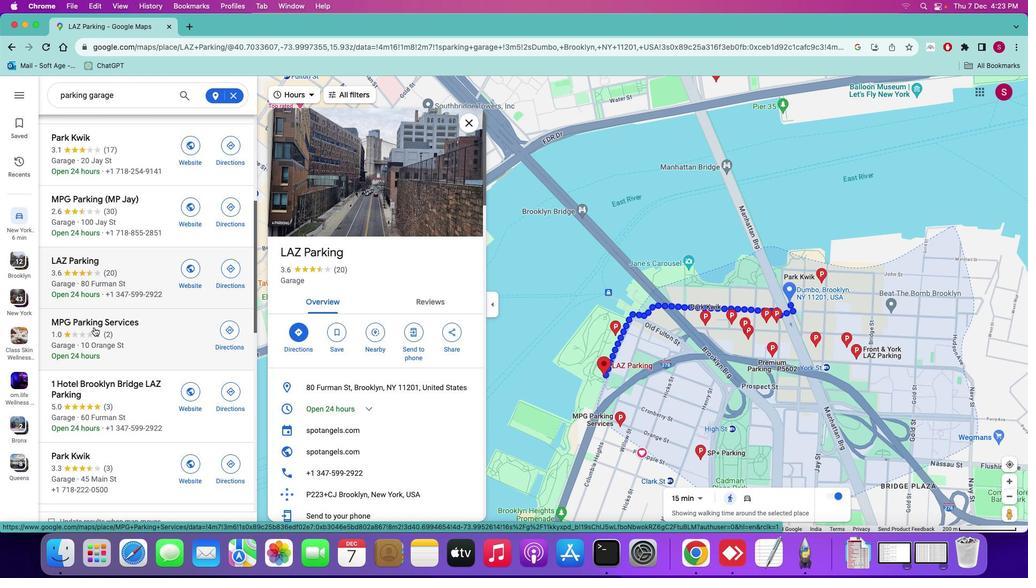 
Action: Mouse scrolled (93, 327) with delta (0, 0)
Screenshot: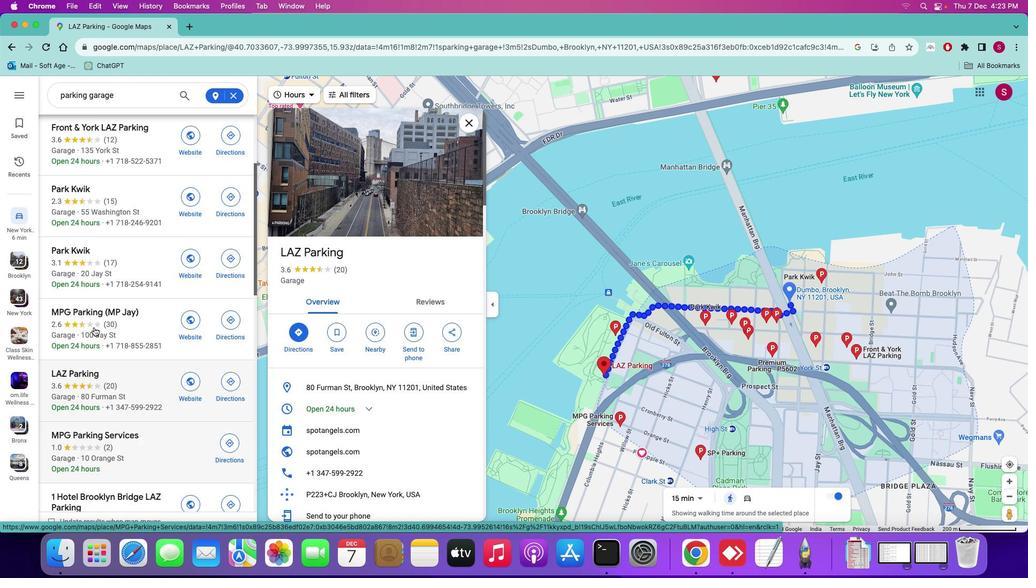 
Action: Mouse scrolled (93, 327) with delta (0, 0)
Screenshot: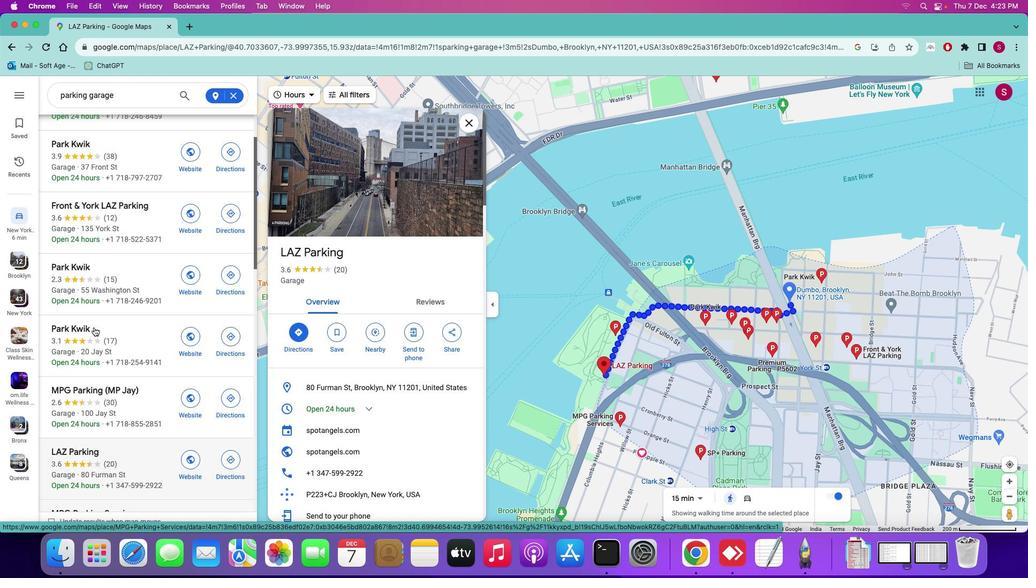
Action: Mouse scrolled (93, 327) with delta (0, 1)
Screenshot: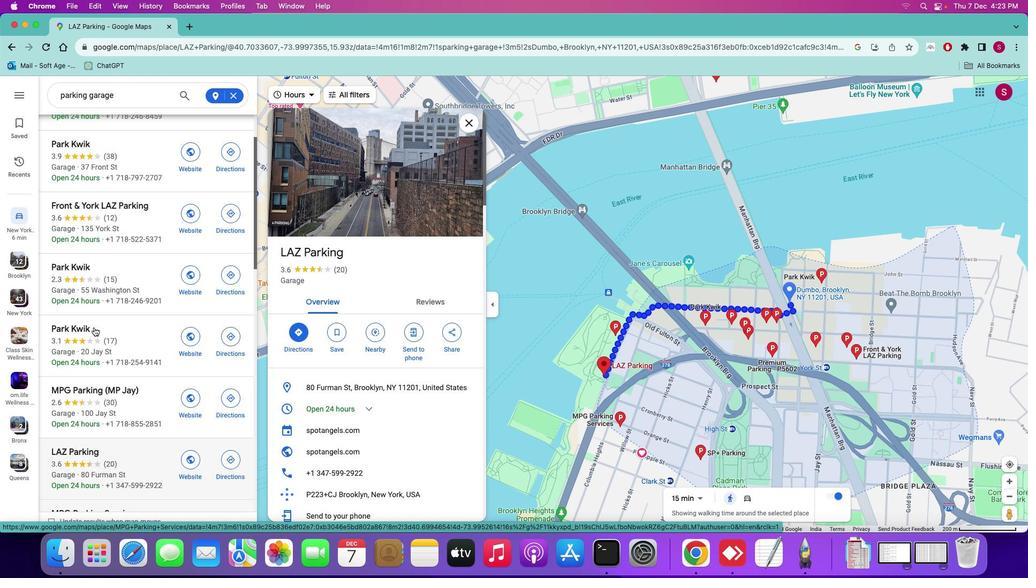 
Action: Mouse scrolled (93, 327) with delta (0, 2)
Screenshot: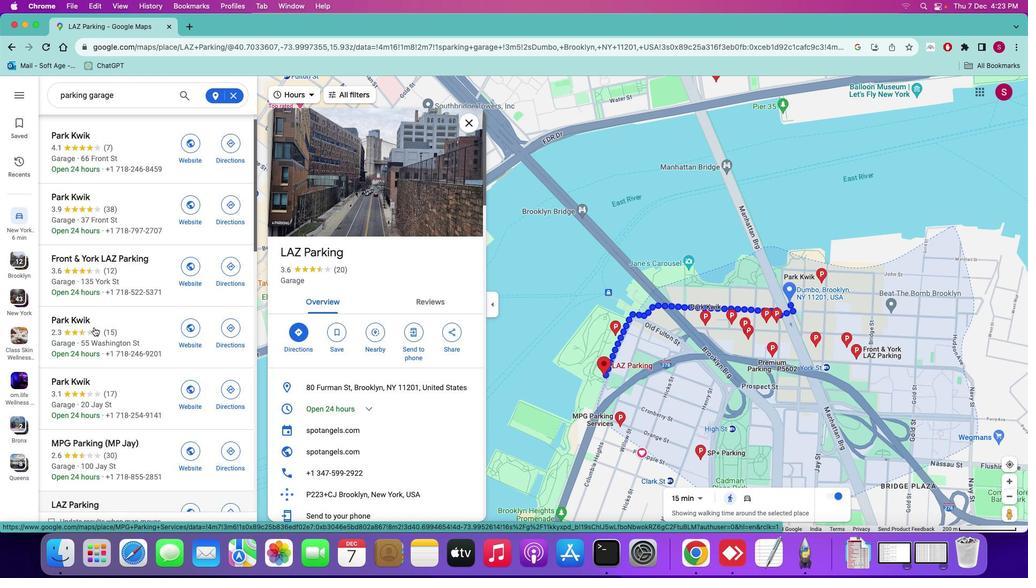 
Action: Mouse scrolled (93, 327) with delta (0, 2)
Screenshot: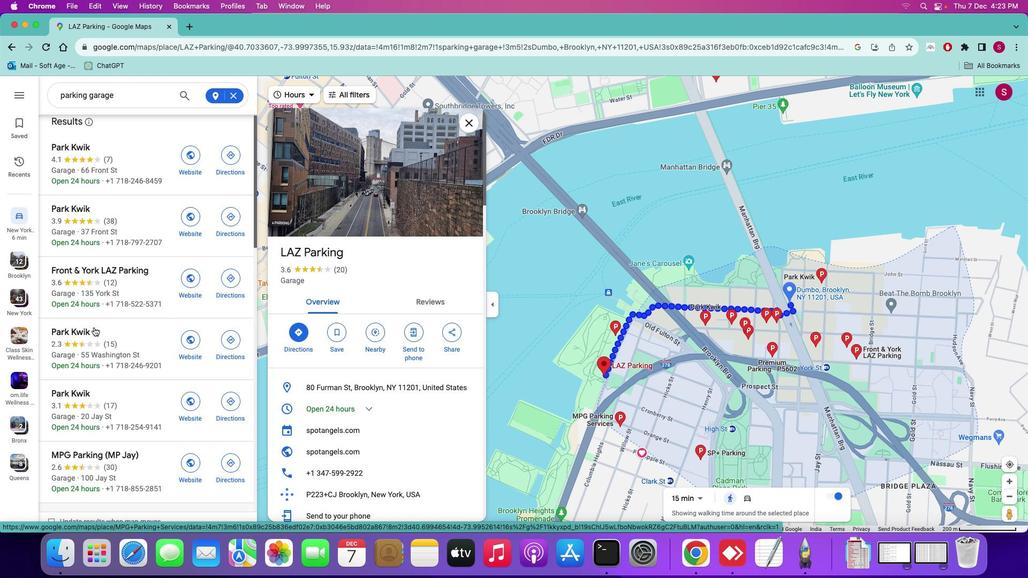 
Action: Mouse scrolled (93, 327) with delta (0, 0)
Screenshot: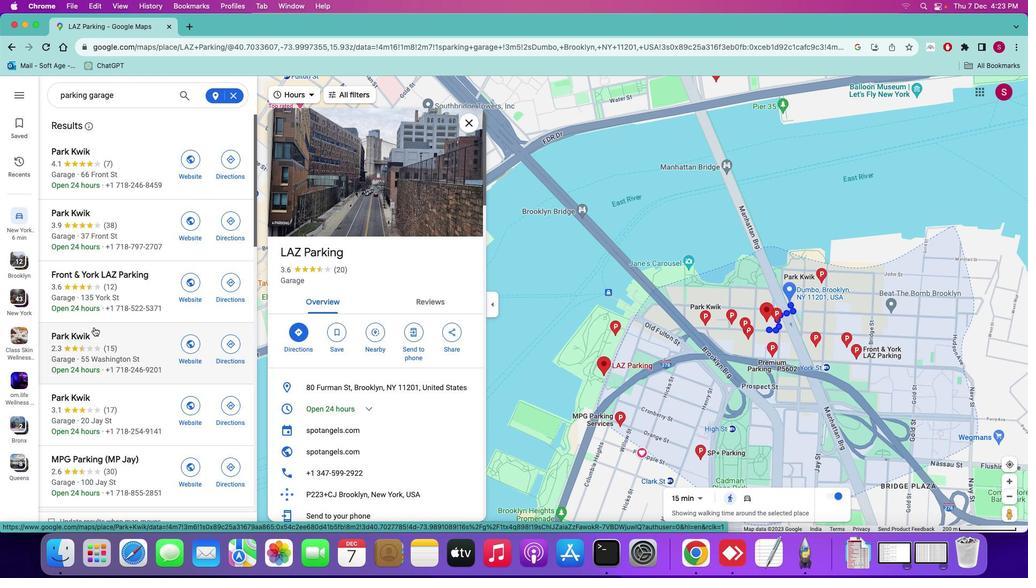 
Action: Mouse moved to (93, 324)
Screenshot: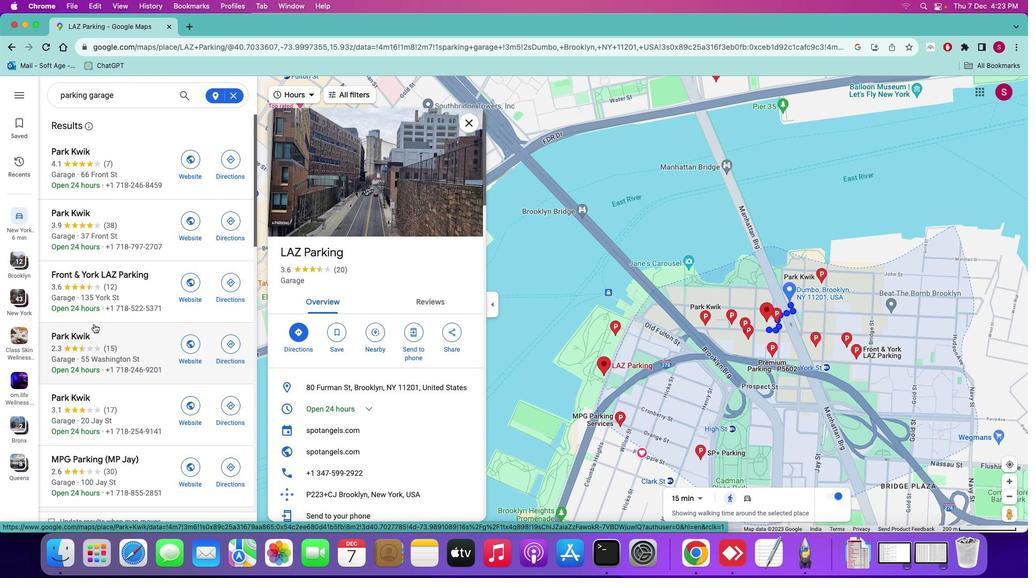 
Action: Mouse scrolled (93, 324) with delta (0, 0)
Screenshot: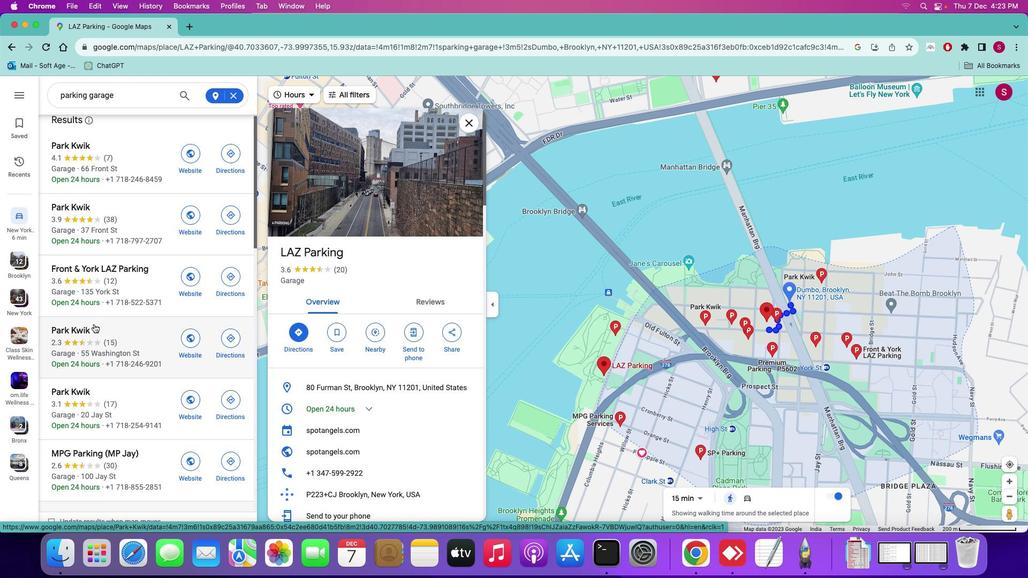 
Action: Mouse scrolled (93, 324) with delta (0, 0)
Screenshot: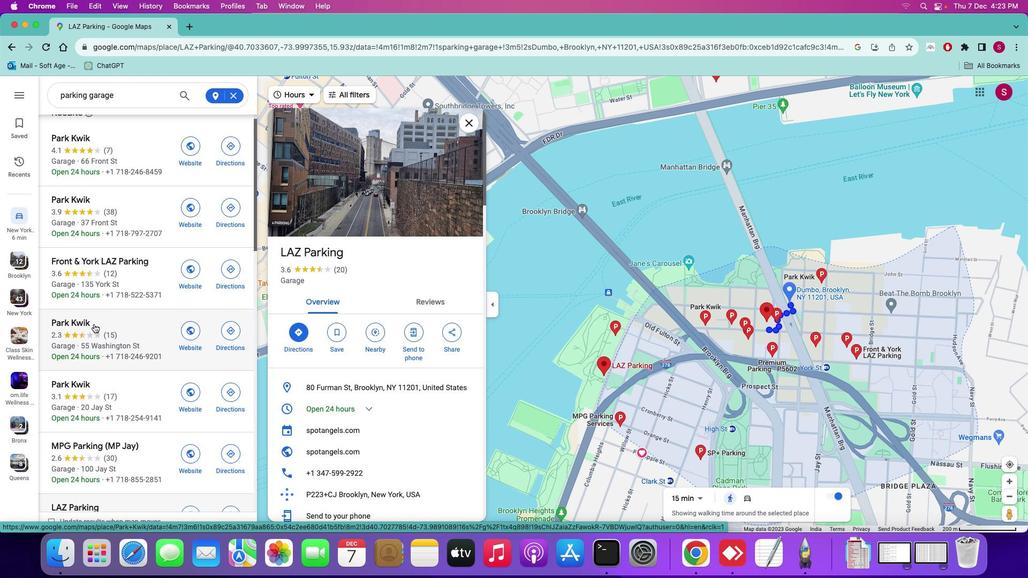 
Action: Mouse scrolled (93, 324) with delta (0, 0)
Screenshot: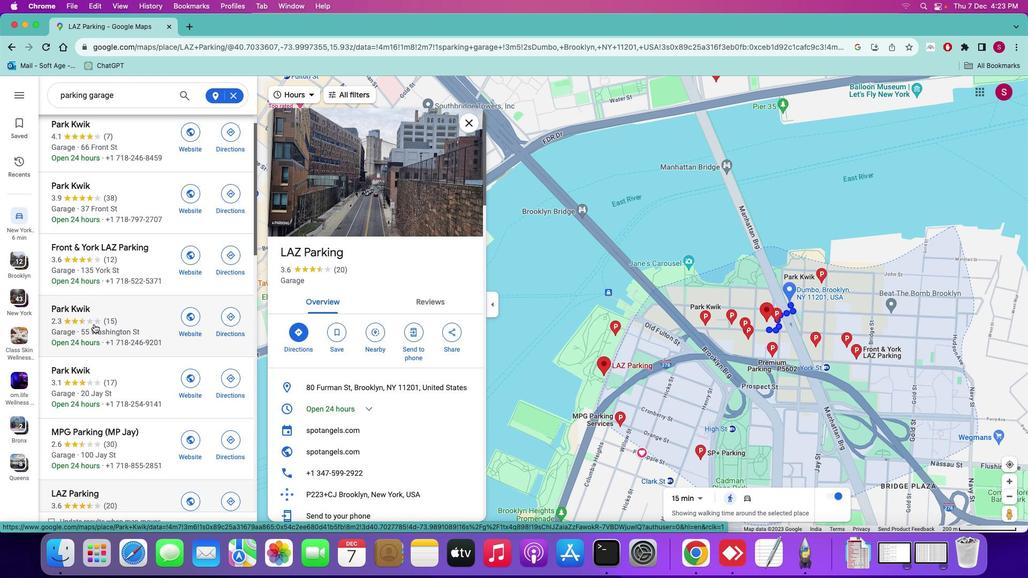 
Action: Mouse moved to (75, 306)
Screenshot: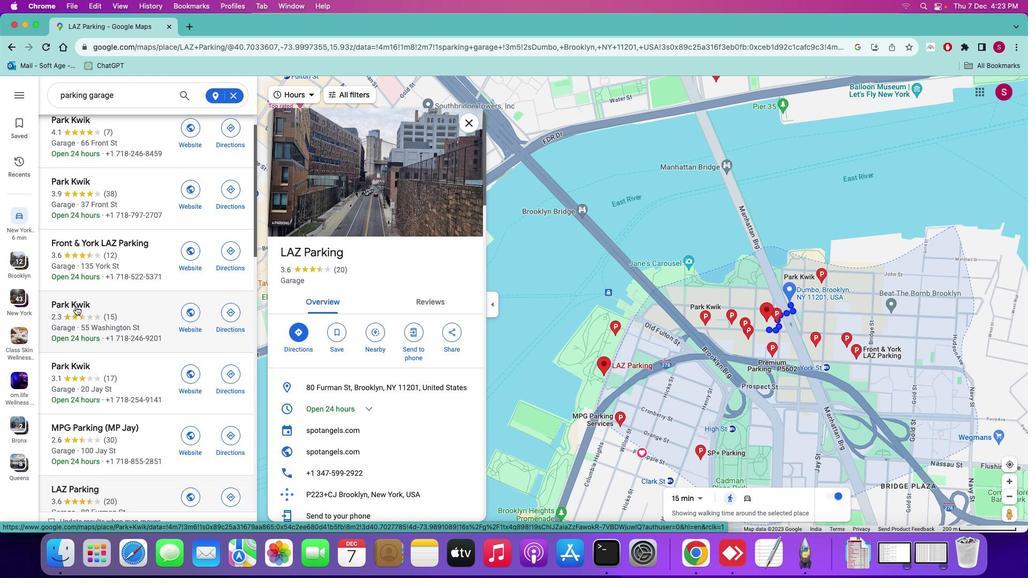 
Action: Mouse scrolled (75, 306) with delta (0, 0)
Screenshot: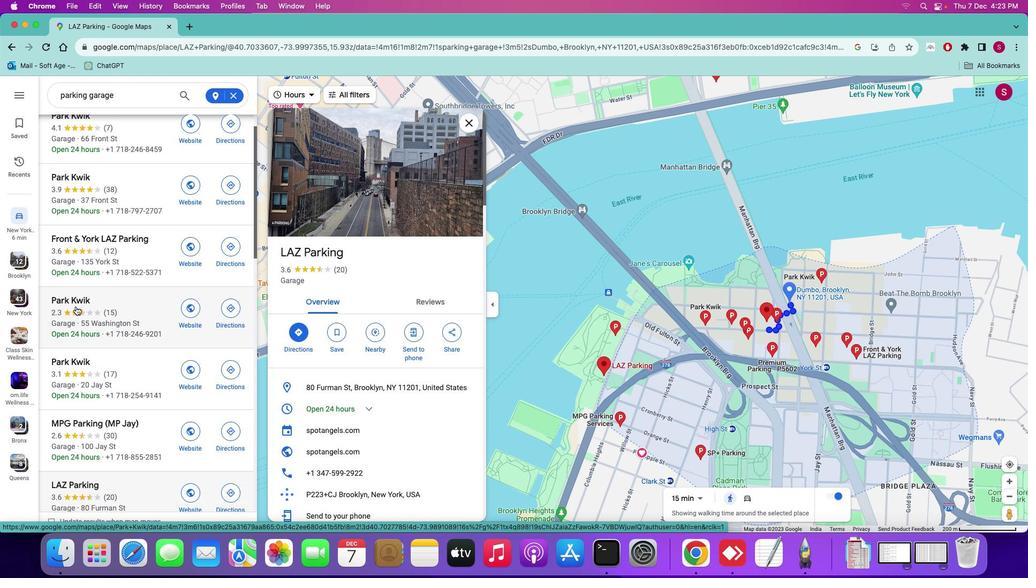 
Action: Mouse scrolled (75, 306) with delta (0, 0)
Screenshot: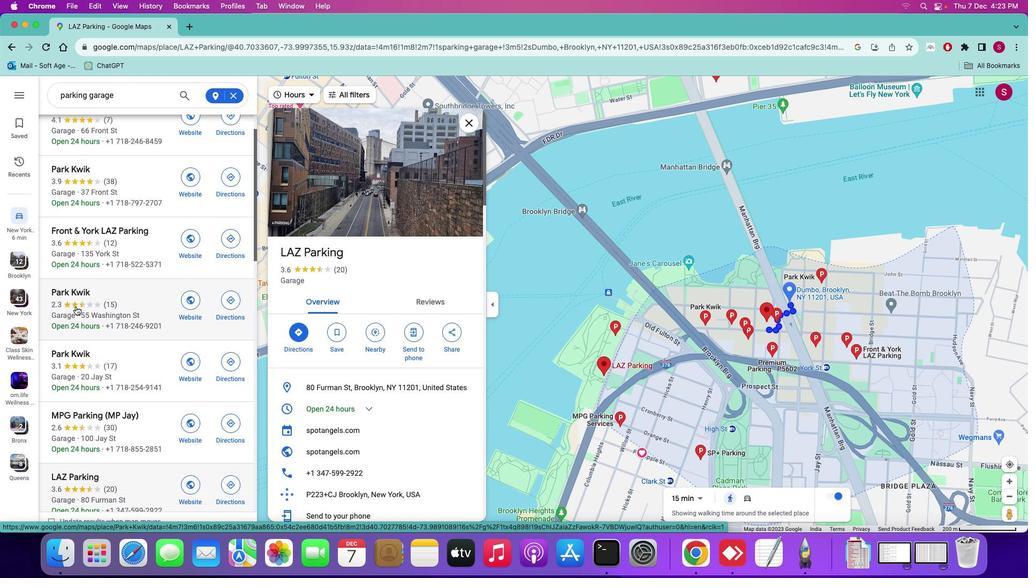 
Action: Mouse scrolled (75, 306) with delta (0, 0)
Screenshot: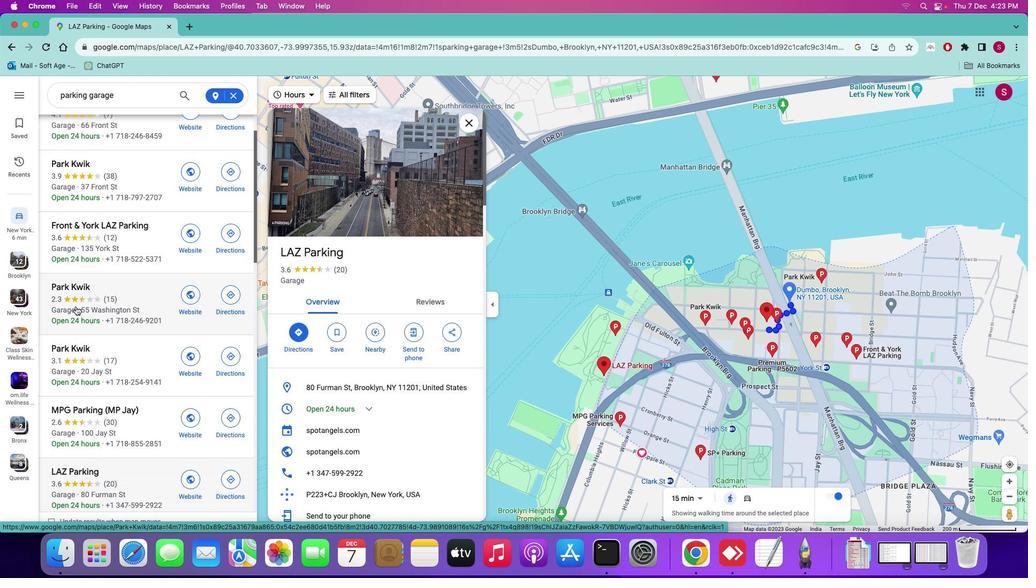 
Action: Mouse scrolled (75, 306) with delta (0, 0)
Screenshot: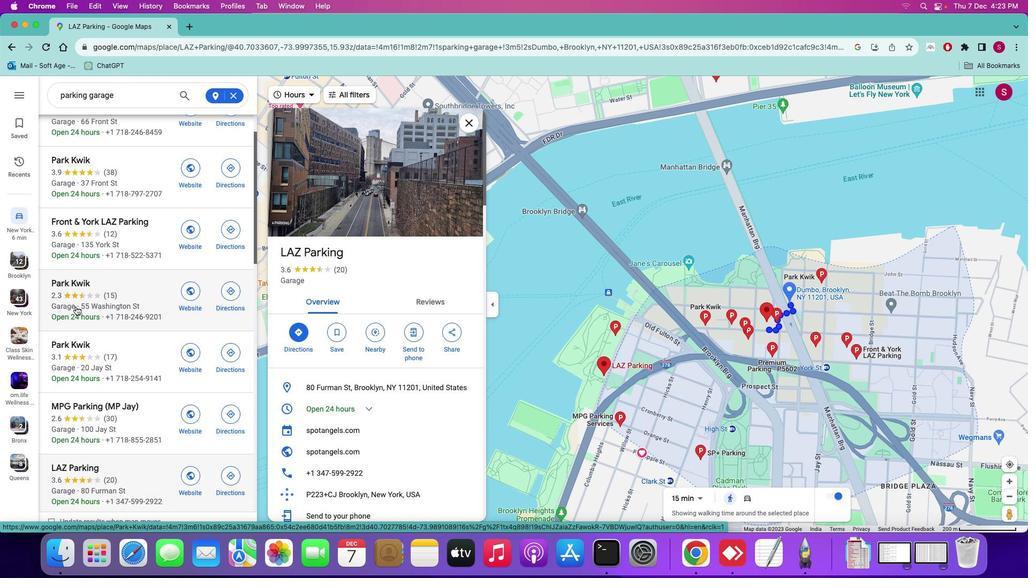 
Action: Mouse scrolled (75, 306) with delta (0, 0)
Screenshot: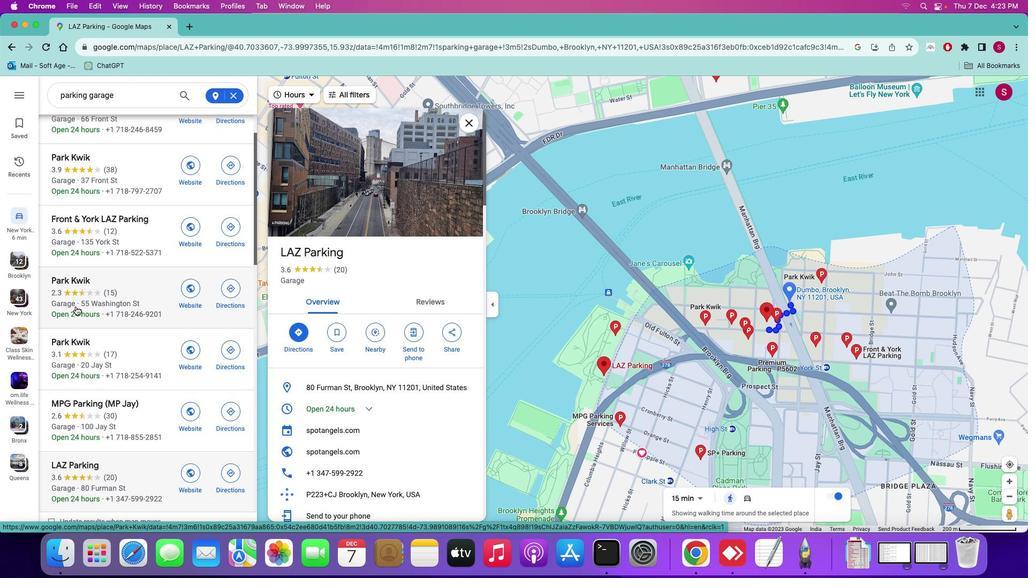 
Action: Mouse scrolled (75, 306) with delta (0, 0)
Screenshot: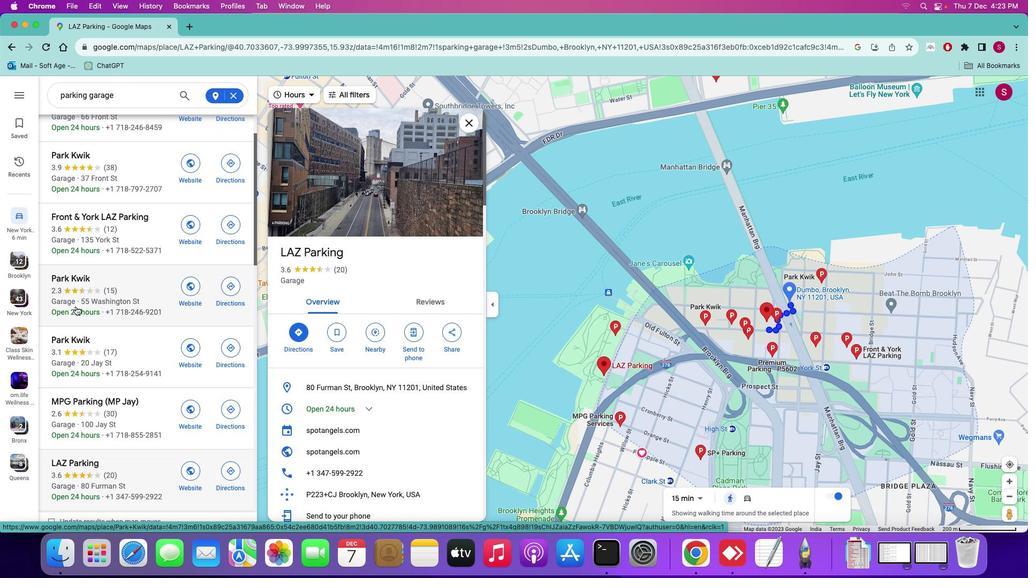
Action: Mouse scrolled (75, 306) with delta (0, 0)
Screenshot: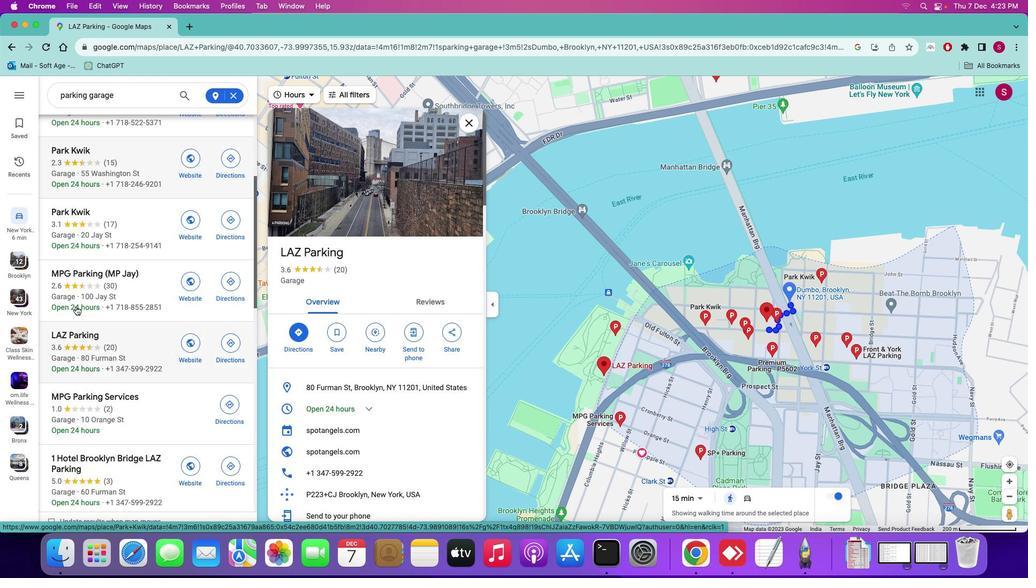 
Action: Mouse scrolled (75, 306) with delta (0, 0)
Screenshot: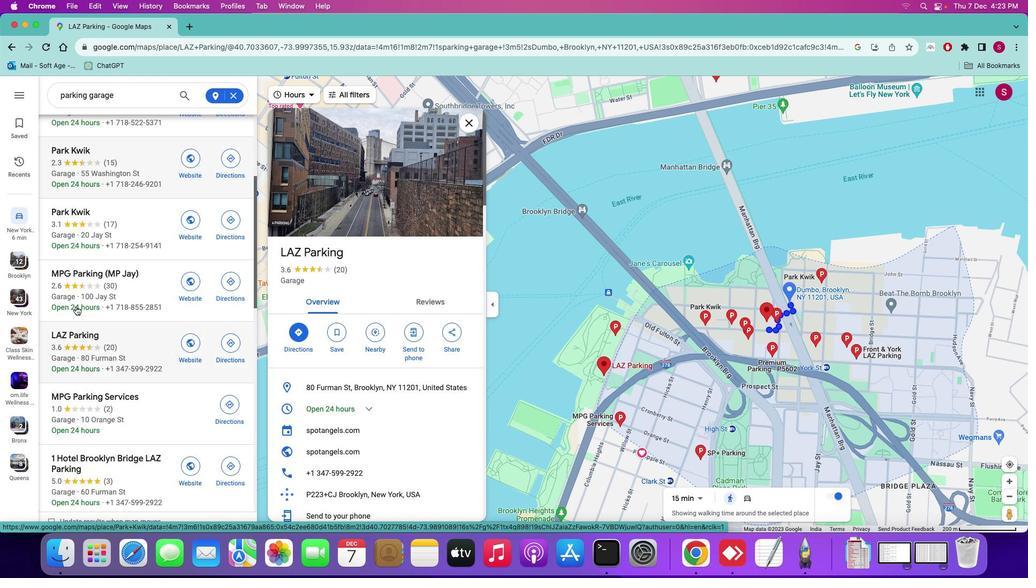 
Action: Mouse scrolled (75, 306) with delta (0, -1)
